 Task: Update the SCSS file to change the styles and create a pull request.
Action: Mouse moved to (98, 502)
Screenshot: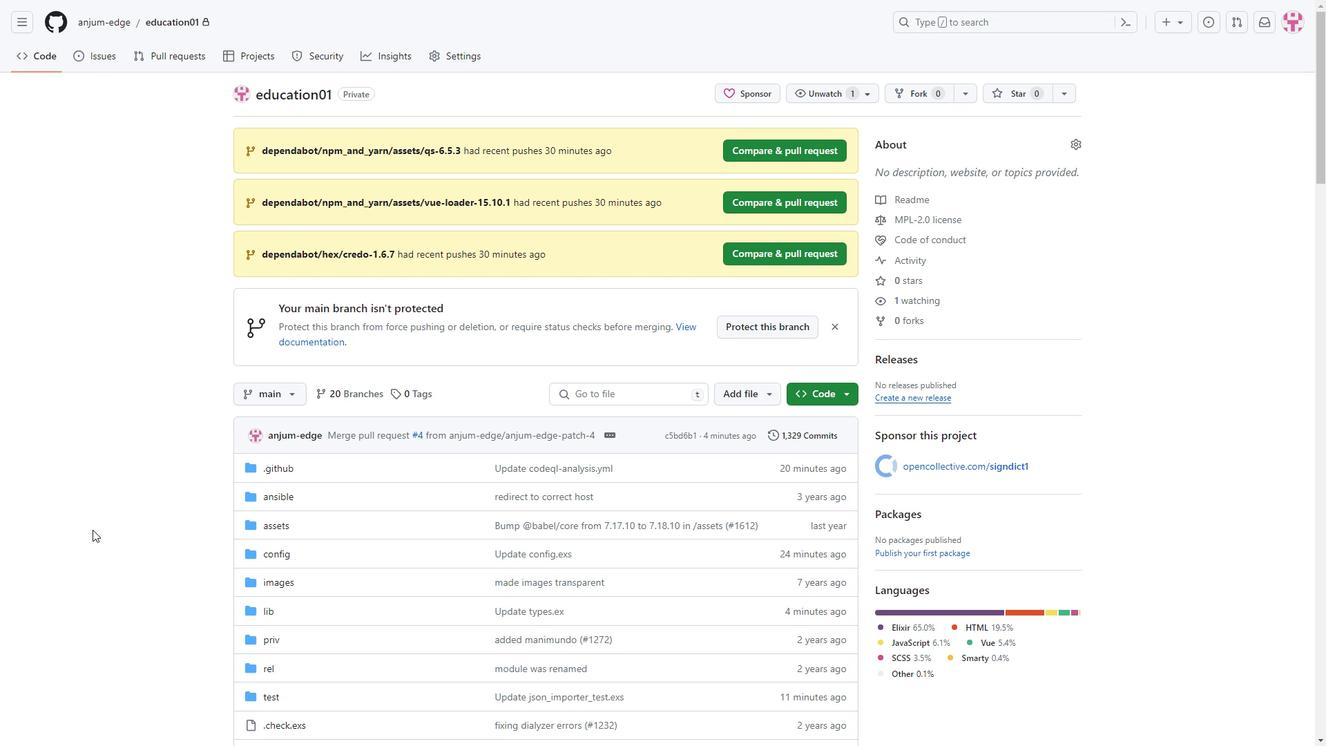 
Action: Mouse scrolled (98, 501) with delta (0, 0)
Screenshot: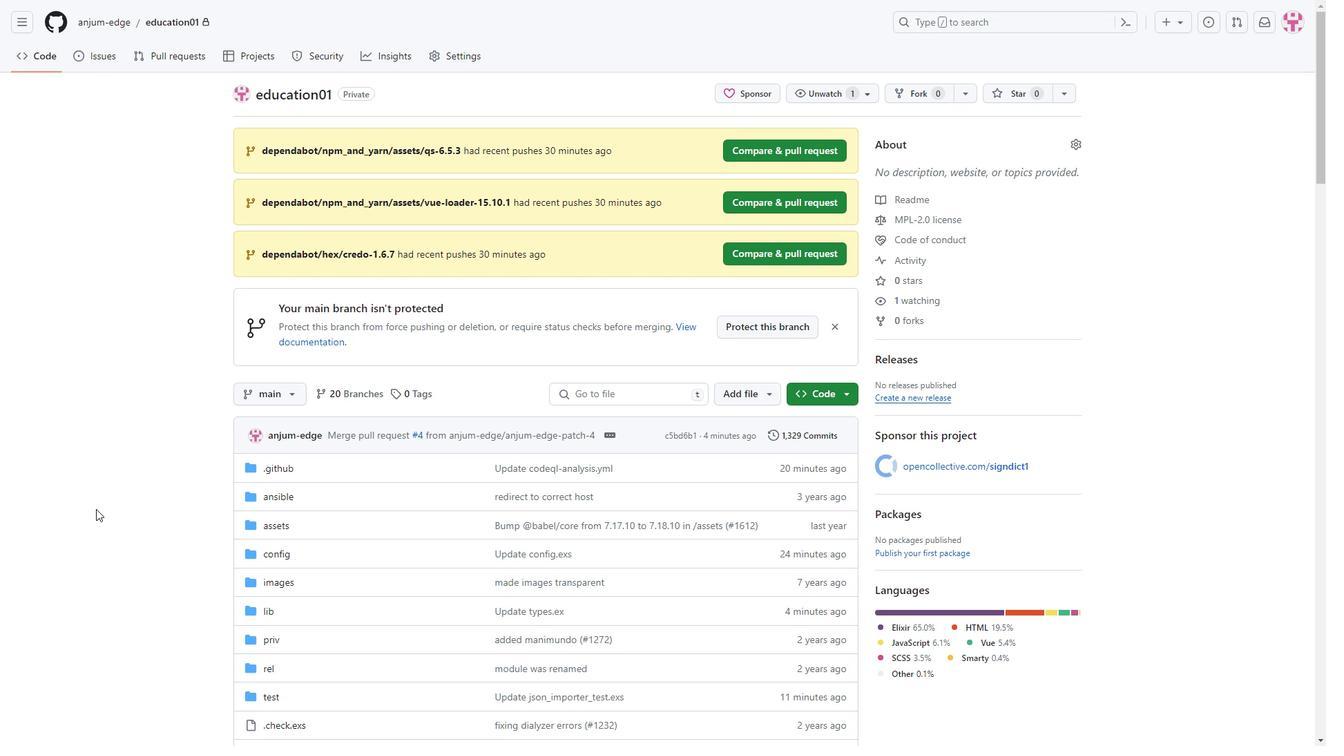 
Action: Mouse scrolled (98, 501) with delta (0, 0)
Screenshot: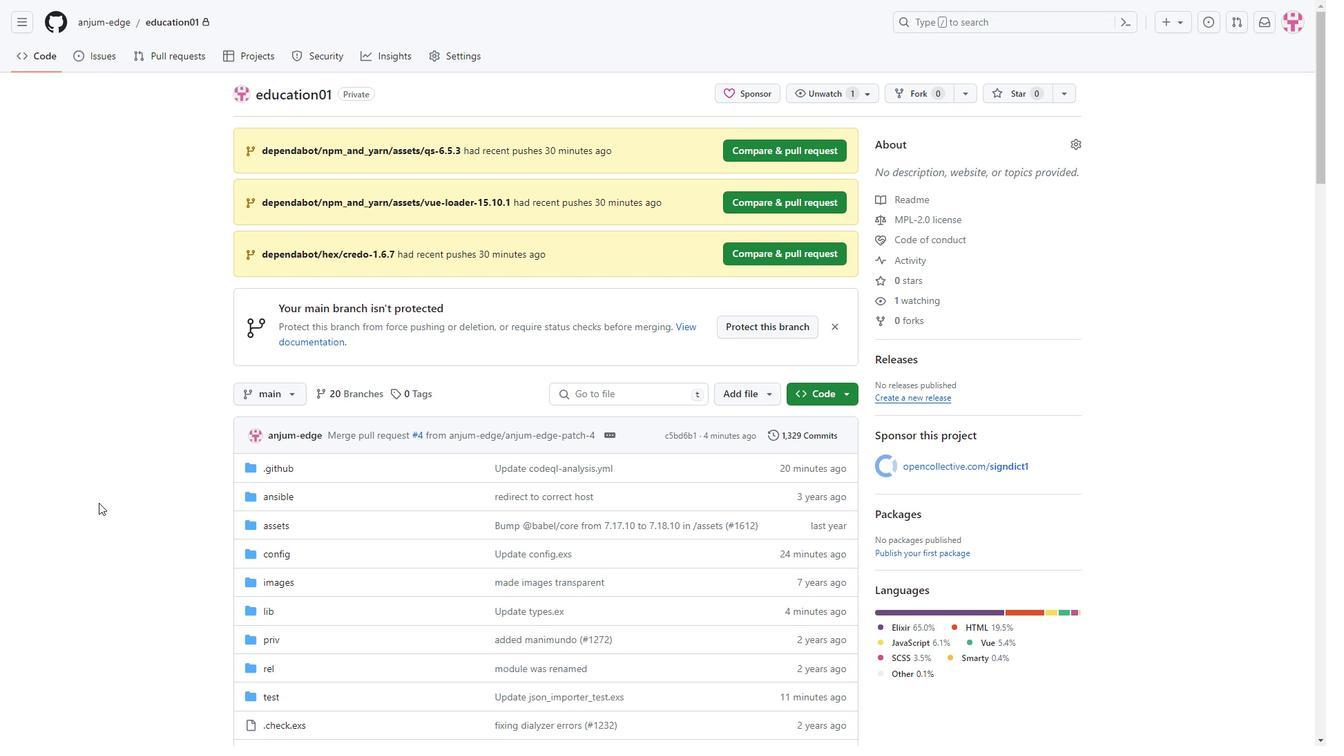 
Action: Mouse moved to (172, 405)
Screenshot: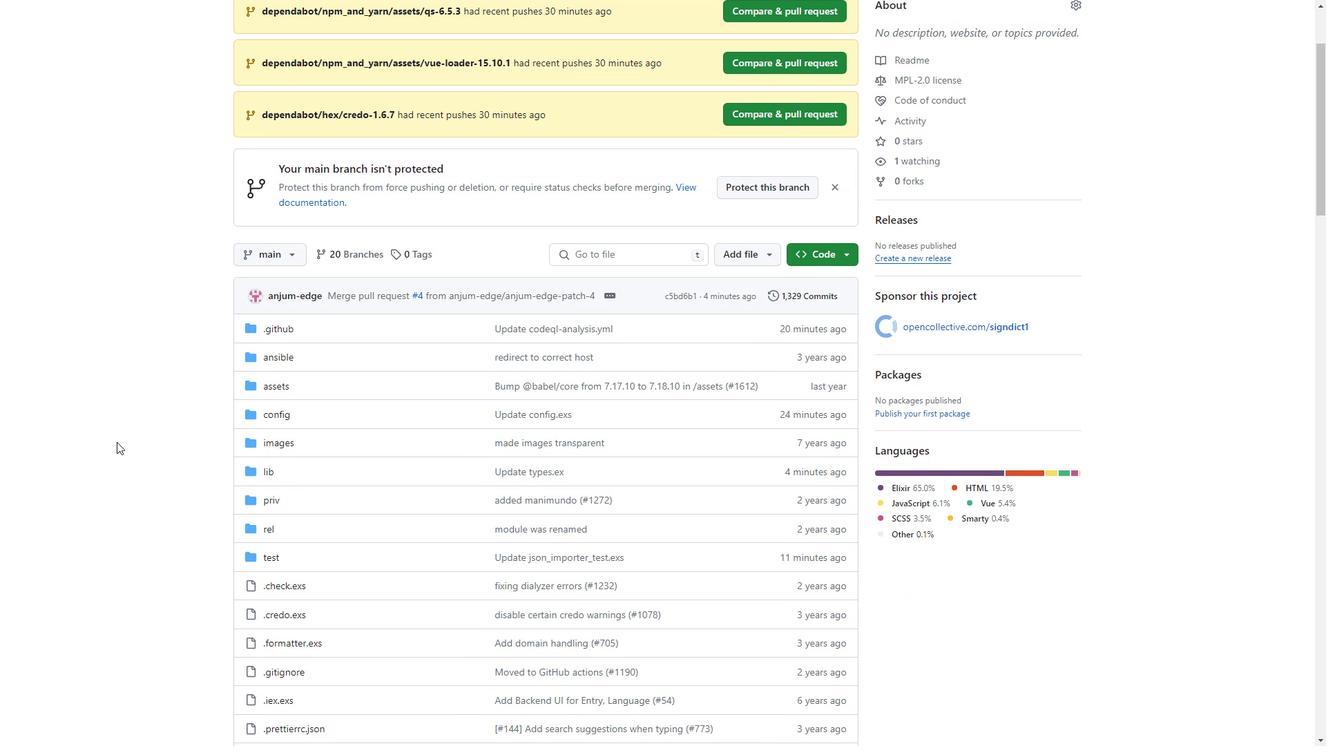
Action: Mouse scrolled (172, 404) with delta (0, 0)
Screenshot: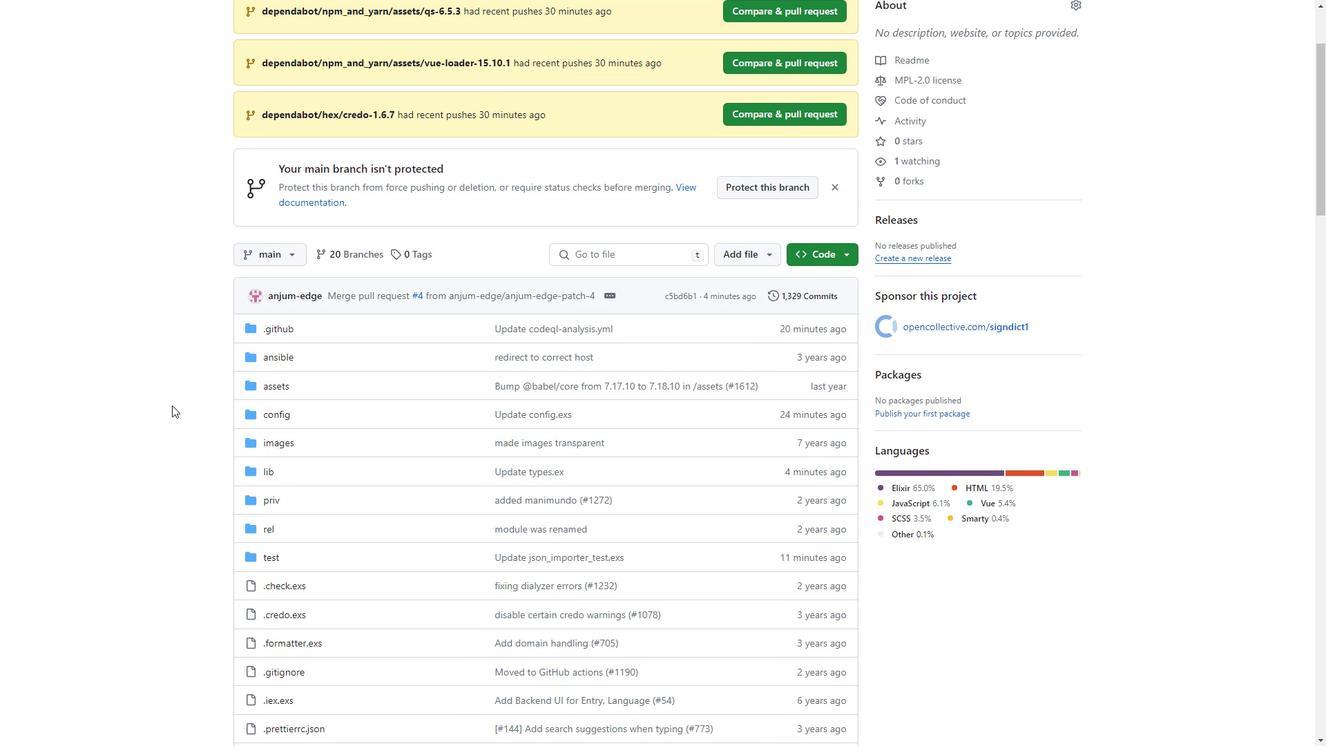 
Action: Mouse scrolled (172, 404) with delta (0, 0)
Screenshot: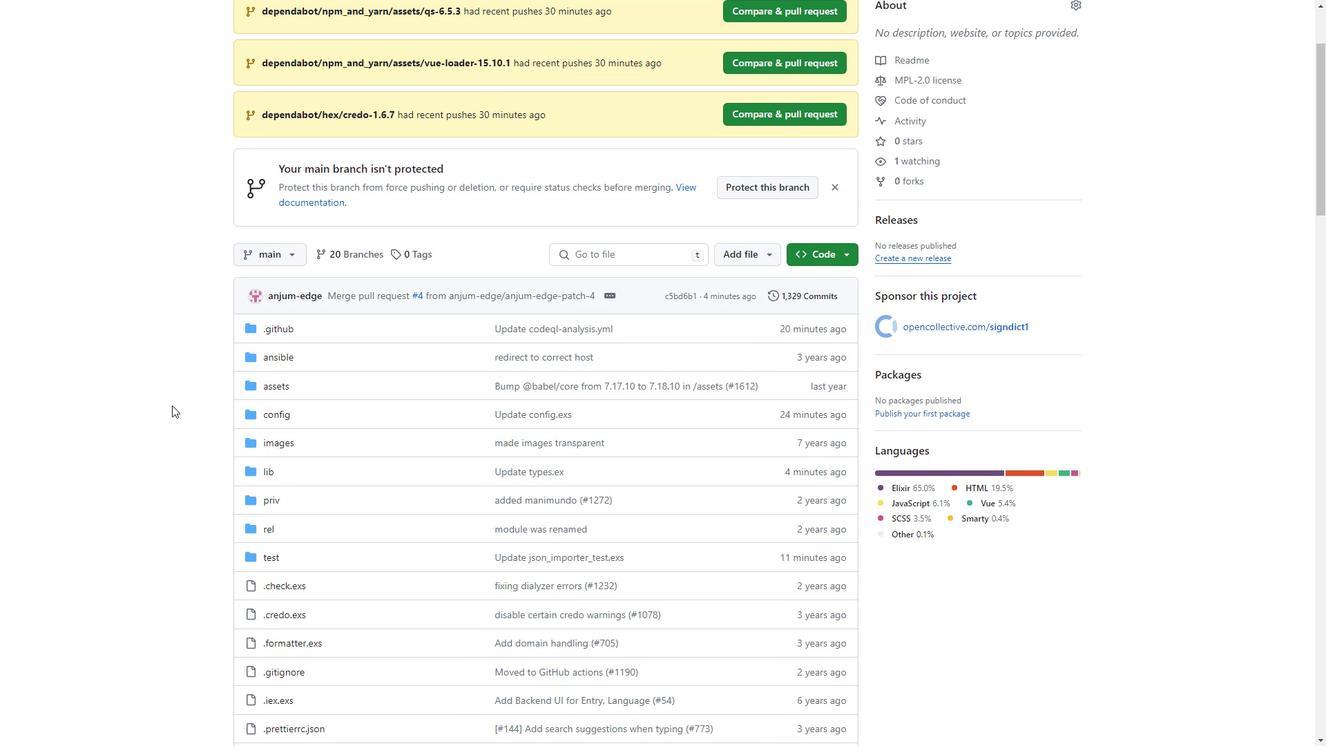 
Action: Mouse moved to (239, 384)
Screenshot: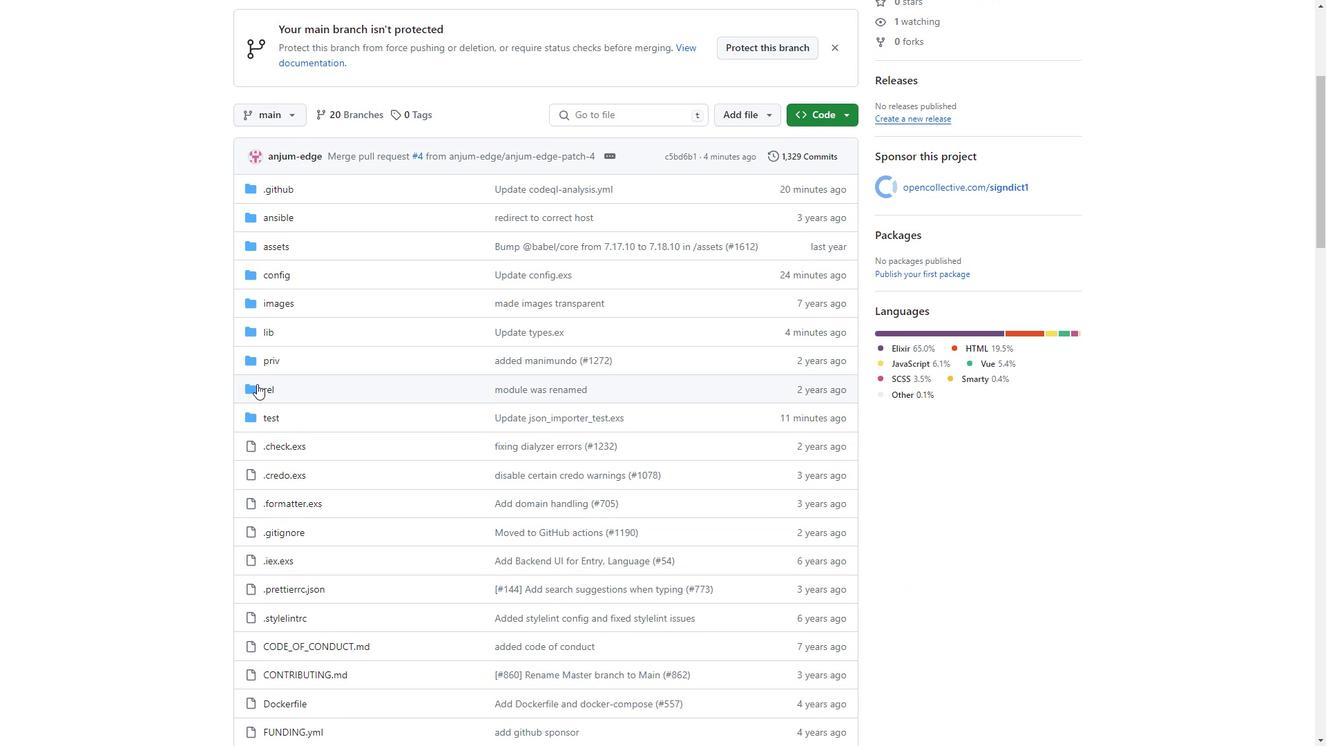 
Action: Mouse scrolled (239, 383) with delta (0, 0)
Screenshot: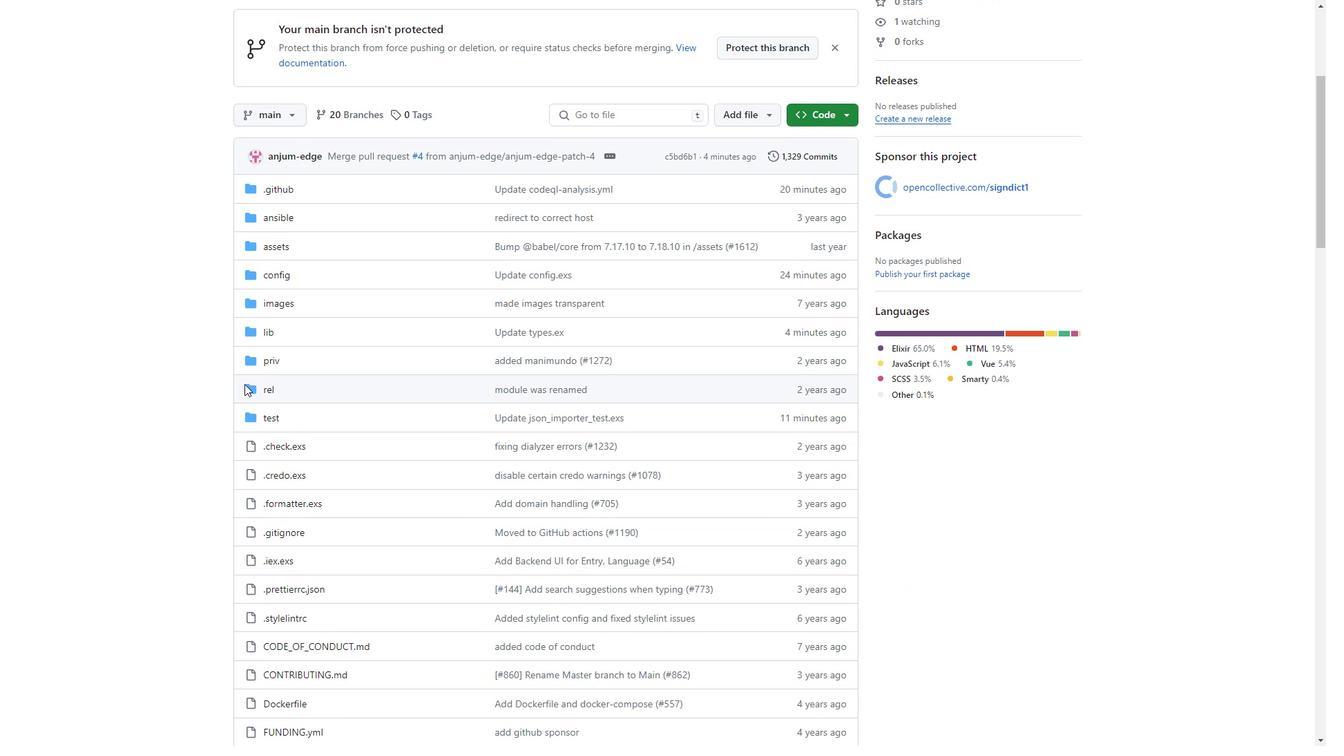 
Action: Mouse scrolled (239, 383) with delta (0, 0)
Screenshot: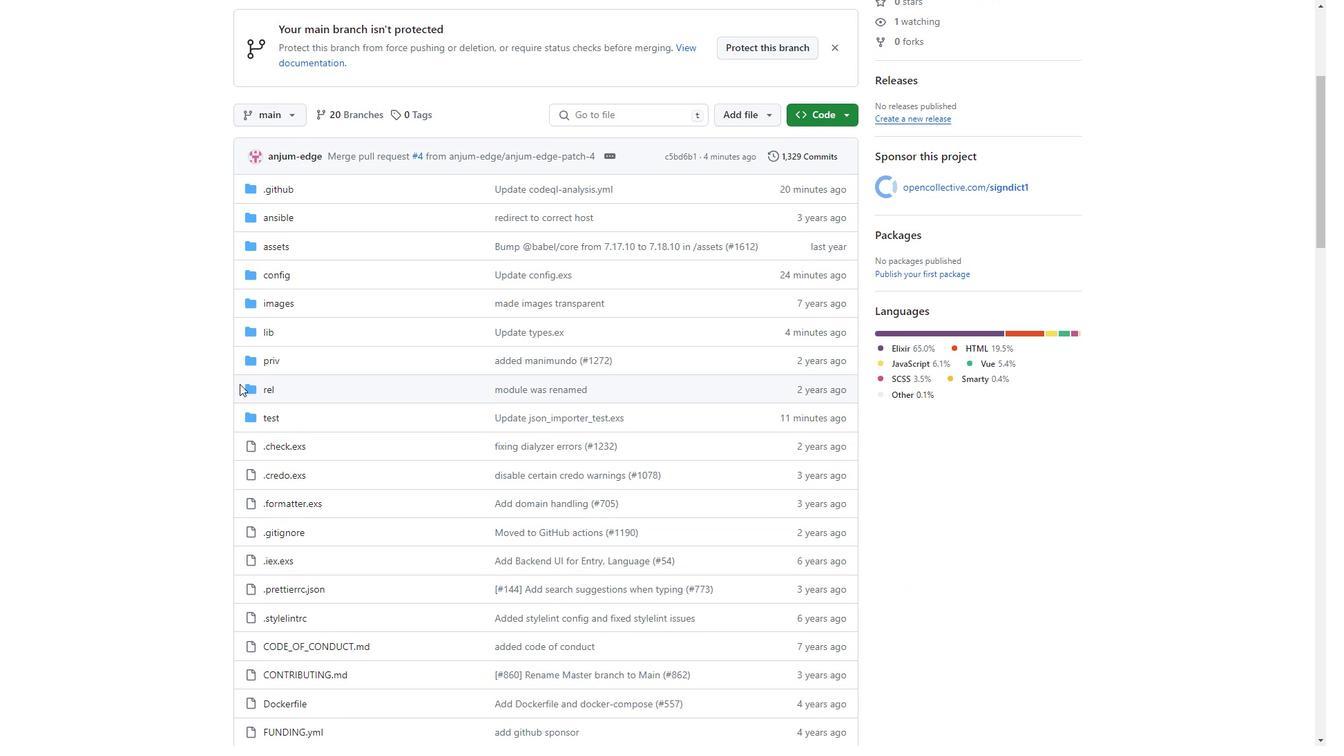 
Action: Mouse moved to (288, 305)
Screenshot: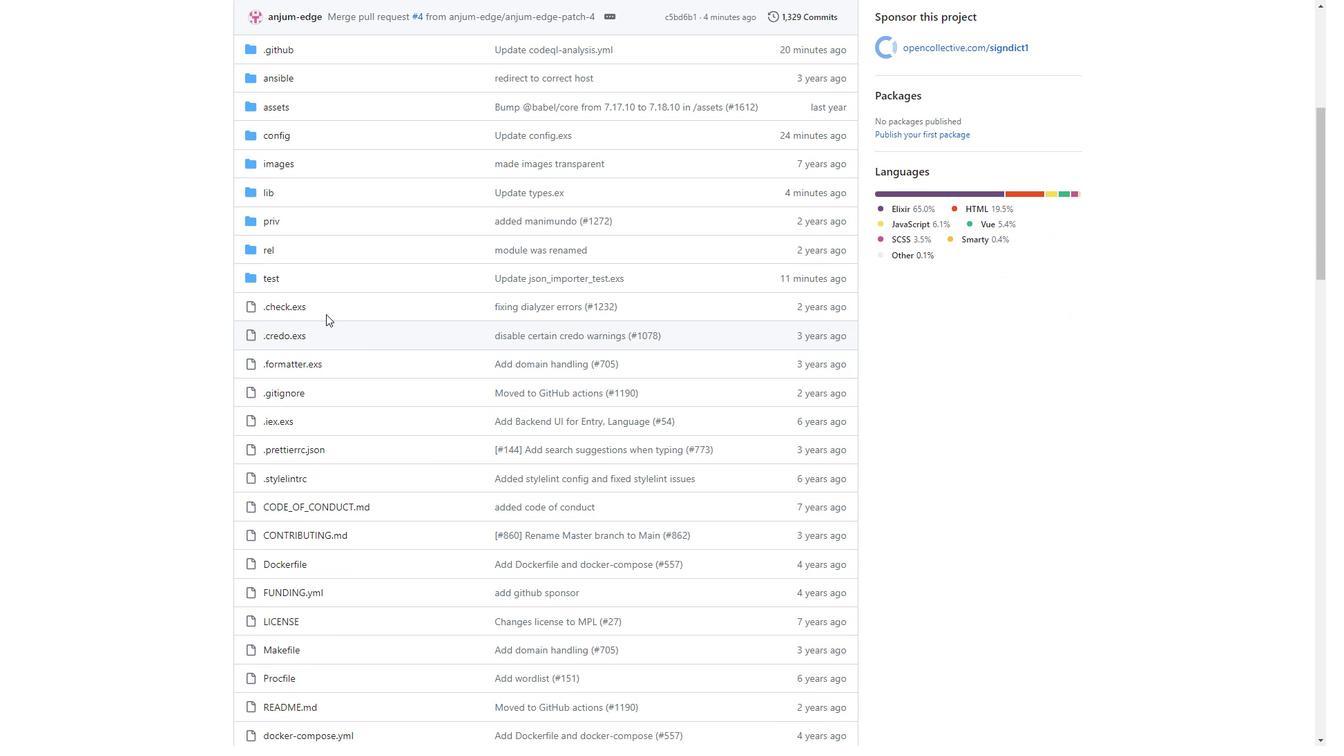 
Action: Mouse pressed left at (288, 305)
Screenshot: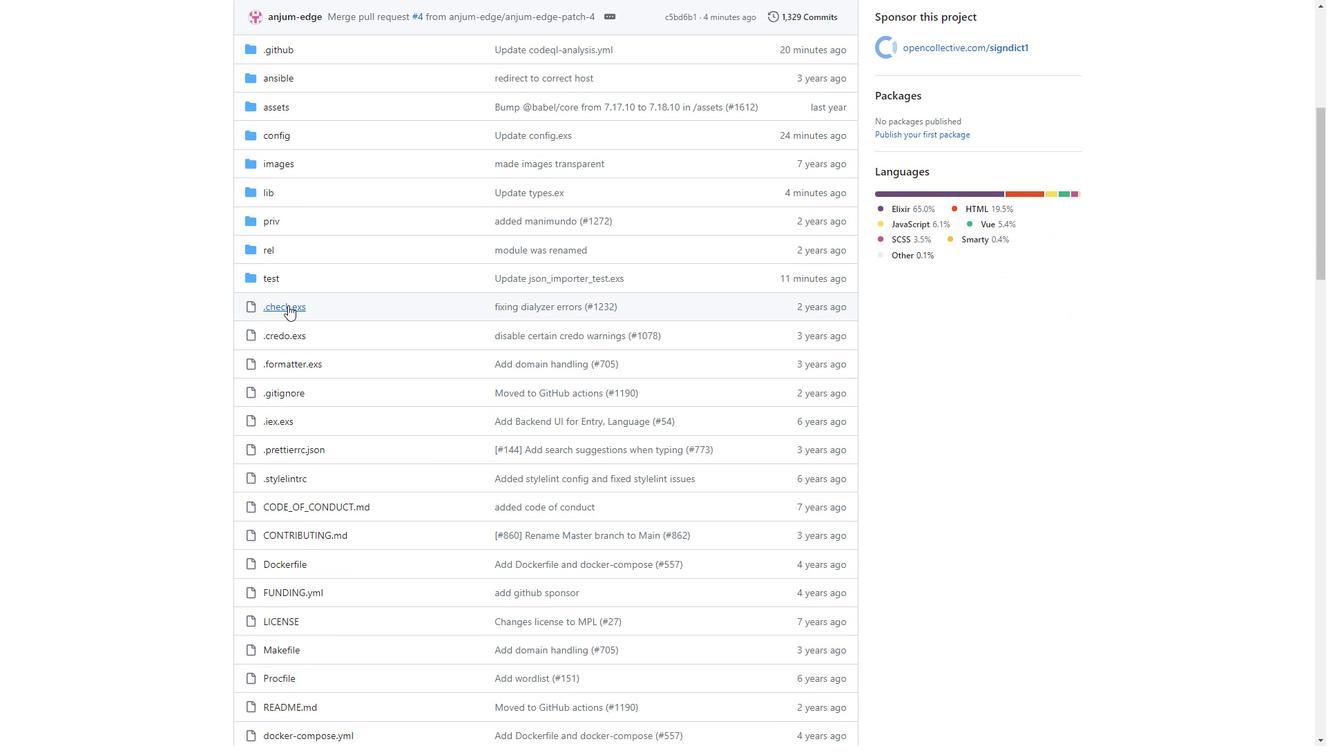 
Action: Mouse moved to (157, 93)
Screenshot: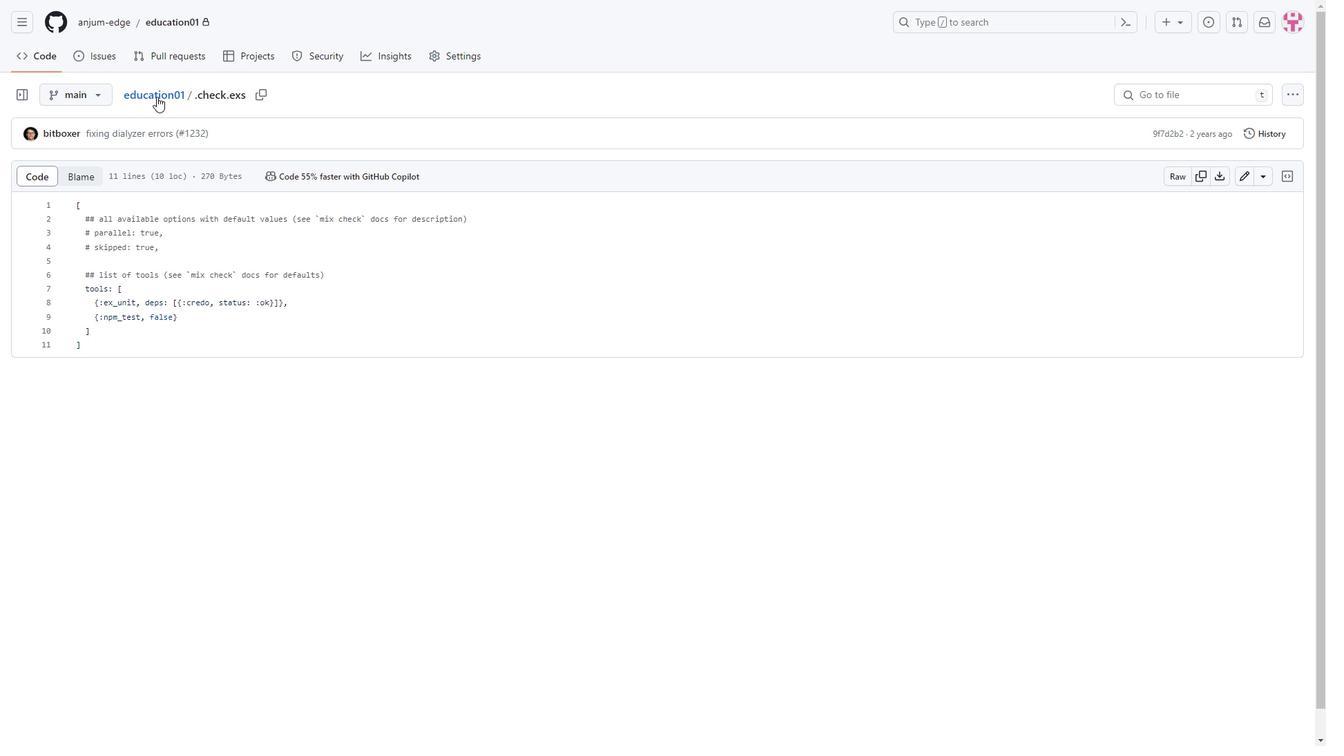 
Action: Mouse pressed left at (157, 93)
Screenshot: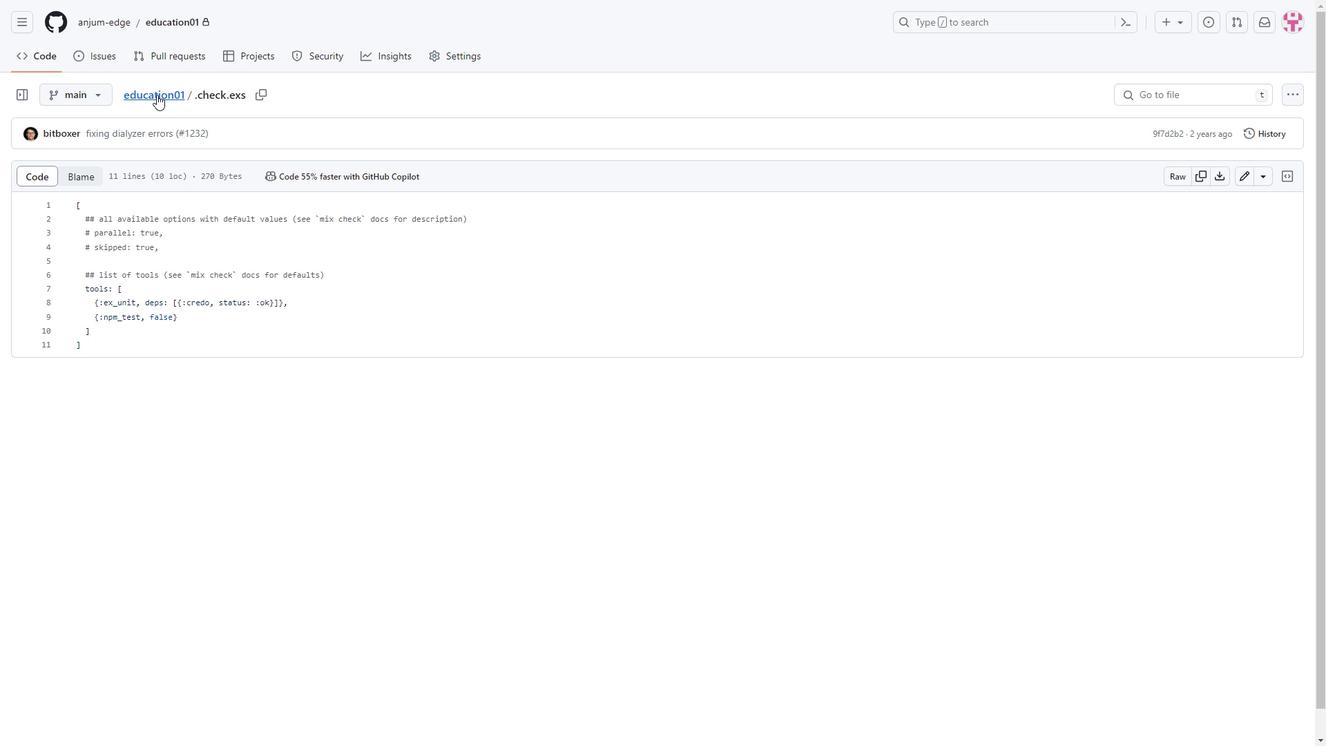 
Action: Mouse moved to (330, 360)
Screenshot: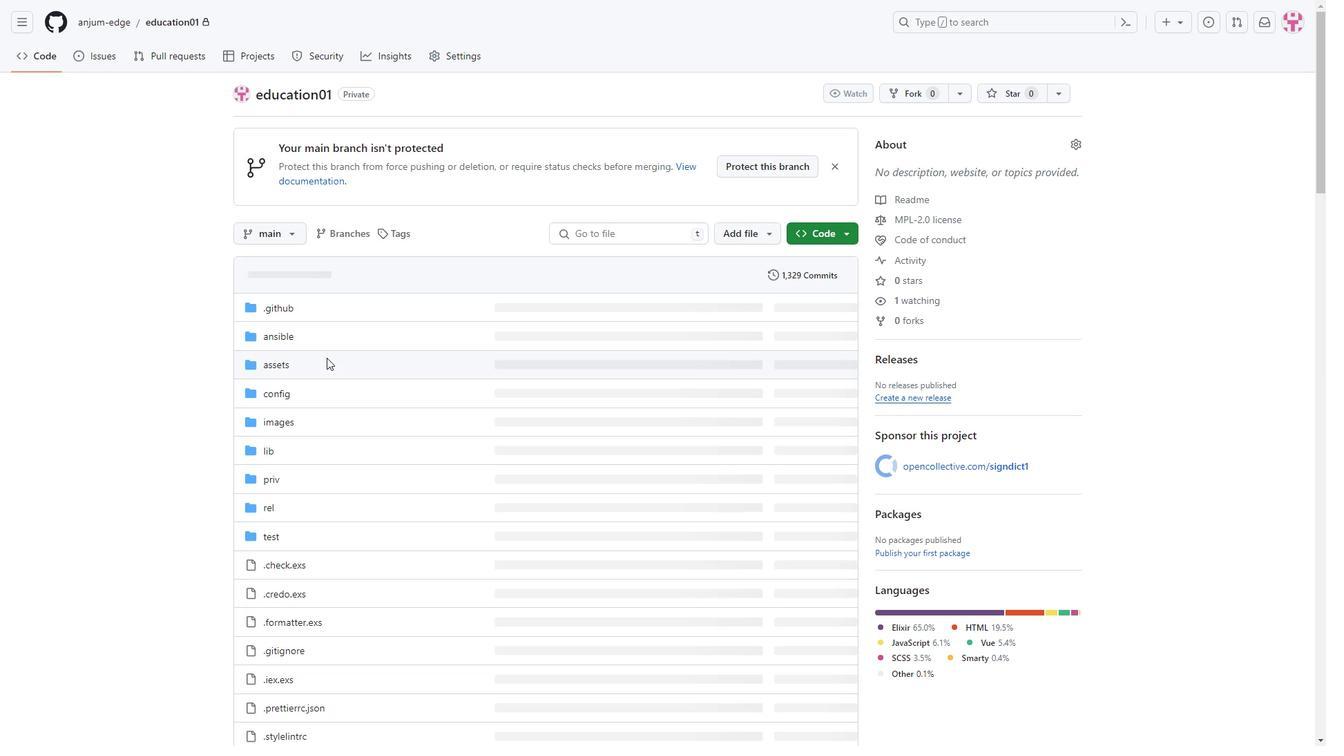 
Action: Mouse scrolled (330, 359) with delta (0, 0)
Screenshot: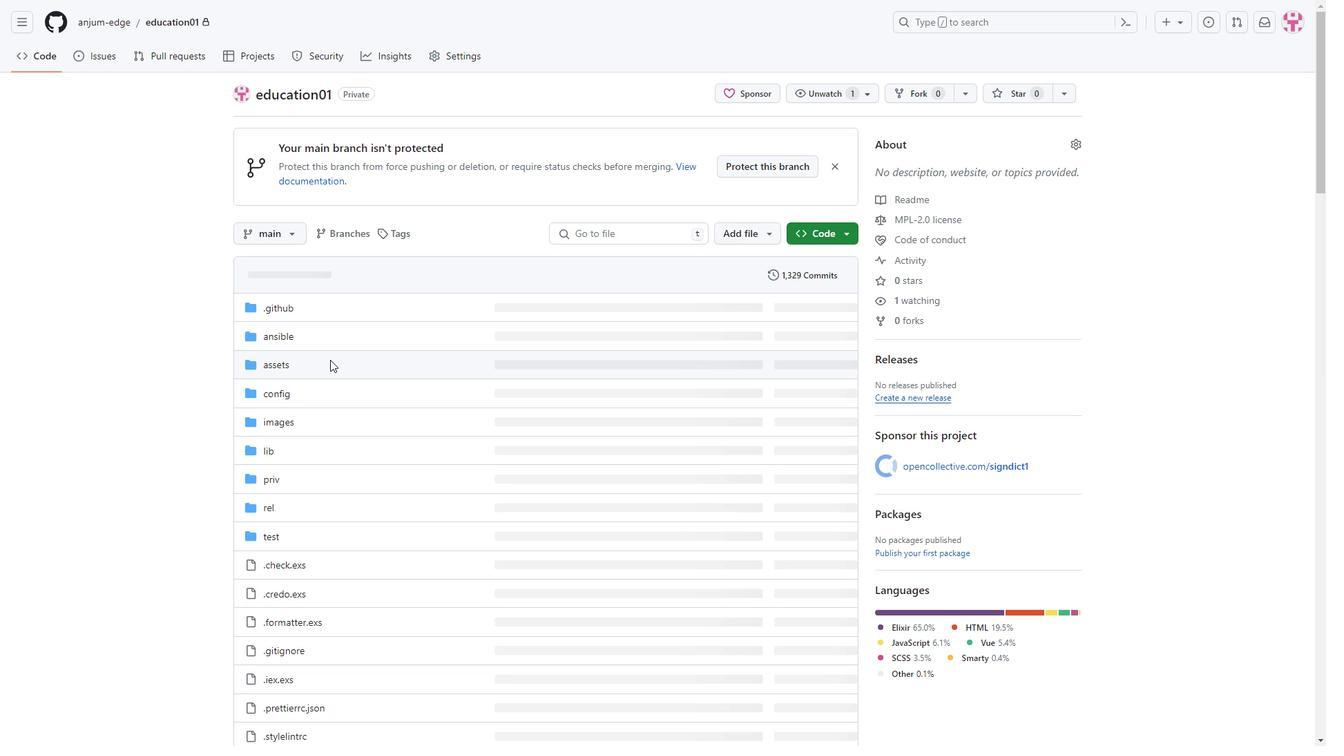 
Action: Mouse scrolled (330, 359) with delta (0, 0)
Screenshot: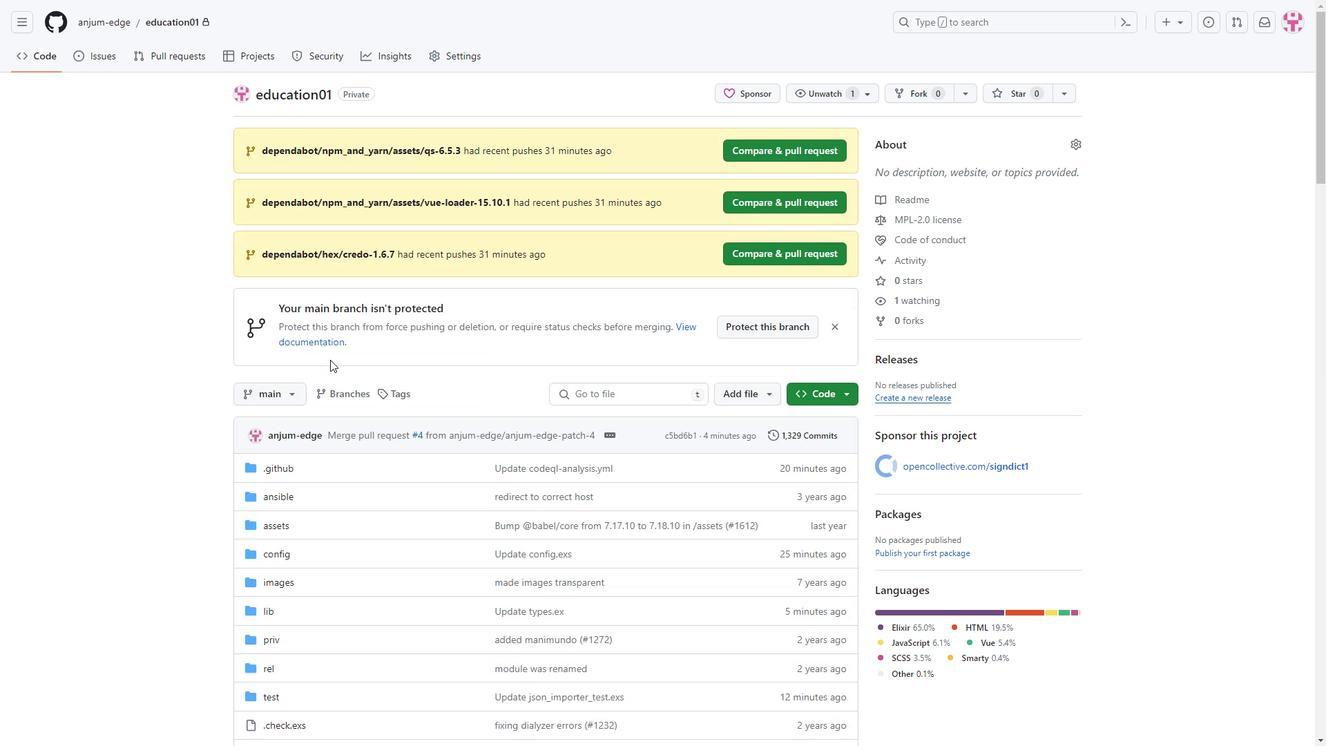 
Action: Mouse scrolled (330, 359) with delta (0, 0)
Screenshot: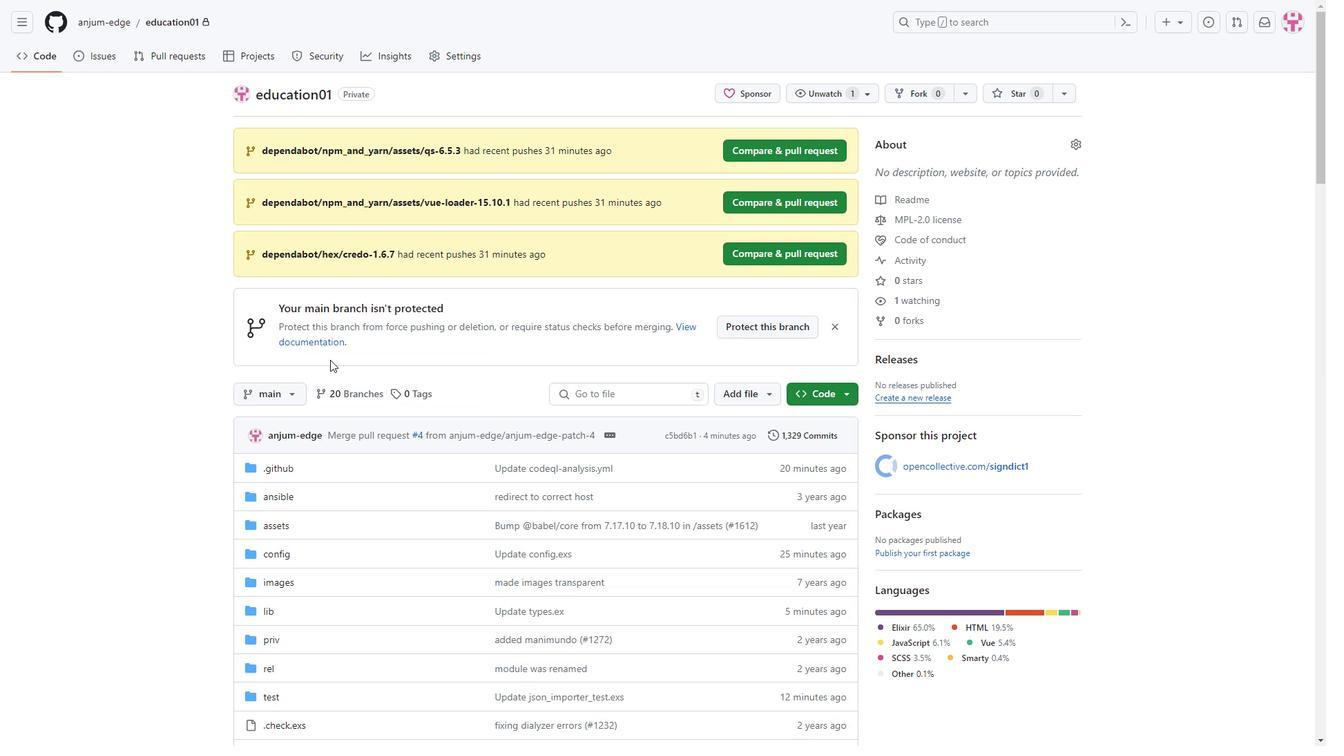 
Action: Mouse moved to (393, 398)
Screenshot: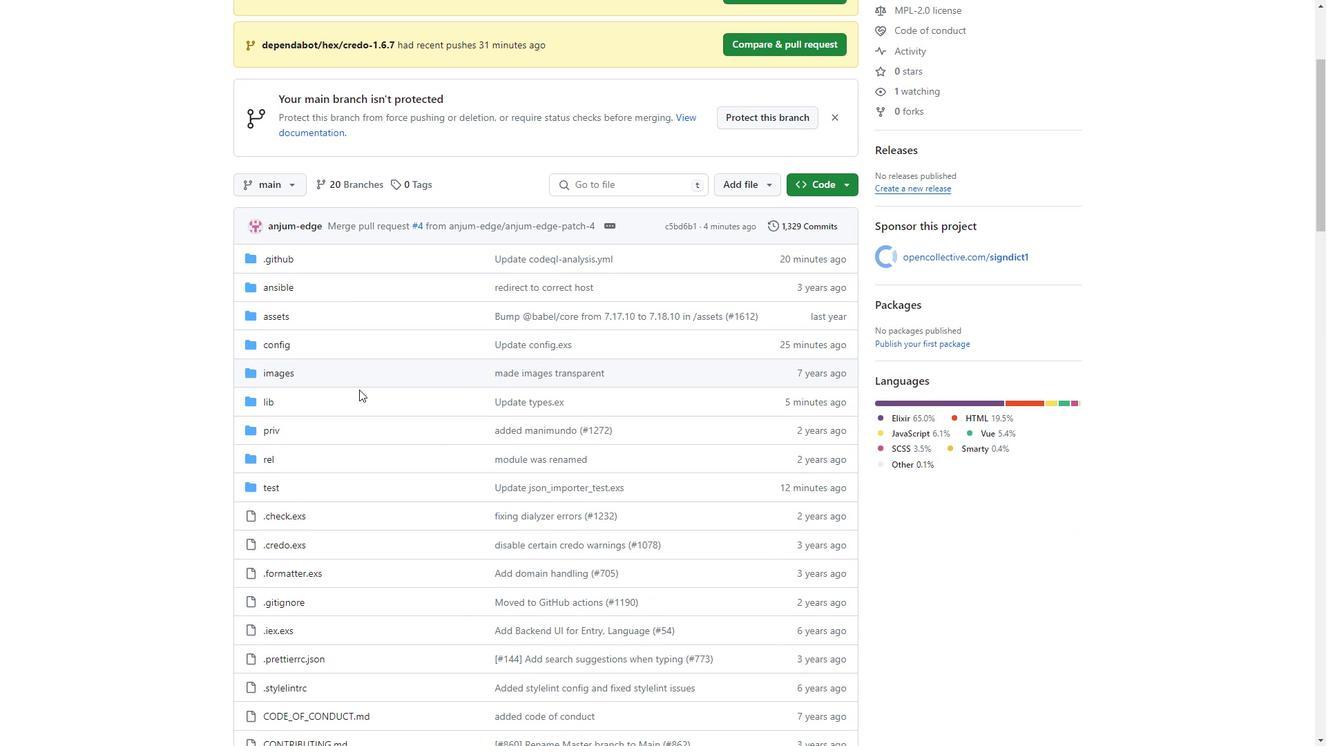 
Action: Mouse scrolled (393, 397) with delta (0, 0)
Screenshot: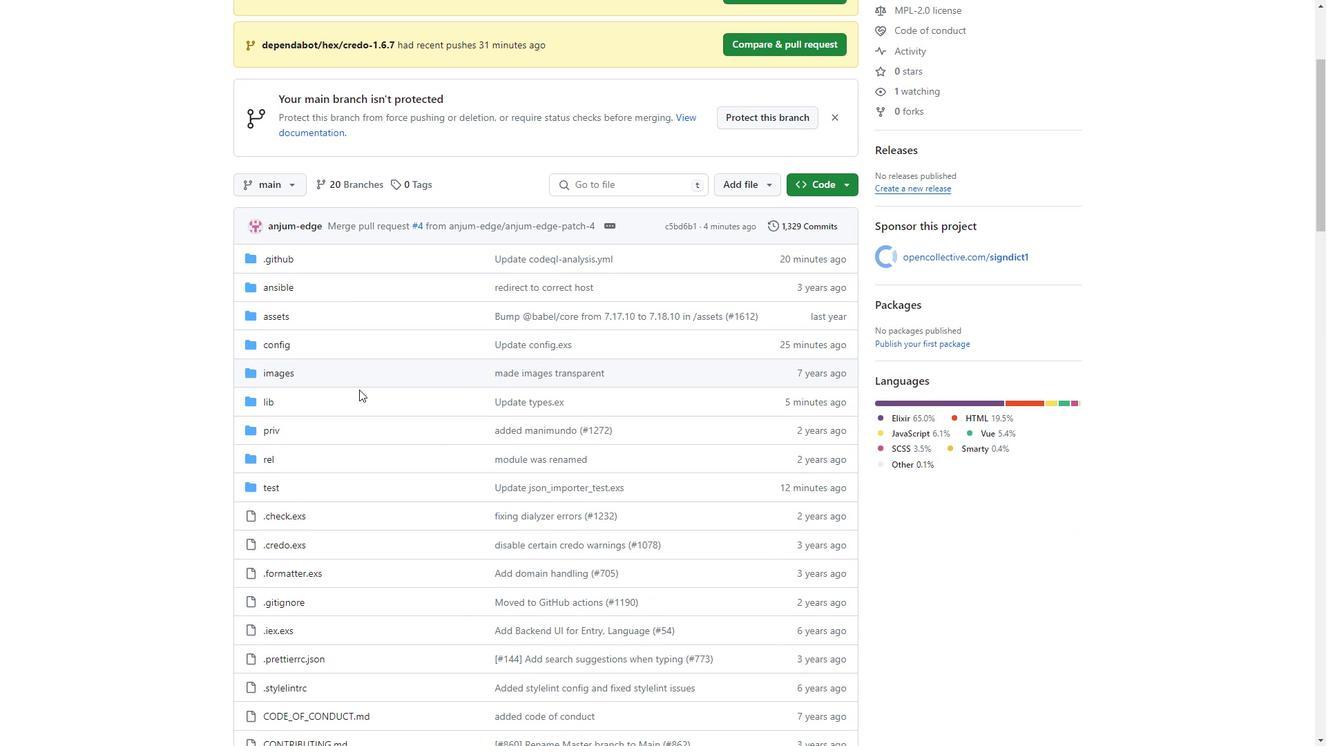 
Action: Mouse moved to (393, 399)
Screenshot: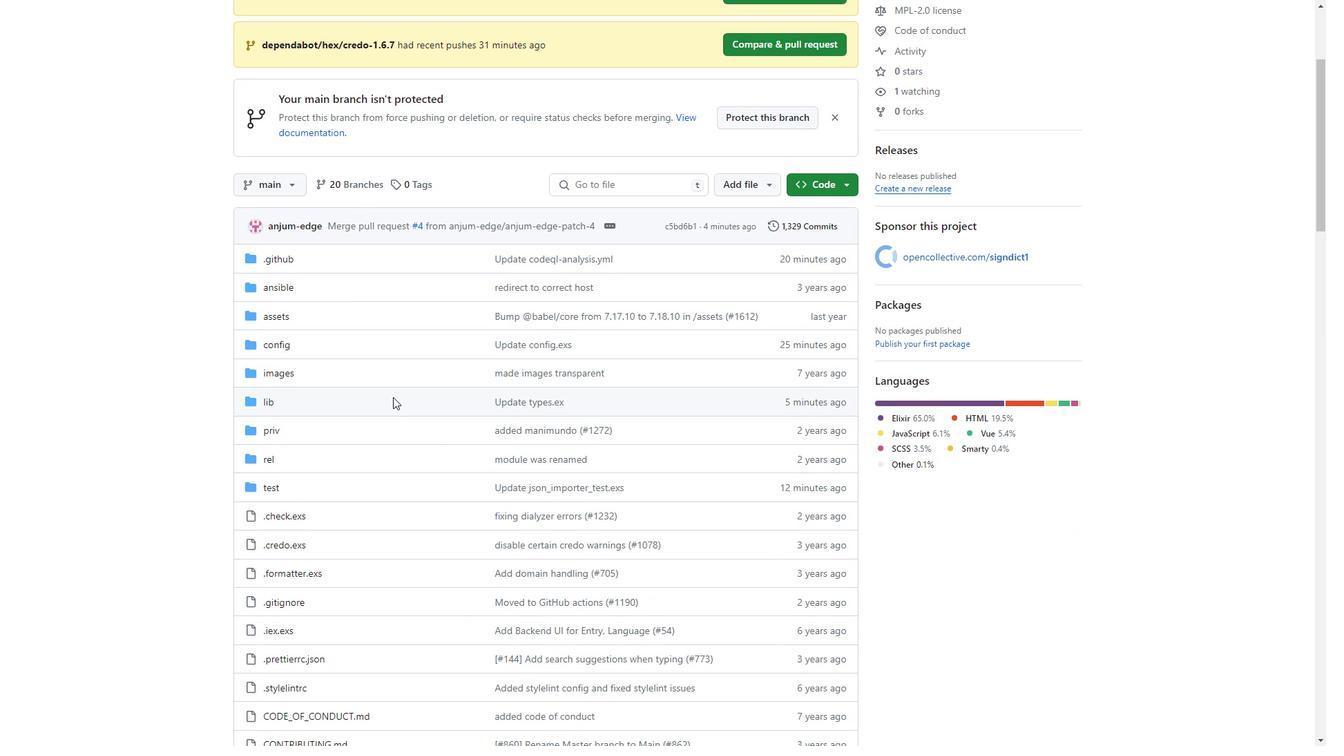 
Action: Mouse scrolled (393, 398) with delta (0, 0)
Screenshot: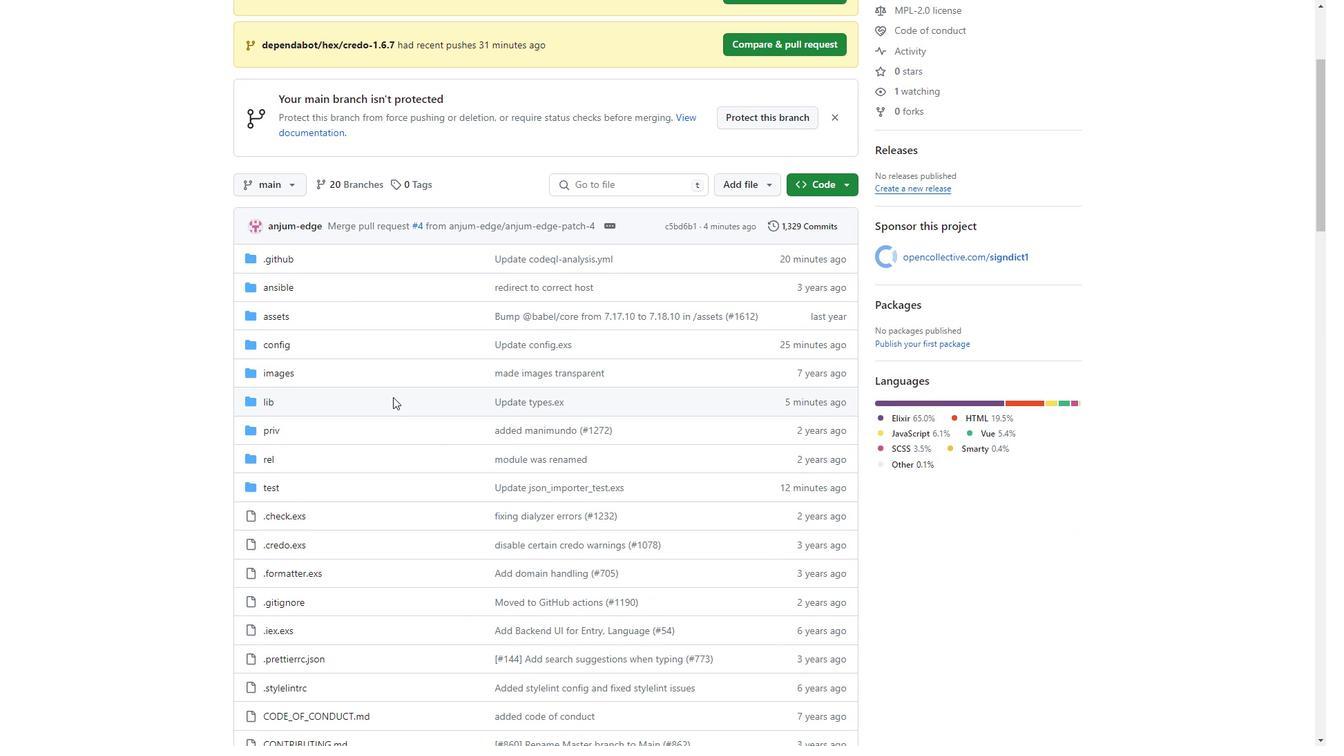 
Action: Mouse moved to (289, 405)
Screenshot: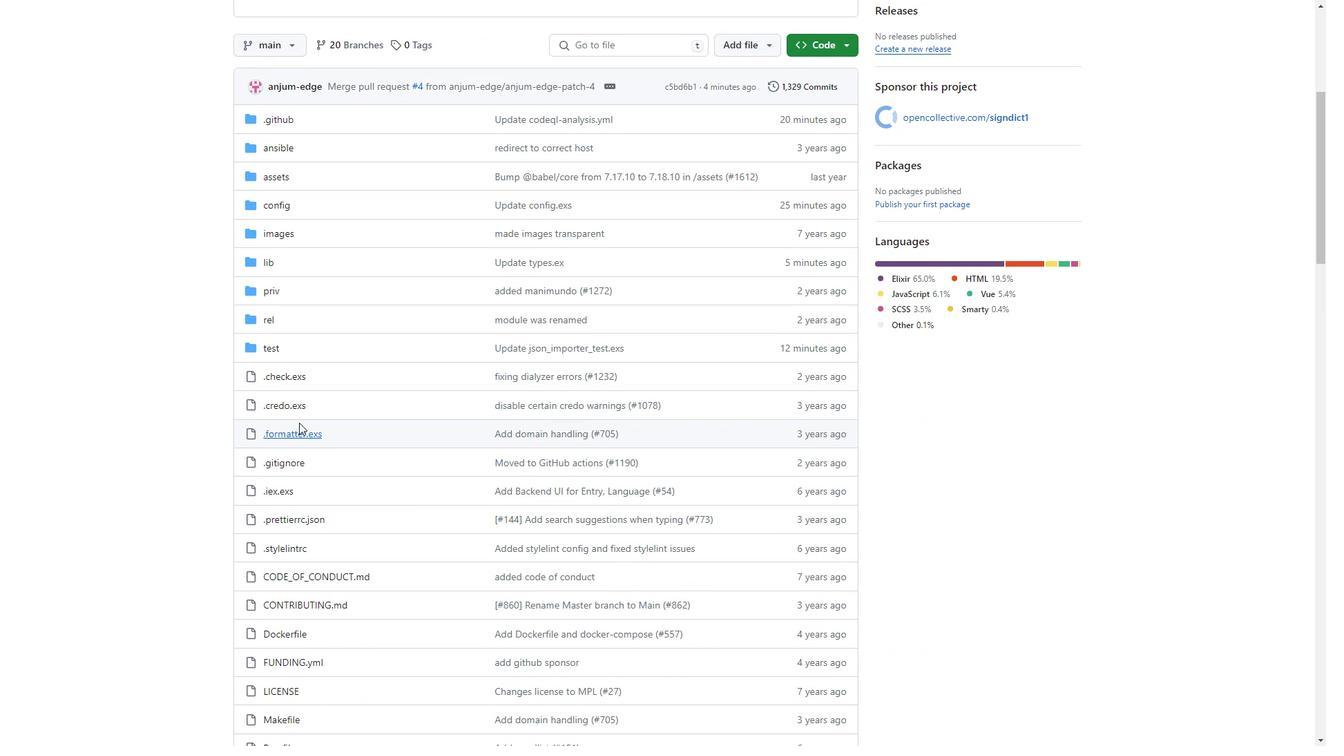 
Action: Mouse pressed left at (289, 405)
Screenshot: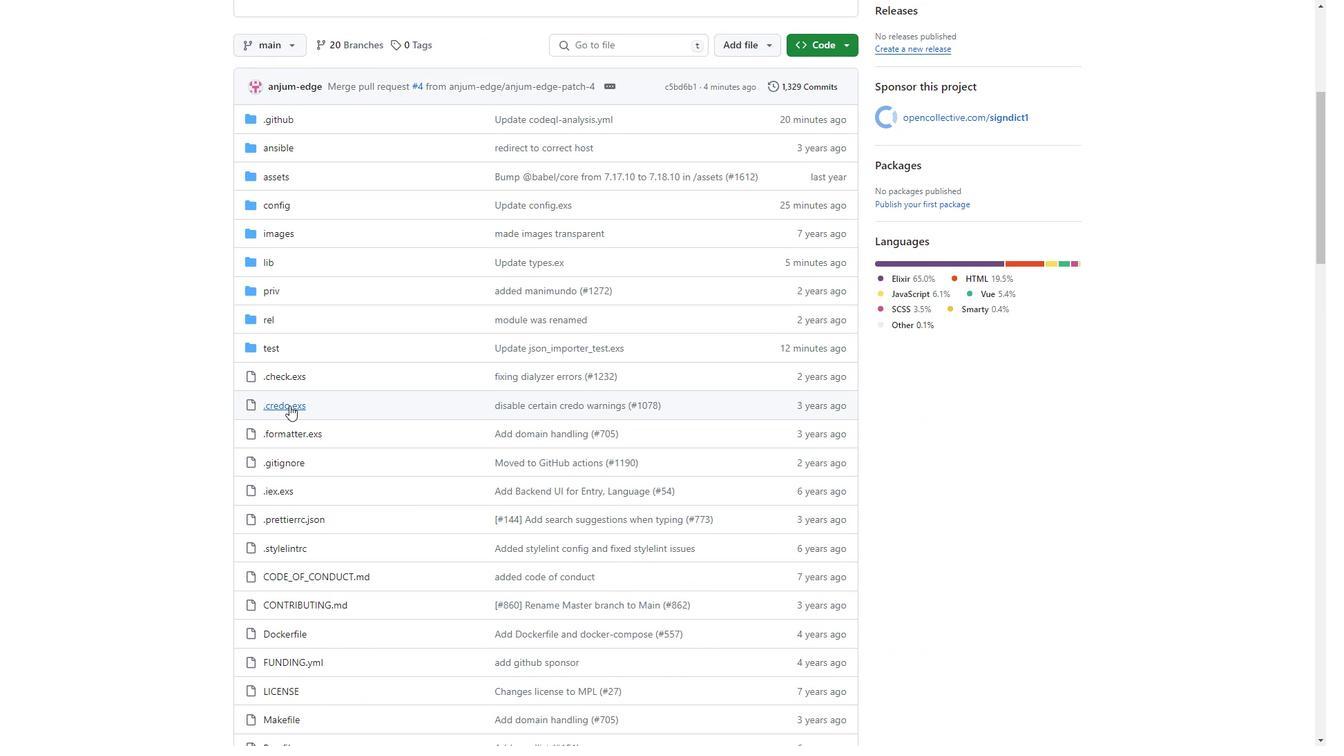 
Action: Mouse moved to (1250, 171)
Screenshot: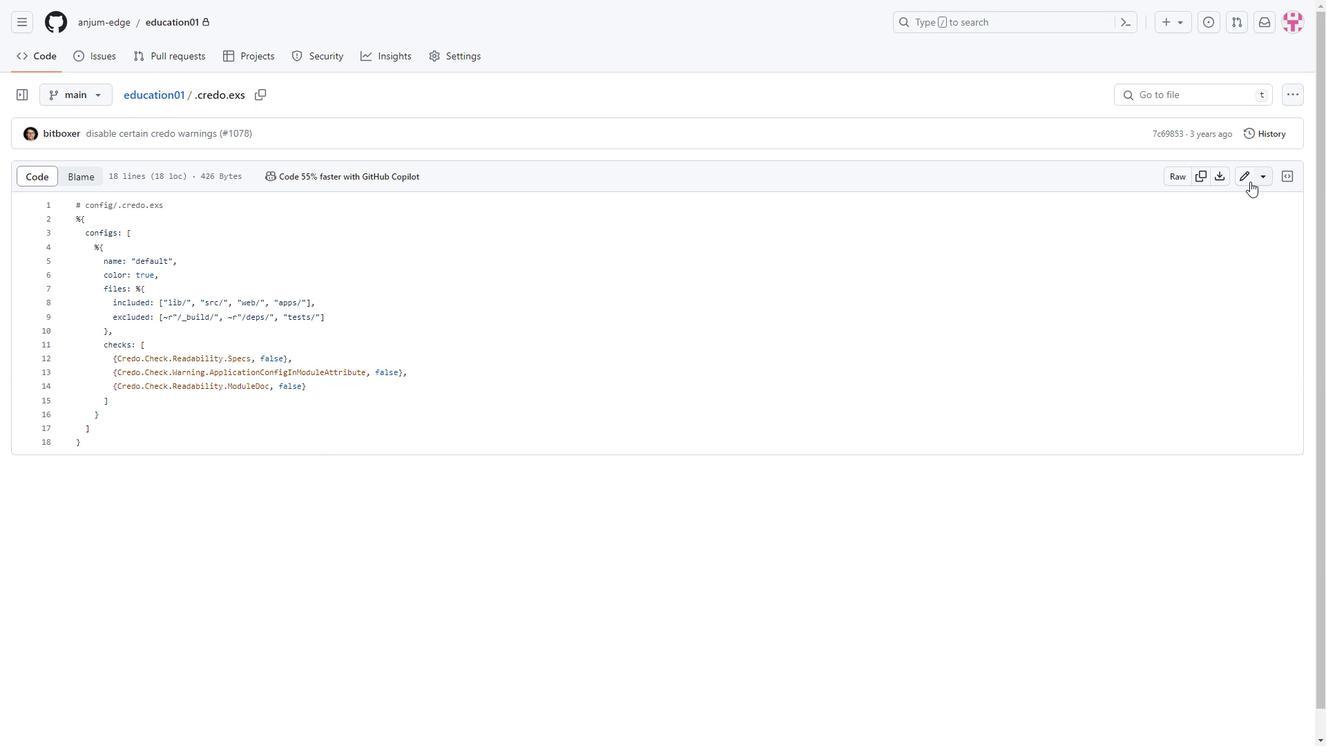 
Action: Mouse pressed left at (1250, 171)
Screenshot: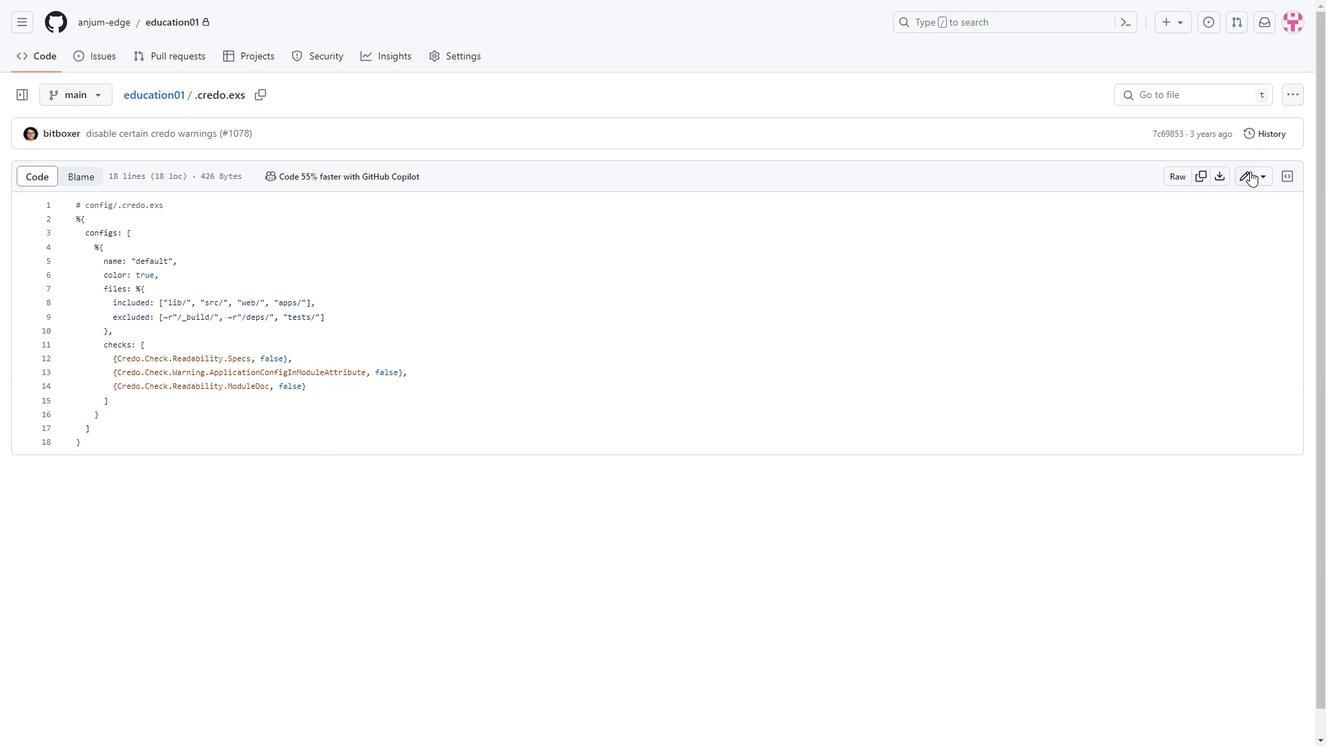 
Action: Mouse moved to (172, 227)
Screenshot: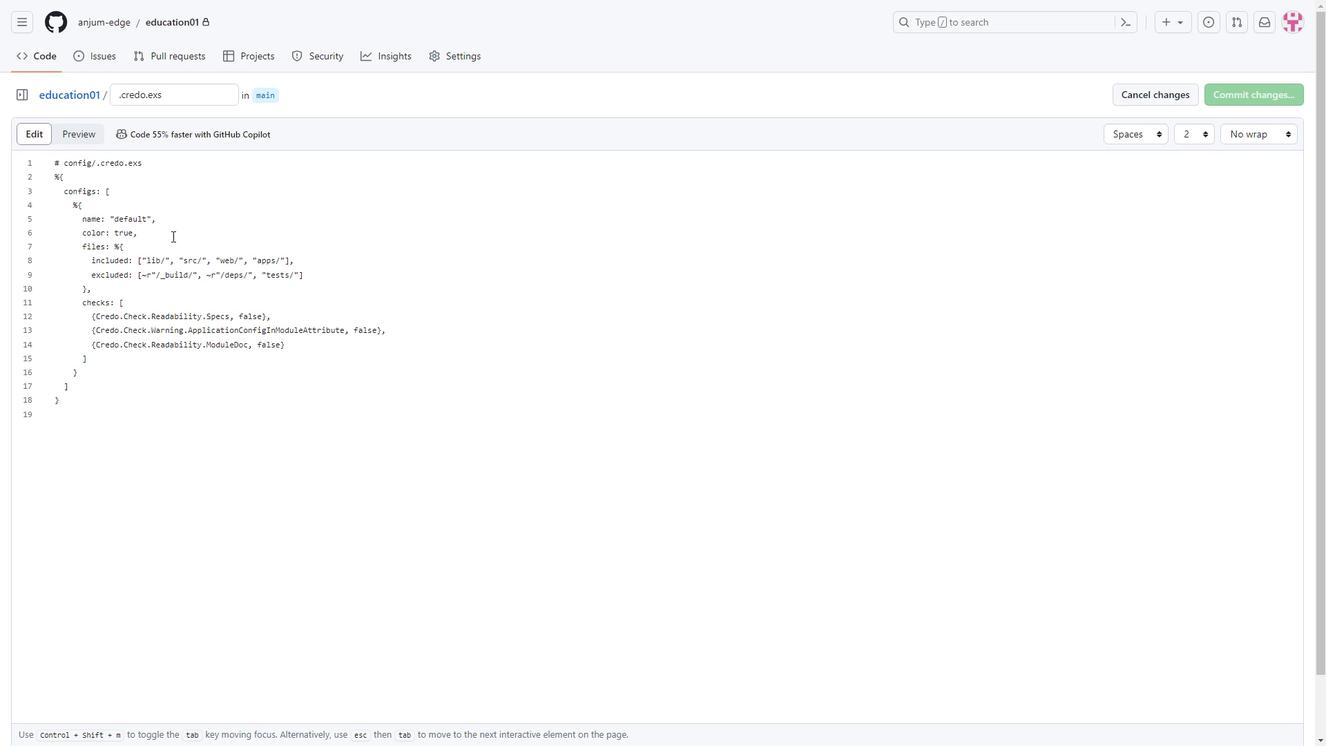 
Action: Mouse pressed left at (172, 227)
Screenshot: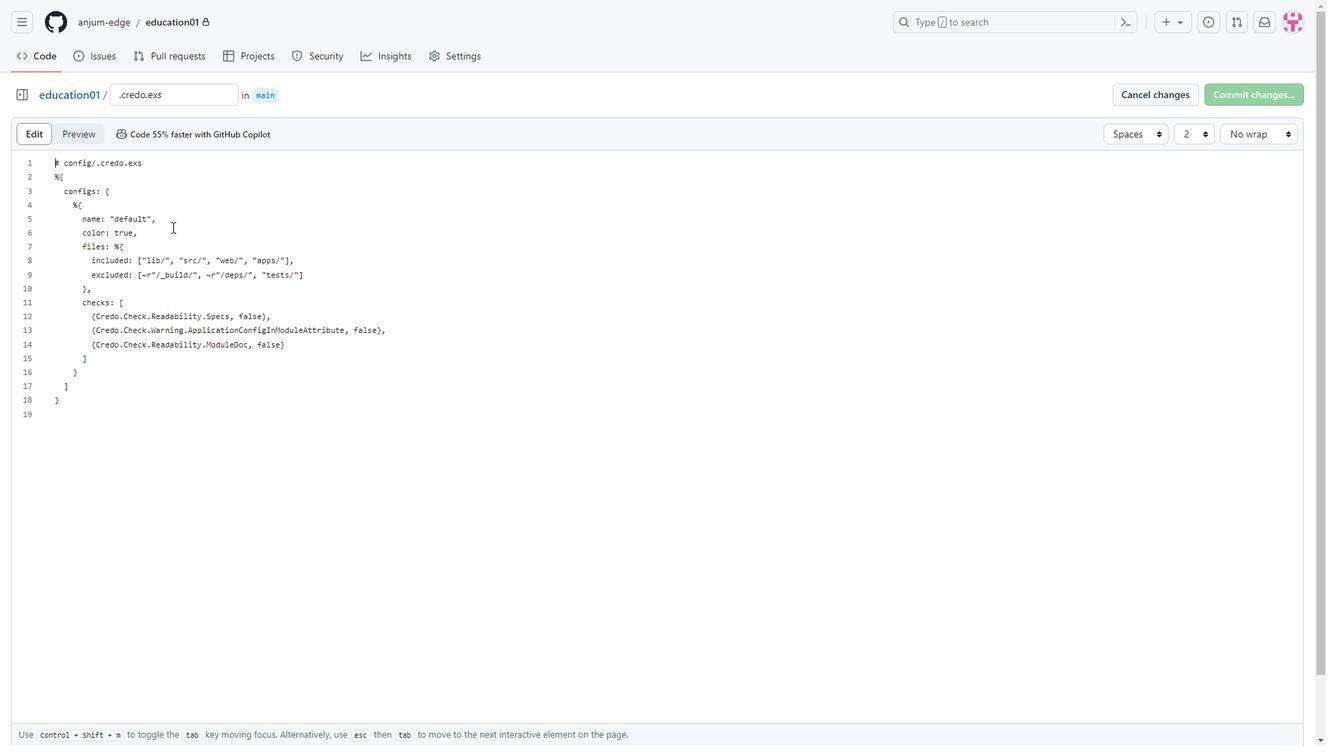 
Action: Mouse moved to (192, 268)
Screenshot: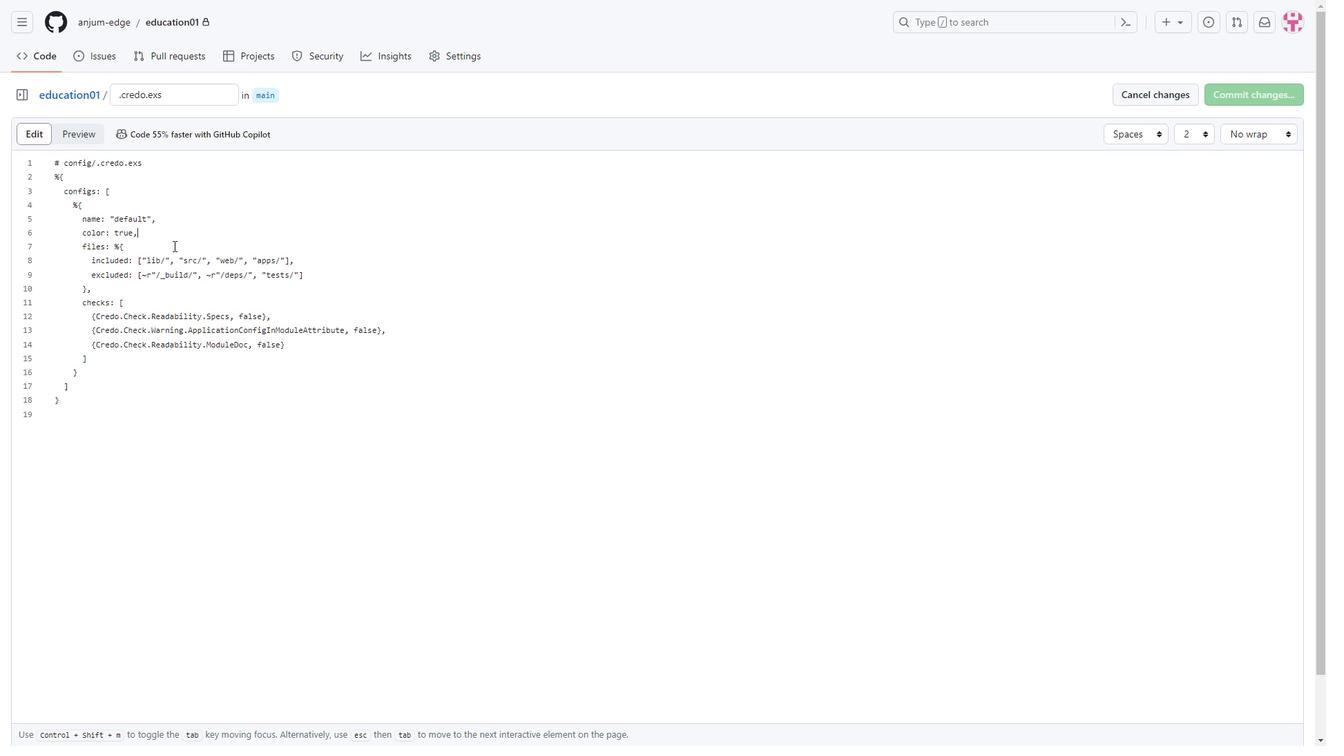 
Action: Key pressed <Key.shift_r>#f<Key.left><Key.left><Key.space><Key.right><Key.right>839n<Key.backspace><Key.backspace><Key.shift>H9
Screenshot: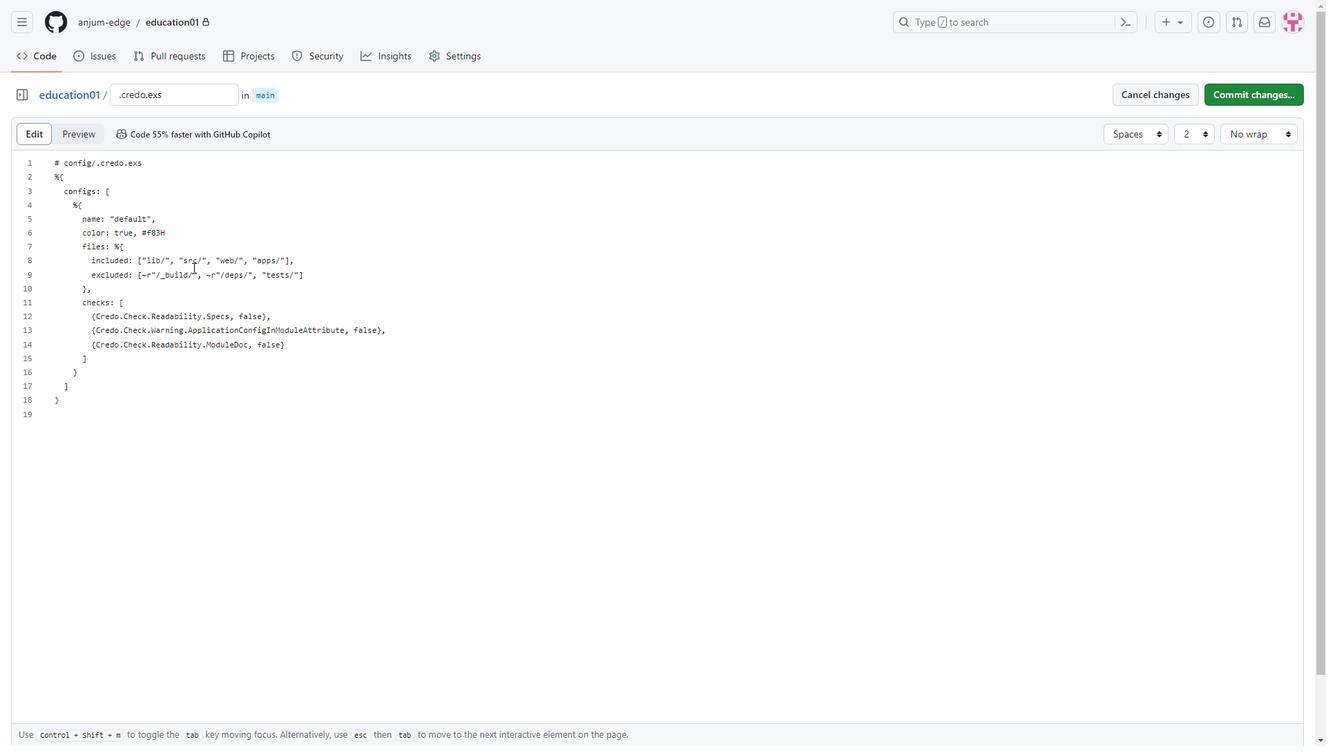 
Action: Mouse moved to (29, 286)
Screenshot: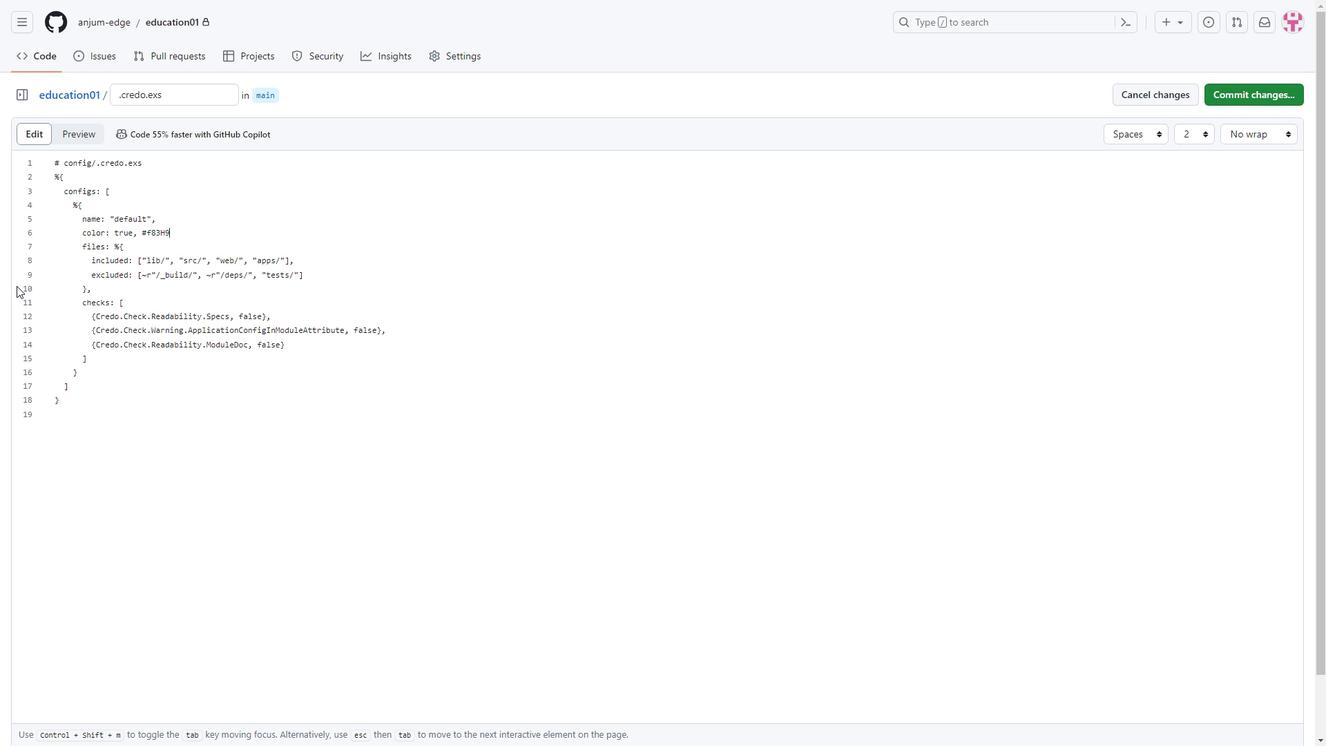 
Action: Key pressed s
Screenshot: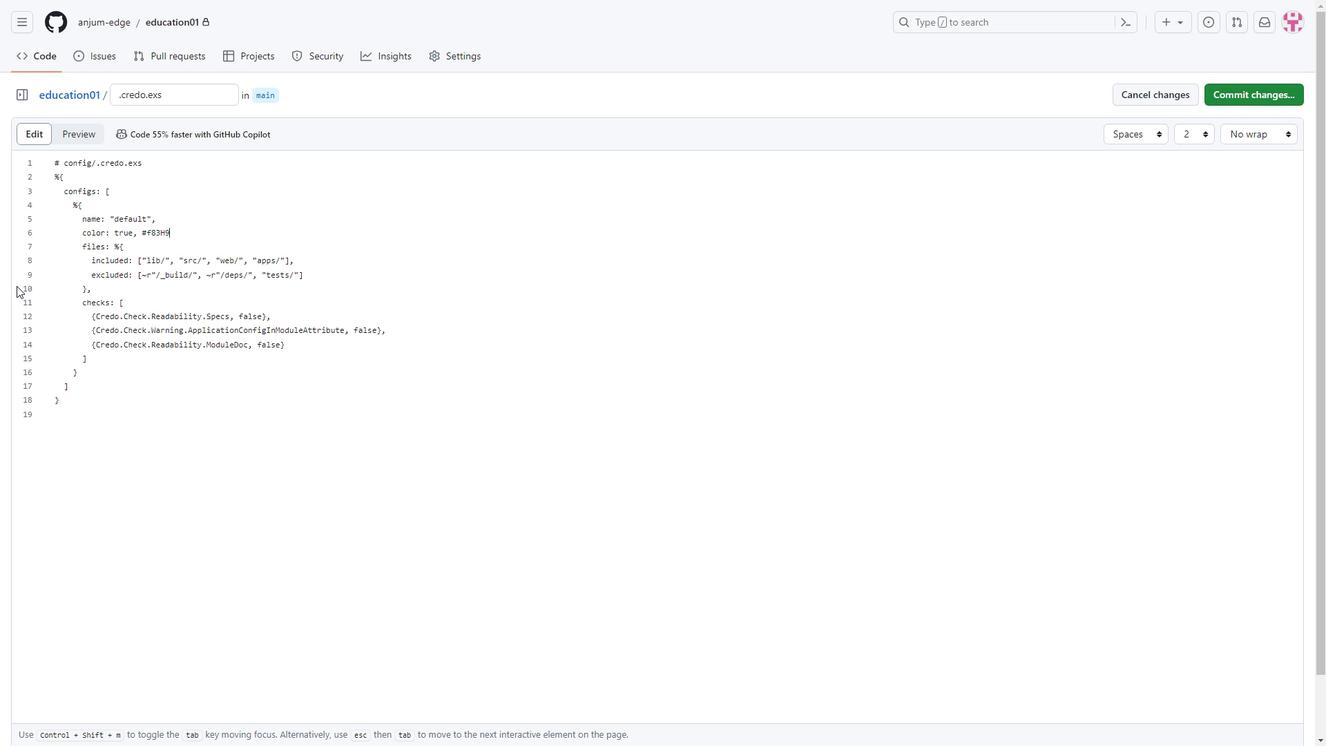 
Action: Mouse moved to (36, 286)
Screenshot: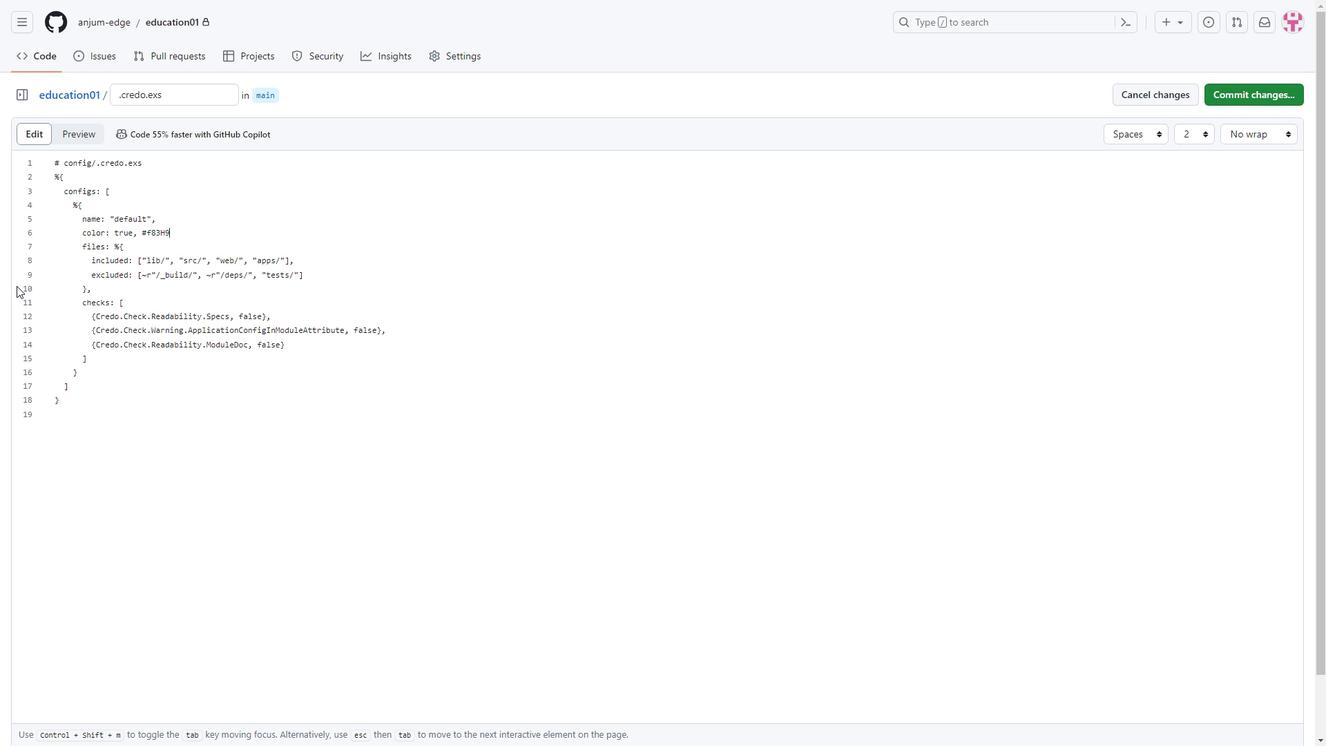 
Action: Key pressed s
Screenshot: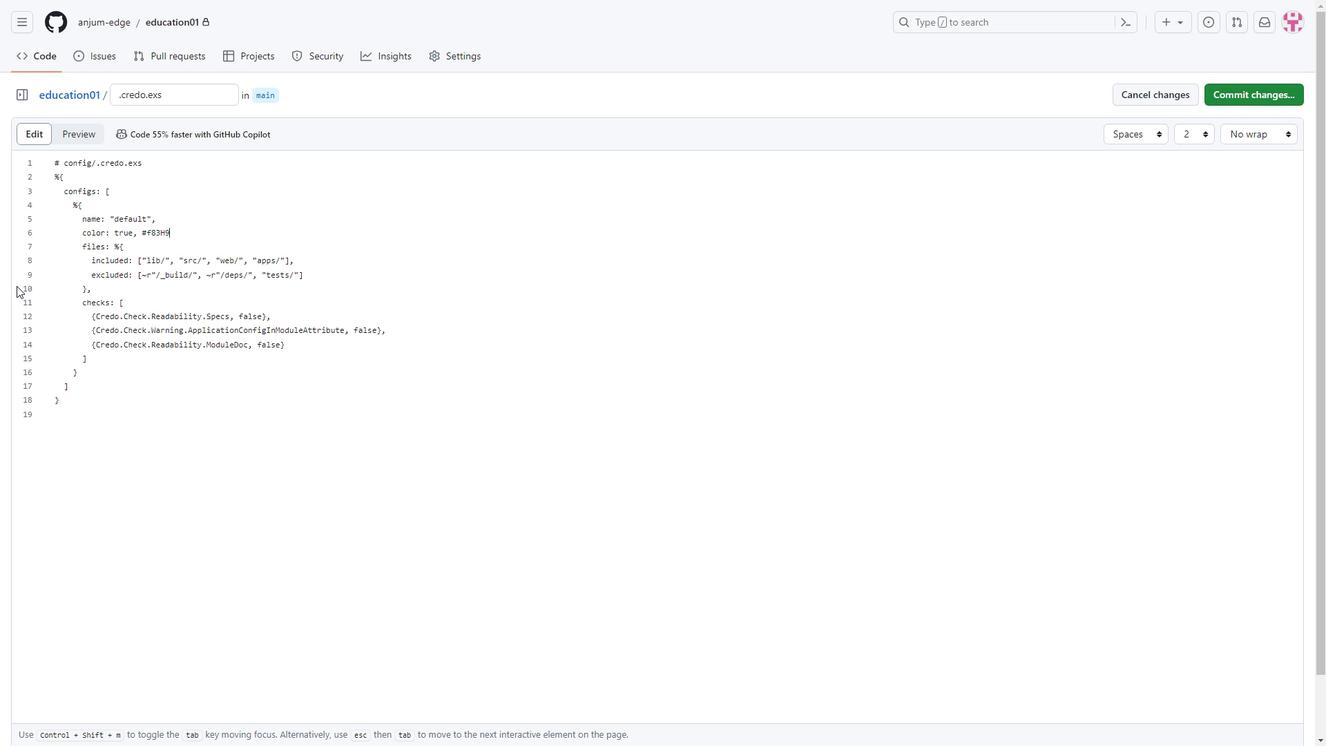 
Action: Mouse moved to (113, 307)
Screenshot: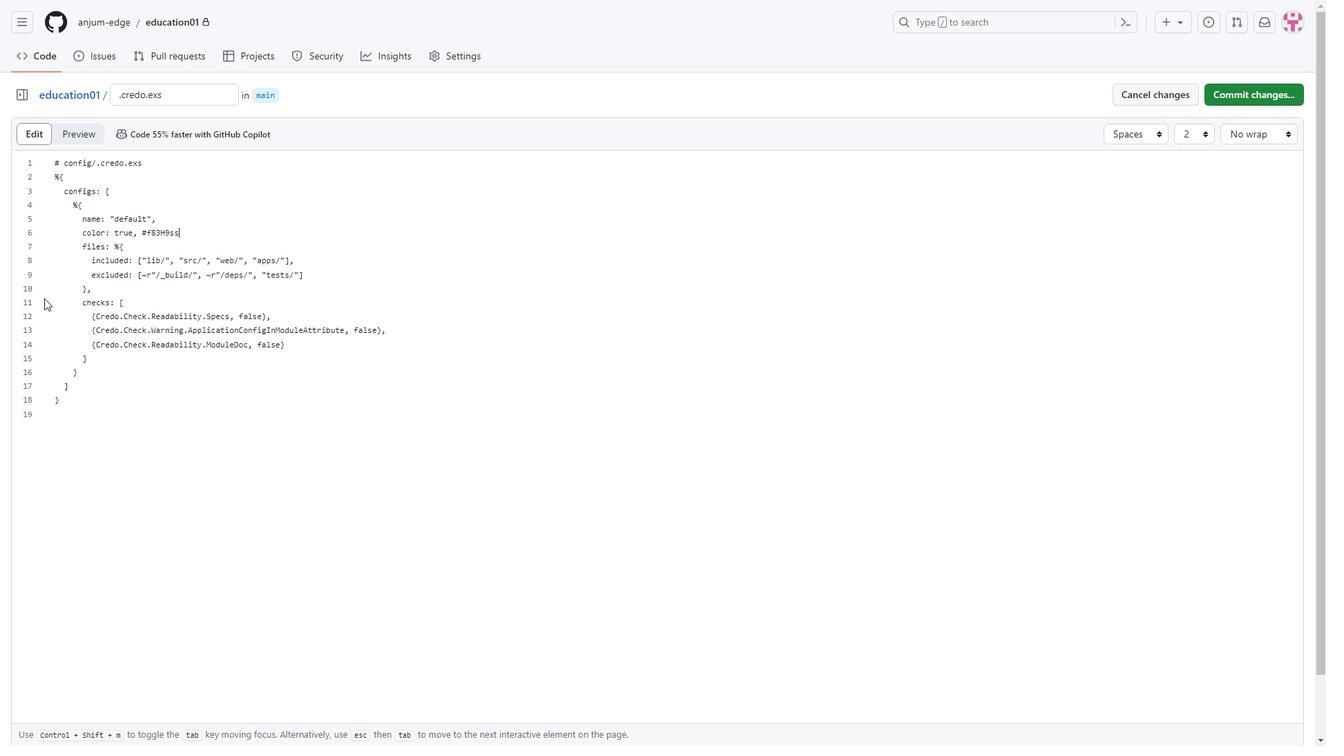 
Action: Key pressed <Key.backspace><Key.backspace><Key.shift>S
Screenshot: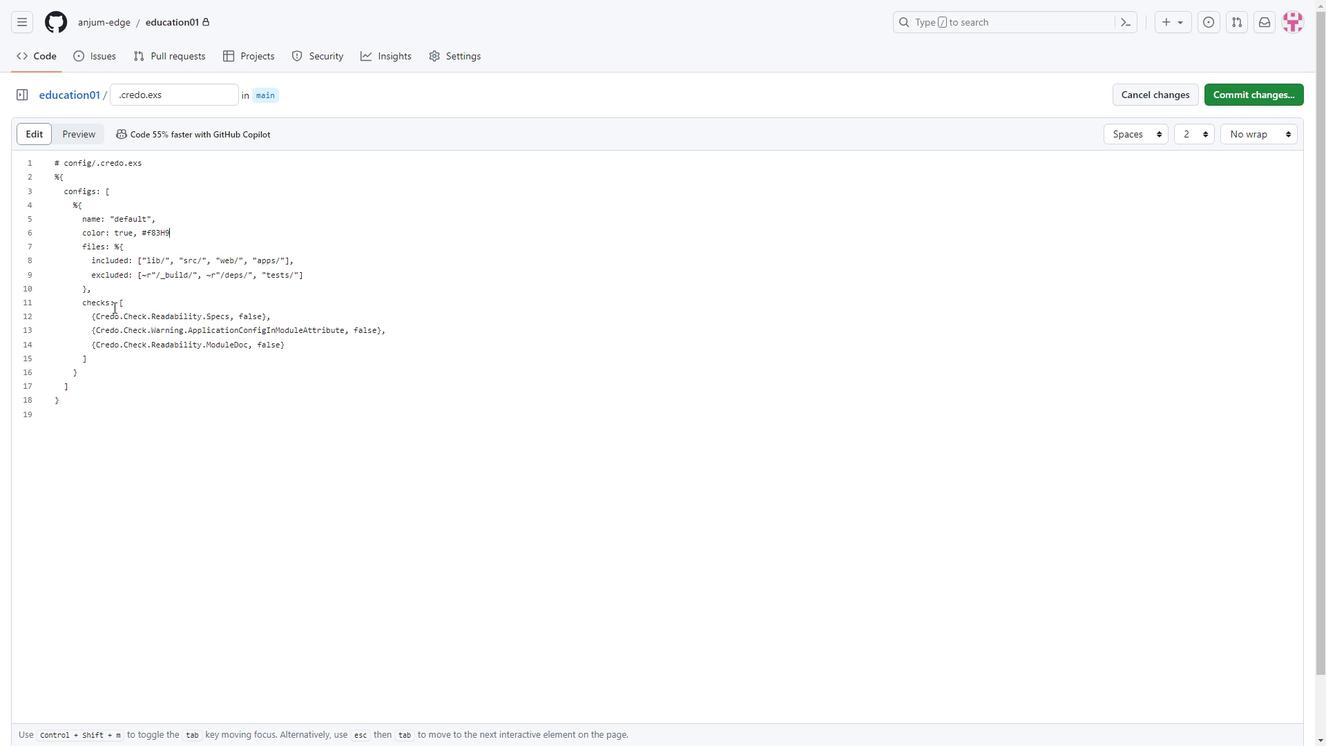 
Action: Mouse moved to (1257, 96)
Screenshot: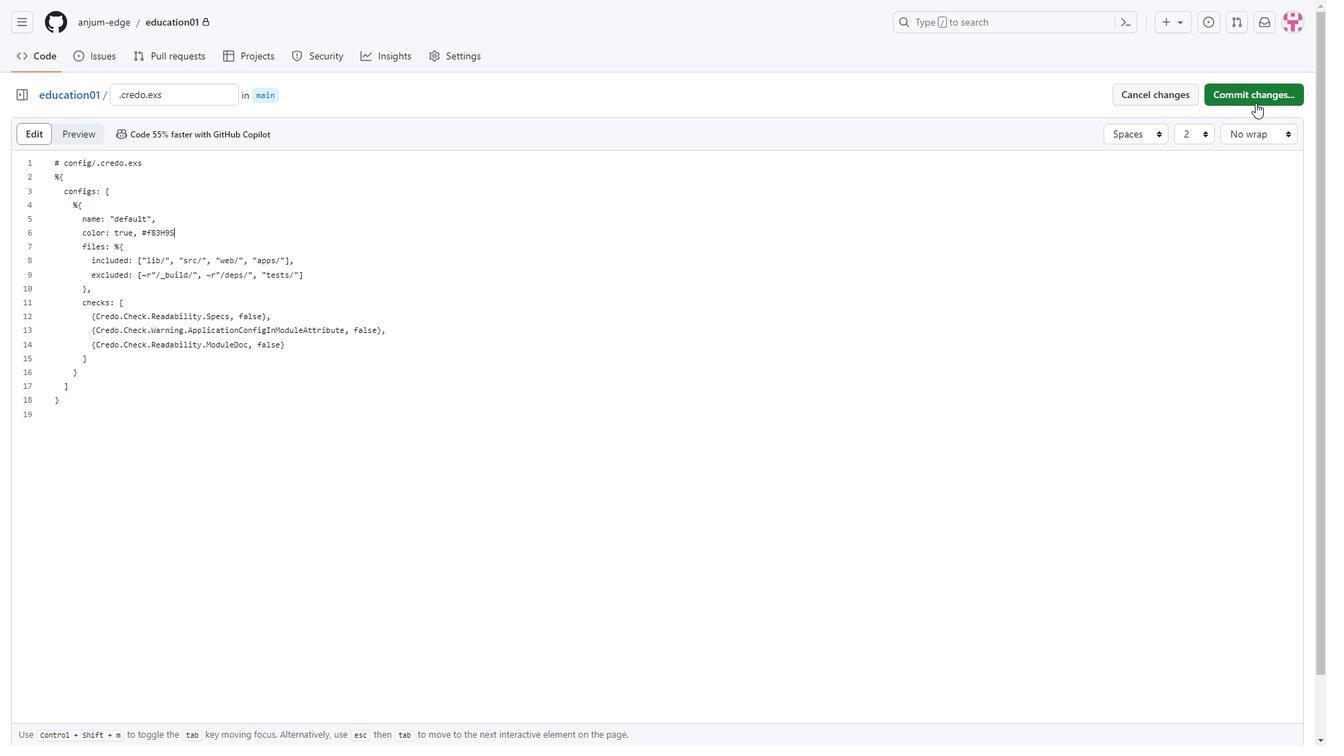 
Action: Mouse pressed left at (1257, 96)
Screenshot: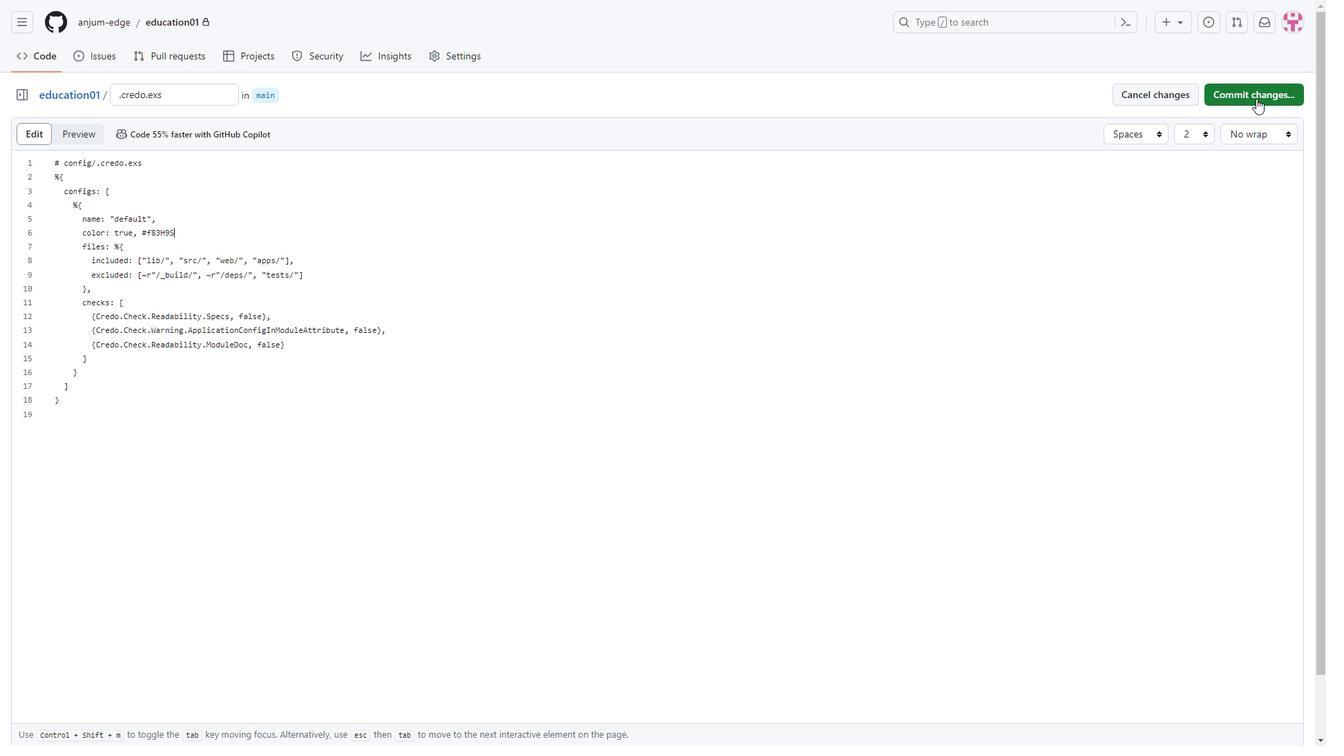 
Action: Mouse moved to (510, 474)
Screenshot: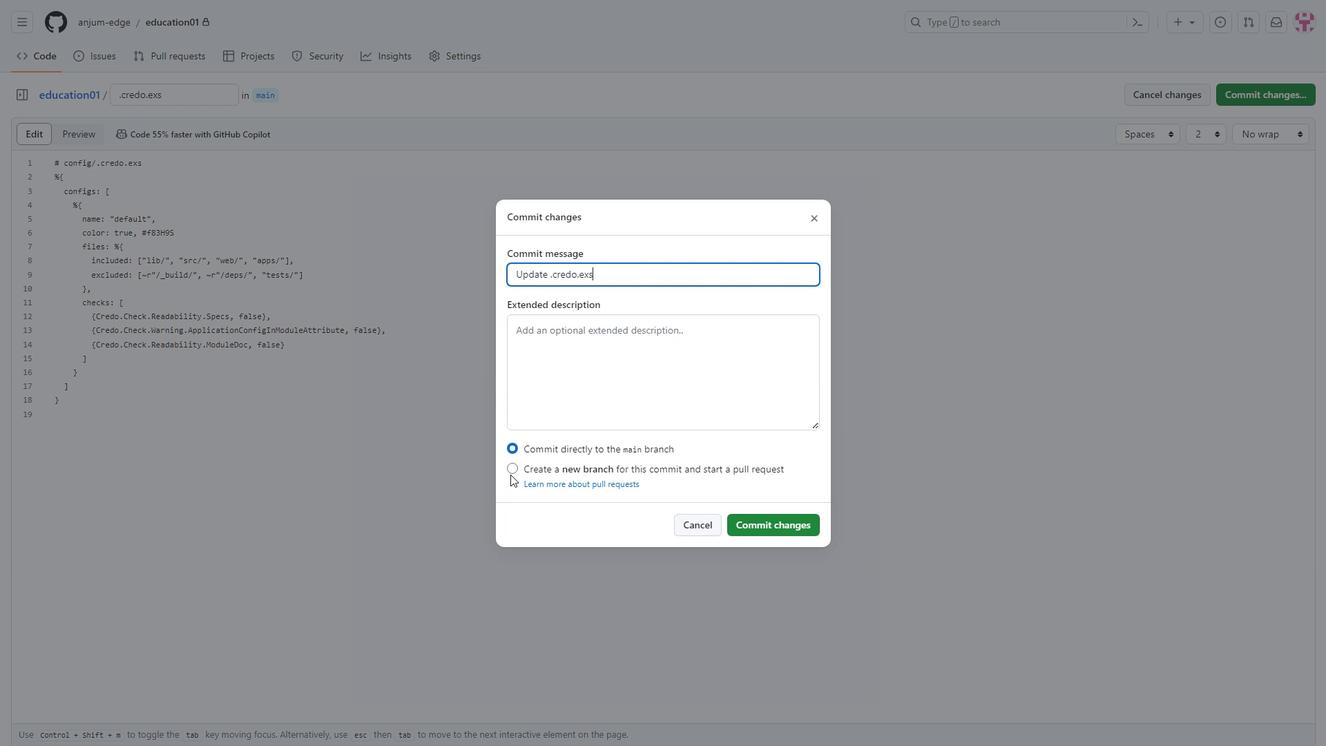 
Action: Mouse pressed left at (510, 474)
Screenshot: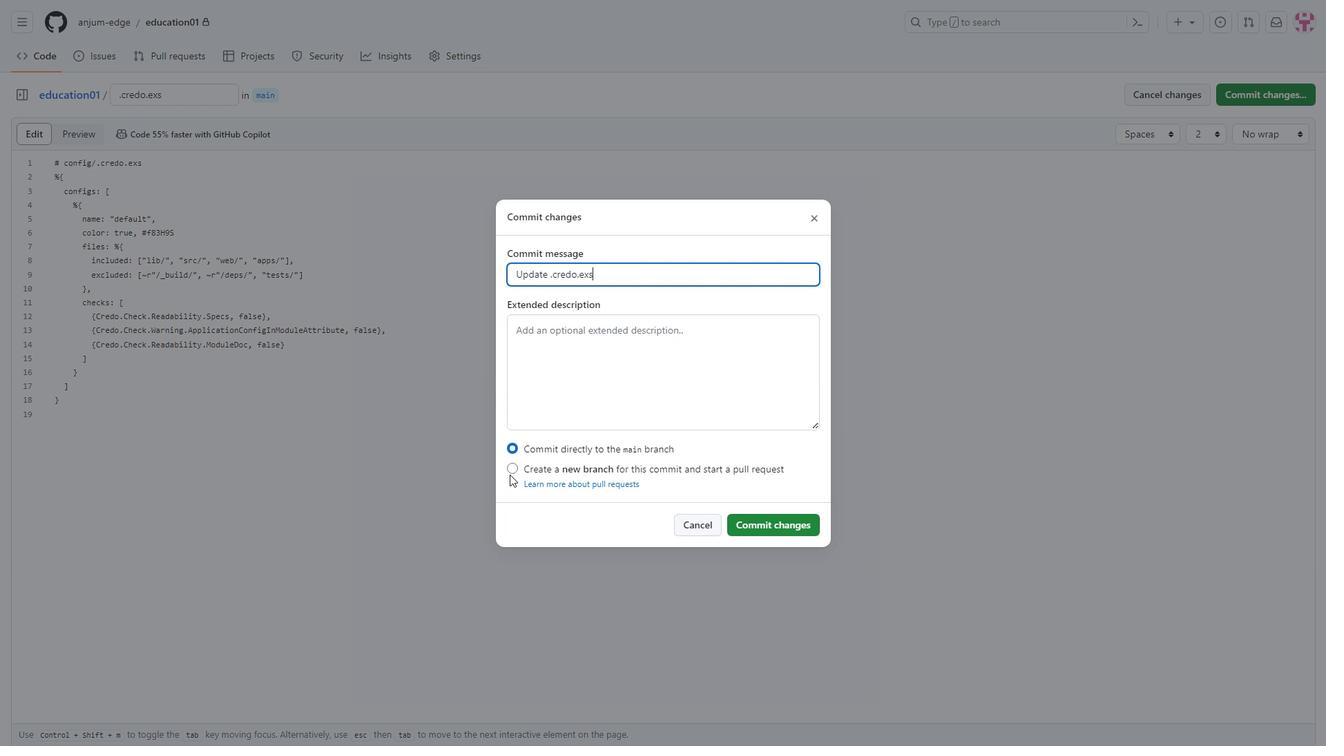 
Action: Mouse moved to (518, 465)
Screenshot: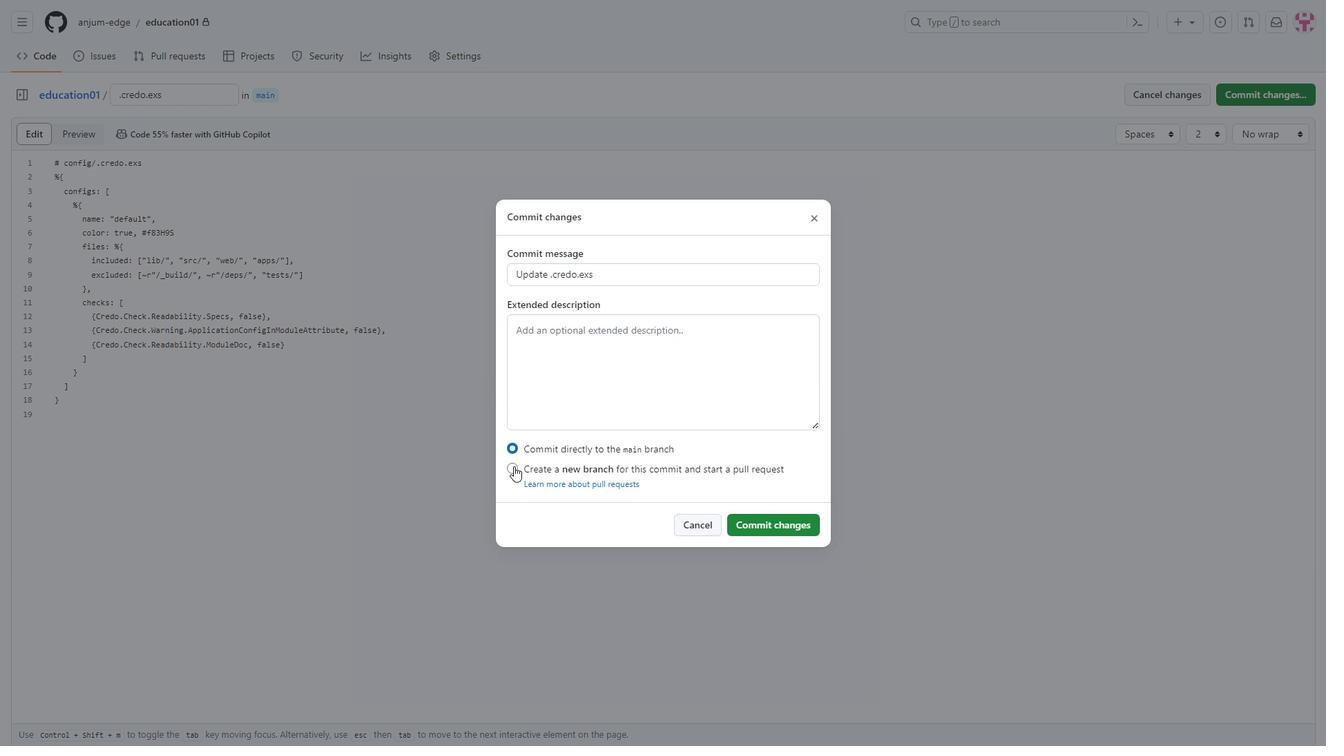 
Action: Mouse pressed left at (518, 465)
Screenshot: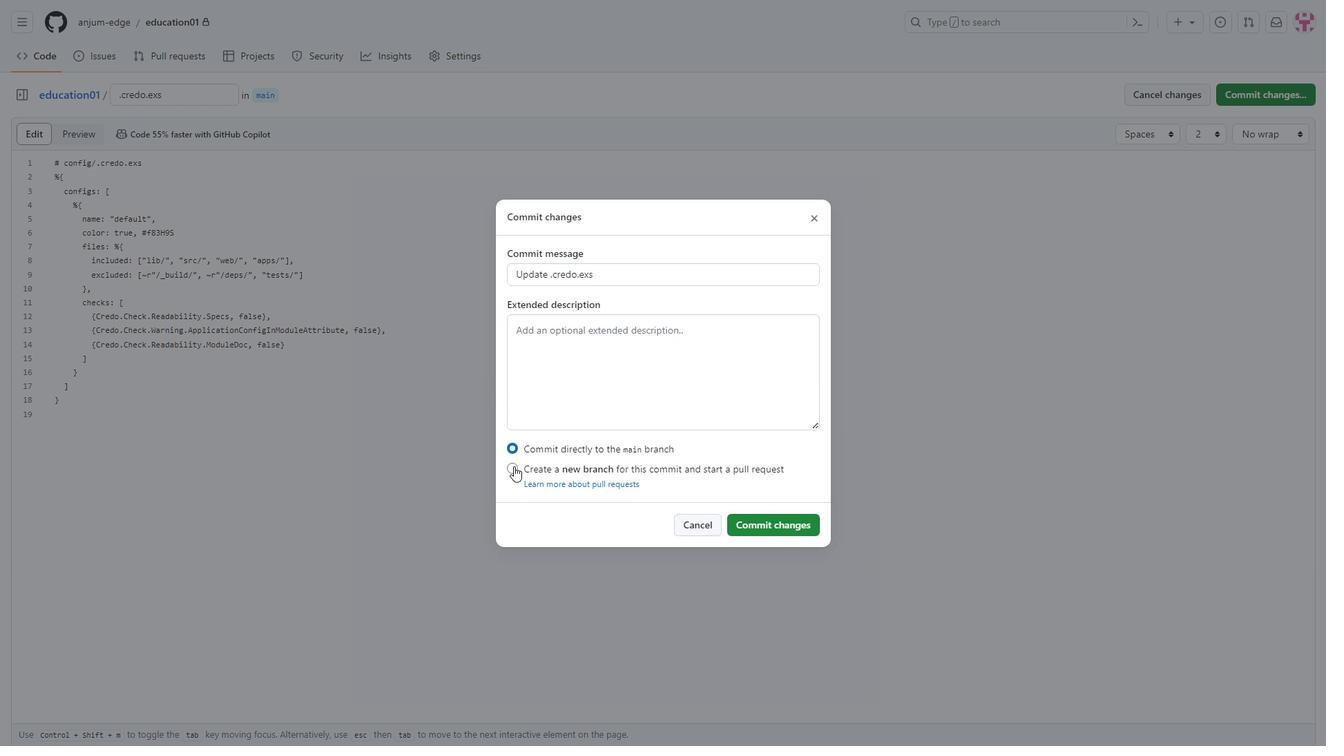 
Action: Mouse moved to (512, 464)
Screenshot: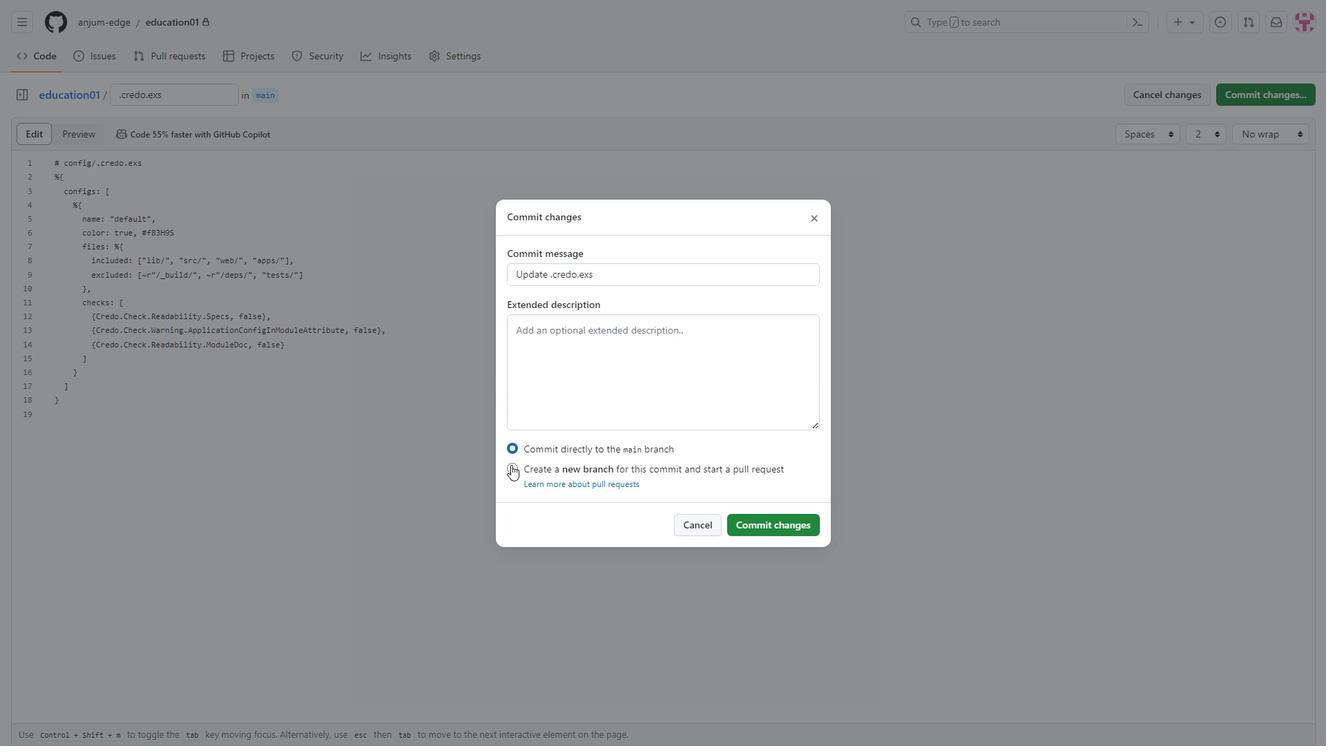 
Action: Mouse pressed left at (512, 464)
Screenshot: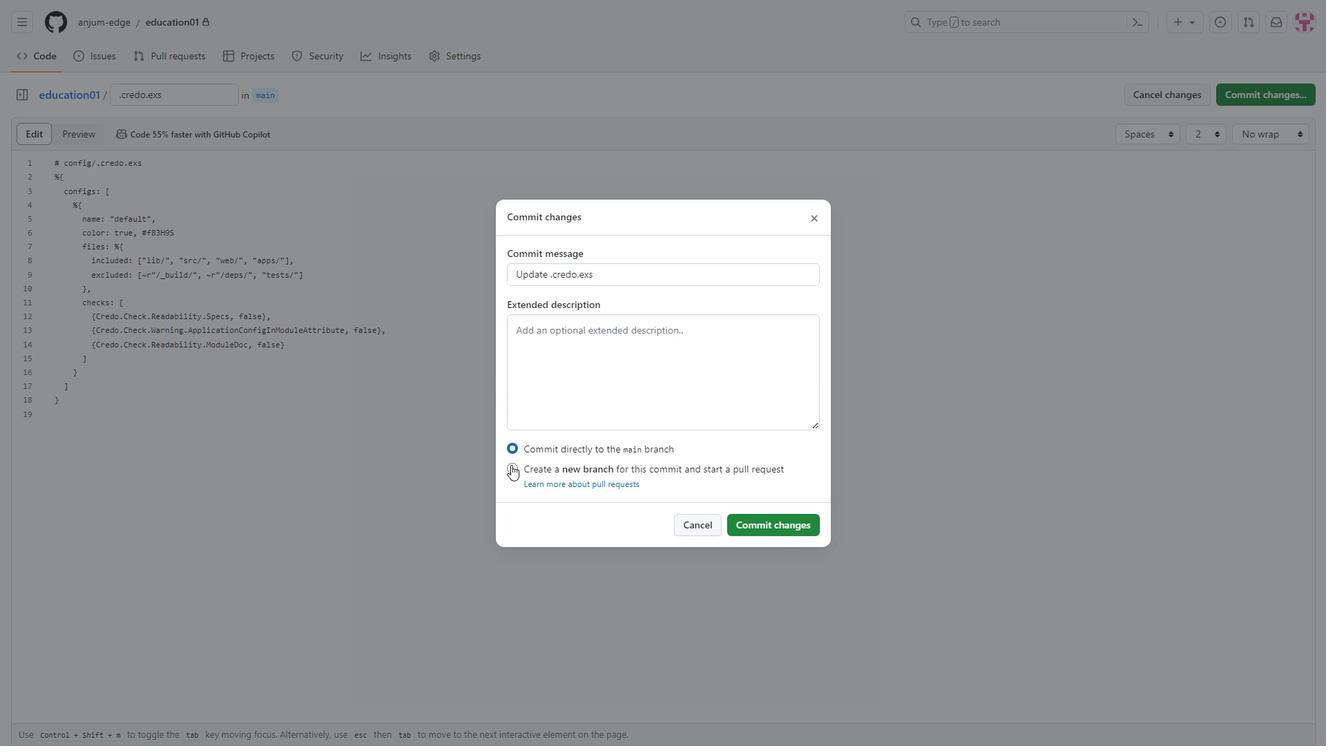 
Action: Mouse moved to (789, 534)
Screenshot: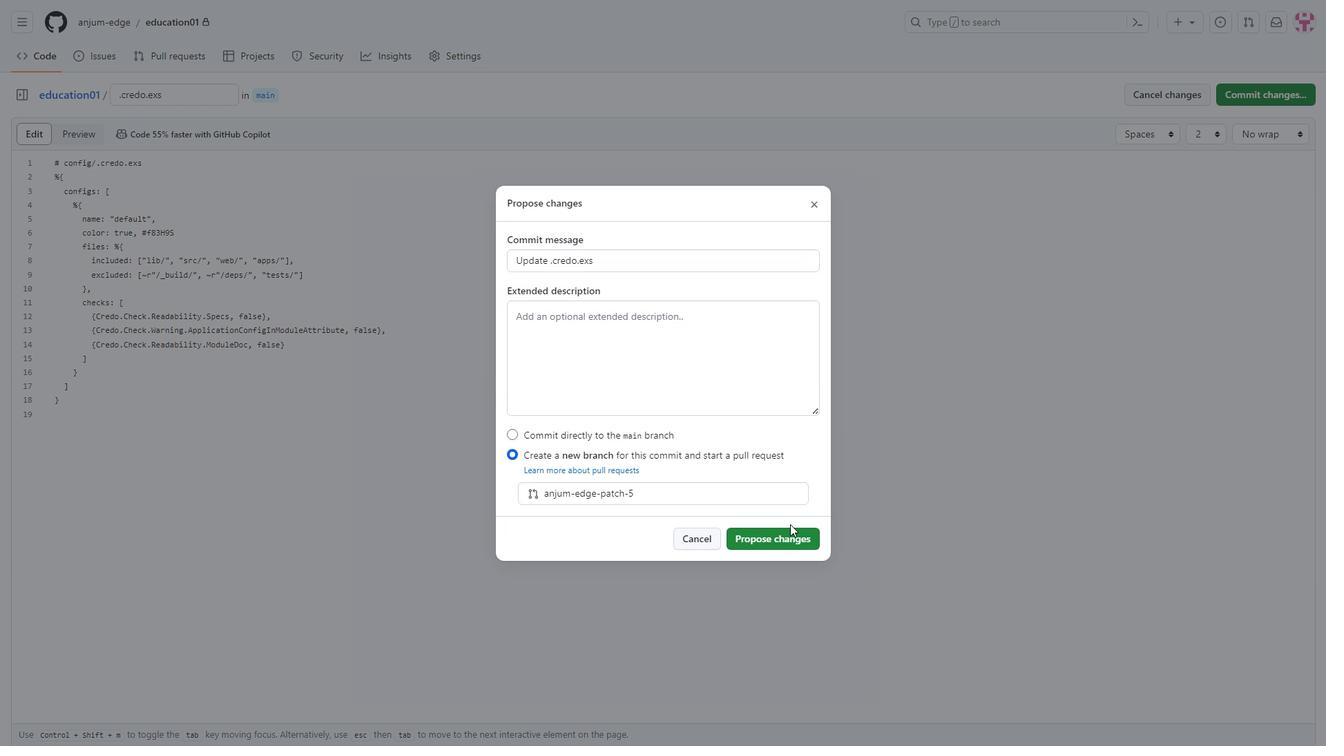 
Action: Mouse pressed left at (789, 534)
Screenshot: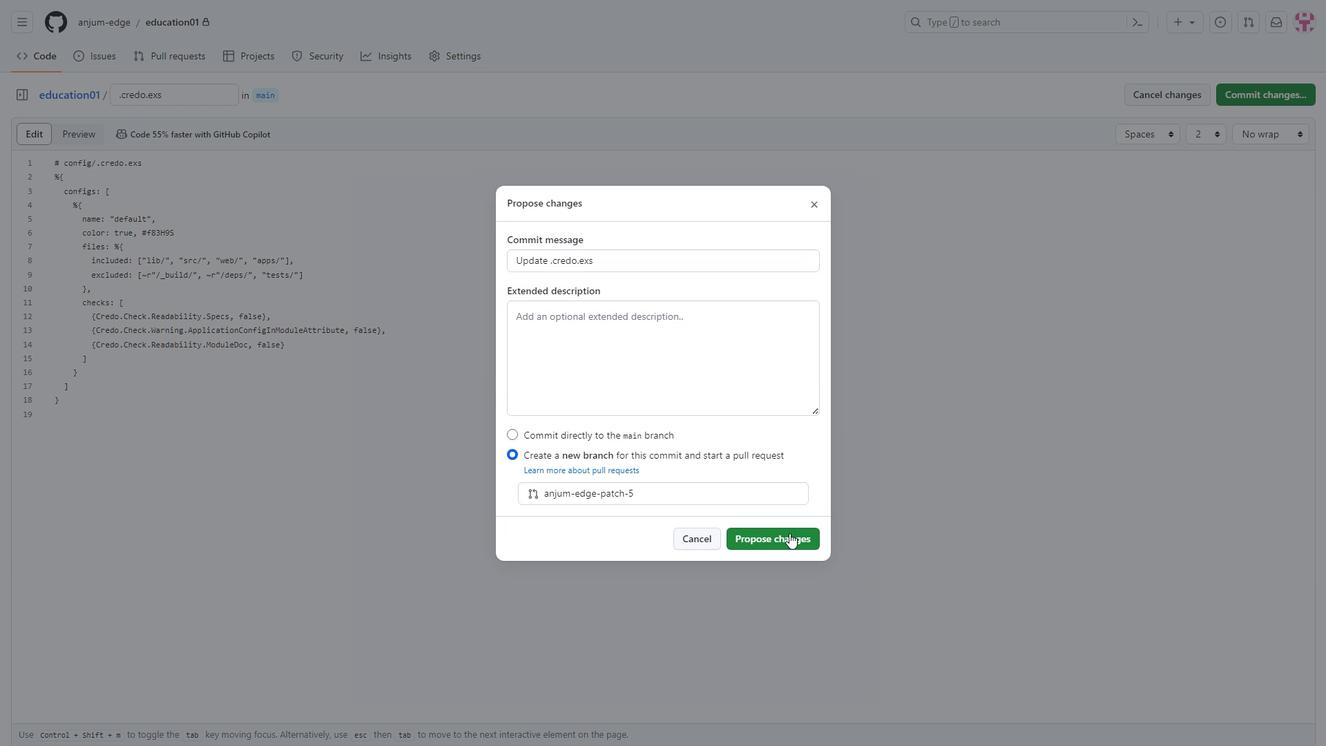 
Action: Mouse moved to (463, 416)
Screenshot: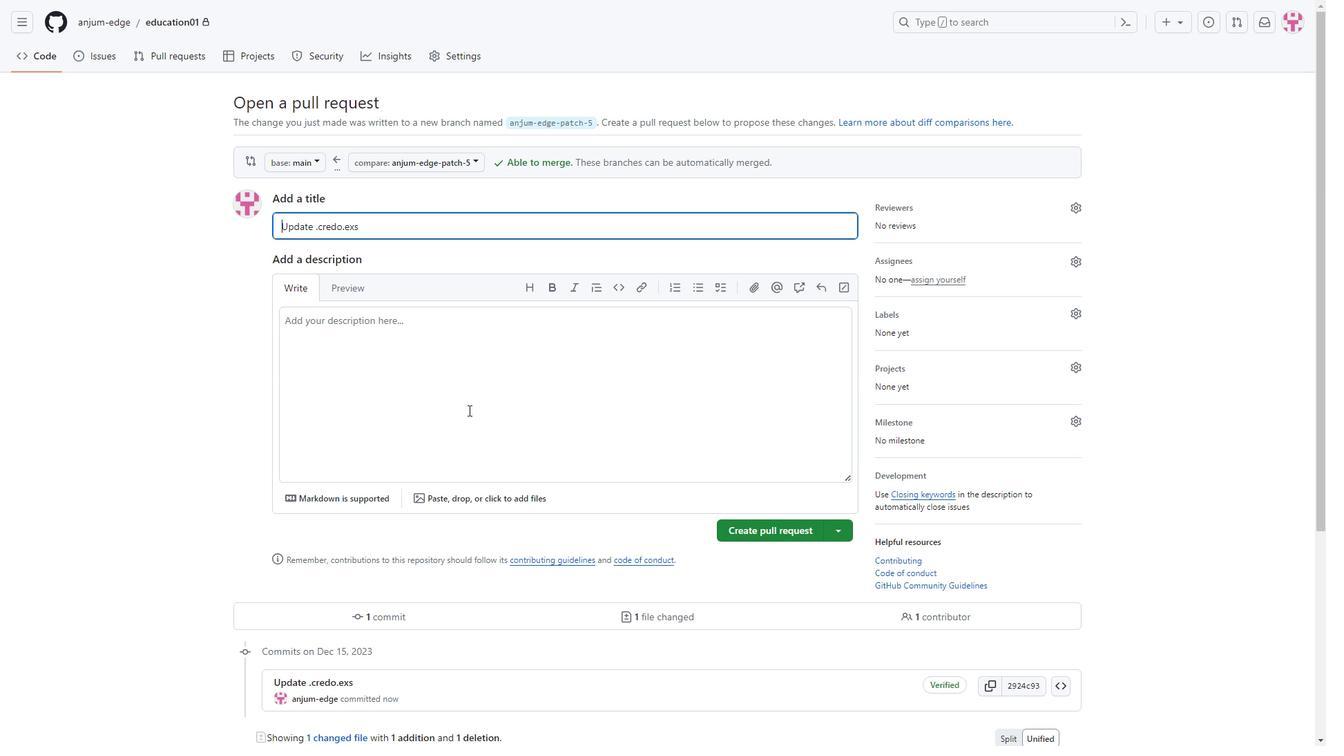 
Action: Mouse scrolled (463, 415) with delta (0, 0)
Screenshot: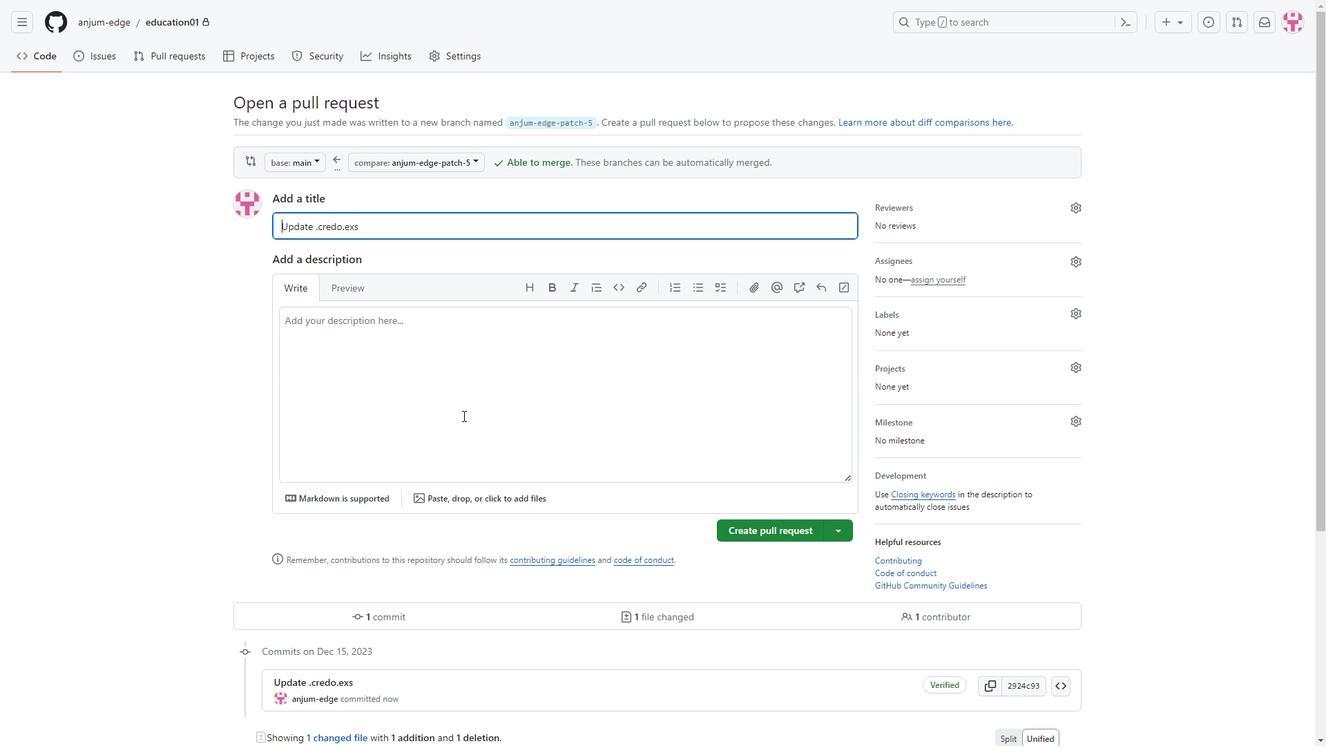 
Action: Mouse scrolled (463, 415) with delta (0, 0)
Screenshot: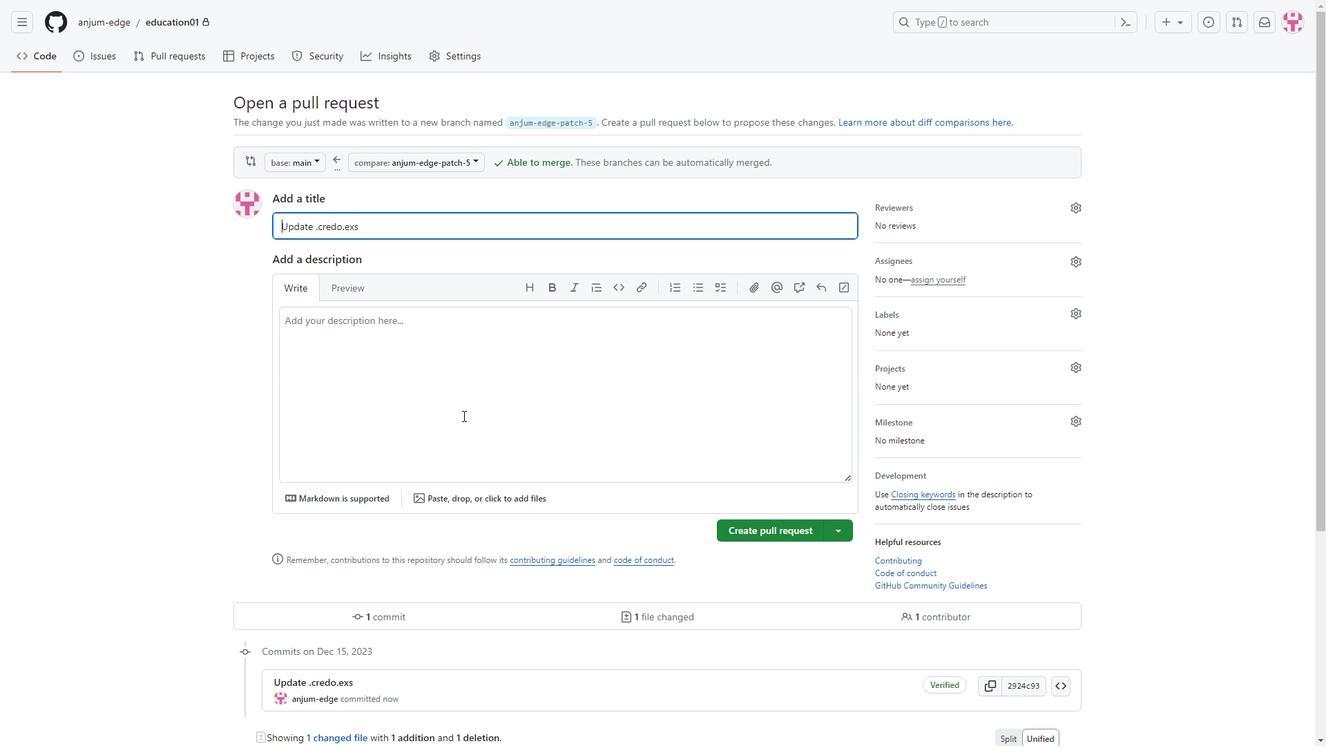 
Action: Mouse moved to (456, 360)
Screenshot: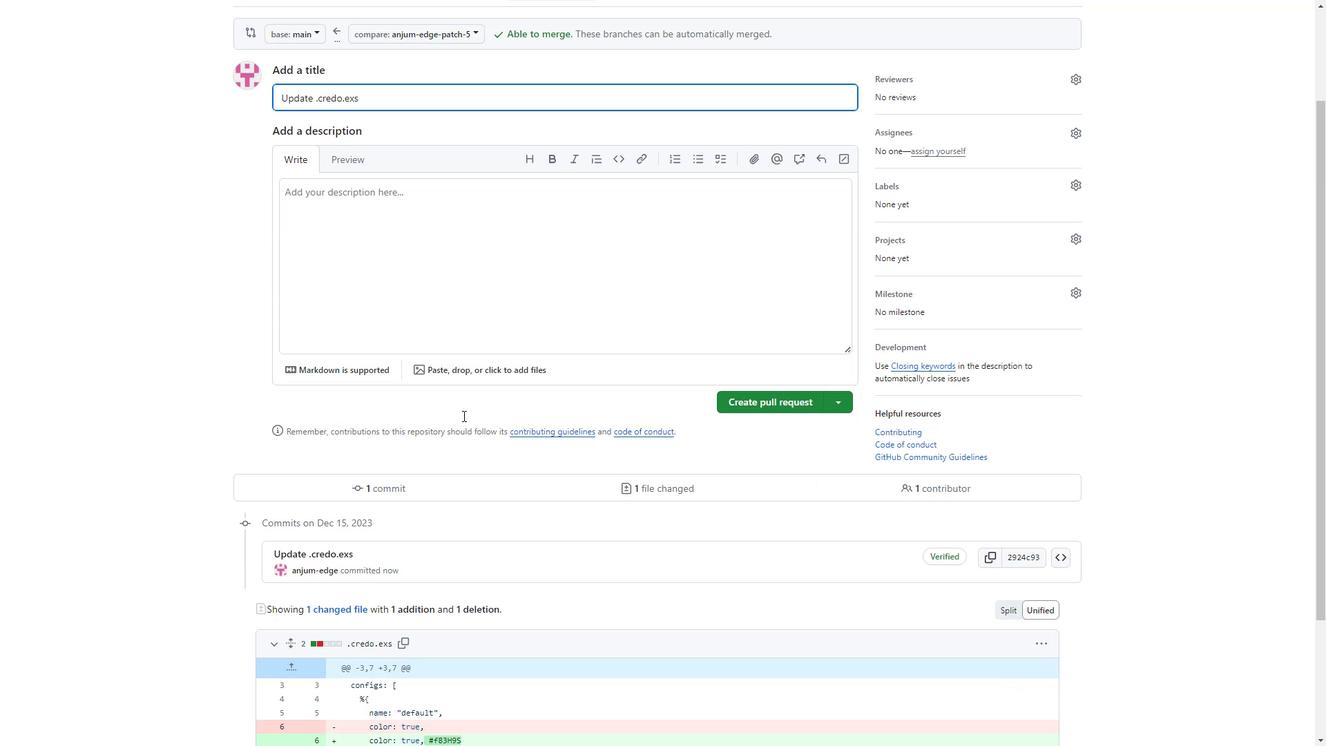 
Action: Mouse scrolled (456, 361) with delta (0, 0)
Screenshot: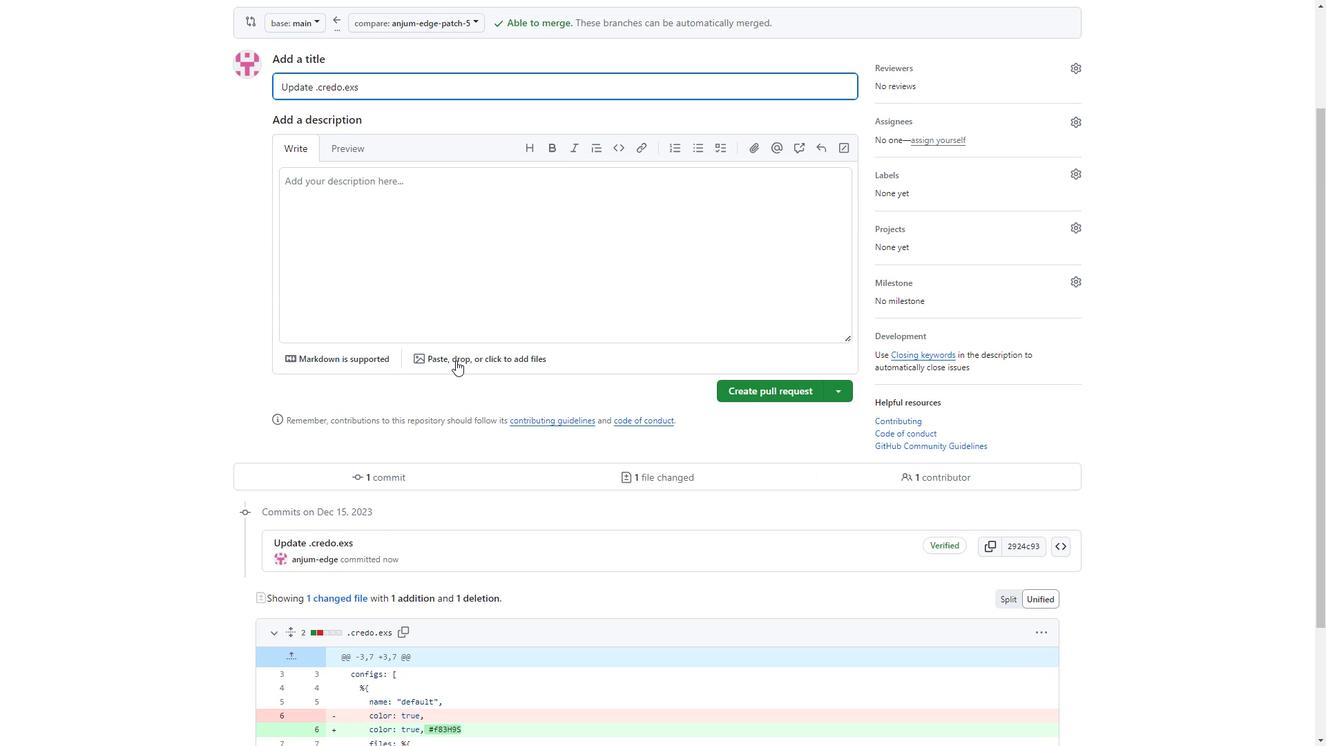 
Action: Mouse moved to (456, 360)
Screenshot: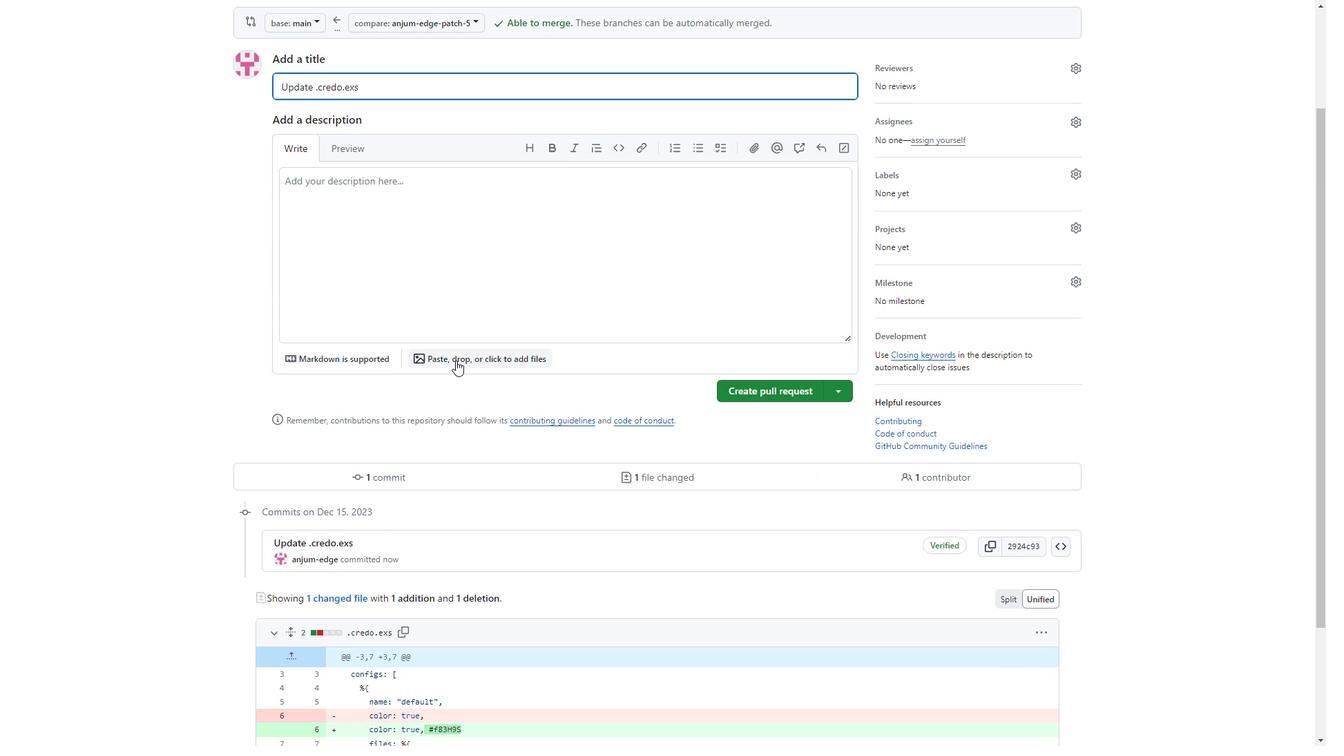 
Action: Mouse scrolled (456, 359) with delta (0, 0)
Screenshot: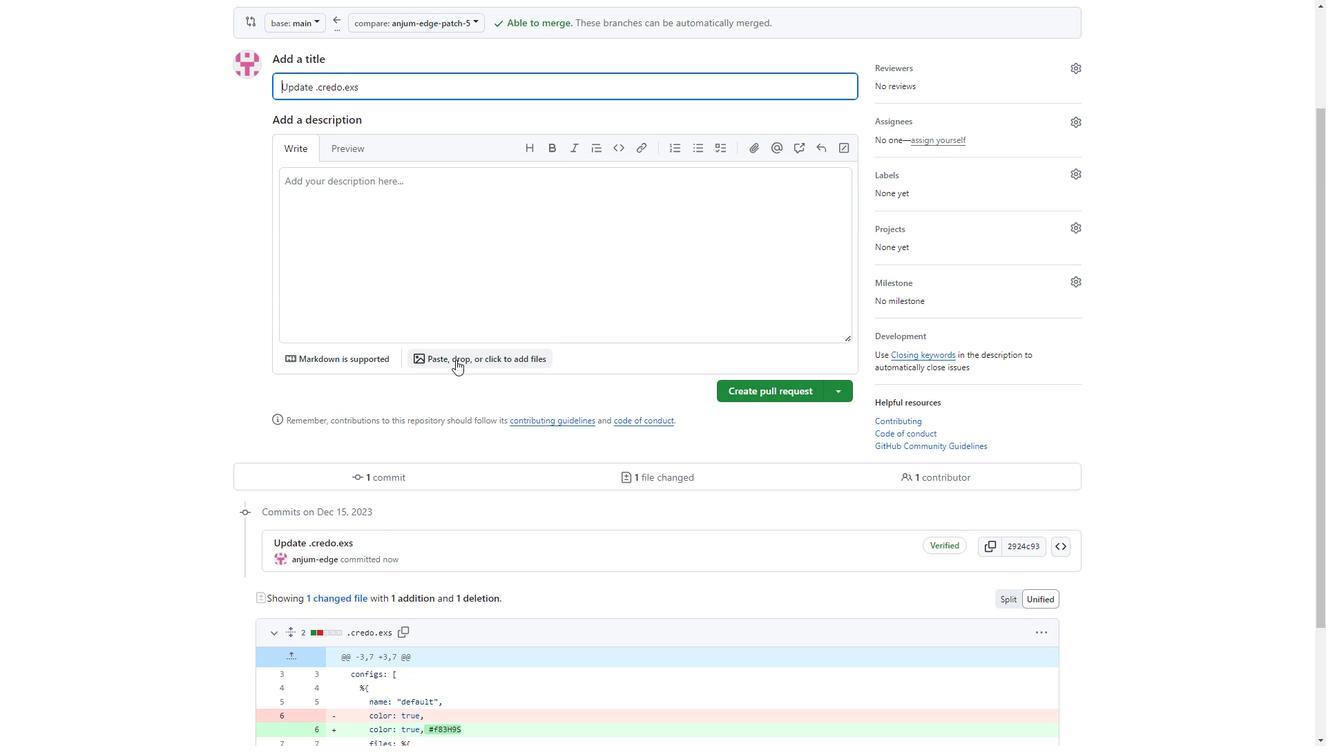 
Action: Mouse scrolled (456, 359) with delta (0, 0)
Screenshot: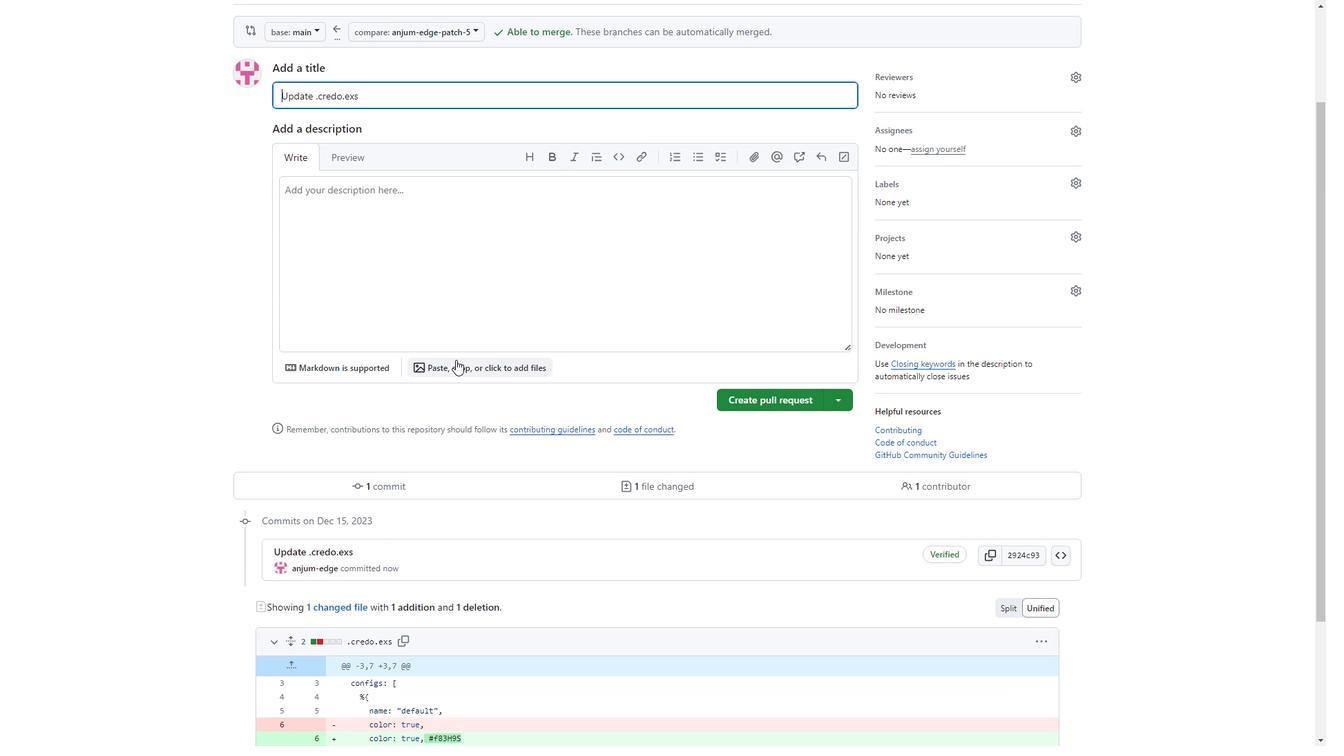 
Action: Mouse scrolled (456, 359) with delta (0, 0)
Screenshot: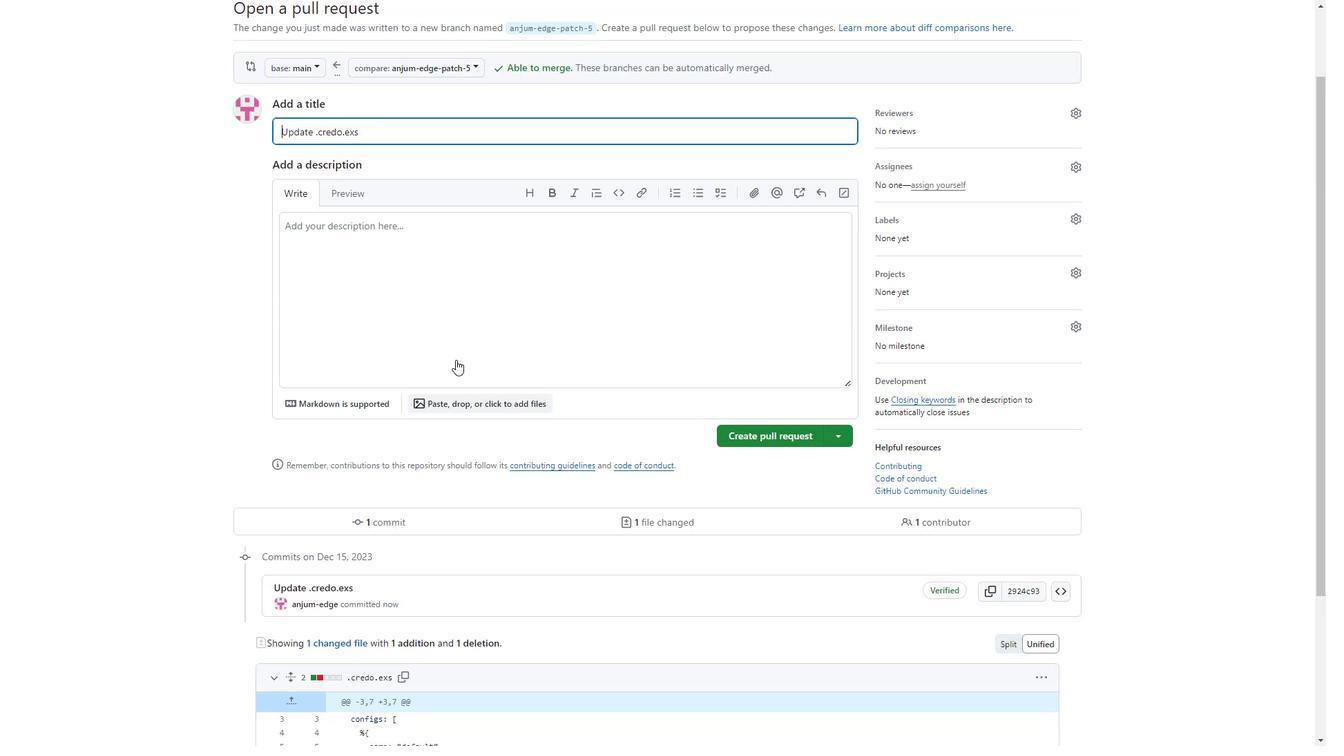 
Action: Mouse moved to (431, 474)
Screenshot: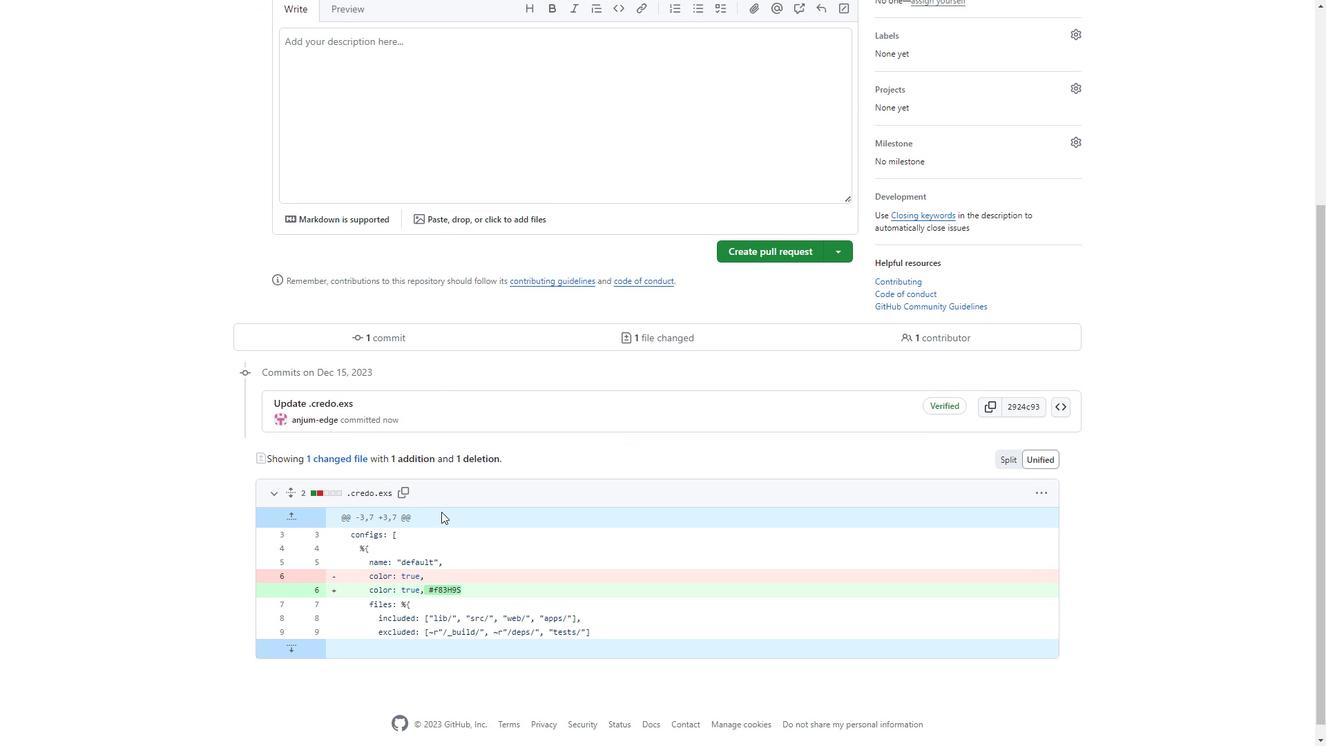 
Action: Mouse scrolled (431, 475) with delta (0, 0)
Screenshot: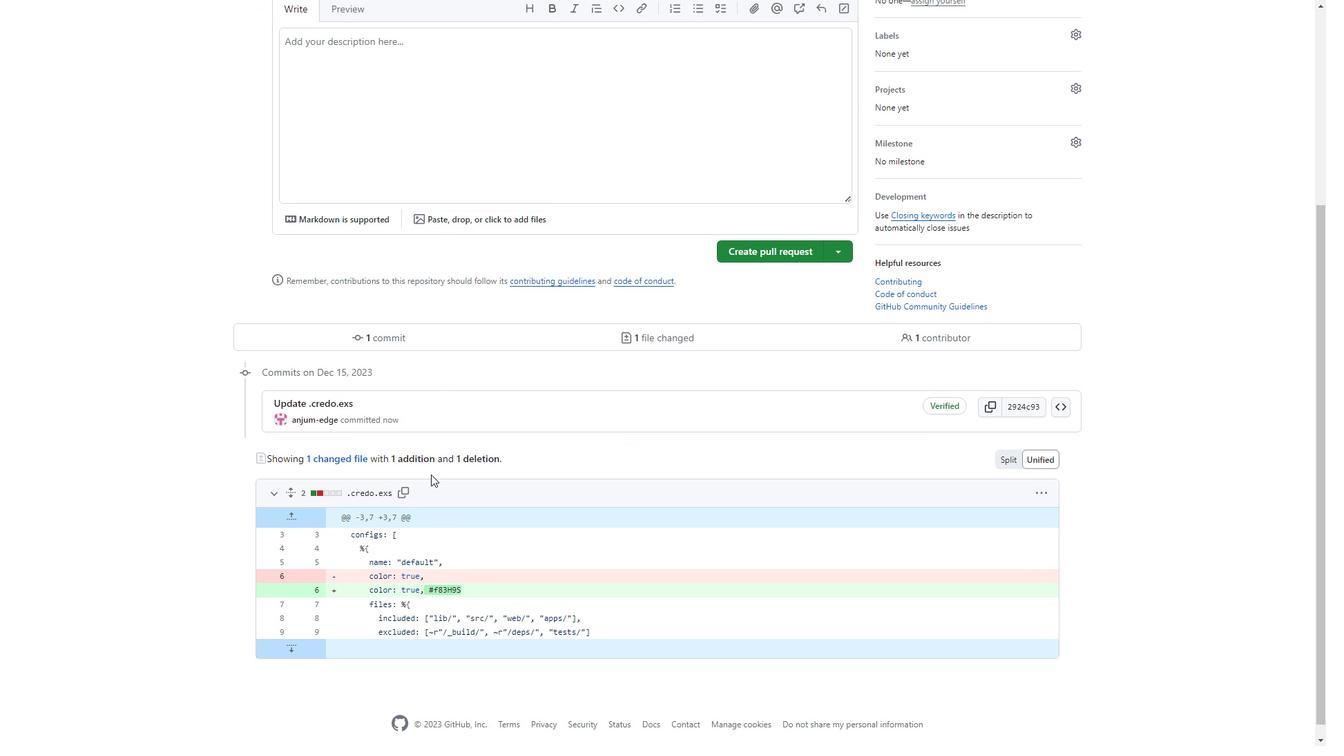 
Action: Mouse scrolled (431, 475) with delta (0, 0)
Screenshot: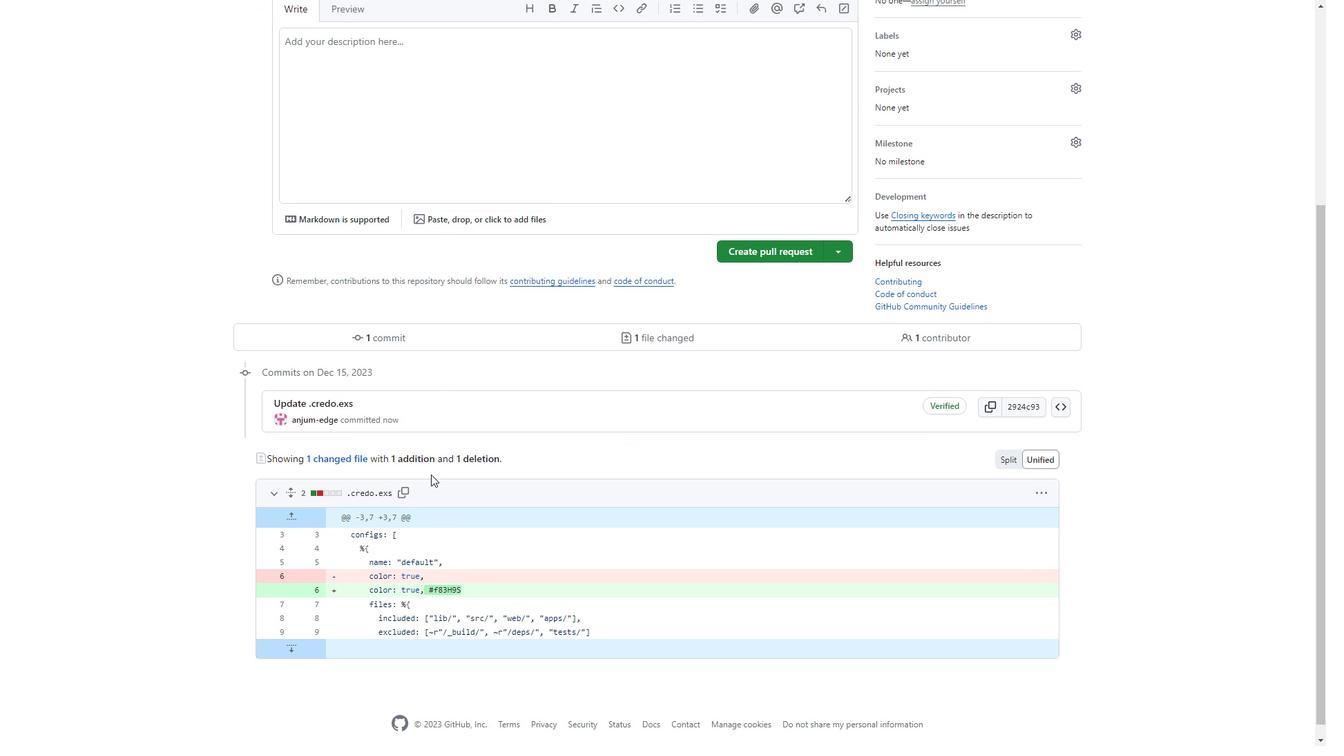 
Action: Mouse moved to (392, 236)
Screenshot: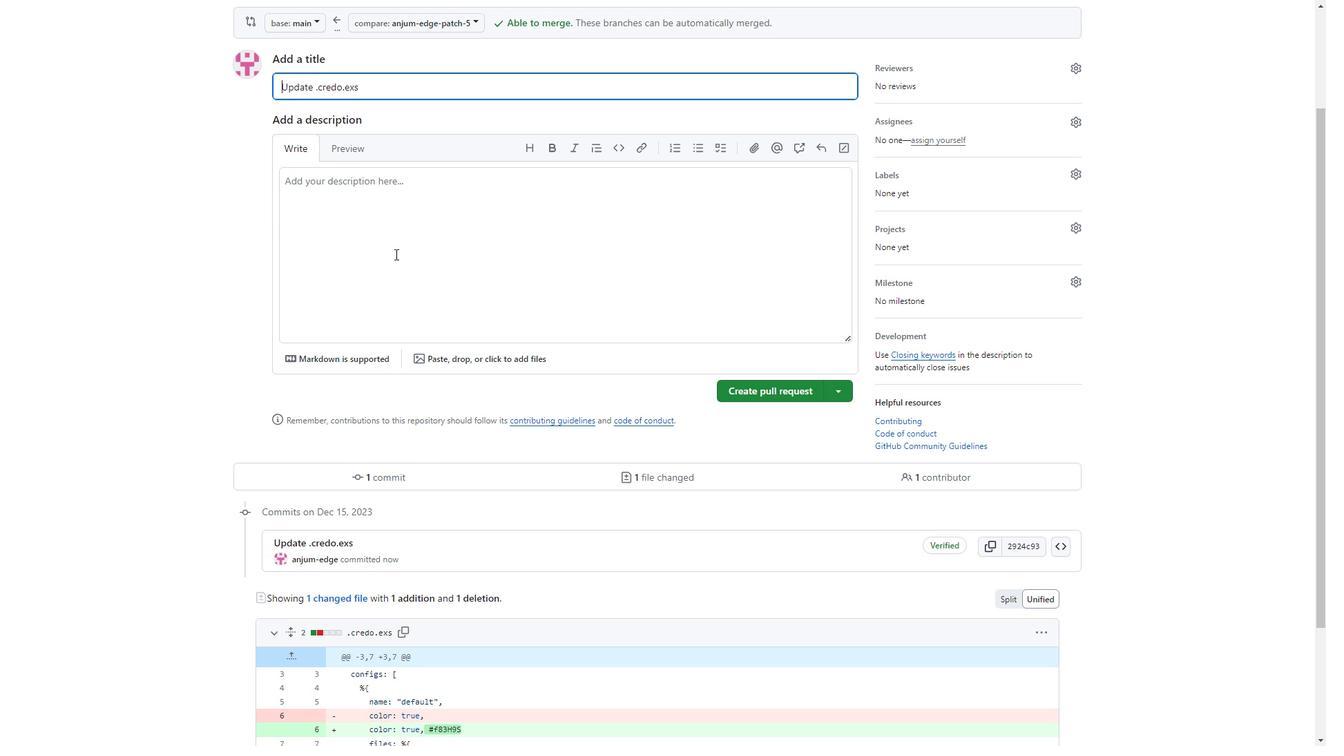 
Action: Mouse pressed left at (392, 236)
Screenshot: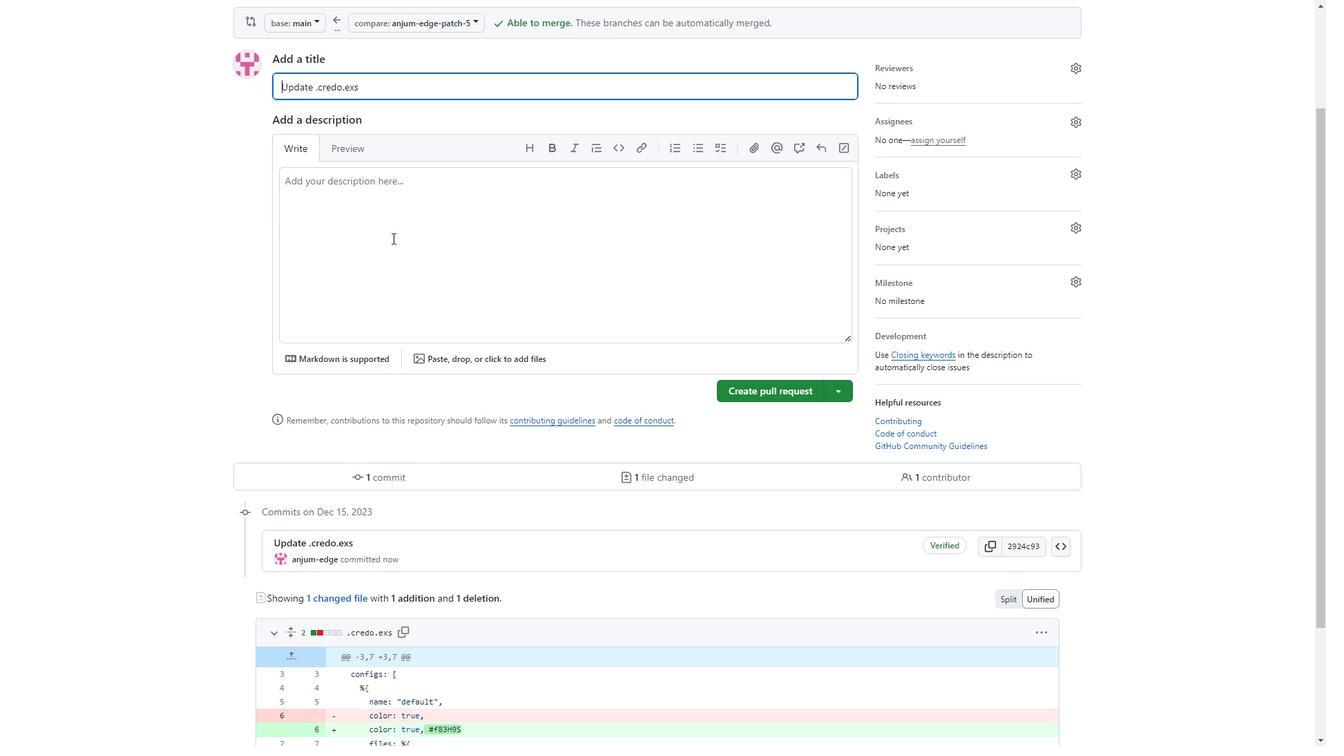 
Action: Mouse scrolled (392, 237) with delta (0, 0)
Screenshot: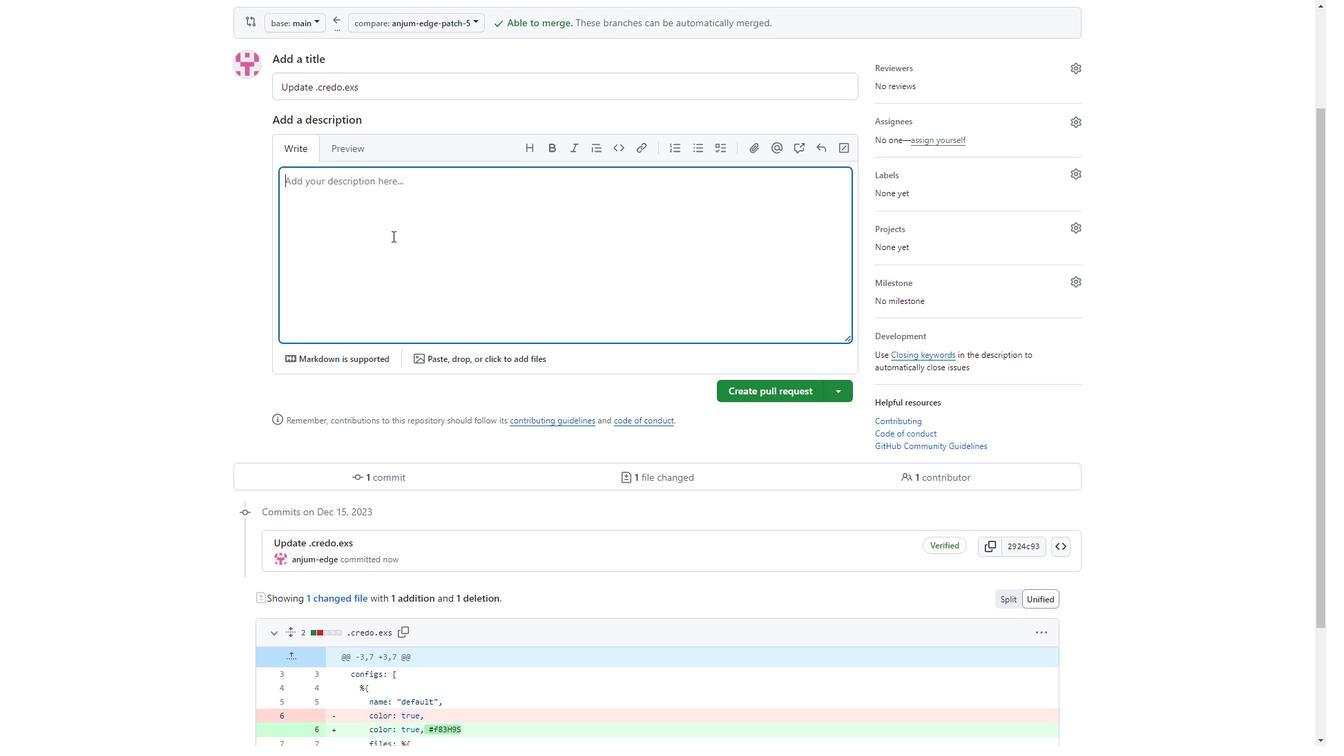 
Action: Mouse scrolled (392, 237) with delta (0, 0)
Screenshot: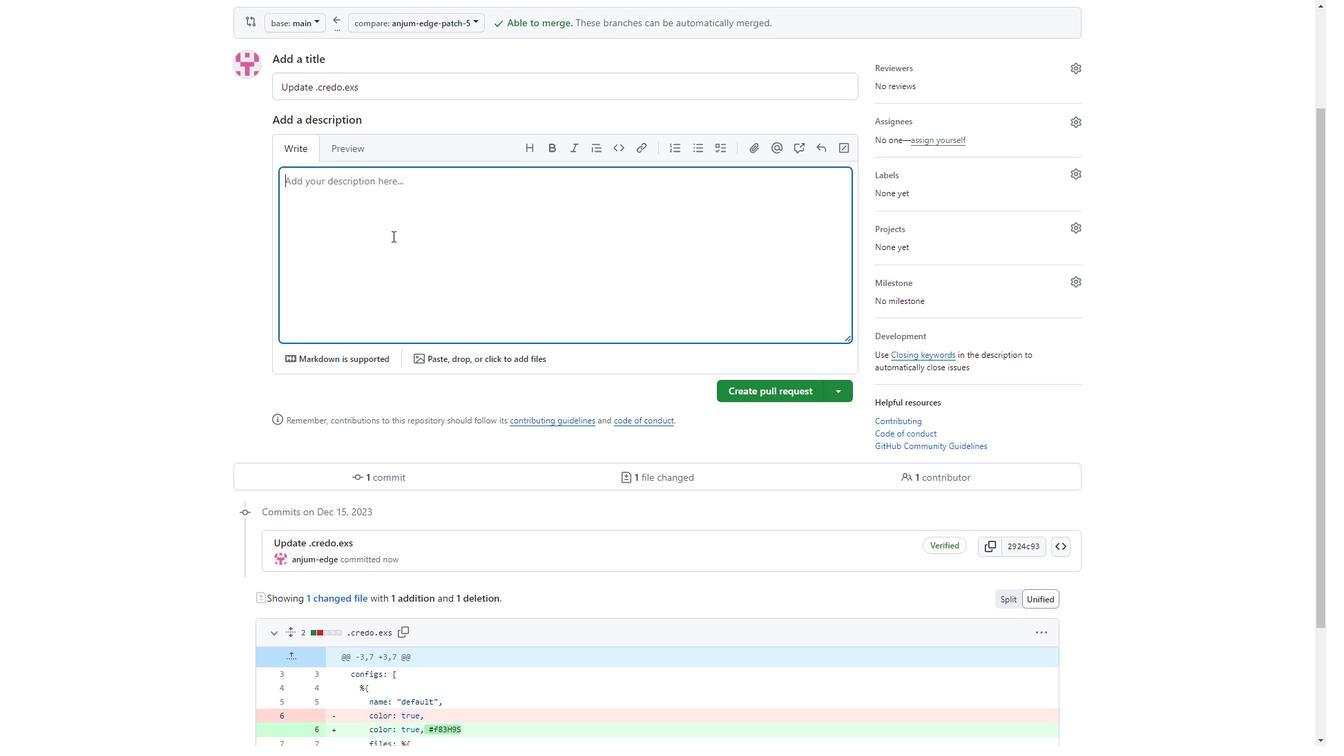 
Action: Mouse scrolled (392, 237) with delta (0, 0)
Screenshot: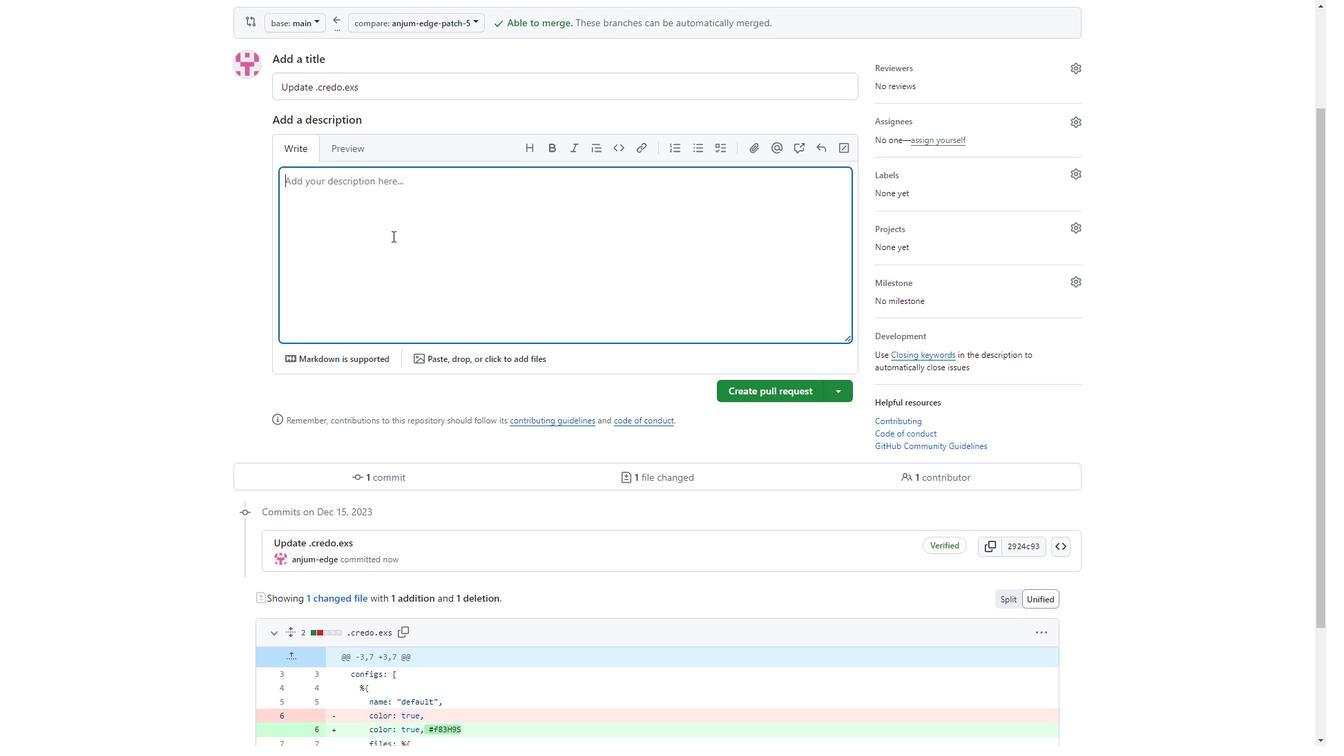 
Action: Mouse scrolled (392, 235) with delta (0, 0)
Screenshot: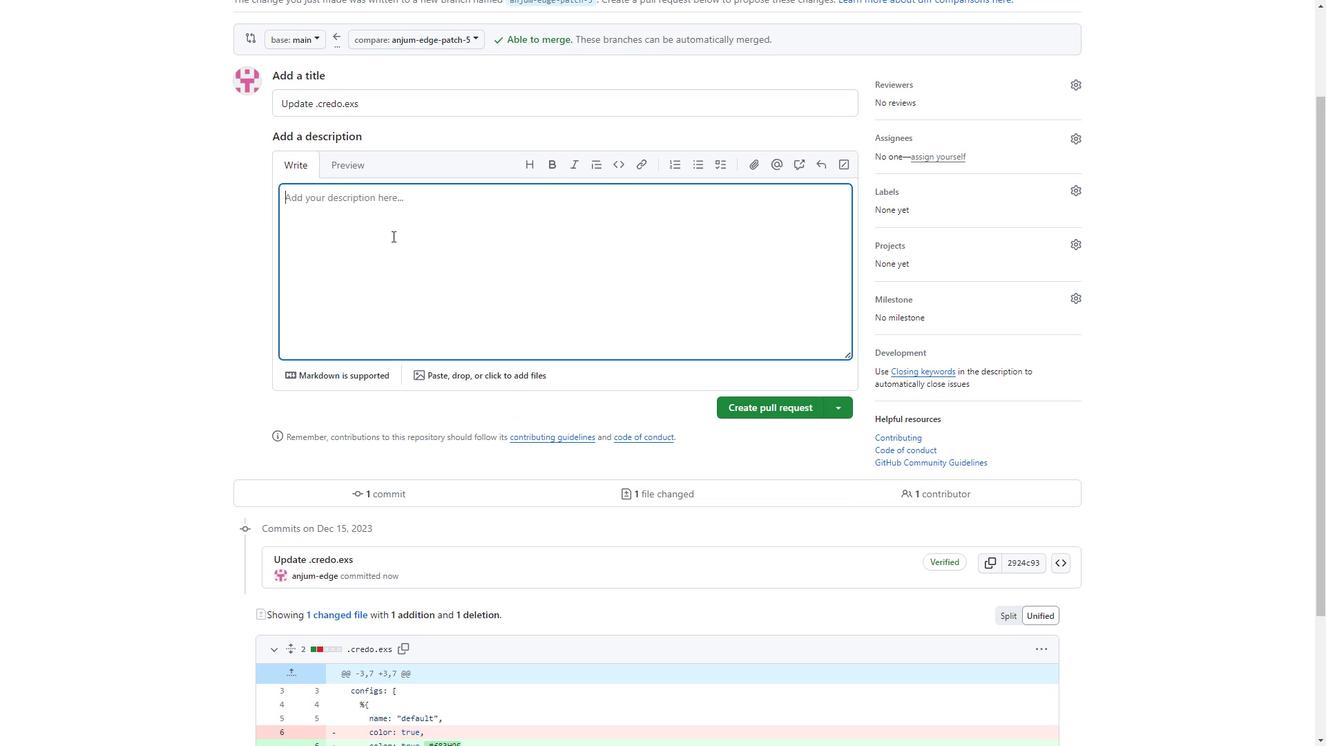 
Action: Key pressed <Key.shift>Added<Key.space>the<Key.space>color
Screenshot: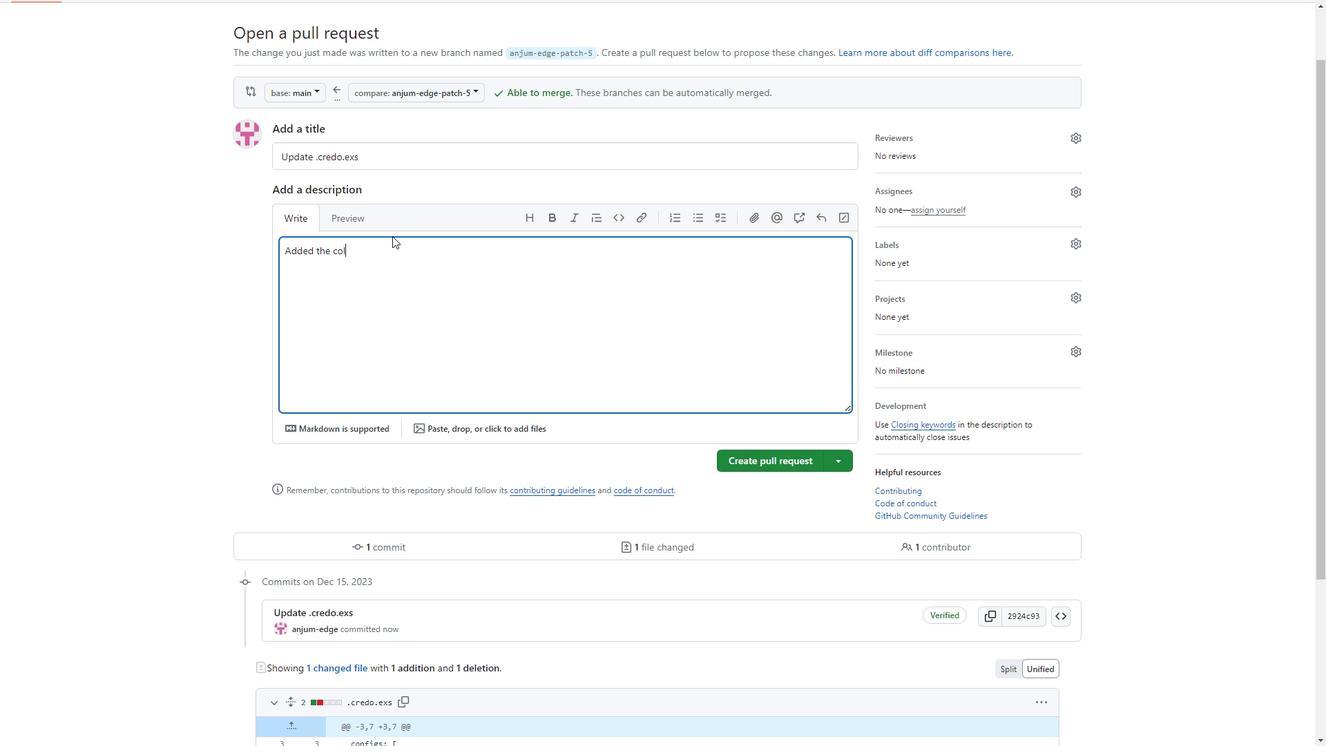 
Action: Mouse moved to (429, 405)
Screenshot: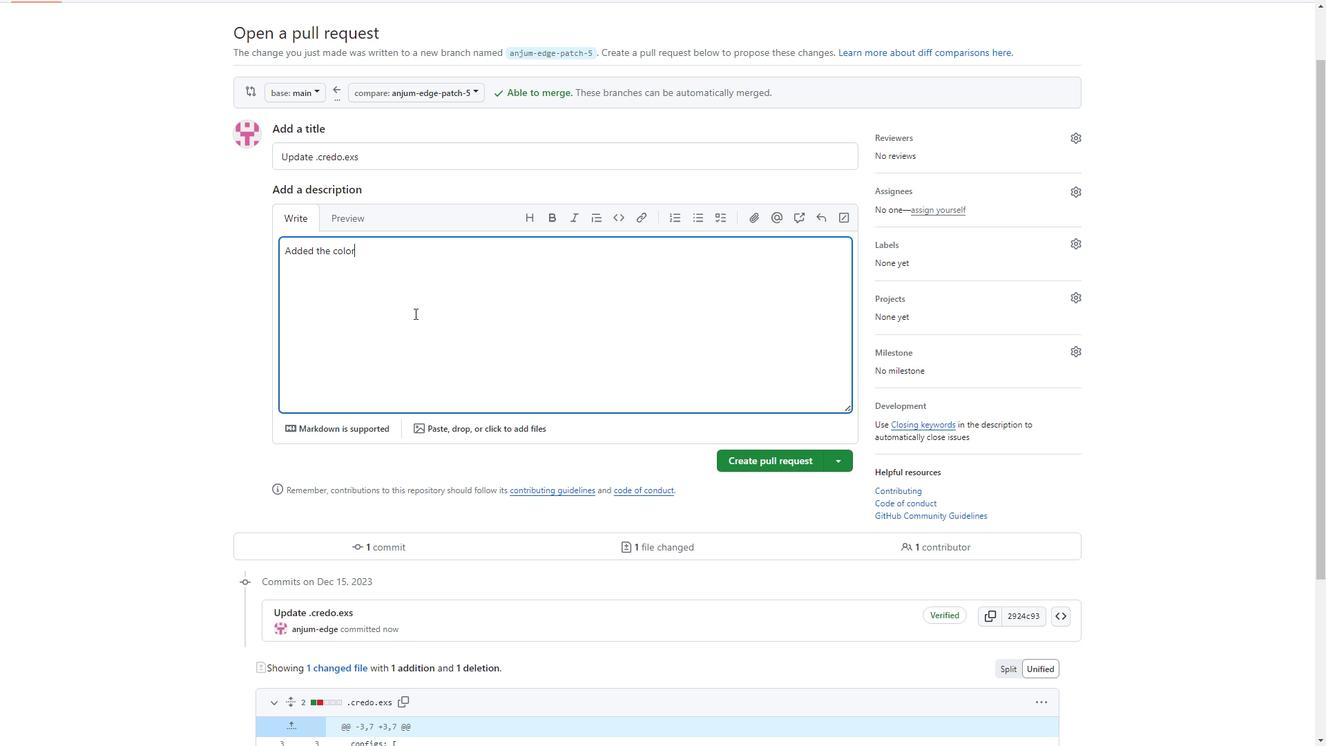 
Action: Key pressed <Key.space>
Screenshot: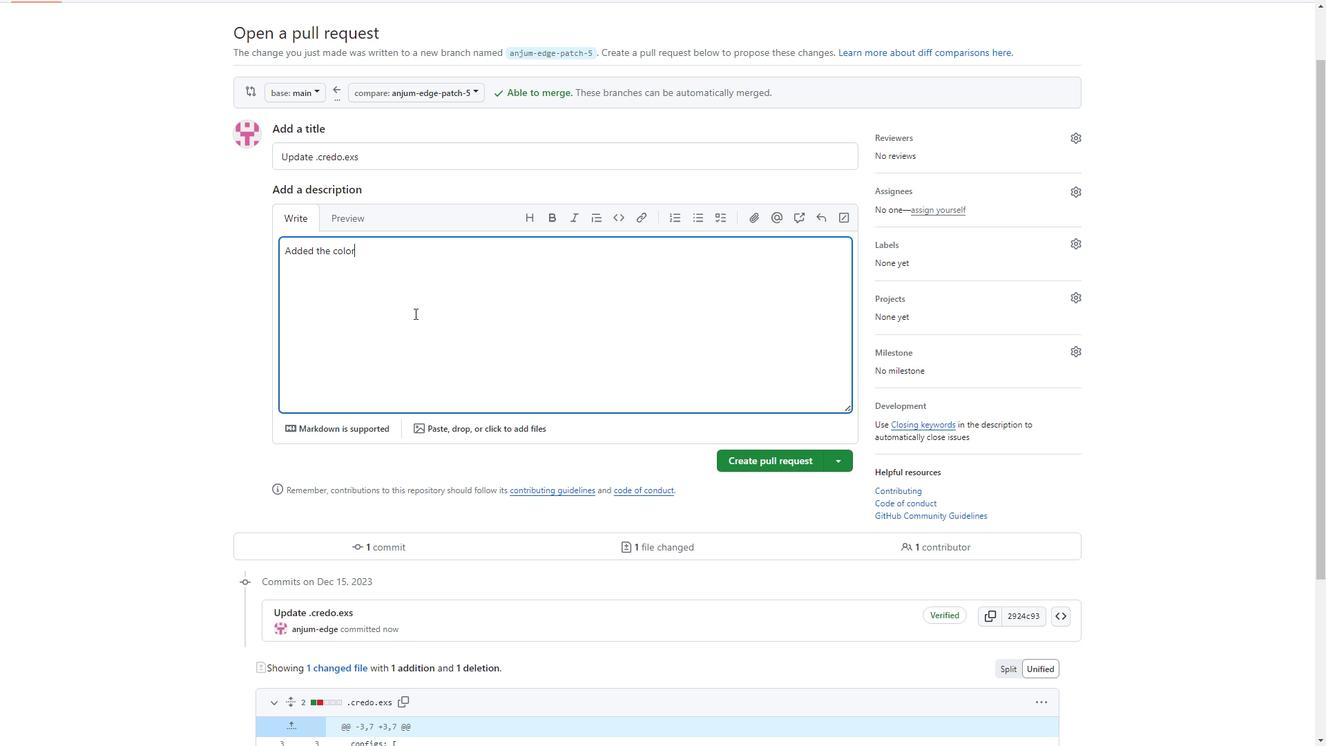 
Action: Mouse moved to (930, 211)
Screenshot: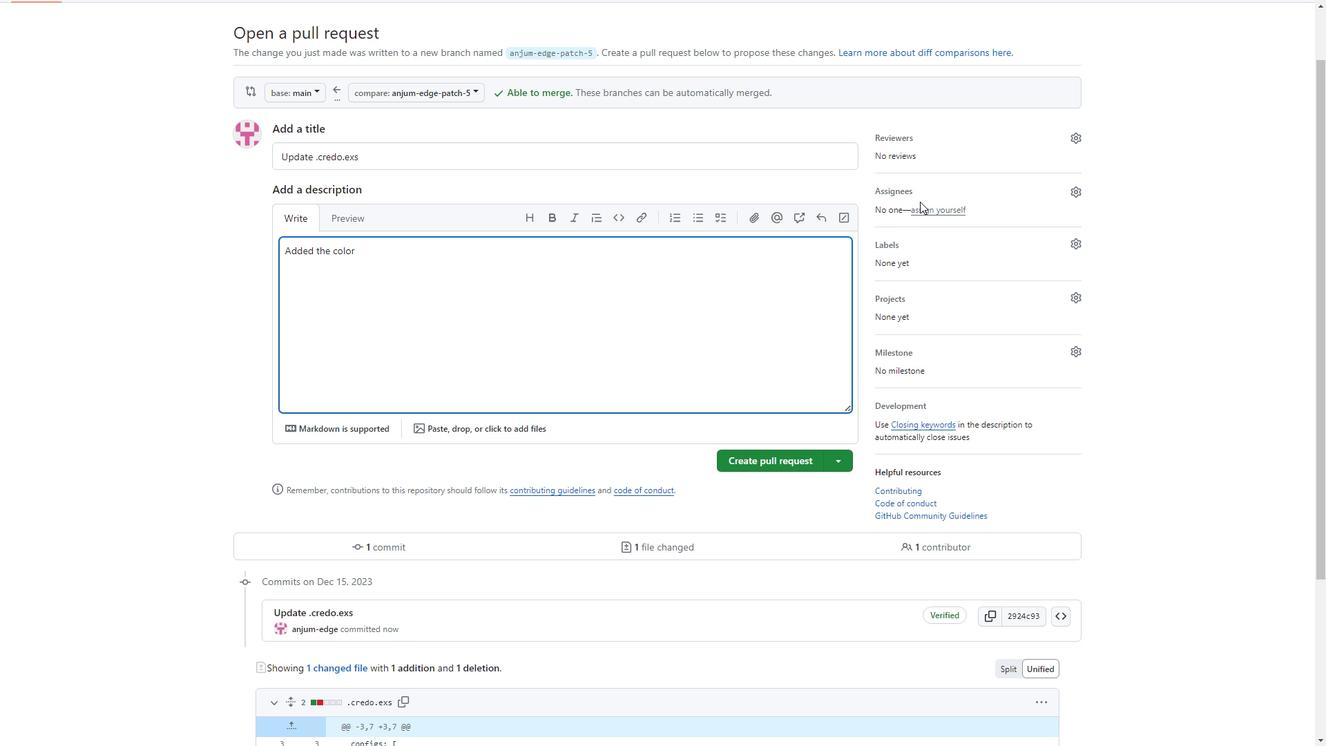 
Action: Mouse pressed left at (930, 211)
Screenshot: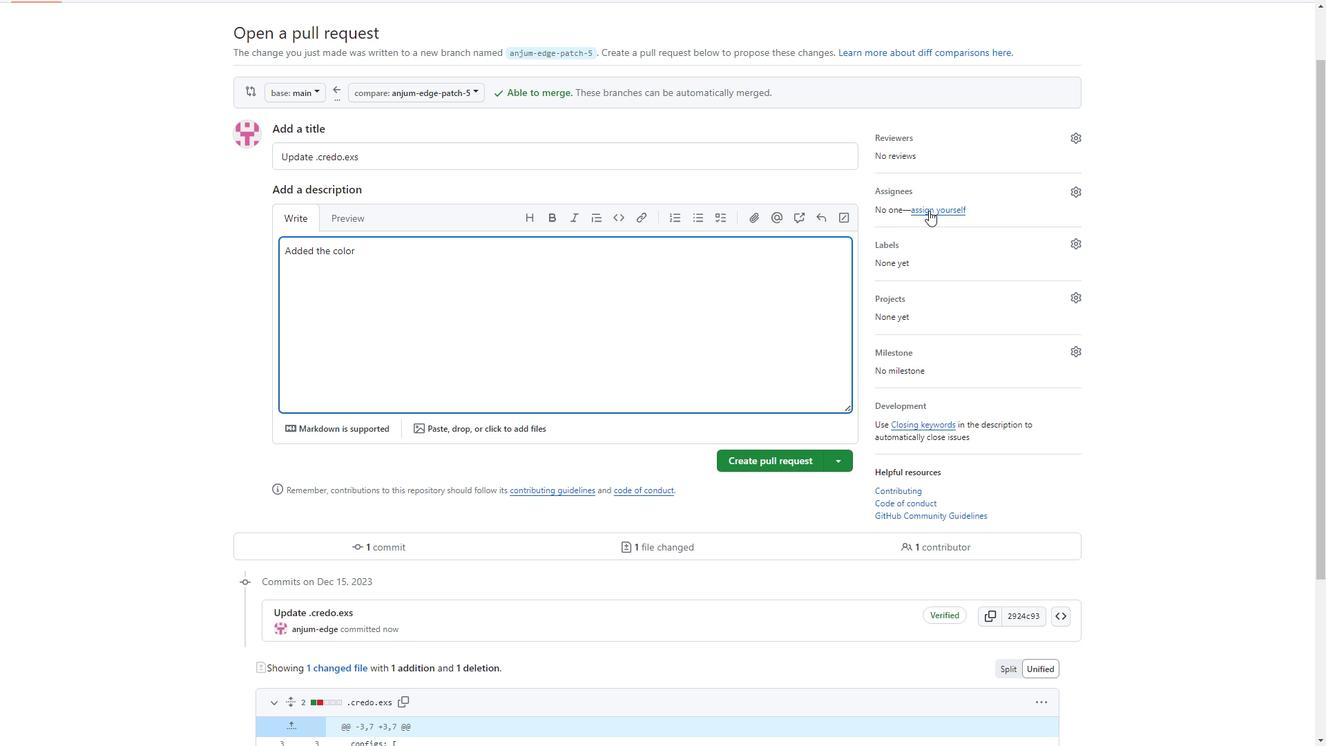
Action: Mouse moved to (890, 246)
Screenshot: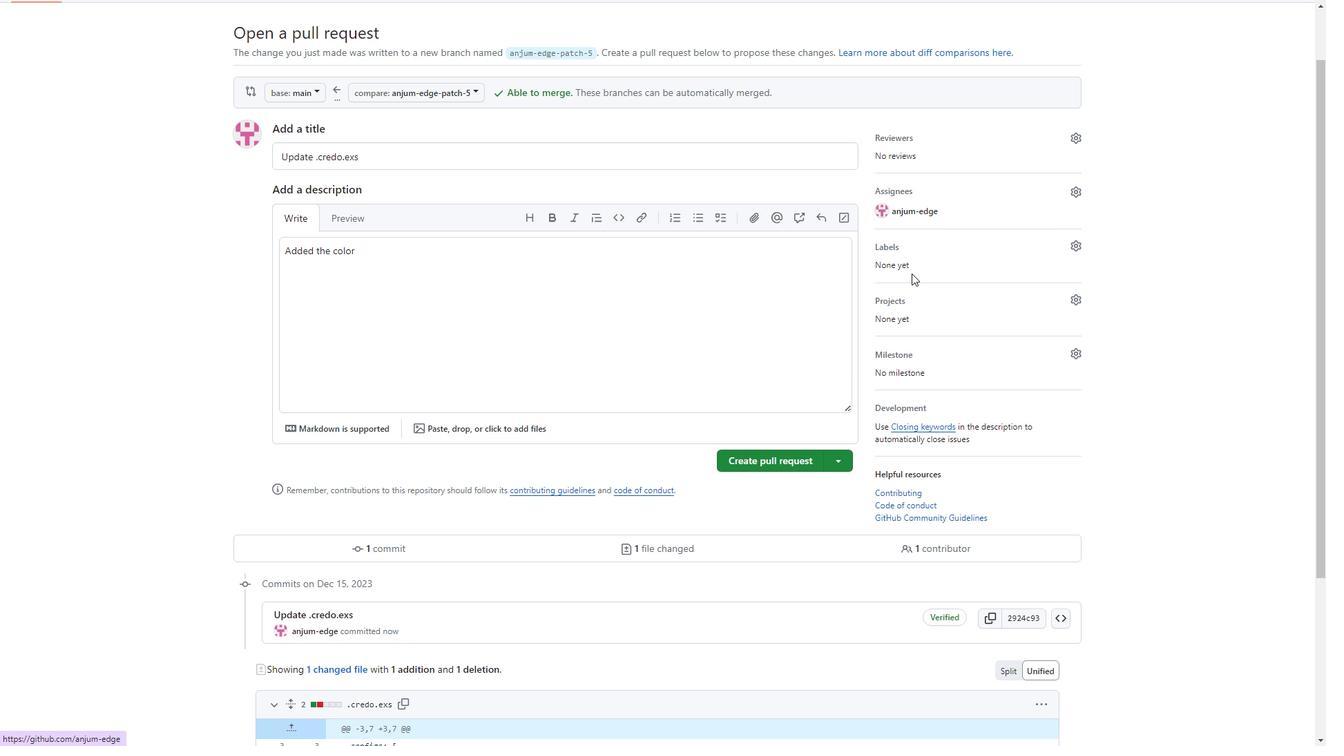 
Action: Mouse pressed left at (890, 246)
Screenshot: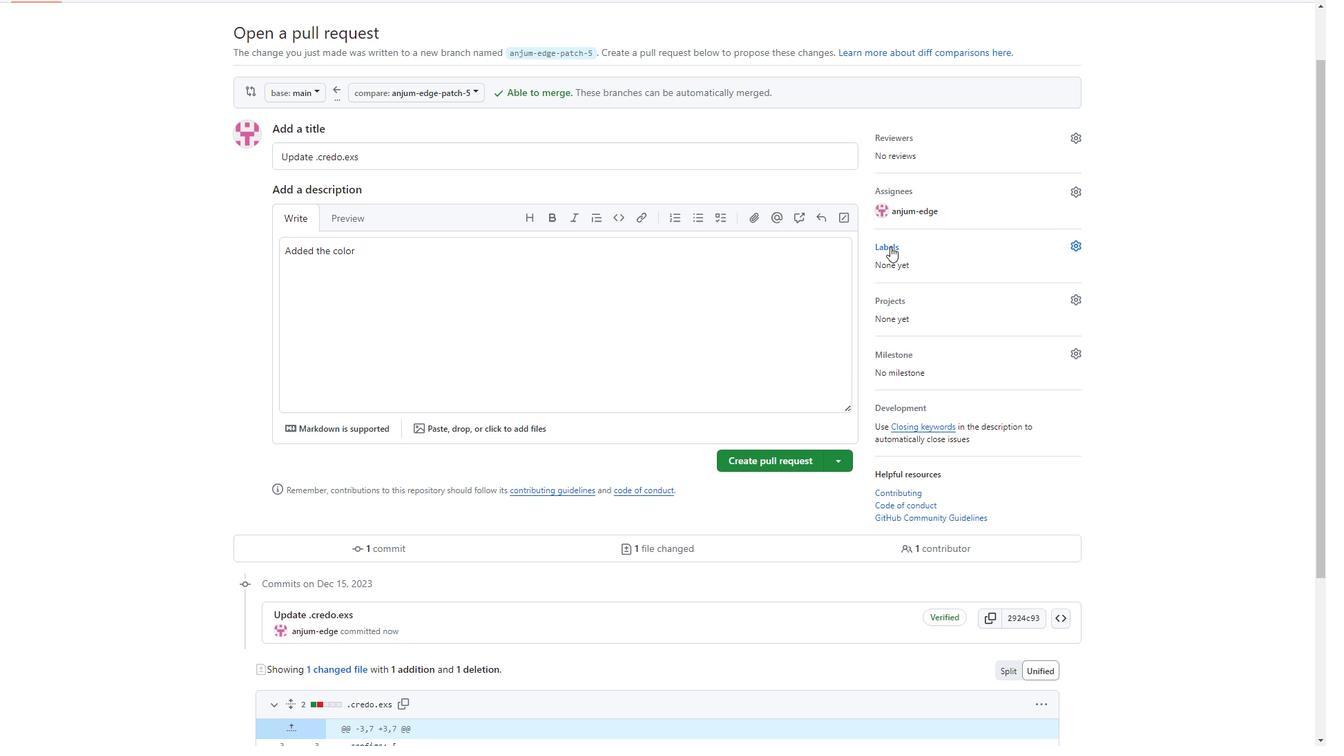 
Action: Mouse moved to (957, 343)
Screenshot: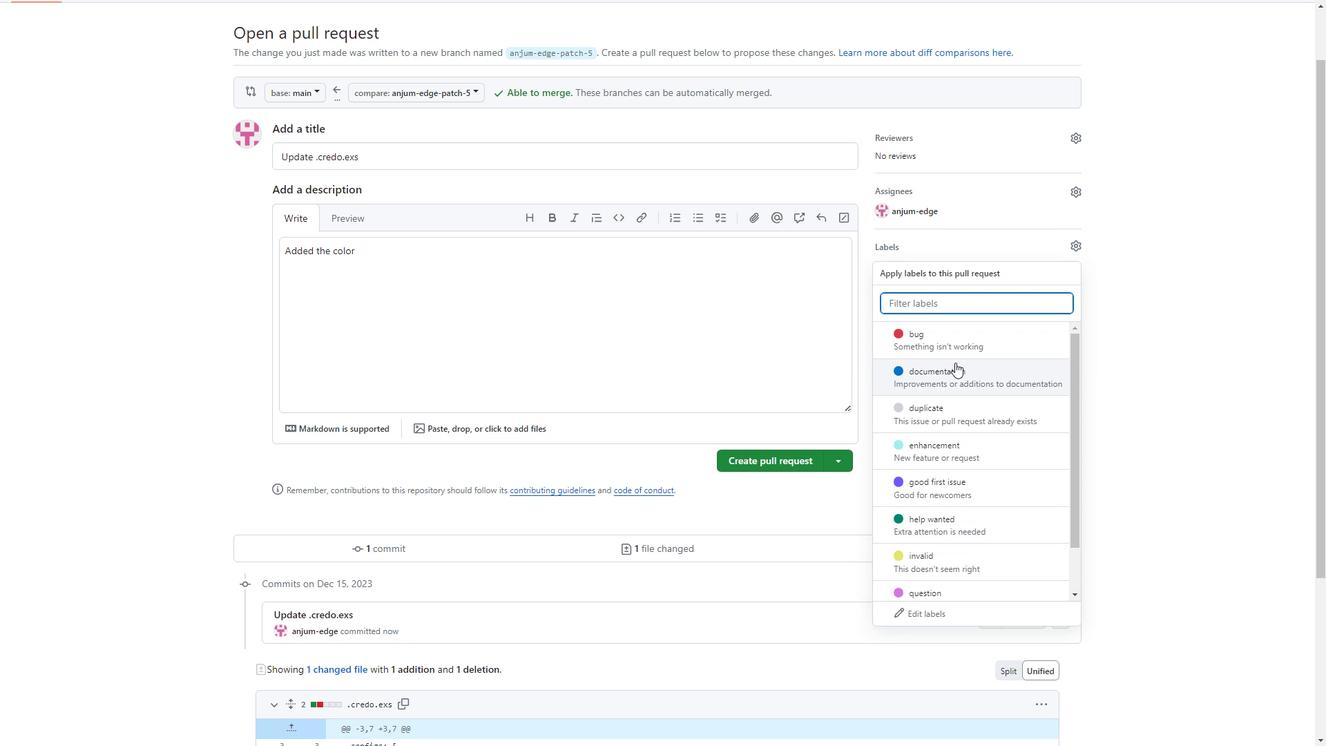 
Action: Mouse pressed left at (957, 343)
Screenshot: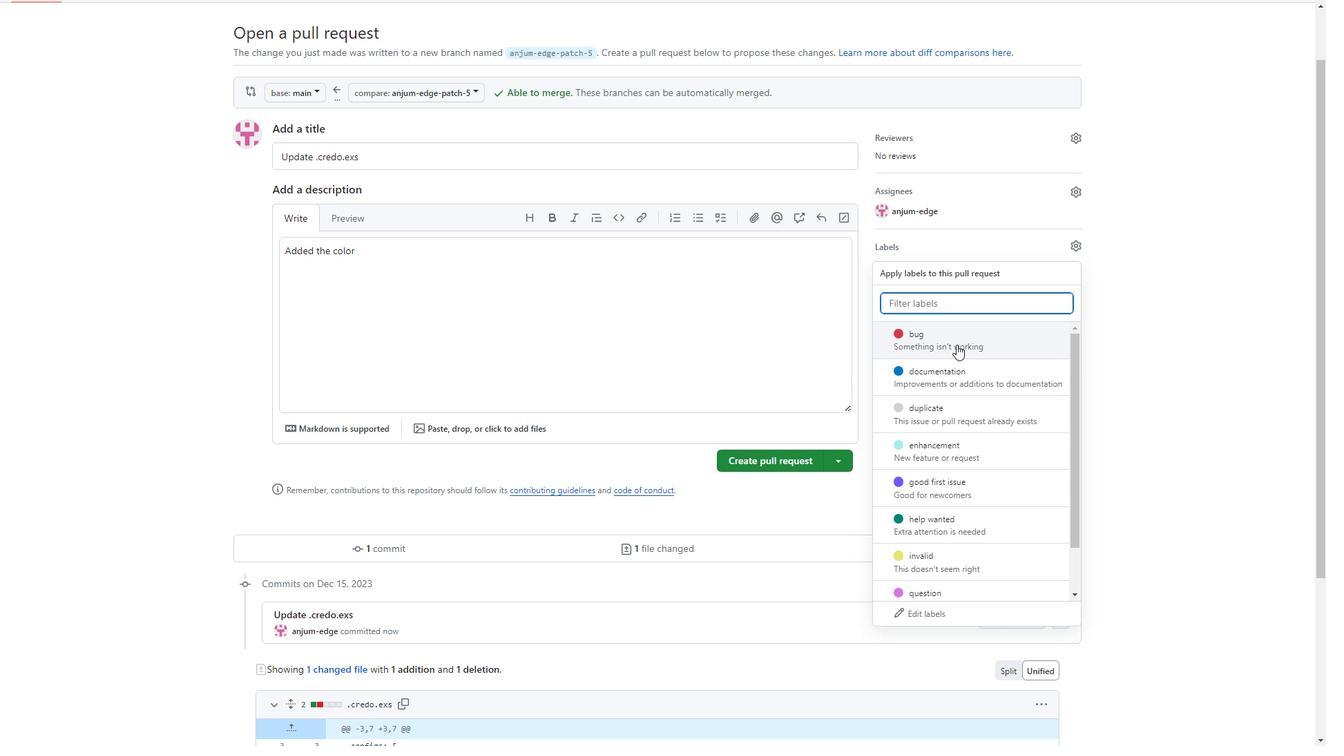 
Action: Mouse moved to (1165, 360)
Screenshot: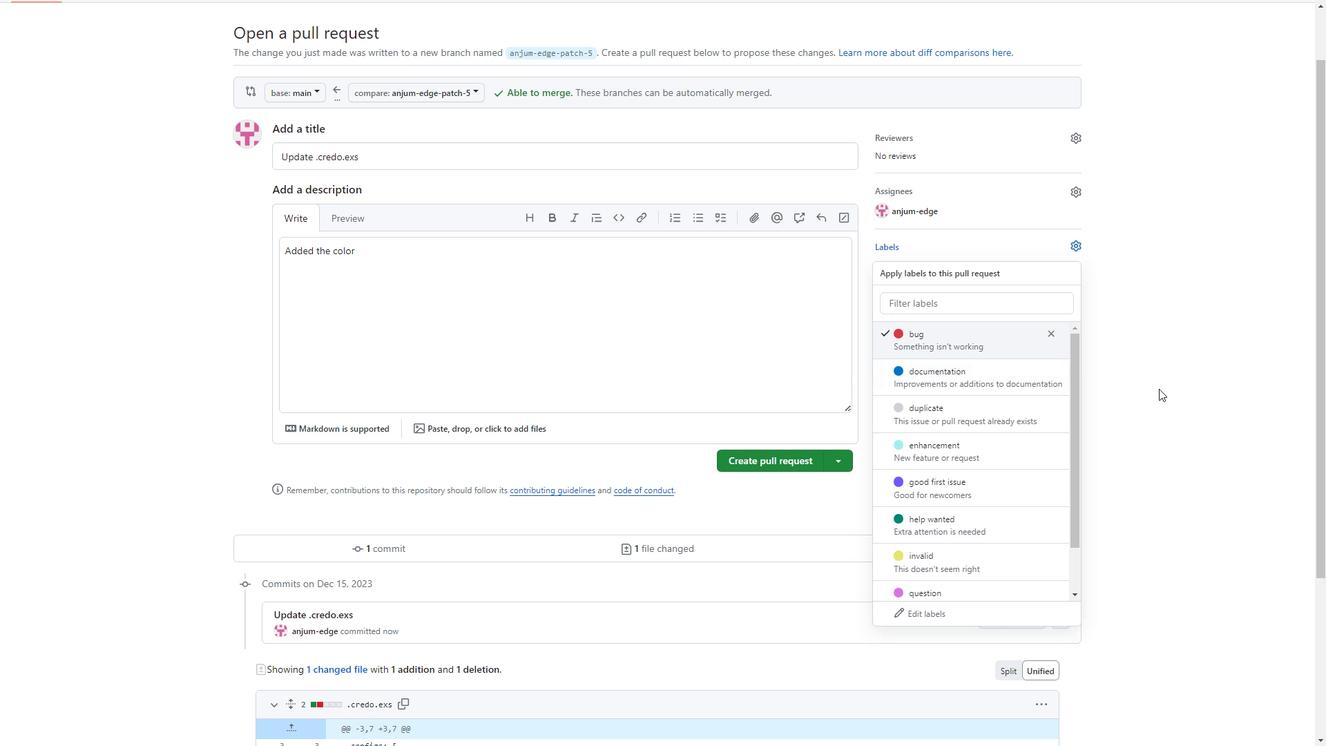 
Action: Mouse pressed left at (1165, 360)
Screenshot: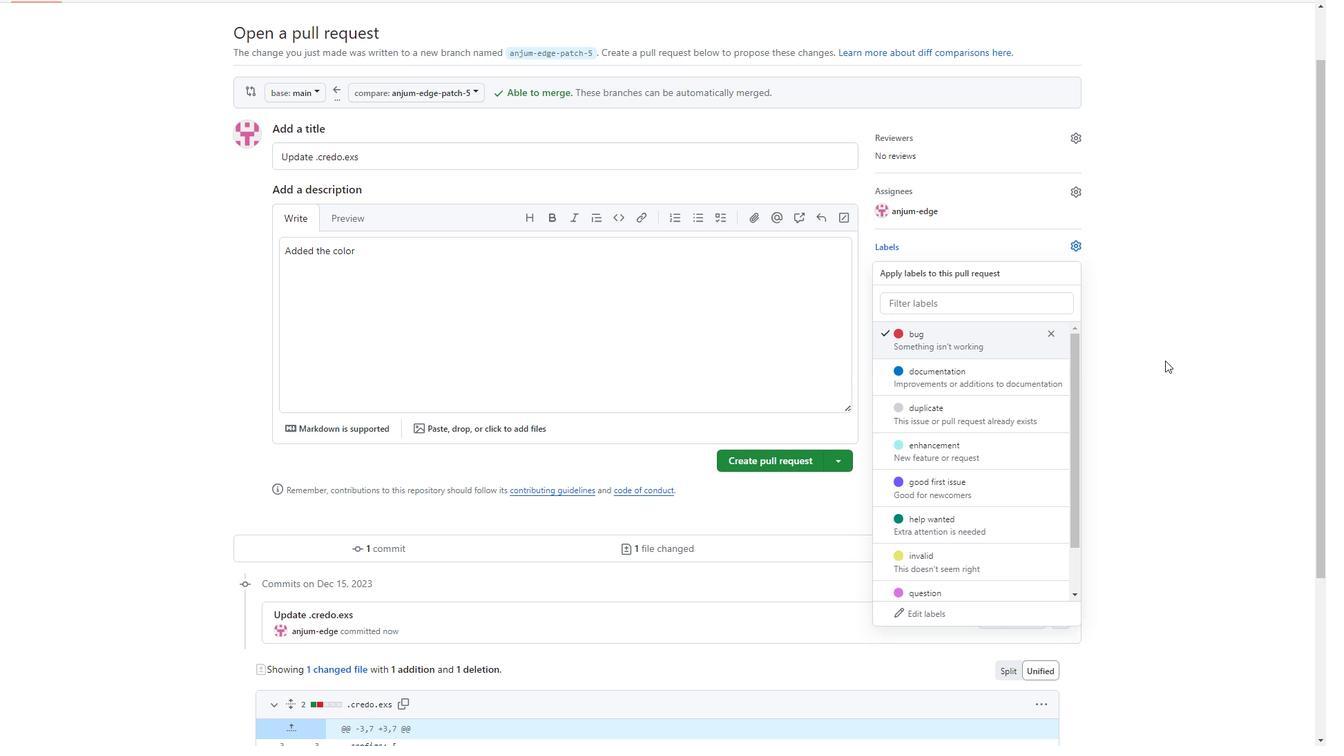 
Action: Mouse moved to (901, 308)
Screenshot: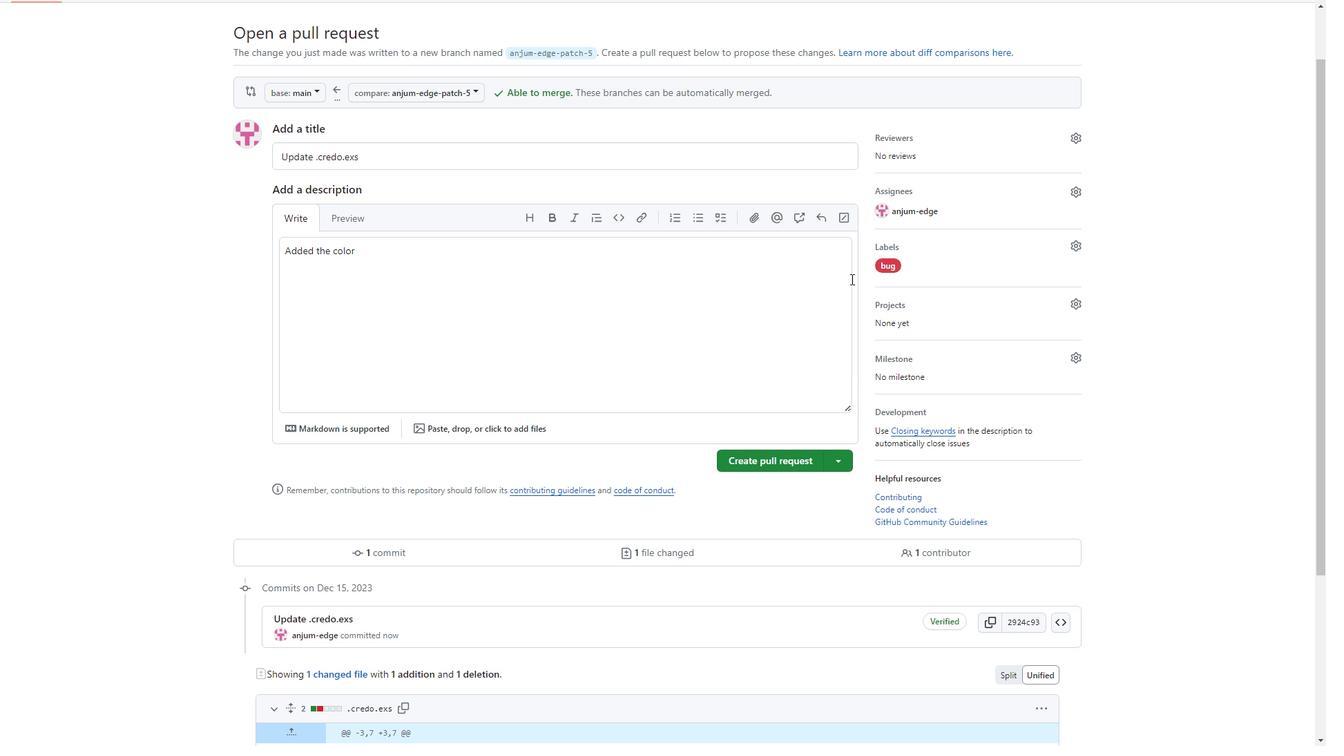 
Action: Mouse pressed left at (901, 308)
Screenshot: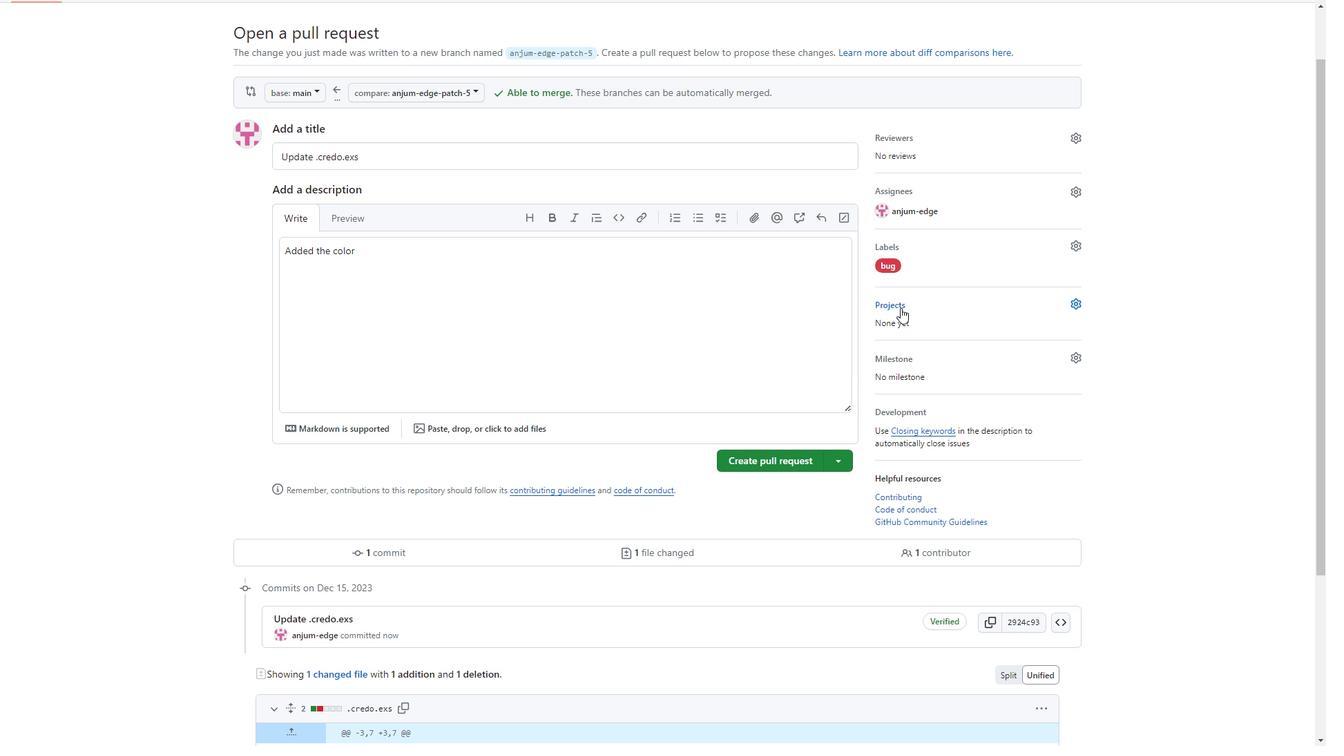 
Action: Mouse moved to (992, 414)
Screenshot: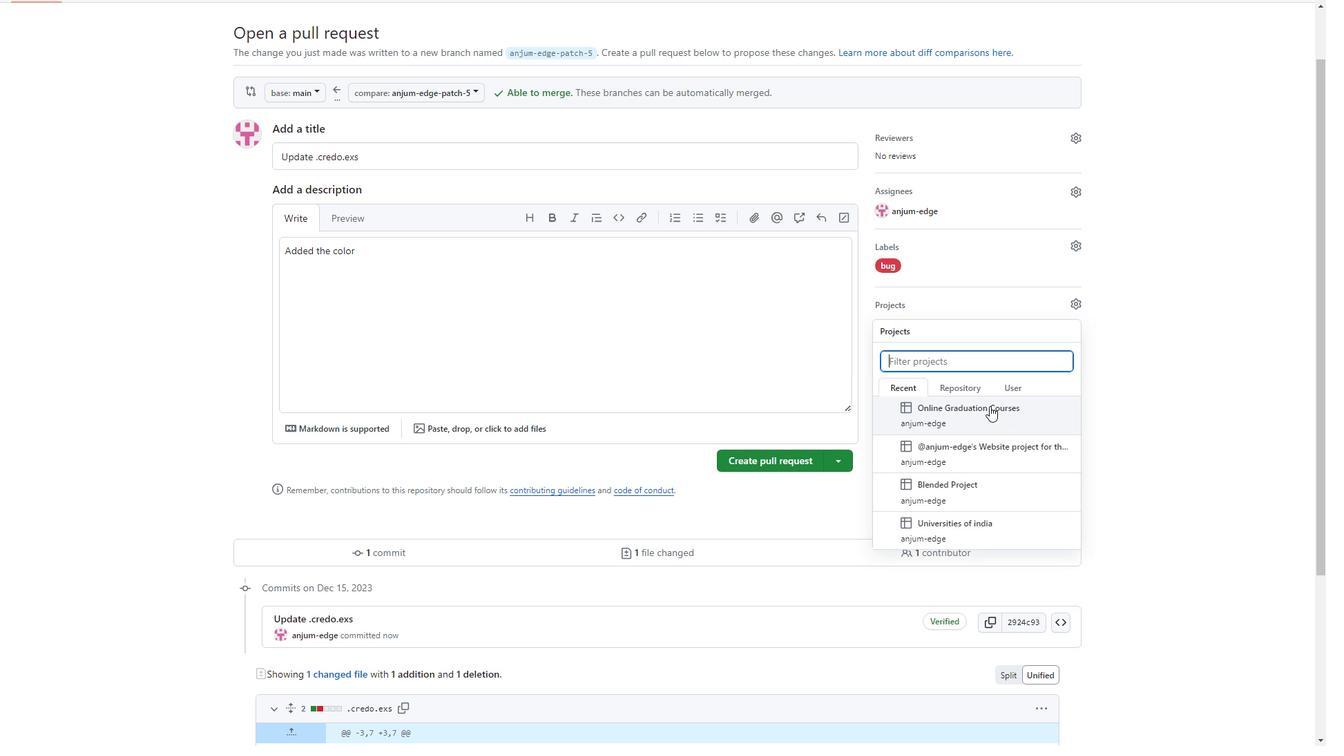 
Action: Mouse pressed left at (992, 414)
Screenshot: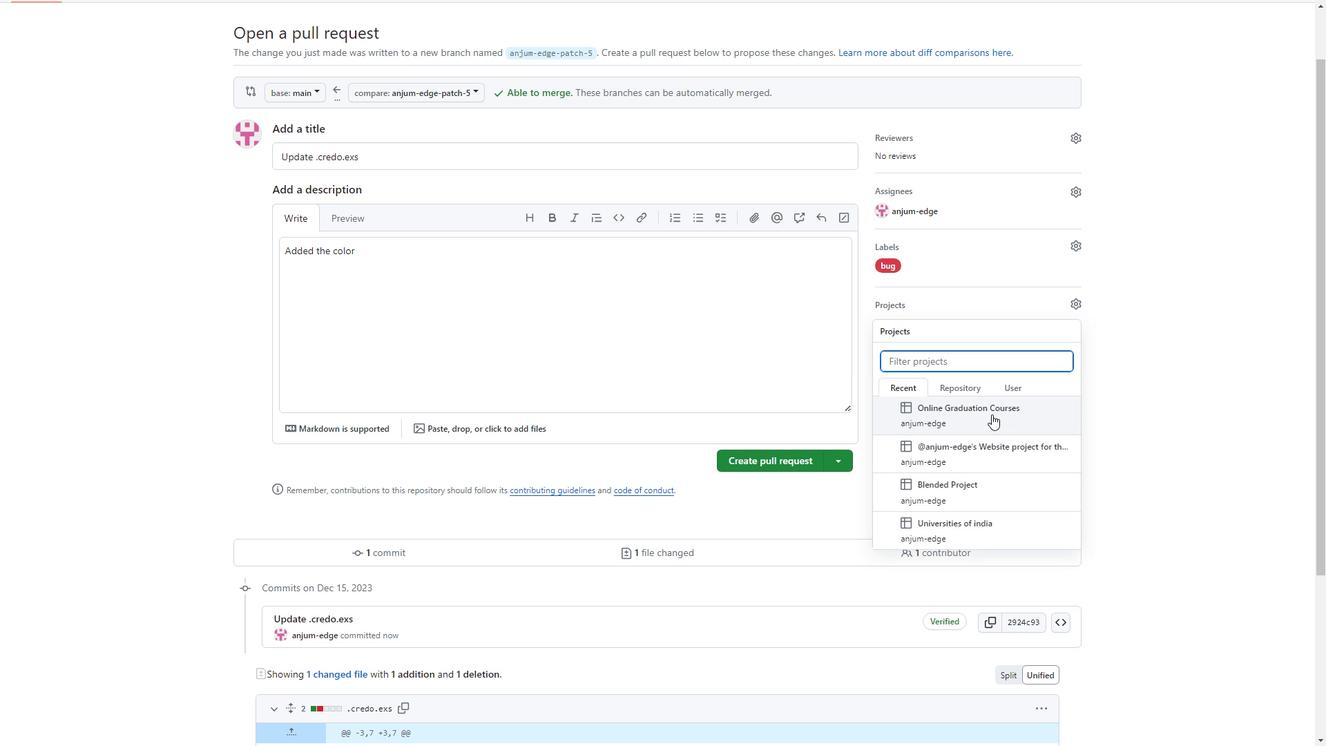
Action: Mouse moved to (1176, 387)
Screenshot: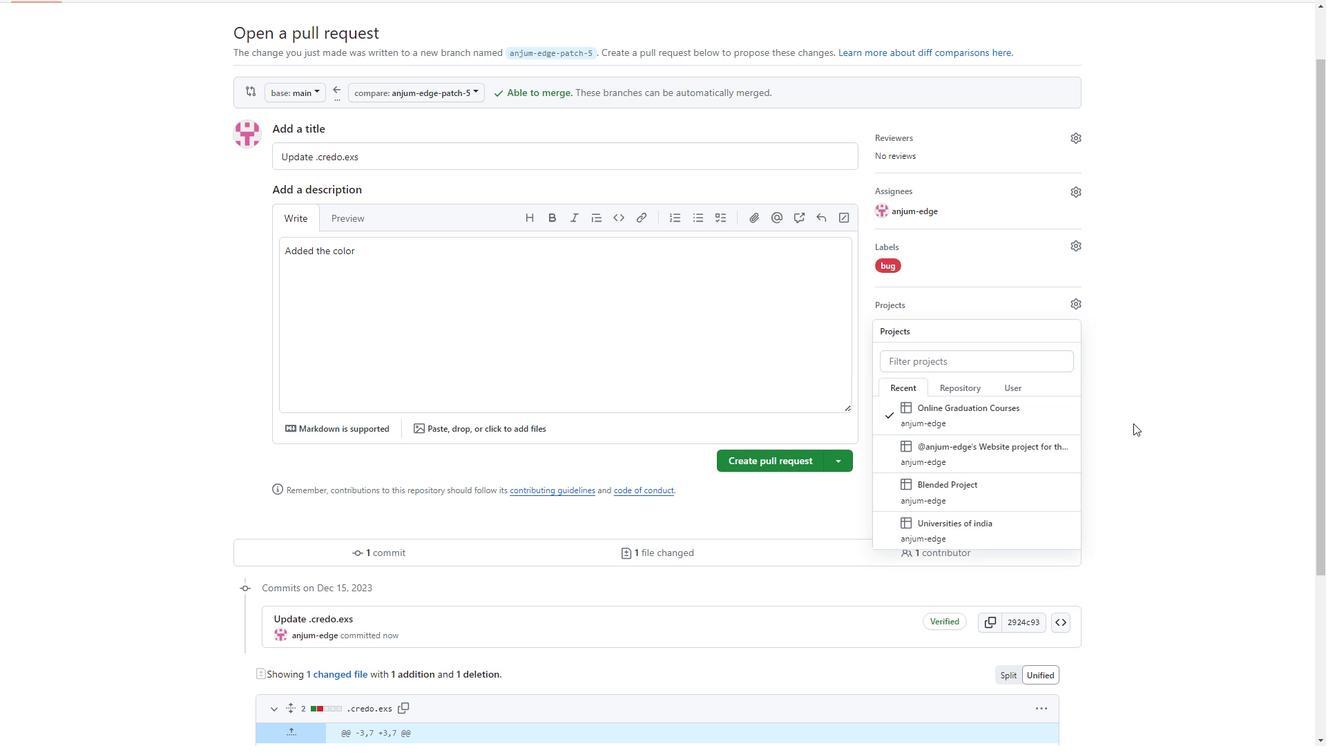 
Action: Mouse pressed left at (1176, 387)
Screenshot: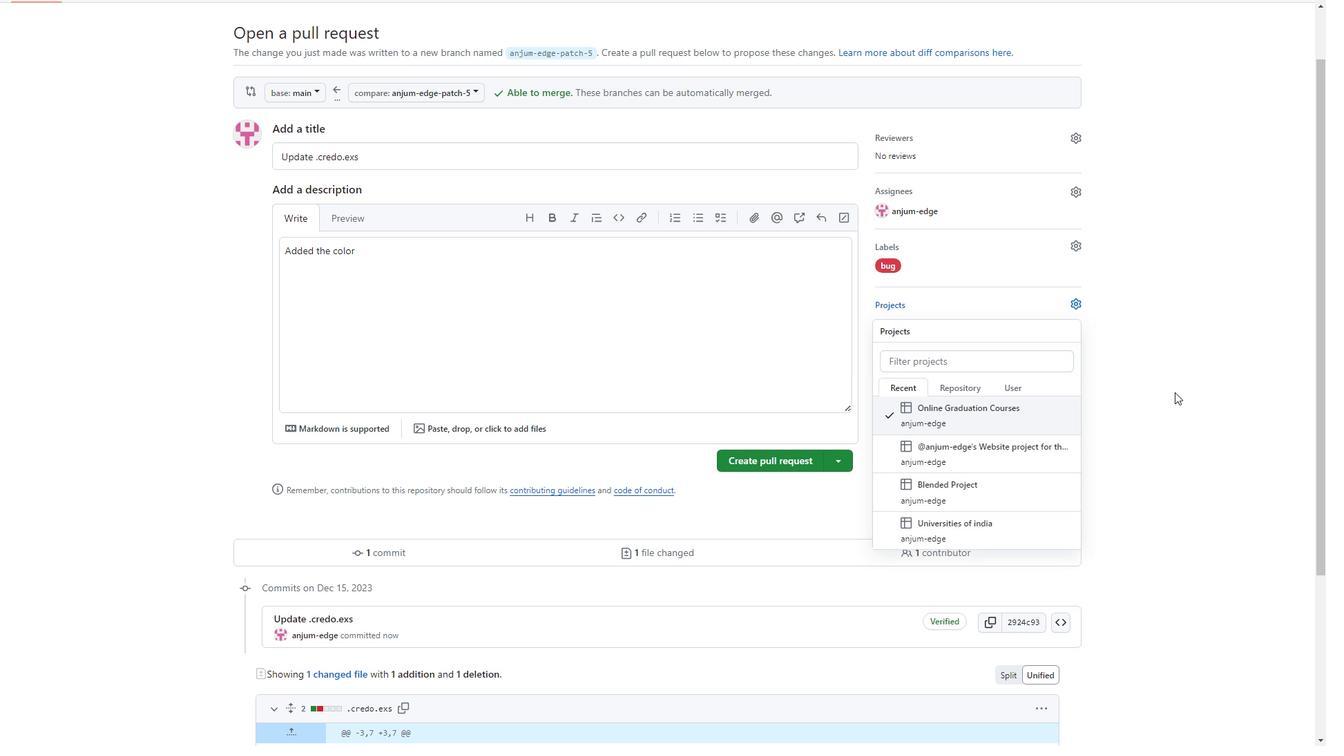 
Action: Mouse moved to (745, 459)
Screenshot: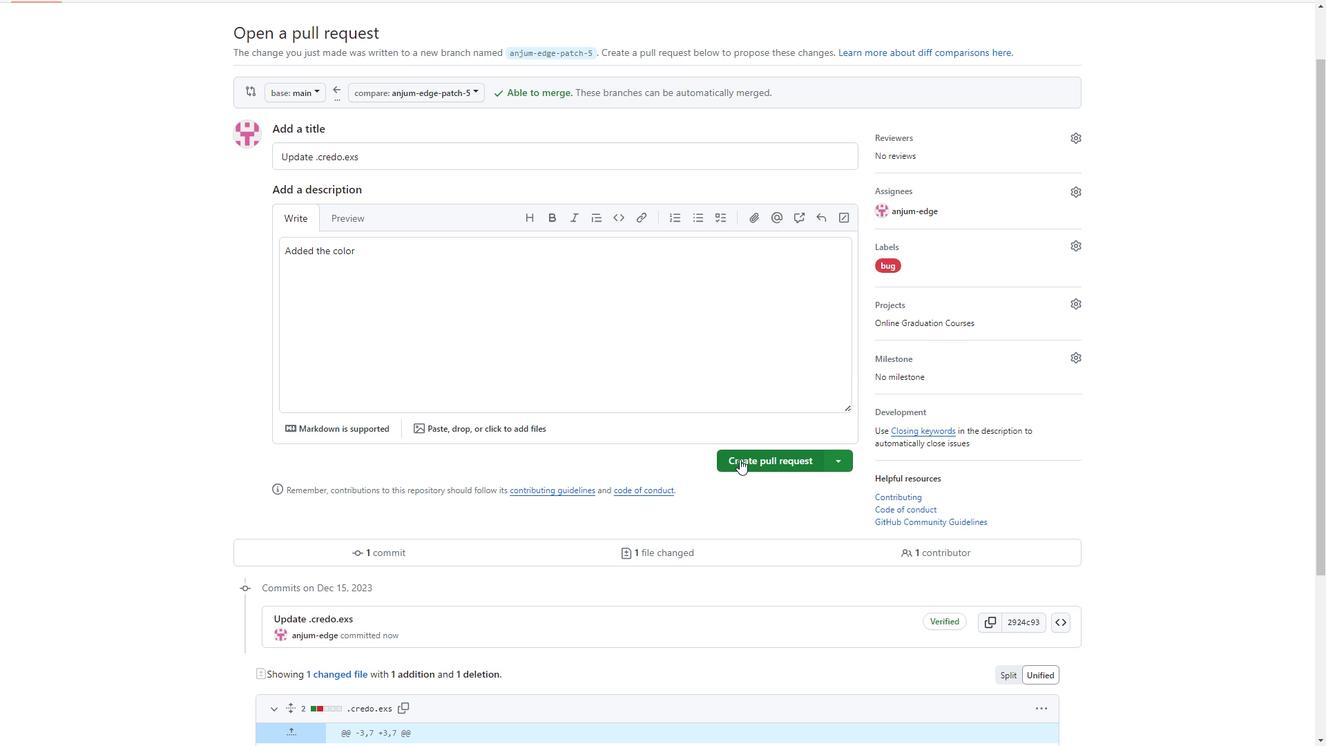 
Action: Mouse pressed left at (745, 459)
Screenshot: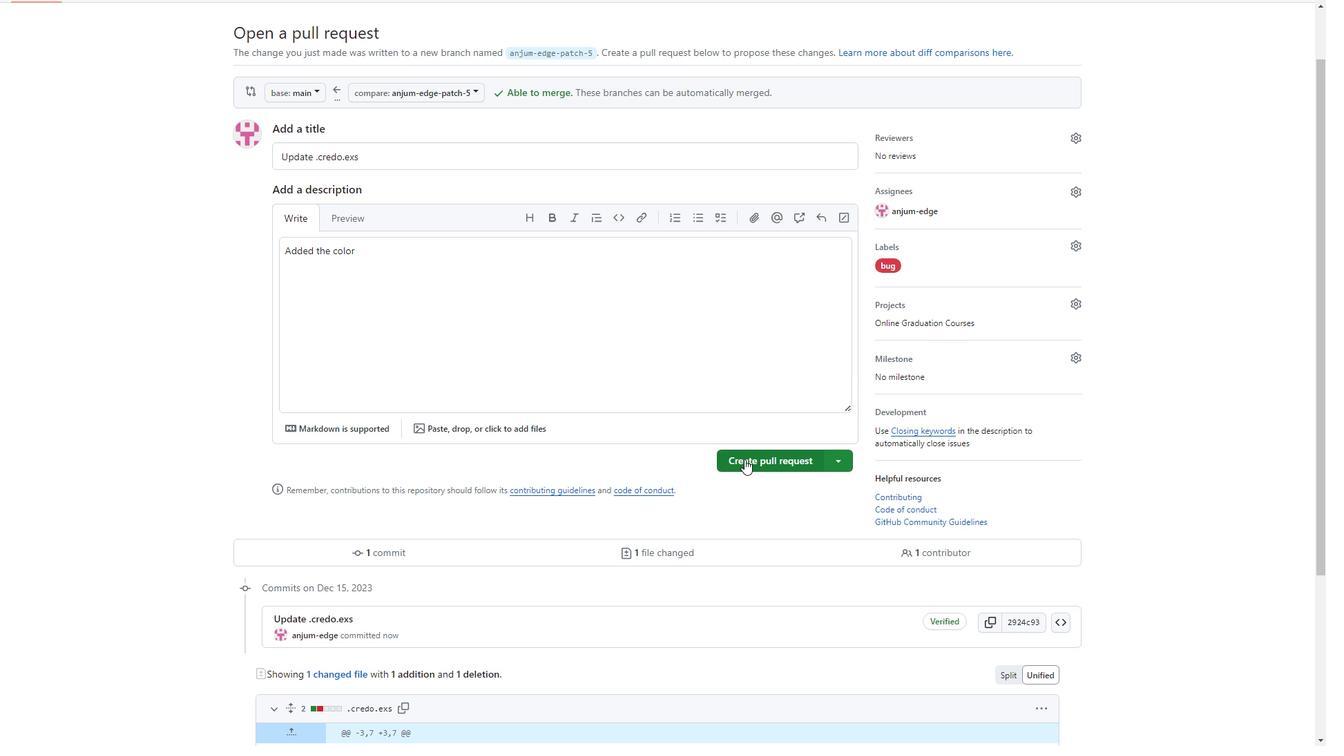 
Action: Mouse moved to (333, 584)
Screenshot: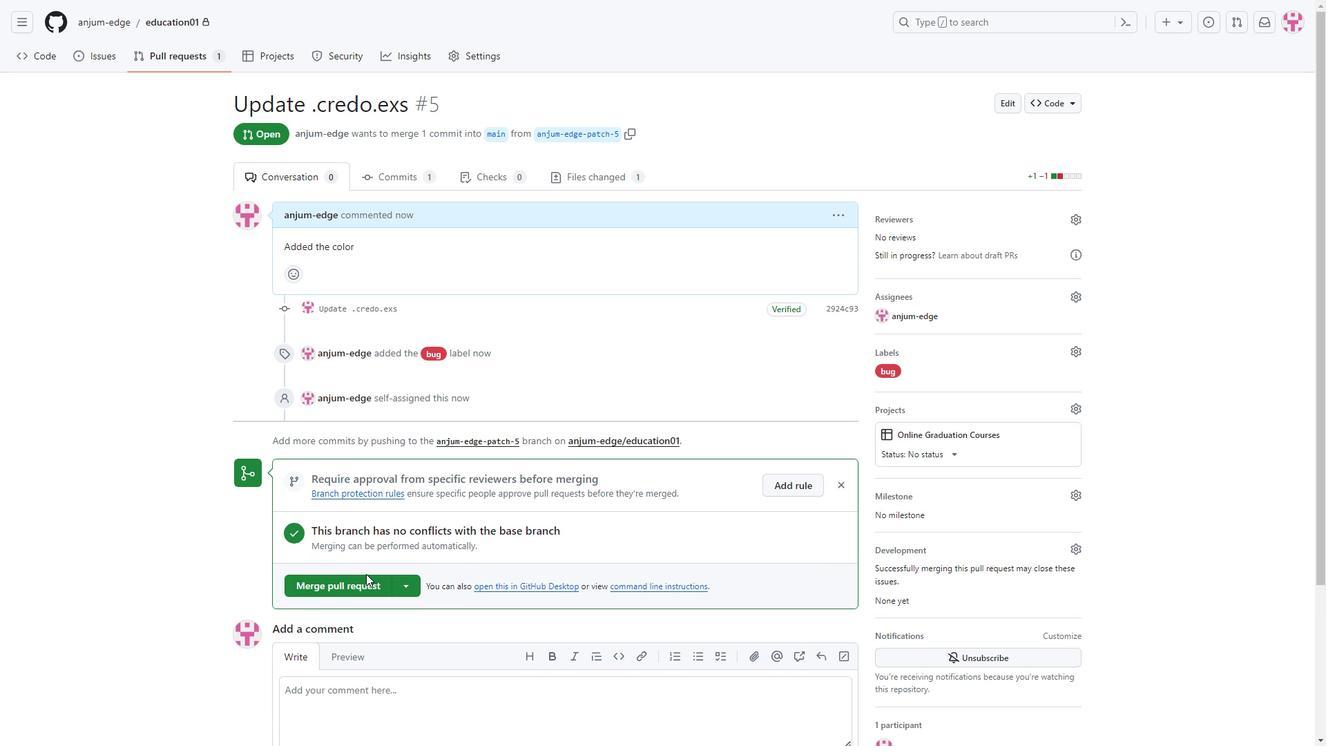 
Action: Mouse pressed left at (333, 584)
Screenshot: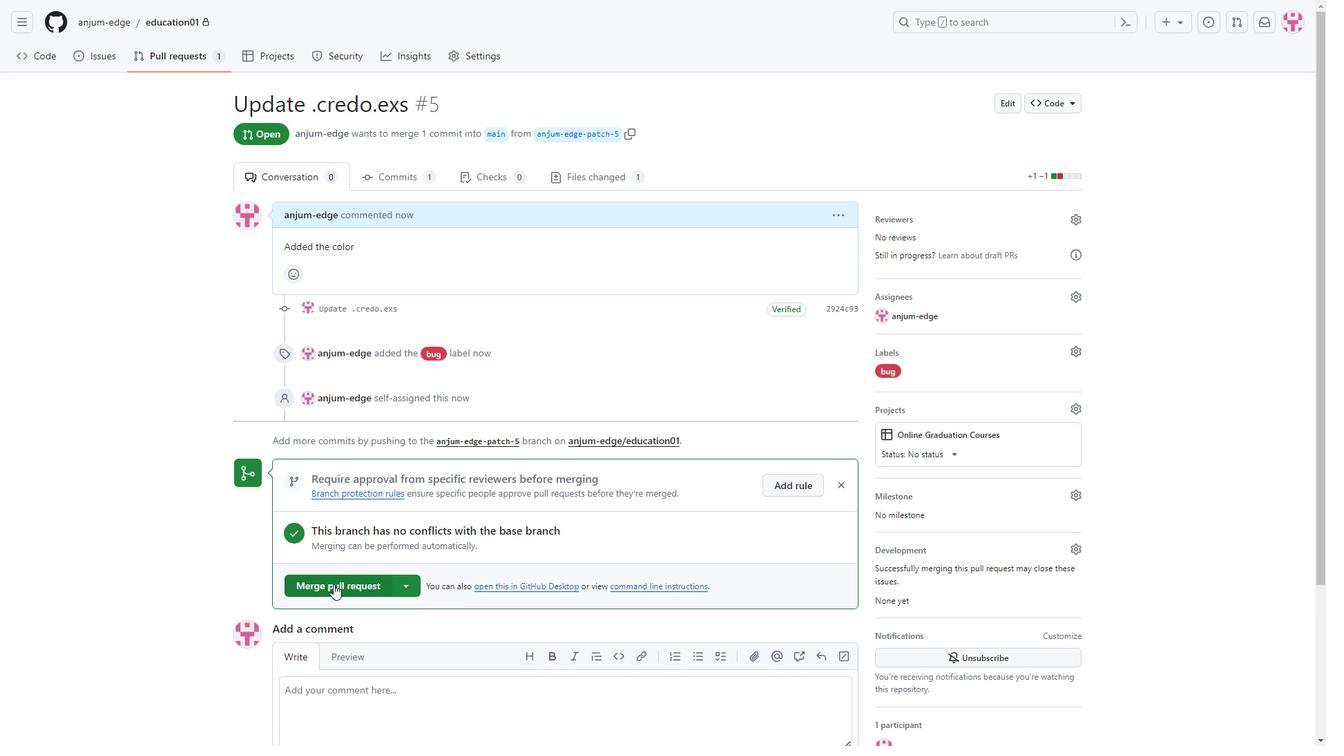 
Action: Mouse moved to (709, 393)
Screenshot: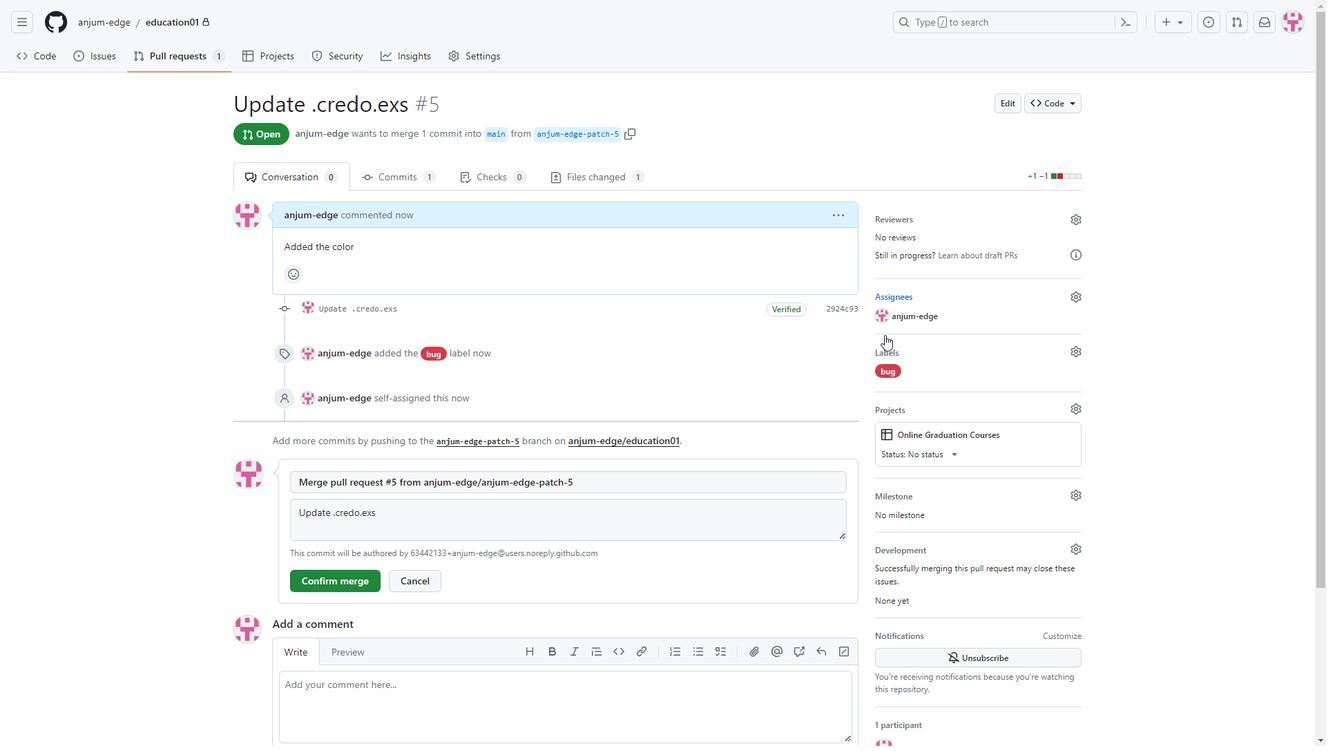 
Action: Mouse scrolled (709, 392) with delta (0, 0)
Screenshot: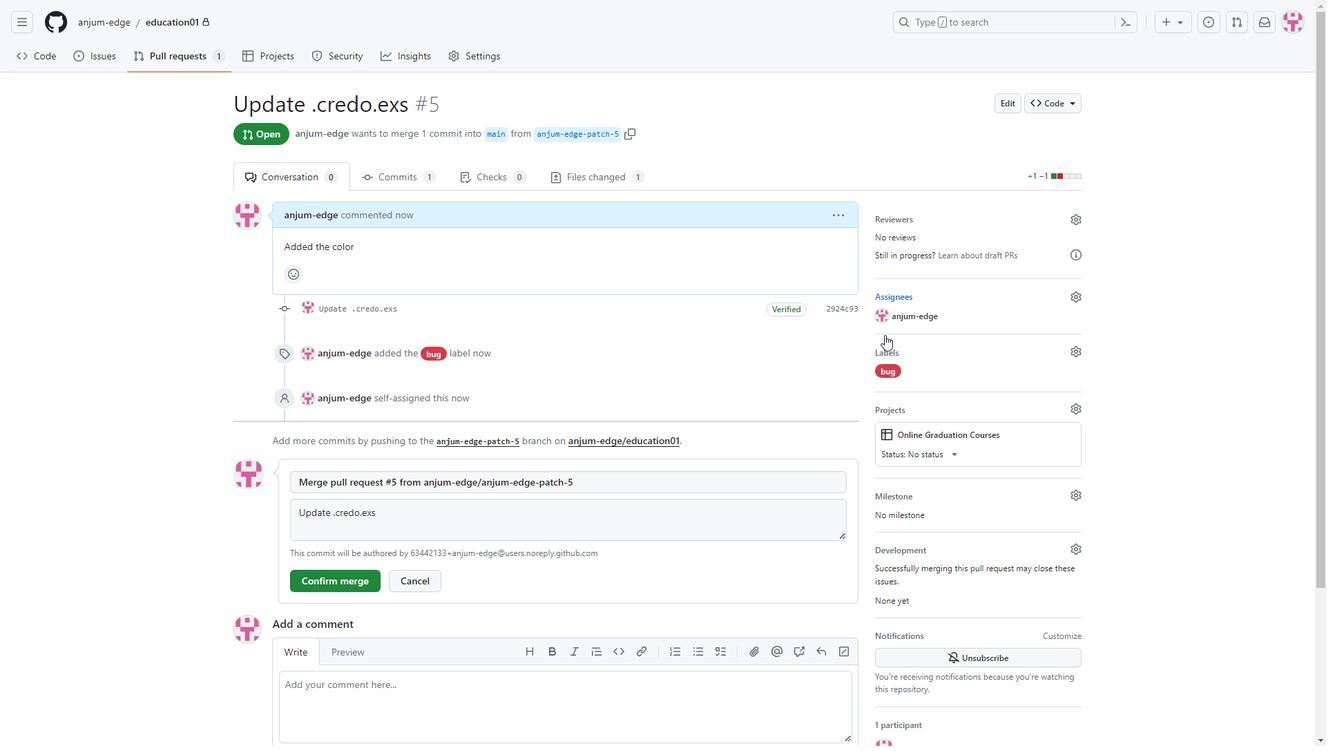 
Action: Mouse scrolled (709, 392) with delta (0, 0)
Screenshot: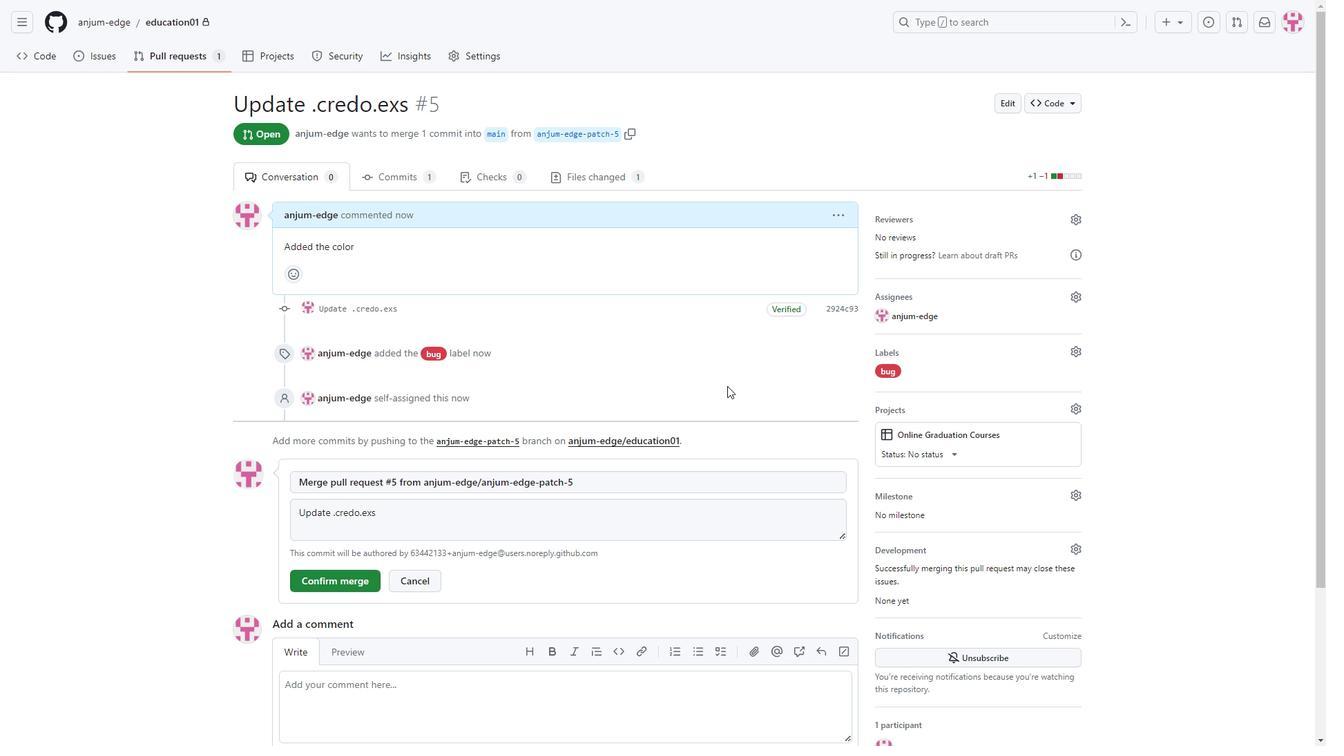 
Action: Mouse scrolled (709, 392) with delta (0, 0)
Screenshot: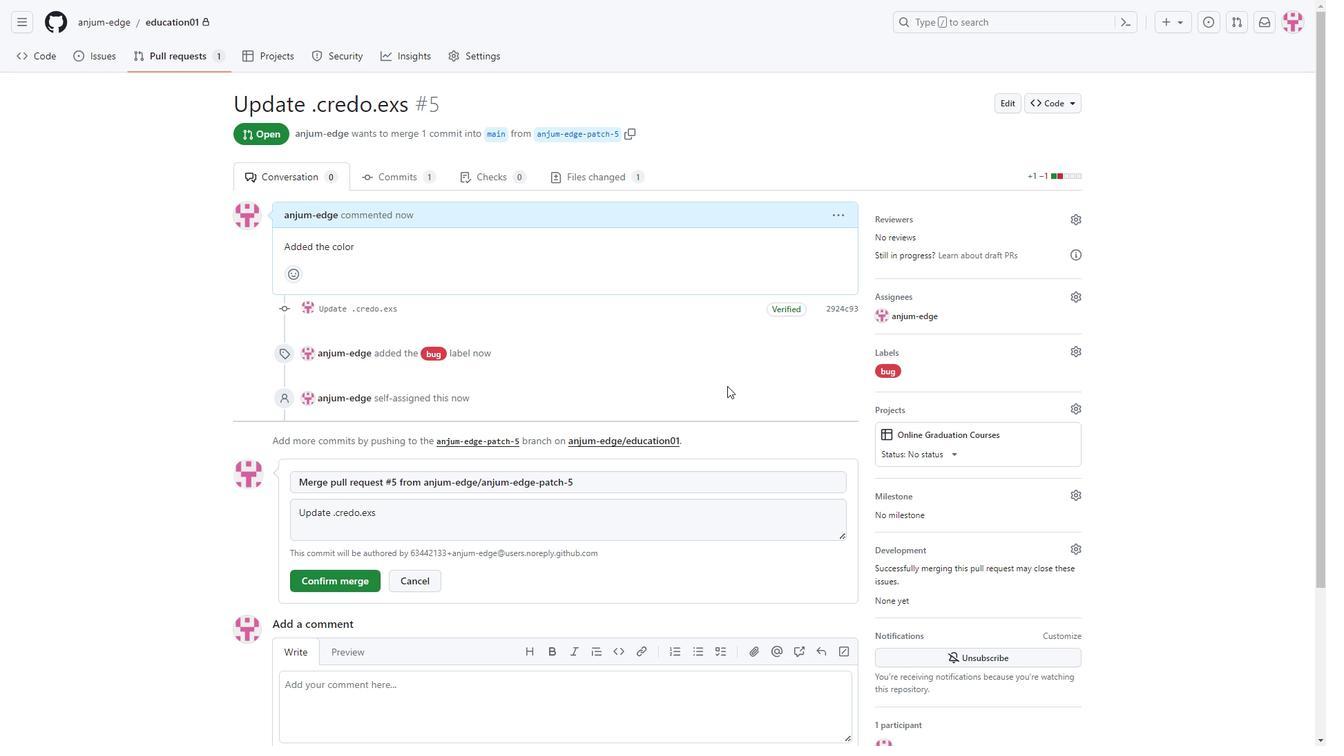 
Action: Mouse moved to (407, 429)
Screenshot: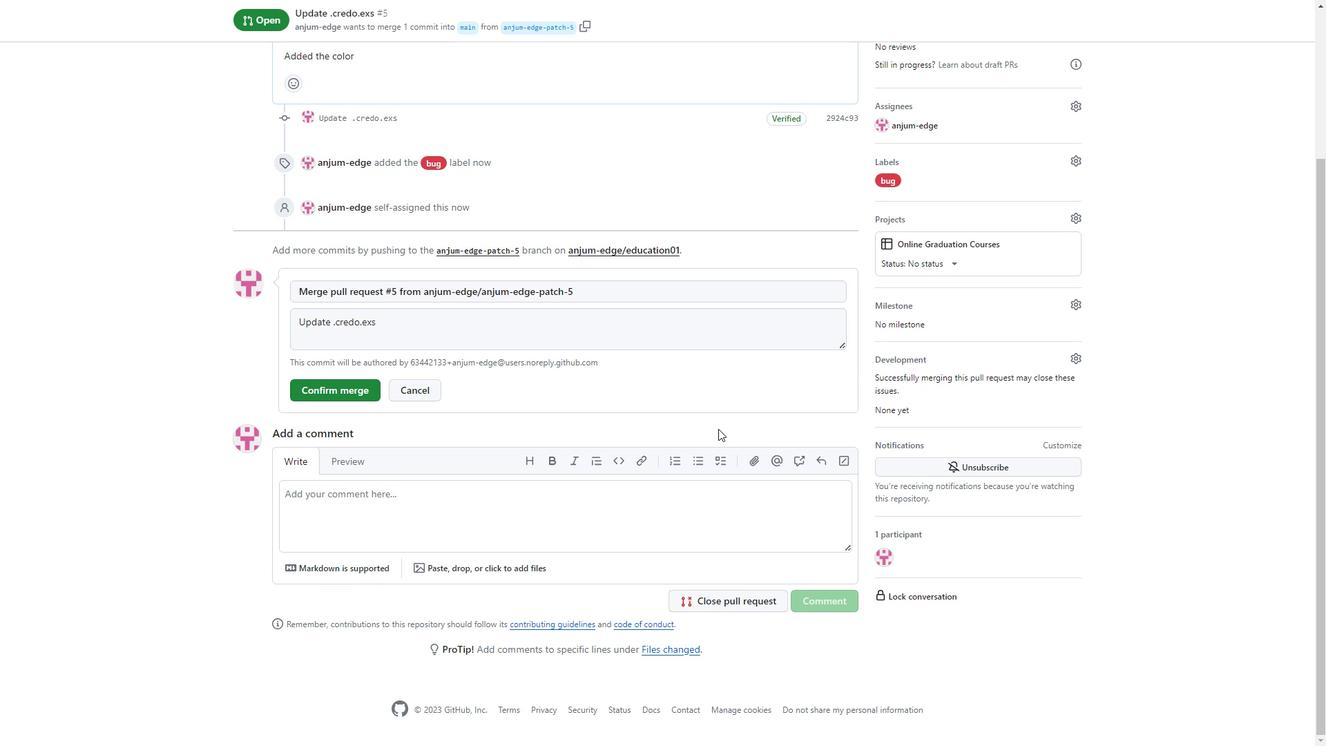 
Action: Mouse scrolled (407, 428) with delta (0, 0)
Screenshot: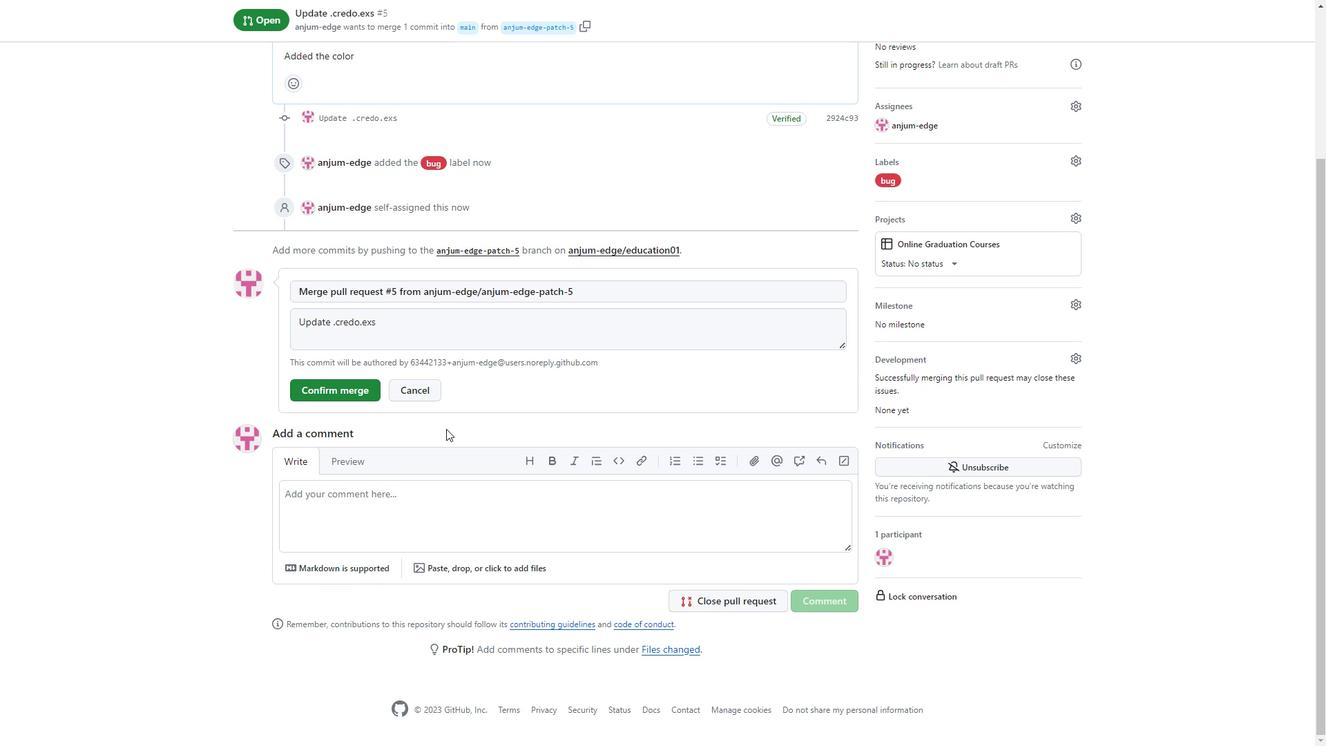 
Action: Mouse scrolled (407, 428) with delta (0, 0)
Screenshot: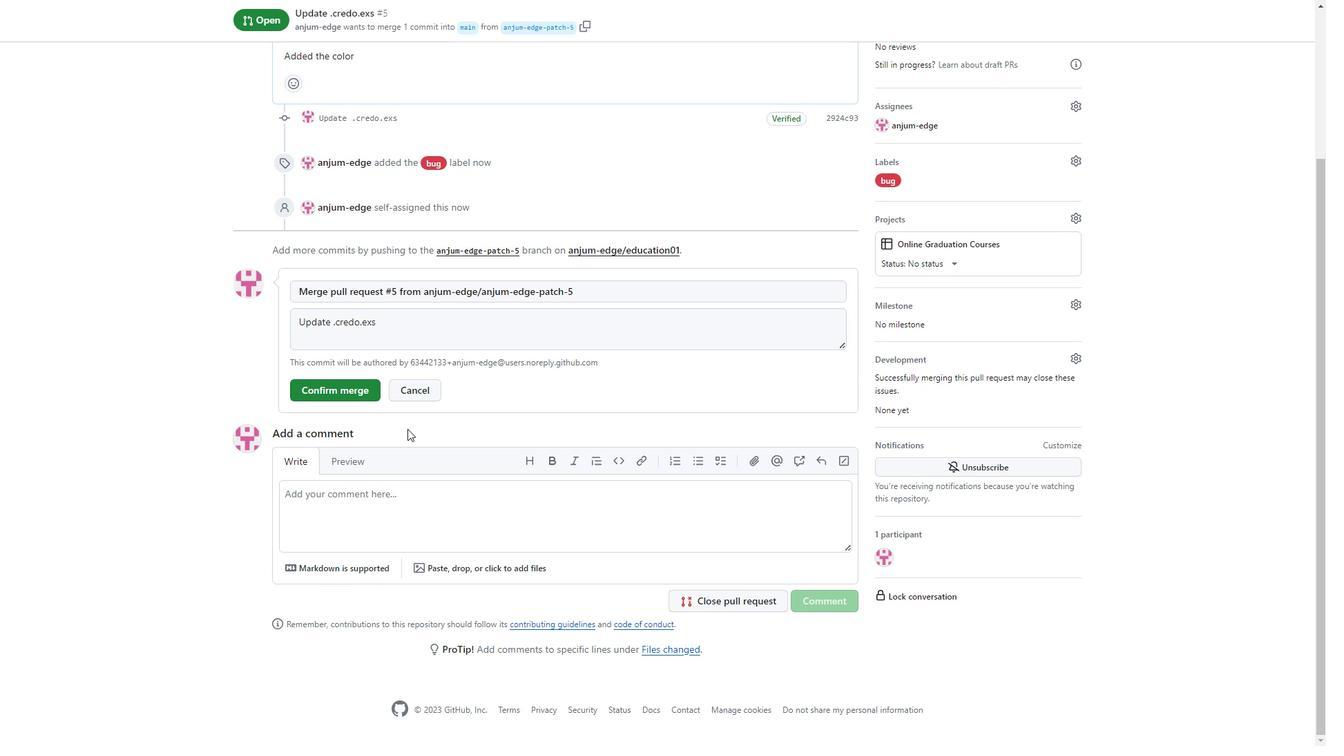 
Action: Mouse moved to (405, 491)
Screenshot: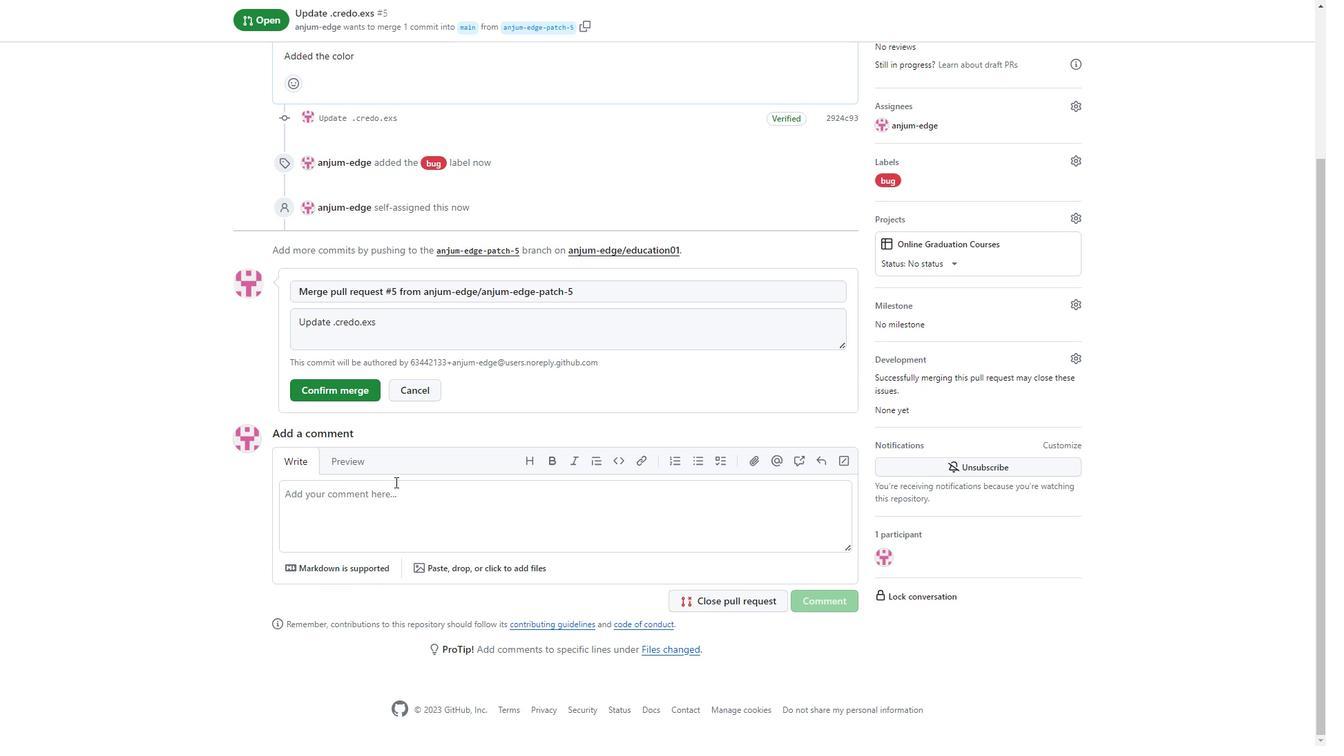 
Action: Mouse pressed left at (405, 491)
Screenshot: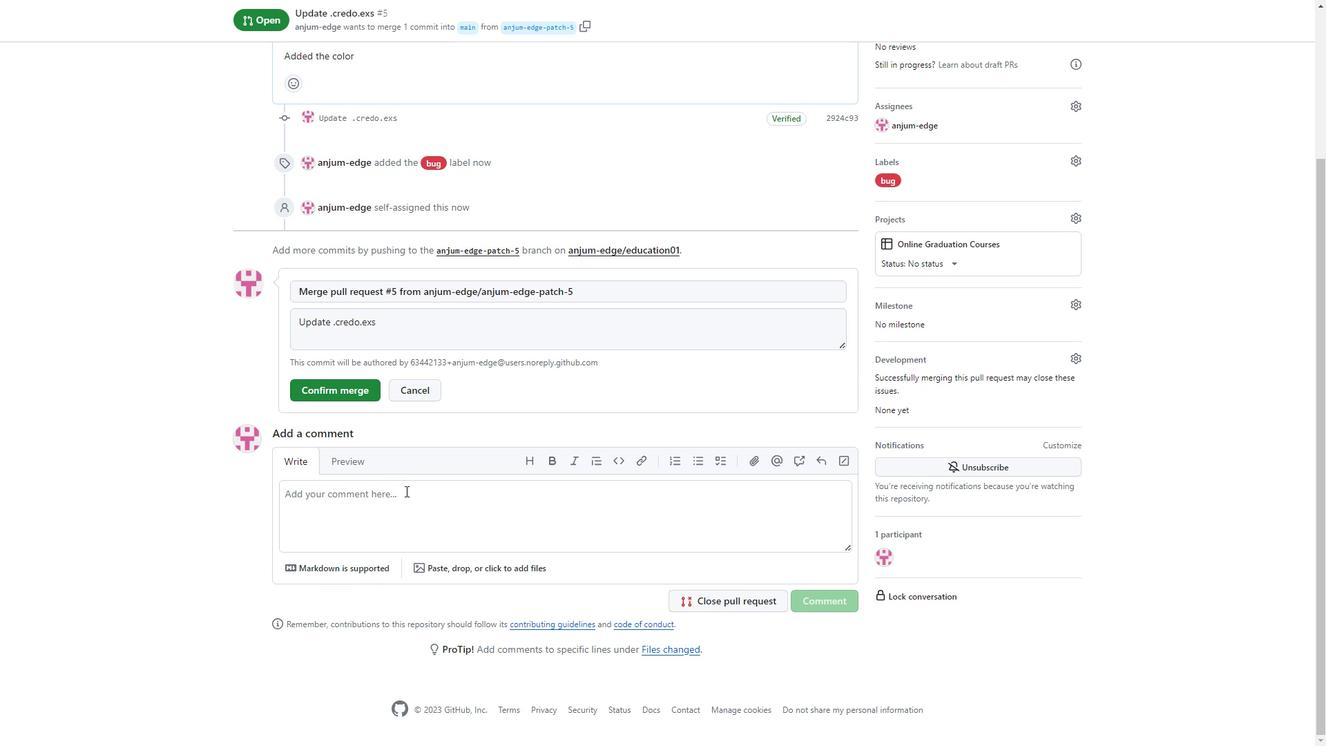 
Action: Mouse moved to (410, 487)
Screenshot: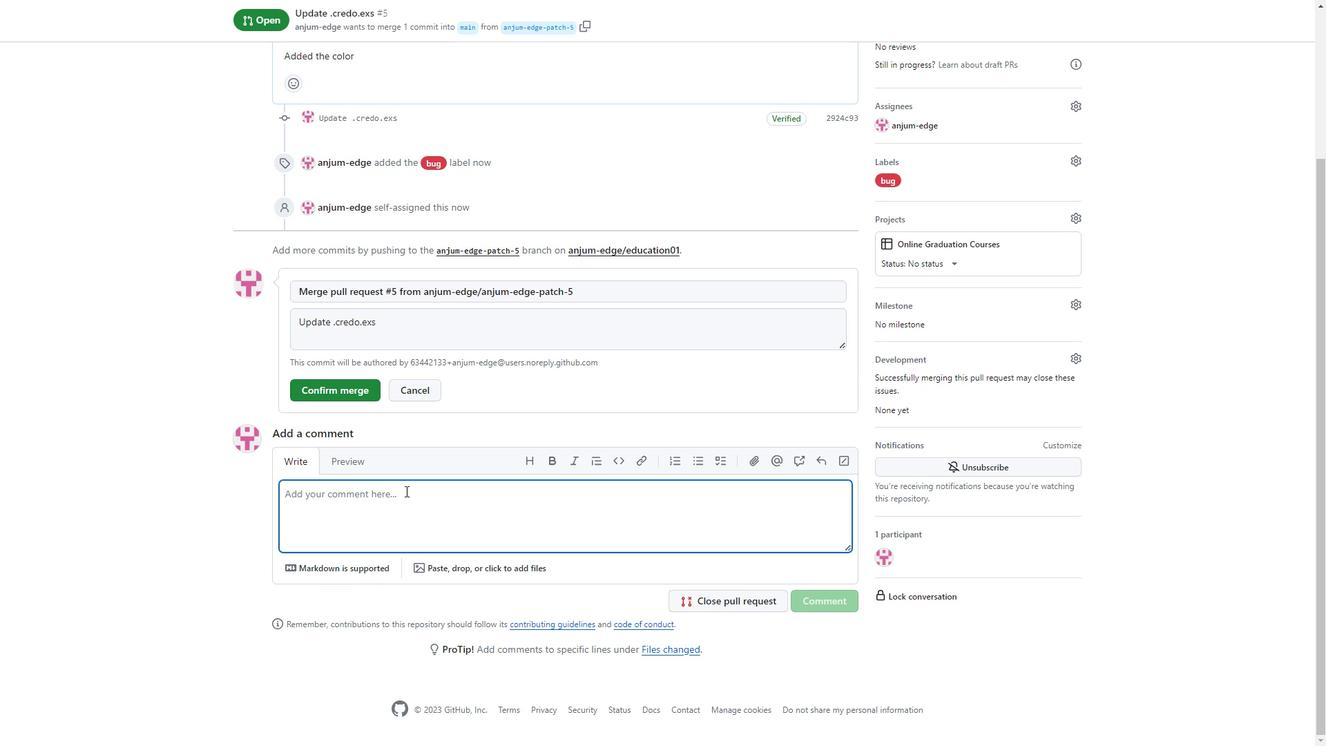 
Action: Mouse scrolled (410, 488) with delta (0, 0)
Screenshot: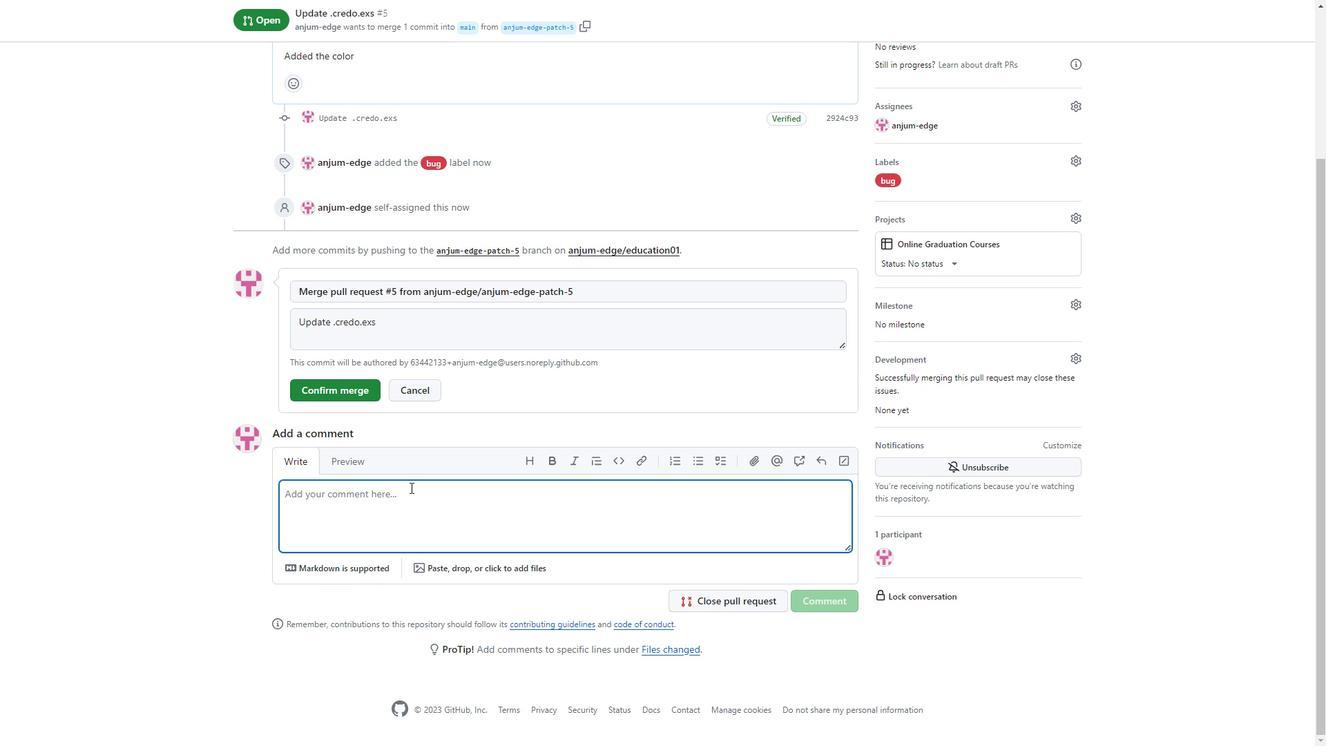 
Action: Mouse scrolled (410, 488) with delta (0, 0)
Screenshot: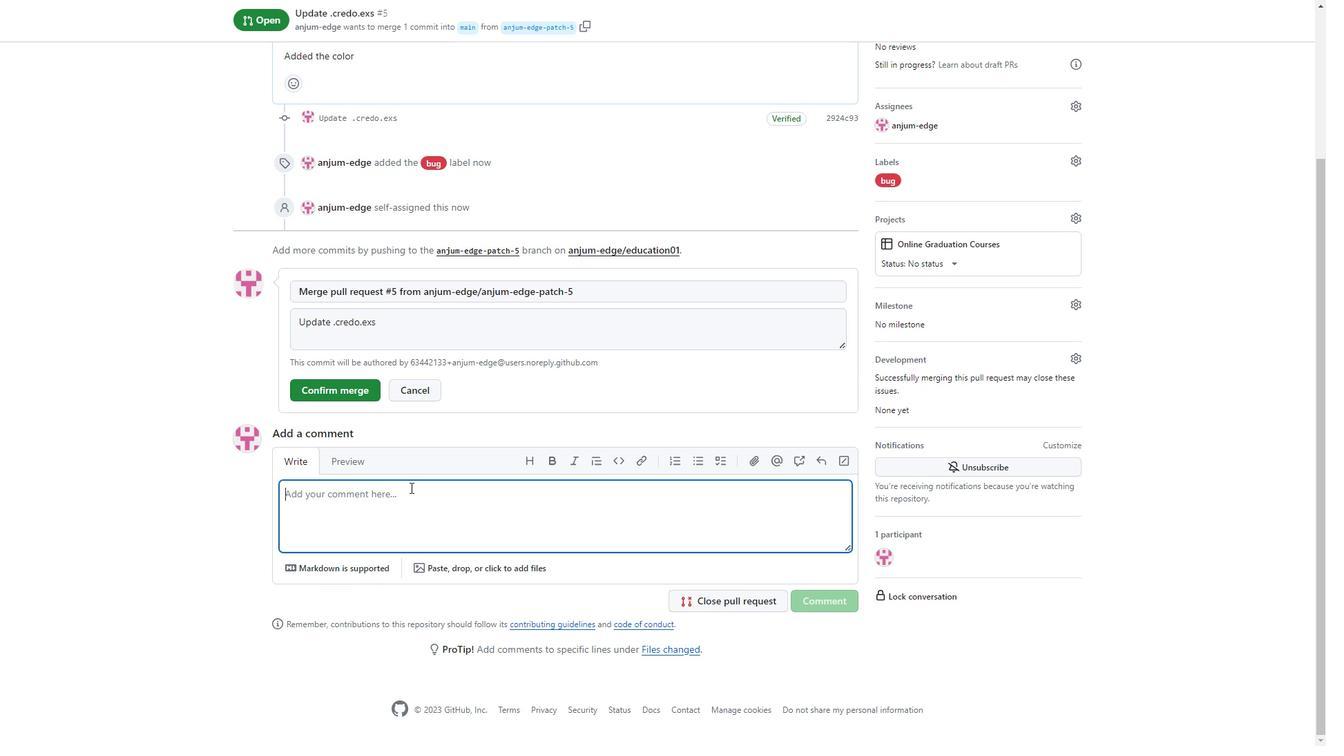 
Action: Mouse scrolled (410, 488) with delta (0, 0)
Screenshot: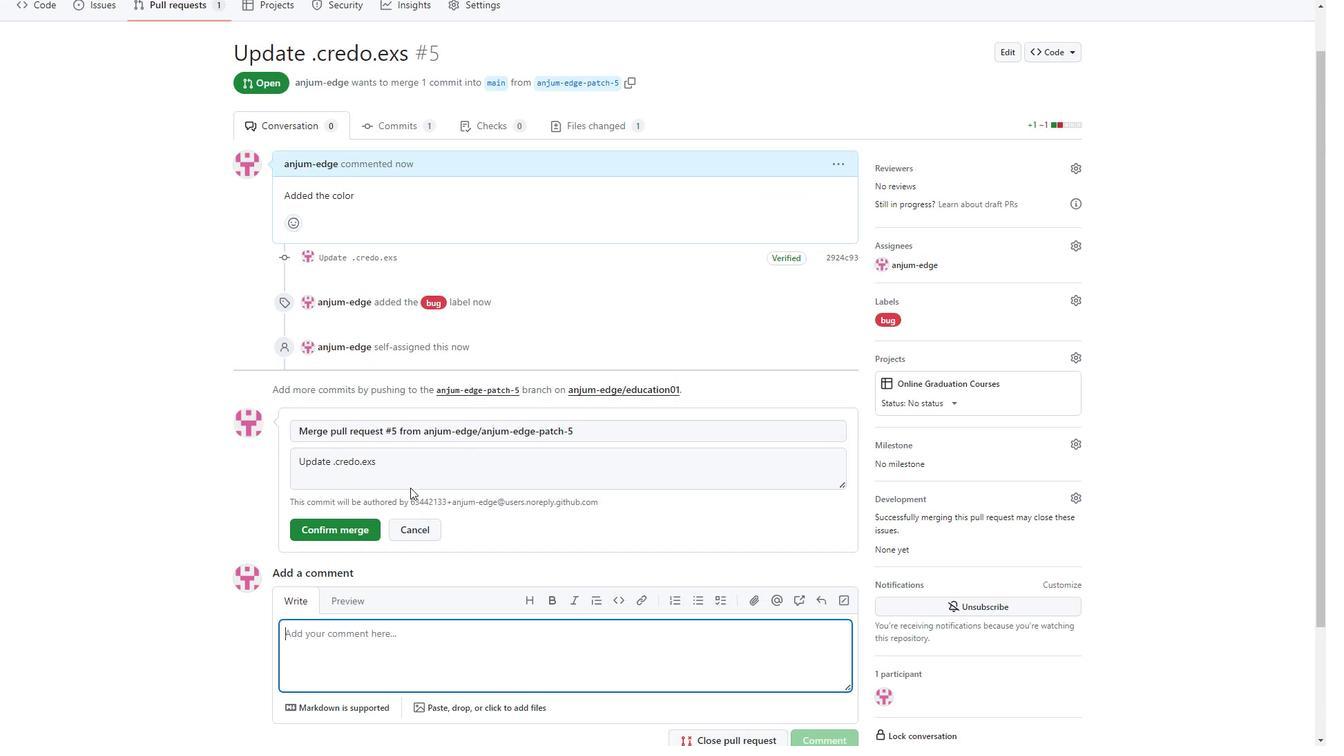 
Action: Mouse moved to (391, 172)
Screenshot: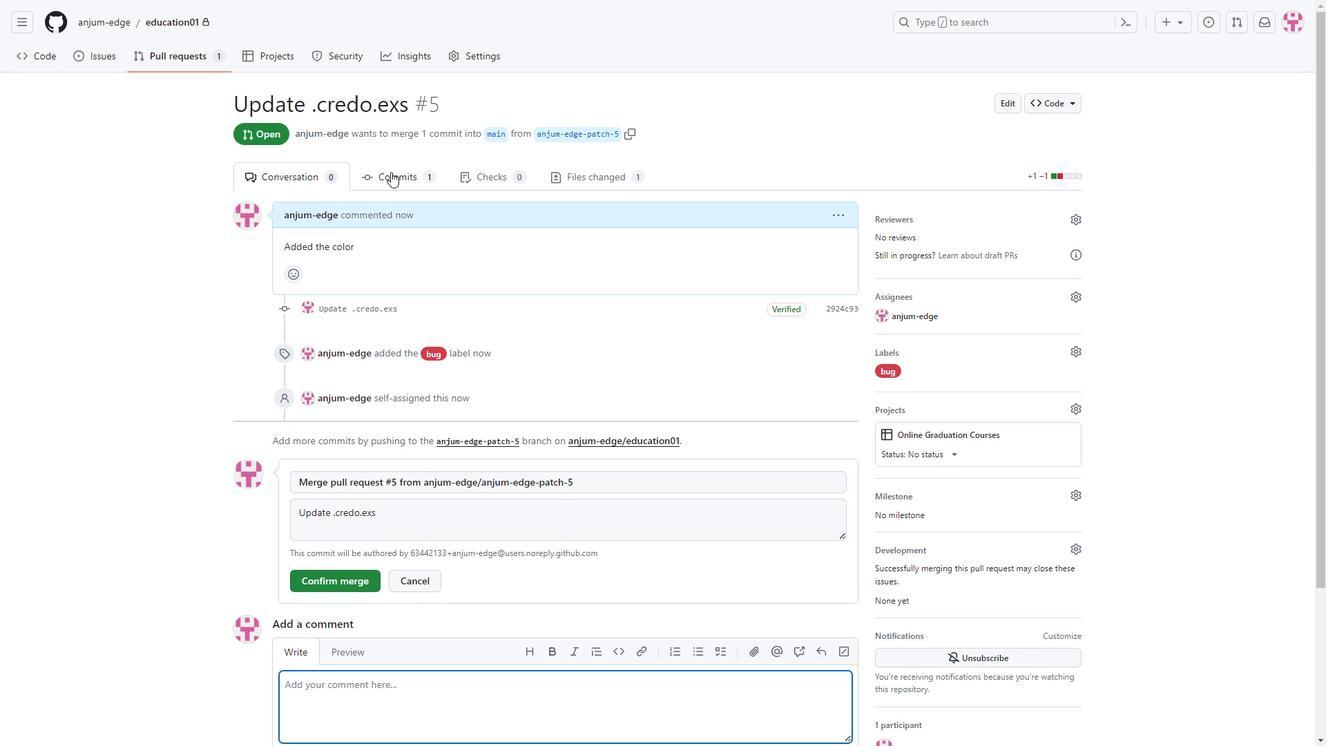 
Action: Mouse pressed left at (391, 172)
Screenshot: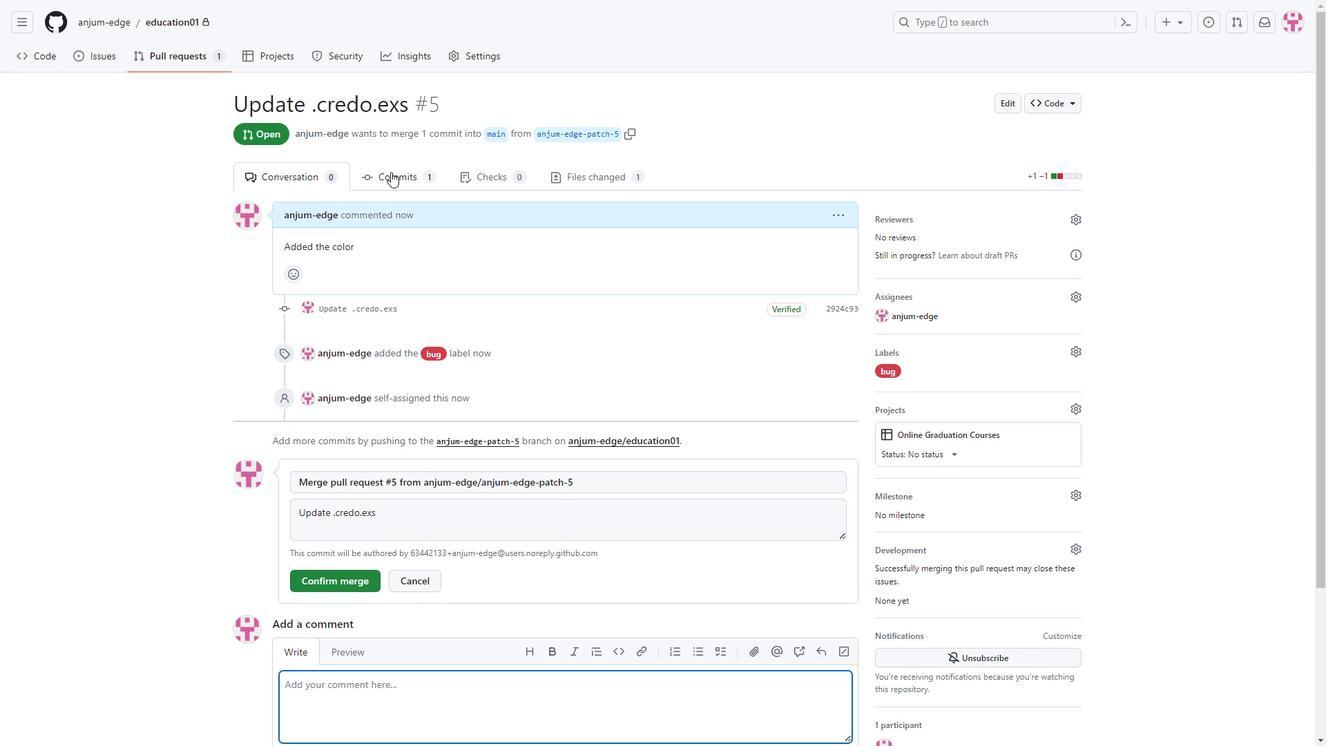 
Action: Mouse moved to (613, 169)
Screenshot: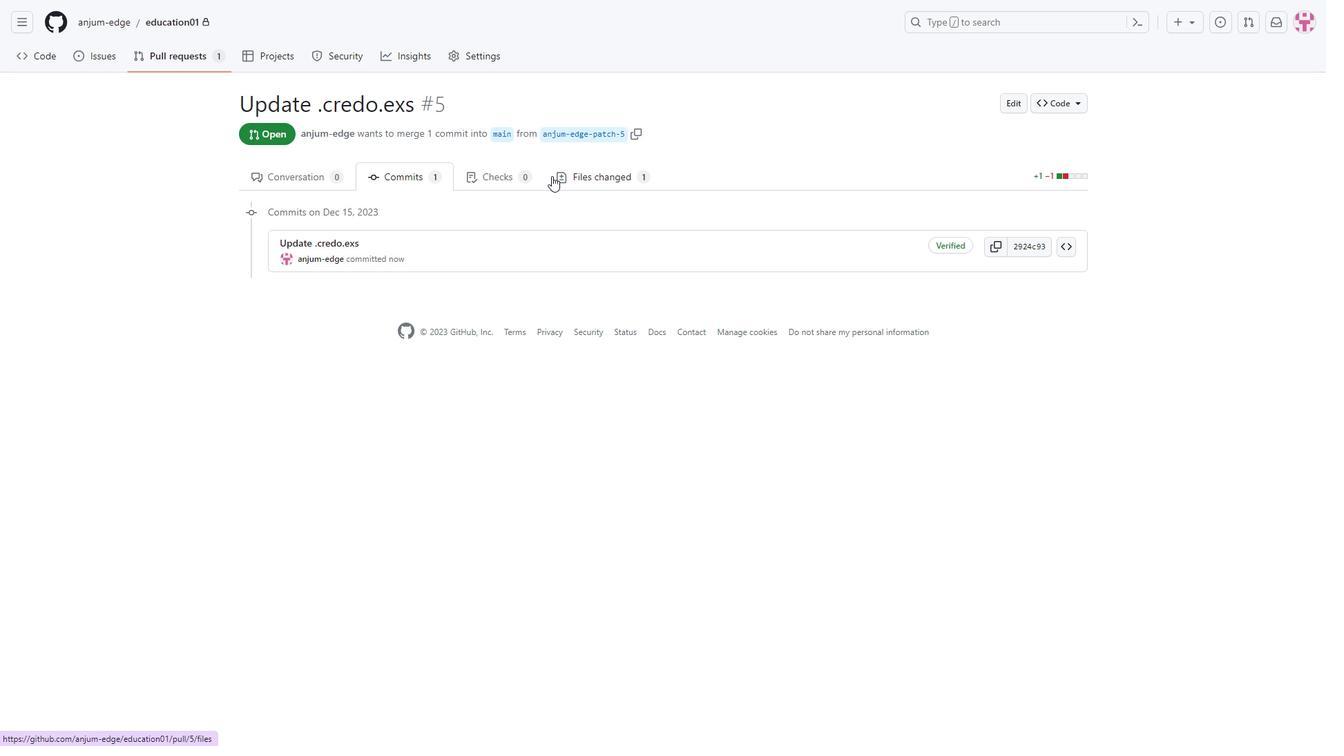 
Action: Mouse pressed left at (613, 169)
Screenshot: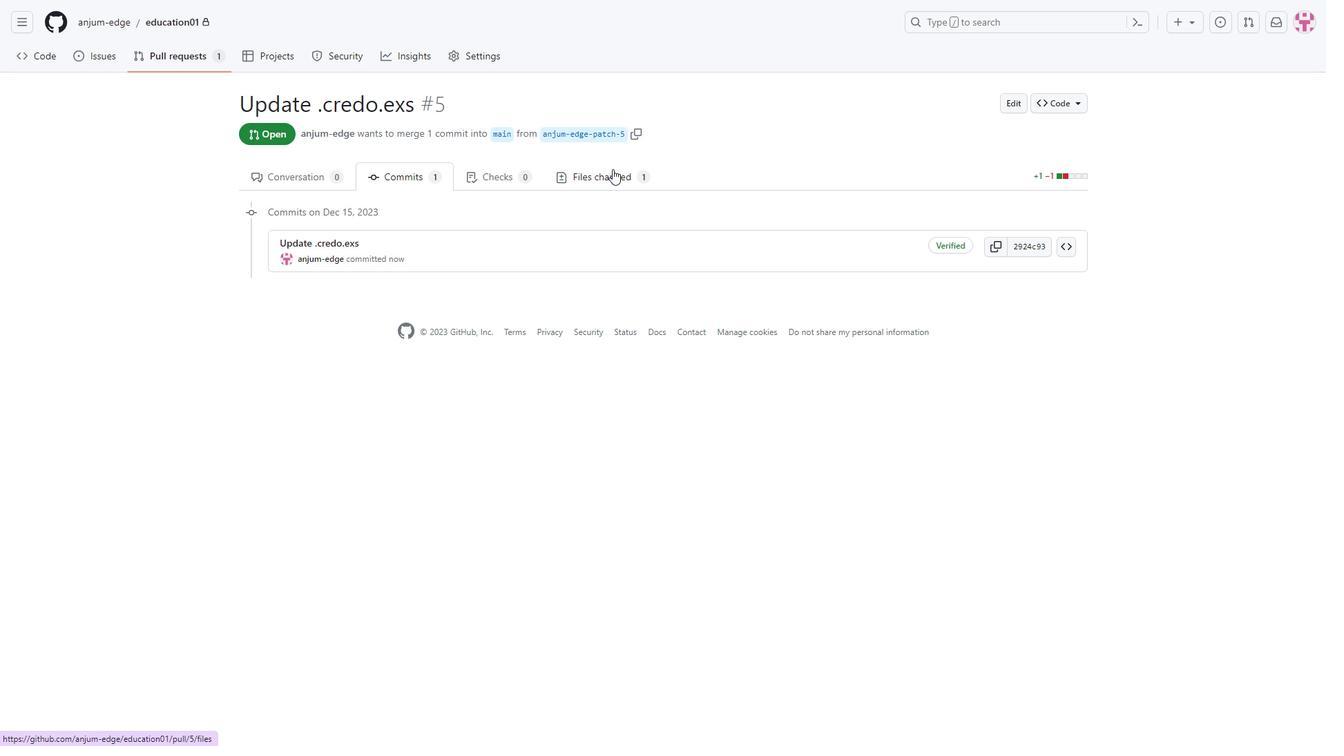 
Action: Mouse moved to (263, 353)
Screenshot: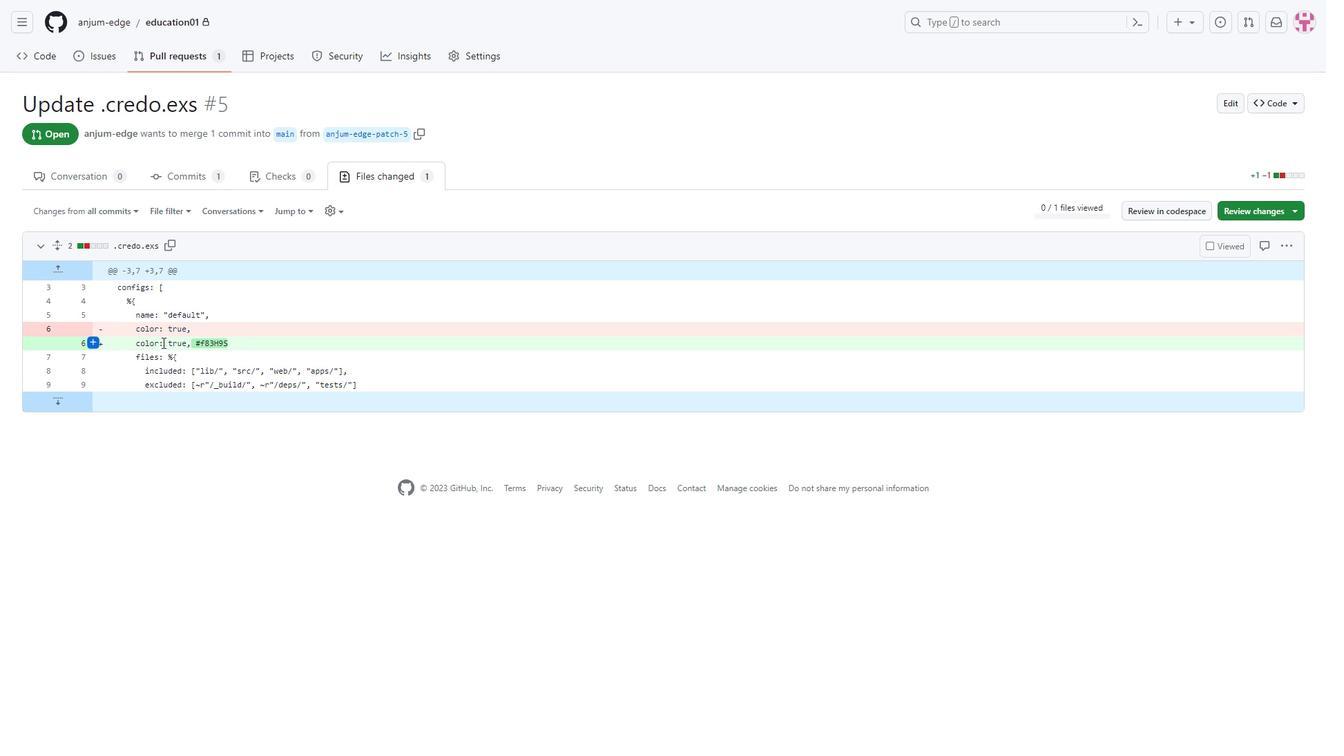 
Action: Mouse scrolled (263, 352) with delta (0, 0)
Screenshot: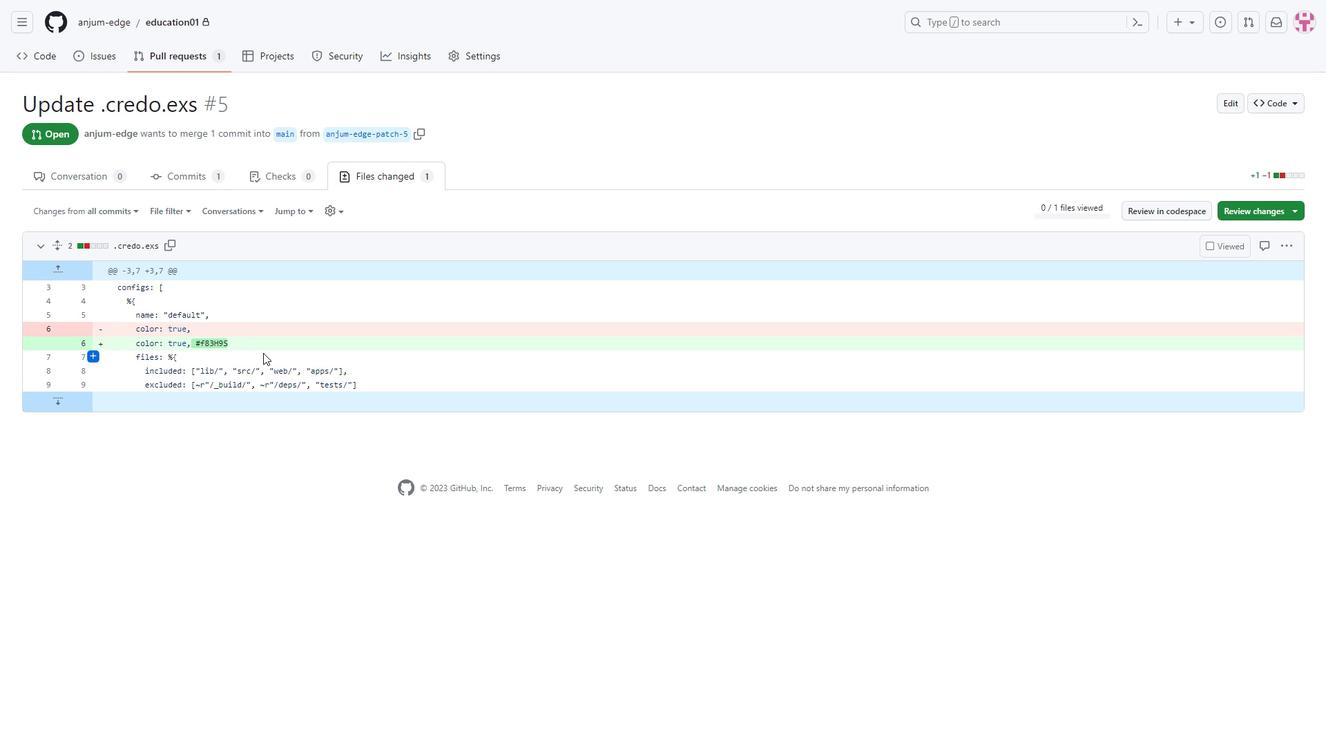 
Action: Mouse scrolled (263, 352) with delta (0, 0)
Screenshot: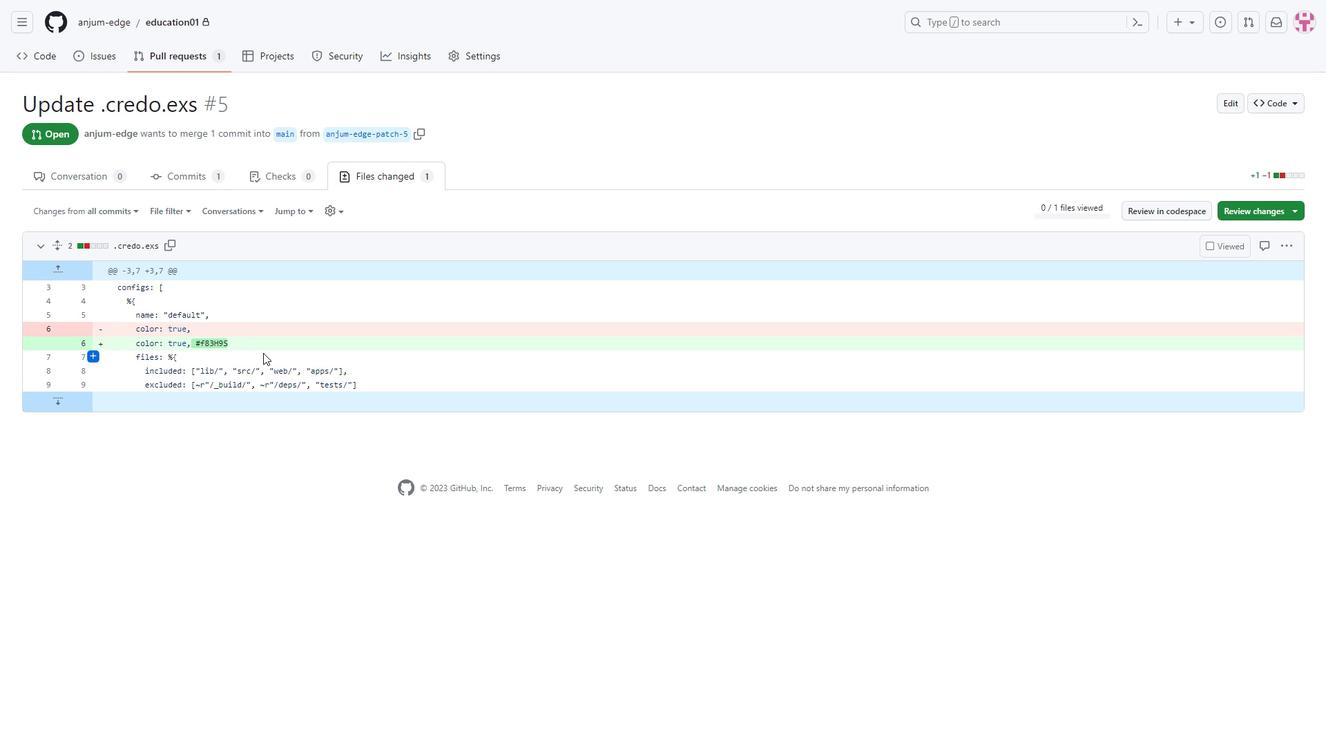 
Action: Mouse scrolled (263, 352) with delta (0, 0)
Screenshot: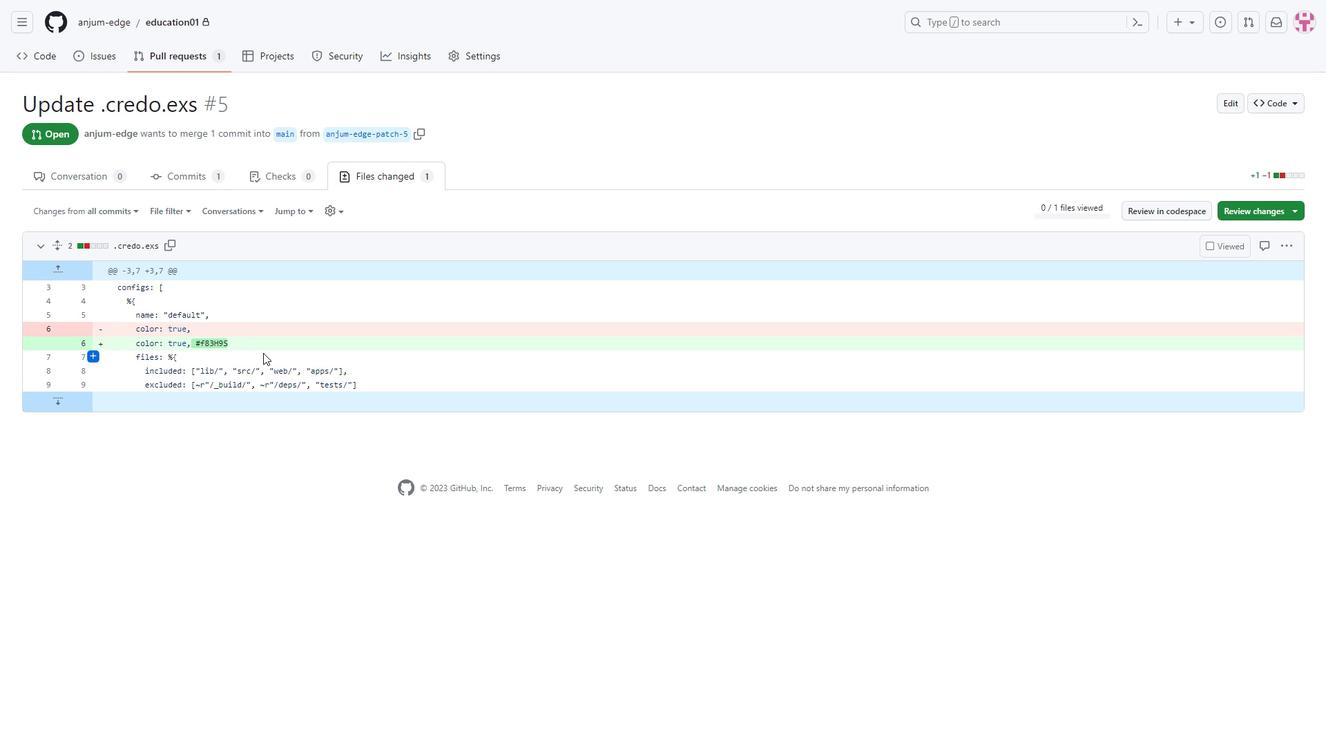 
Action: Mouse moved to (205, 356)
Screenshot: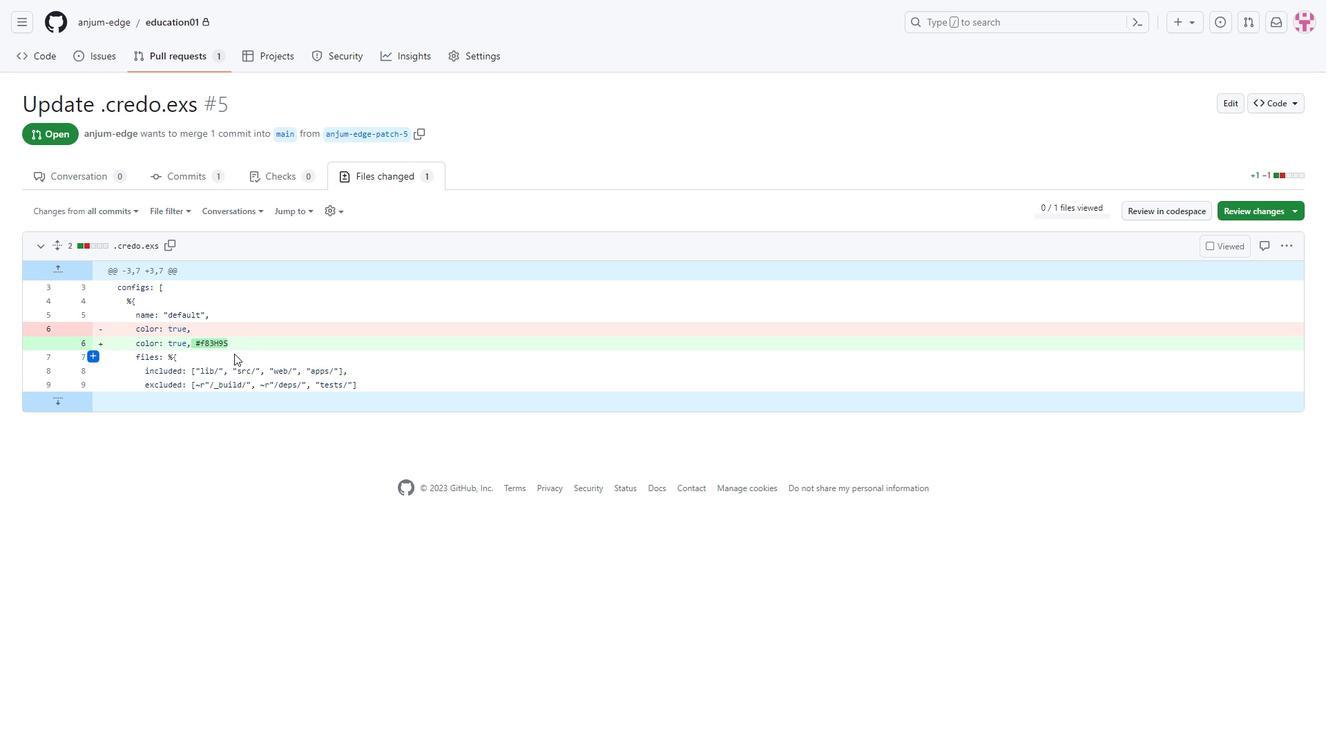 
Action: Mouse scrolled (205, 357) with delta (0, 0)
Screenshot: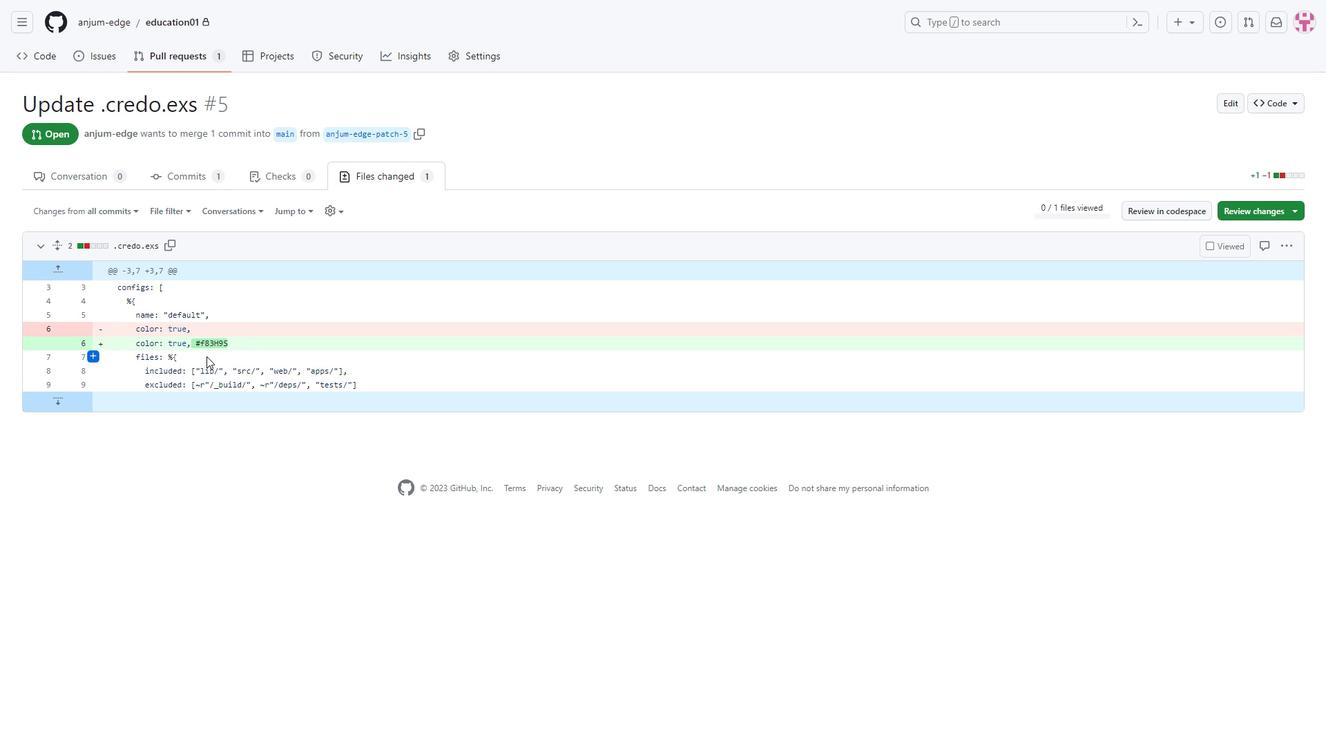 
Action: Mouse scrolled (205, 357) with delta (0, 0)
Screenshot: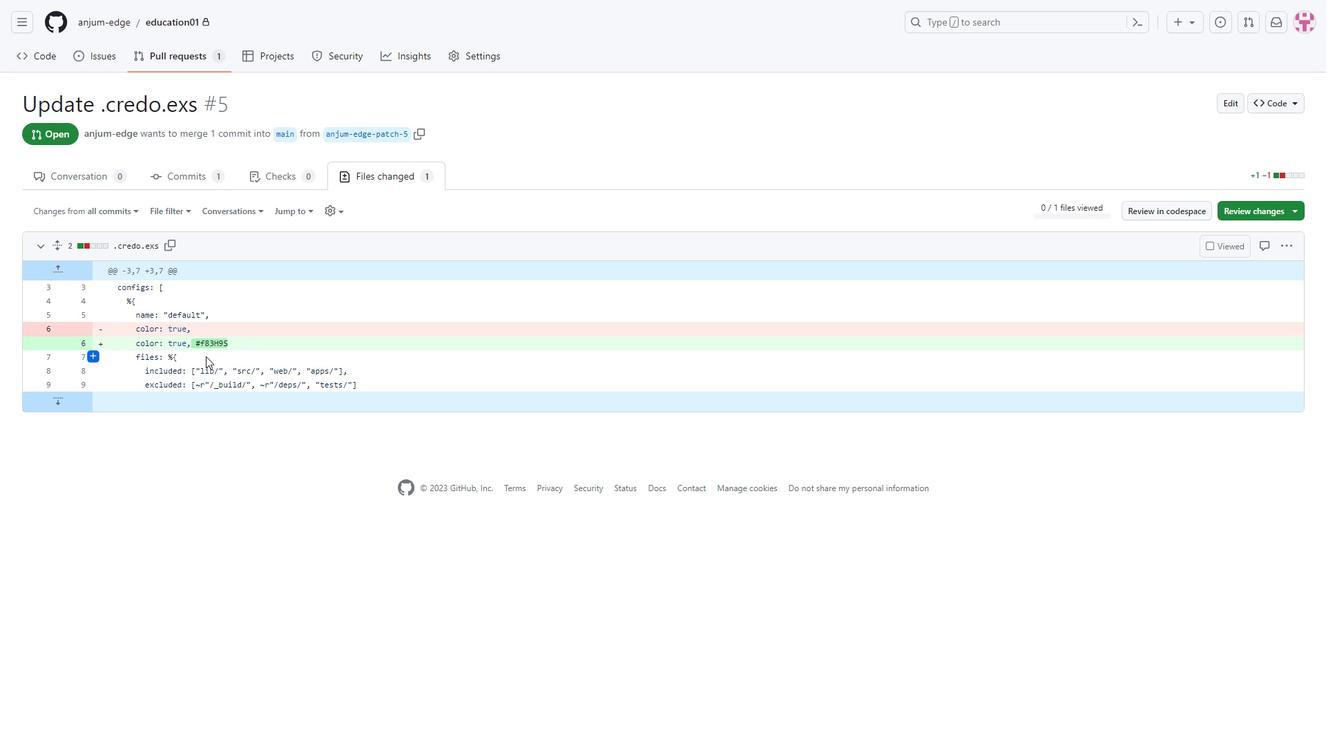 
Action: Mouse scrolled (205, 357) with delta (0, 0)
Screenshot: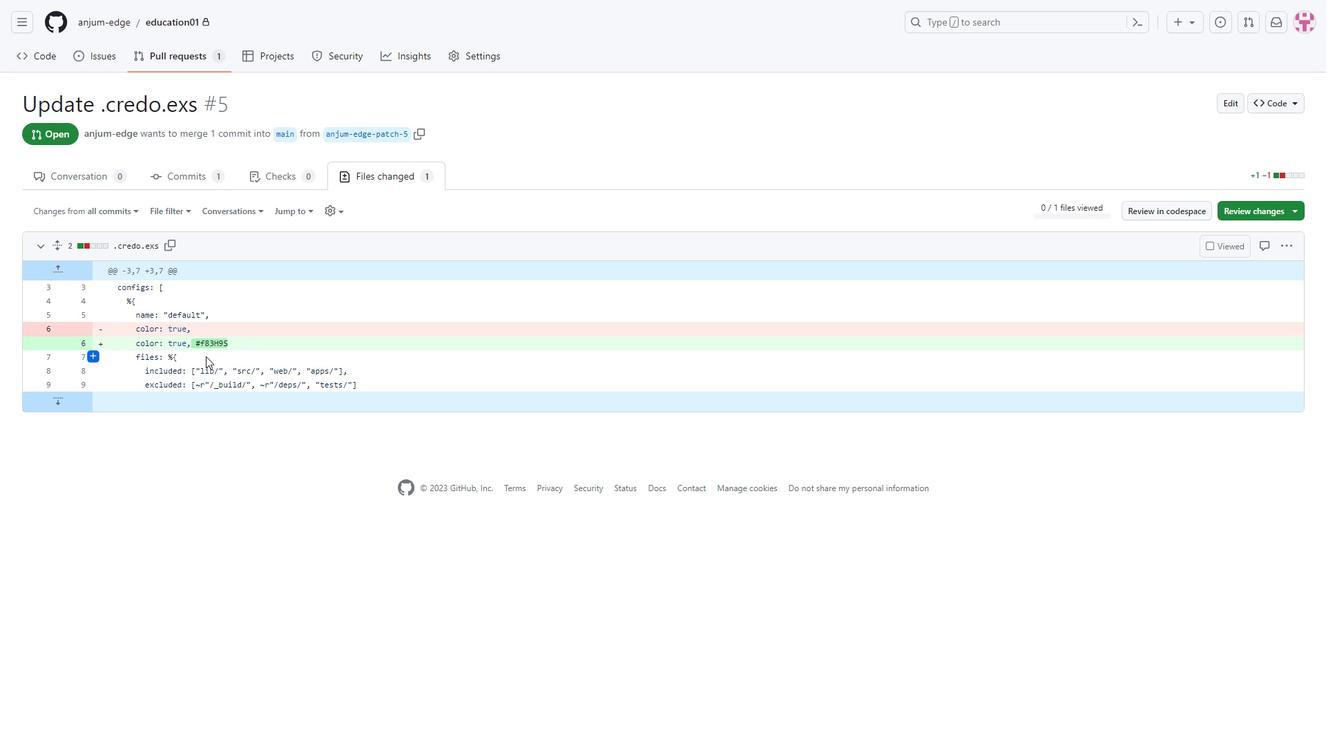 
Action: Mouse scrolled (205, 357) with delta (0, 0)
Screenshot: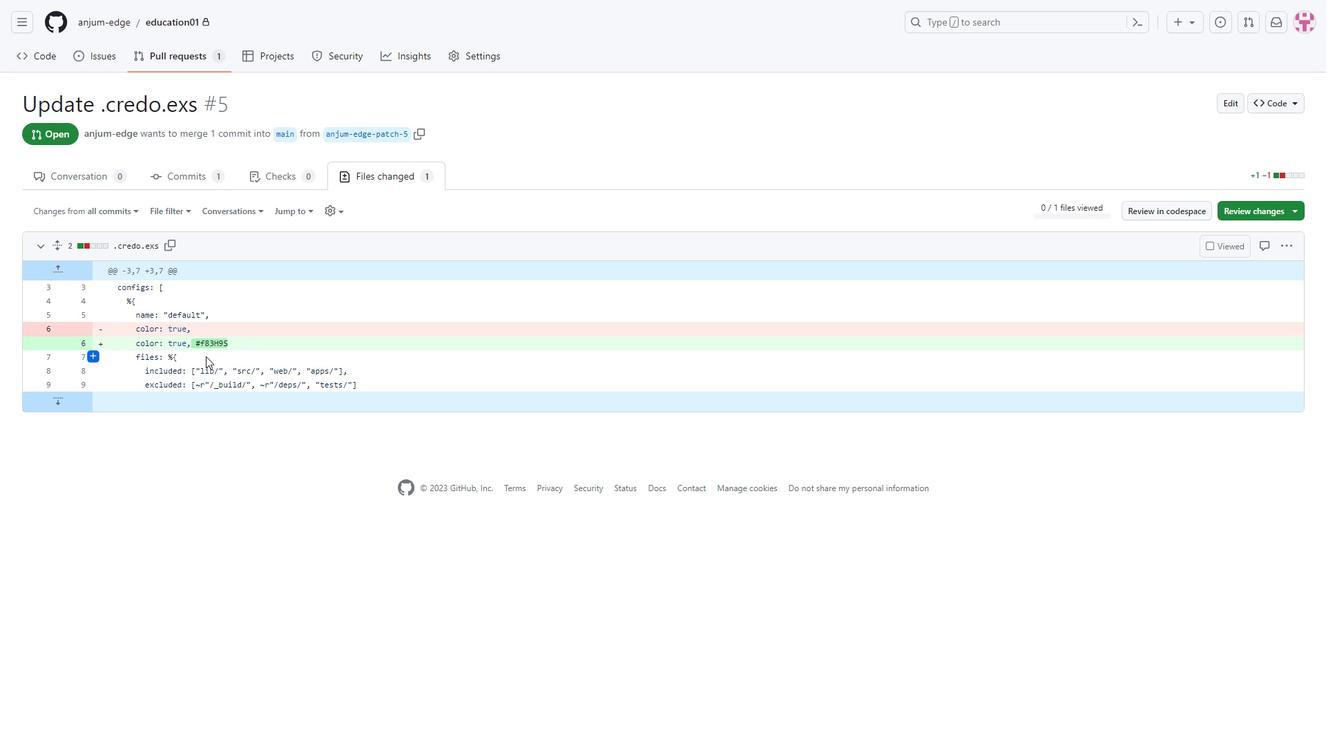
Action: Mouse moved to (73, 177)
Screenshot: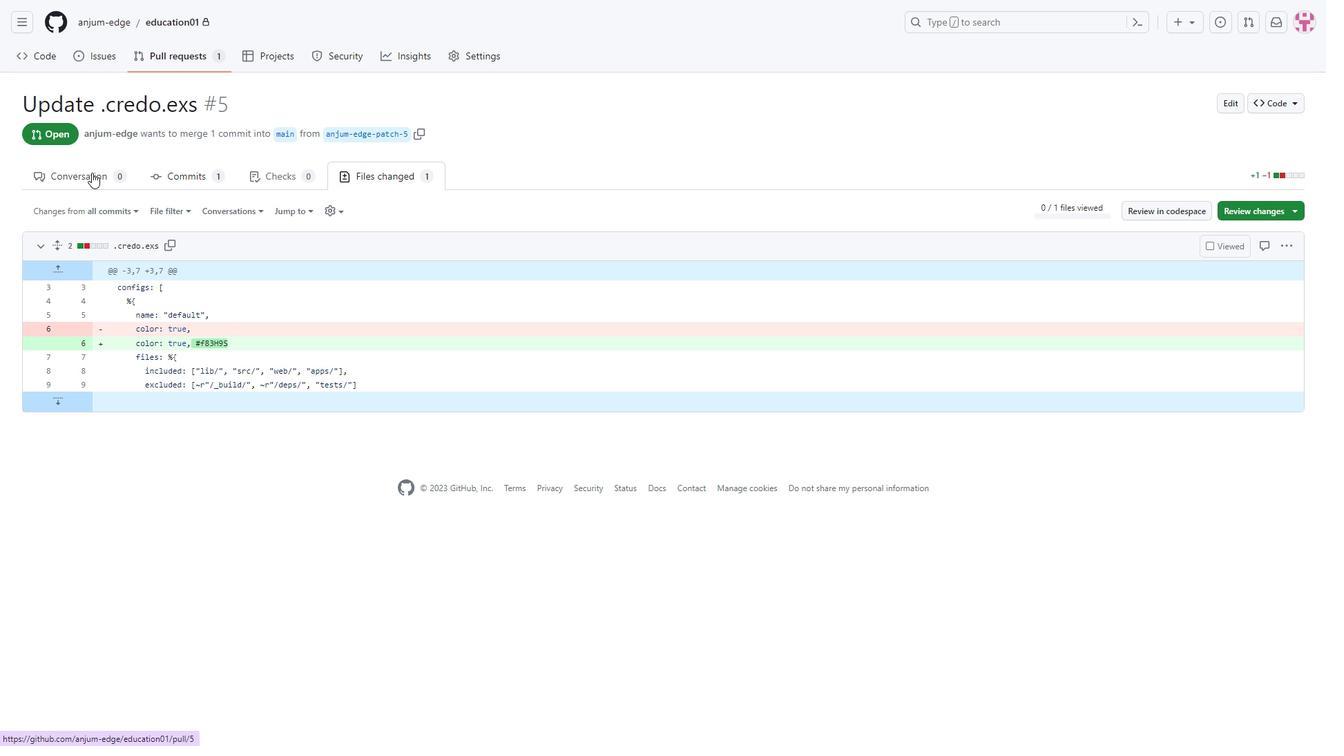 
Action: Mouse pressed left at (73, 177)
Screenshot: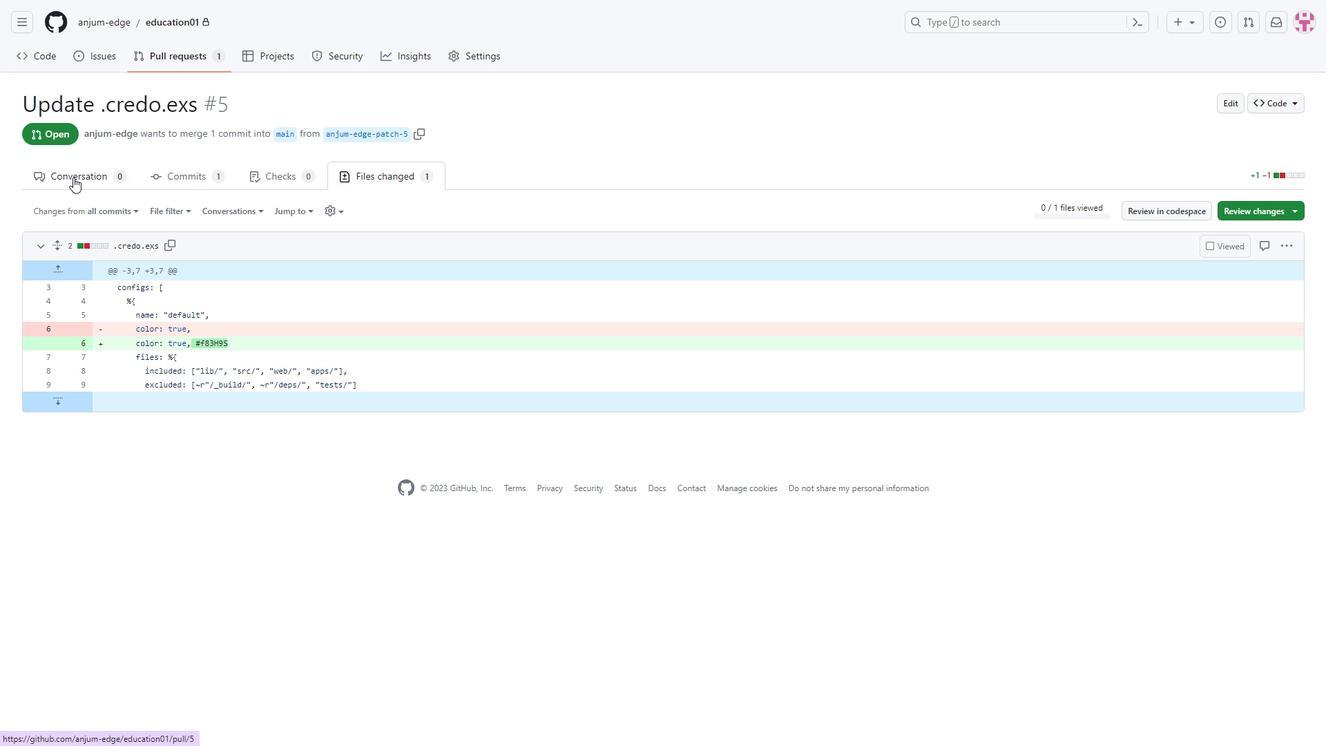 
Action: Mouse moved to (644, 328)
Screenshot: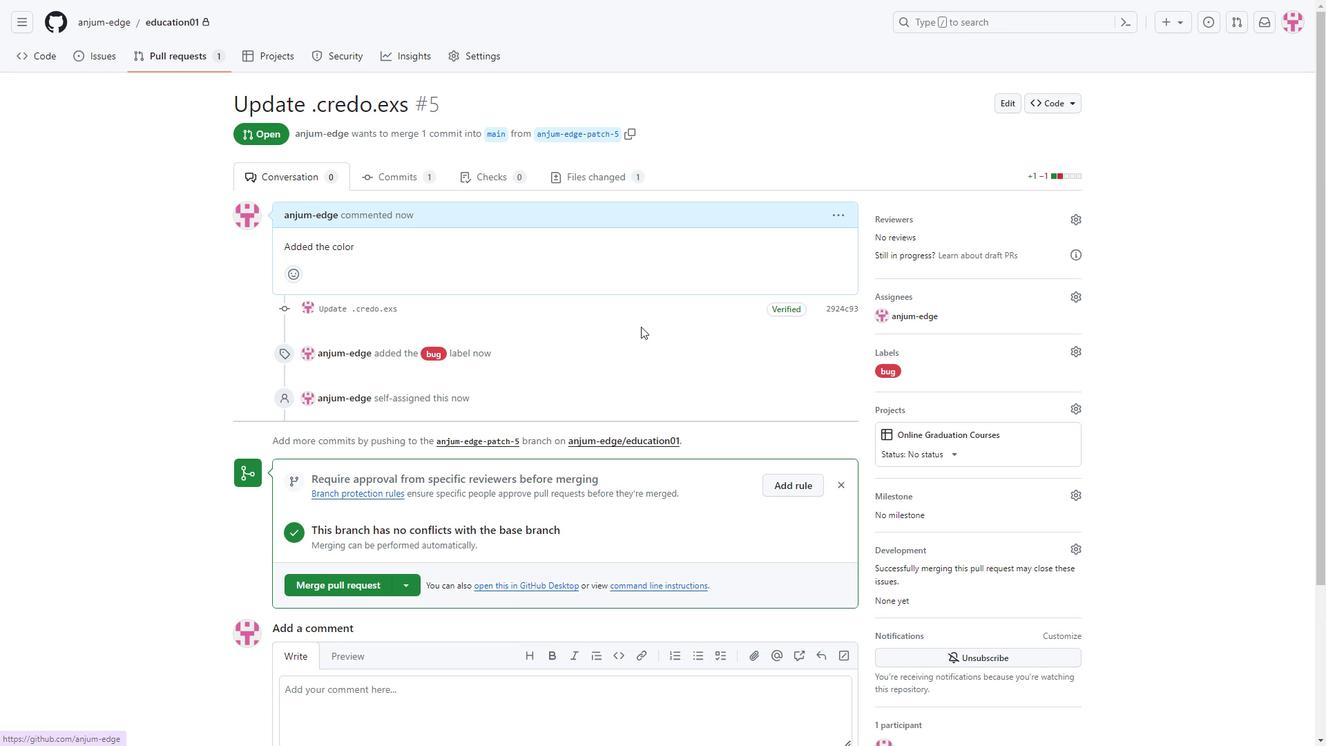
Action: Mouse scrolled (644, 328) with delta (0, 0)
Screenshot: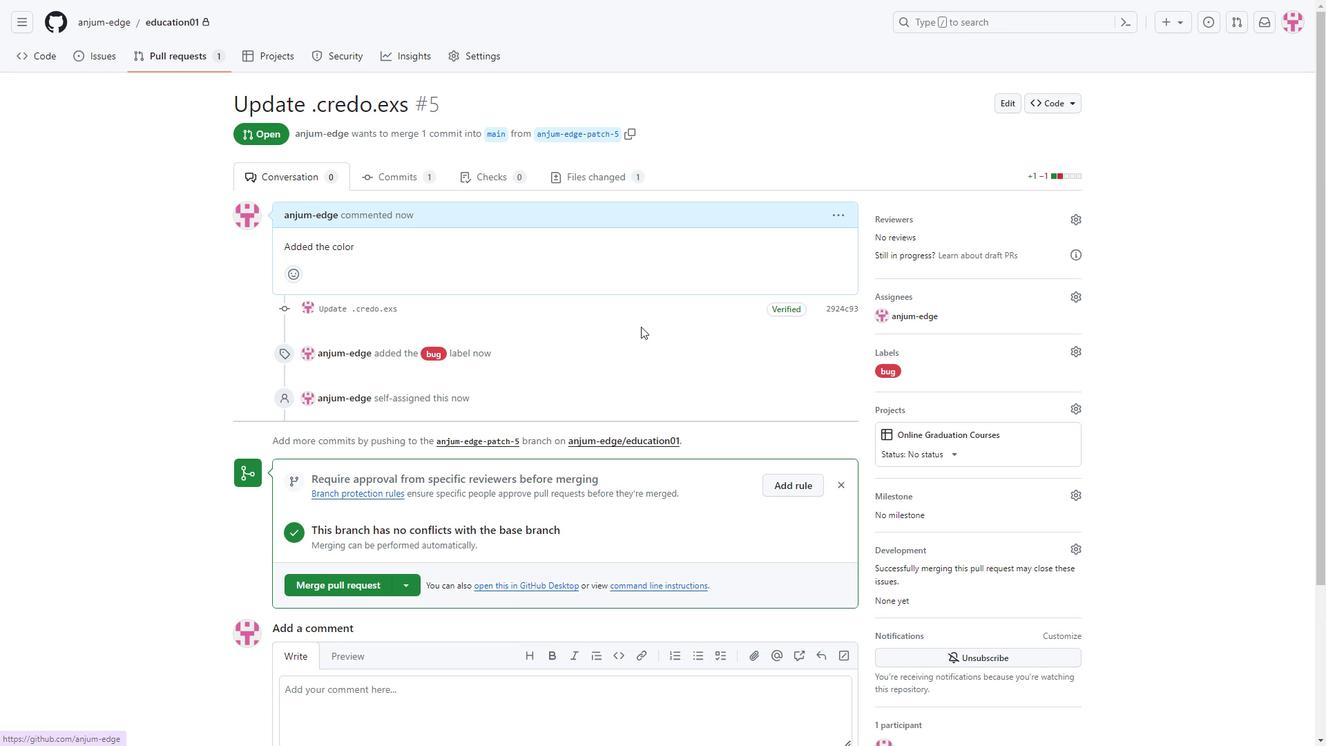 
Action: Mouse moved to (644, 330)
Screenshot: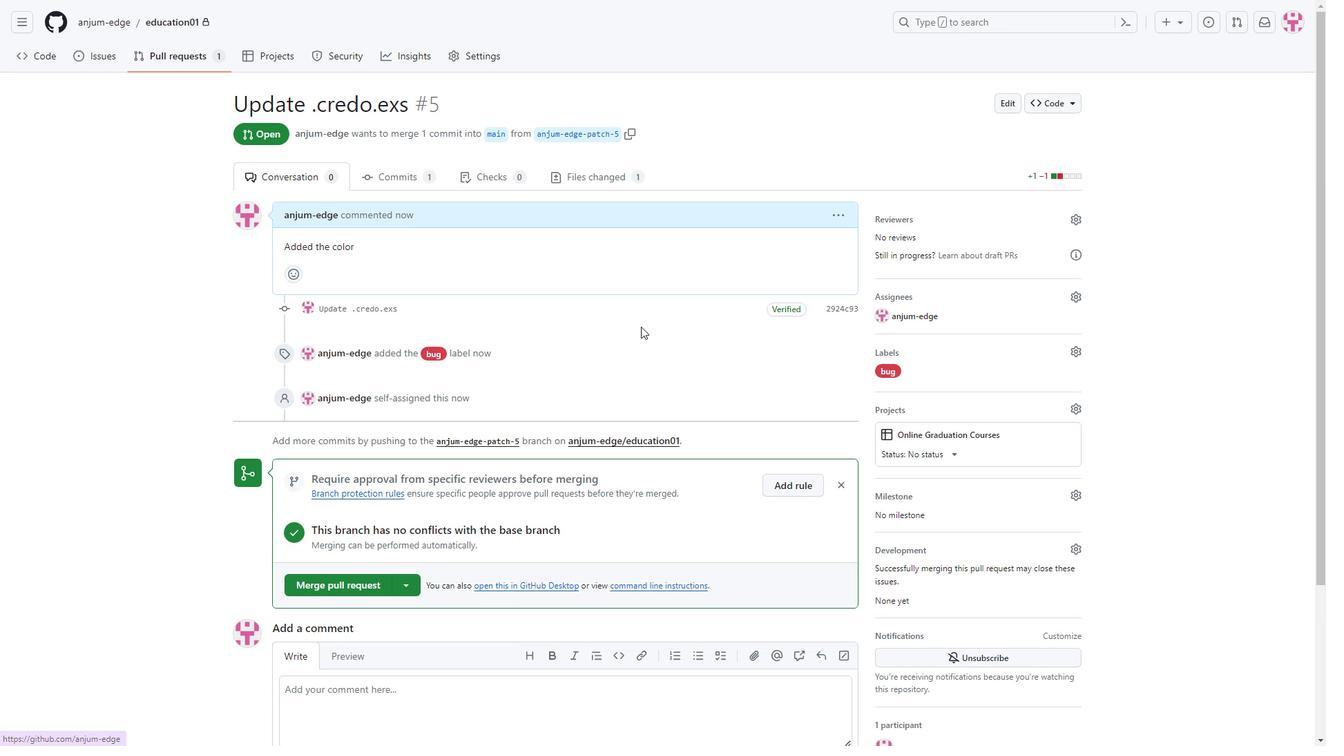 
Action: Mouse scrolled (644, 329) with delta (0, 0)
Screenshot: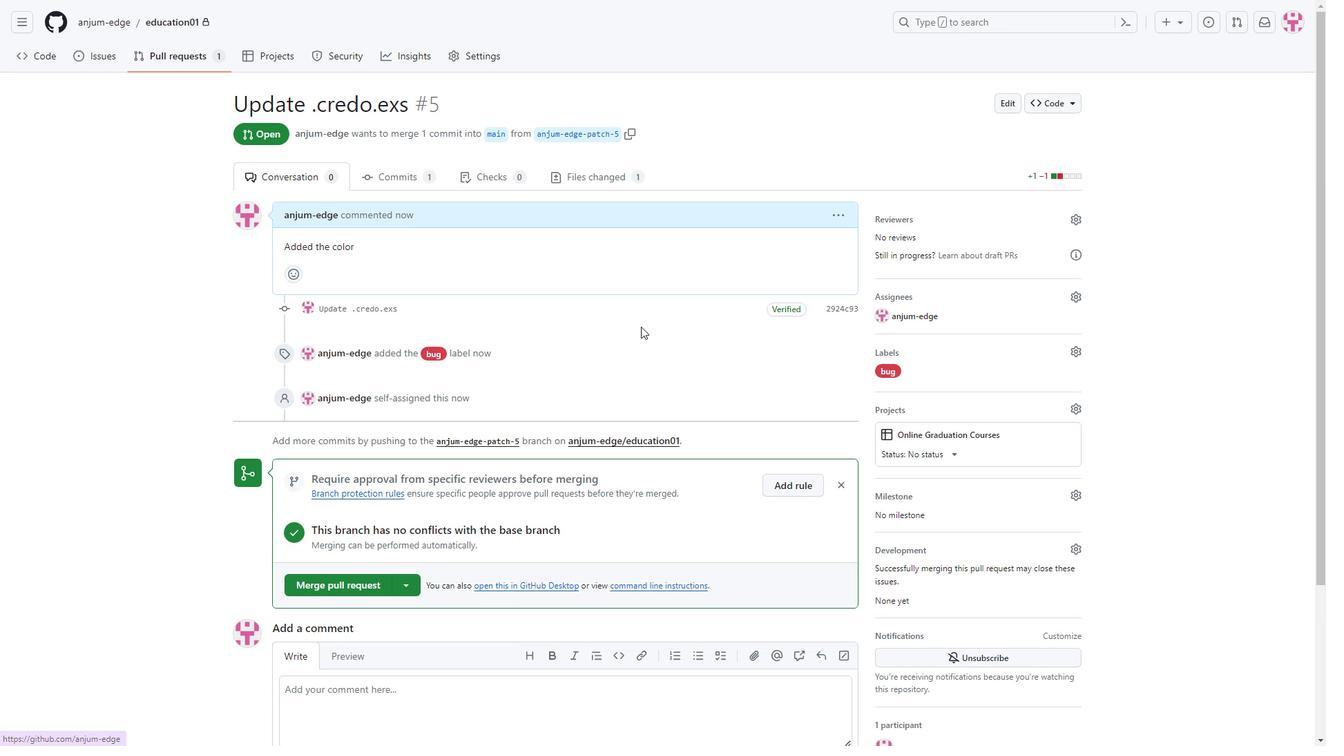 
Action: Mouse moved to (645, 331)
Screenshot: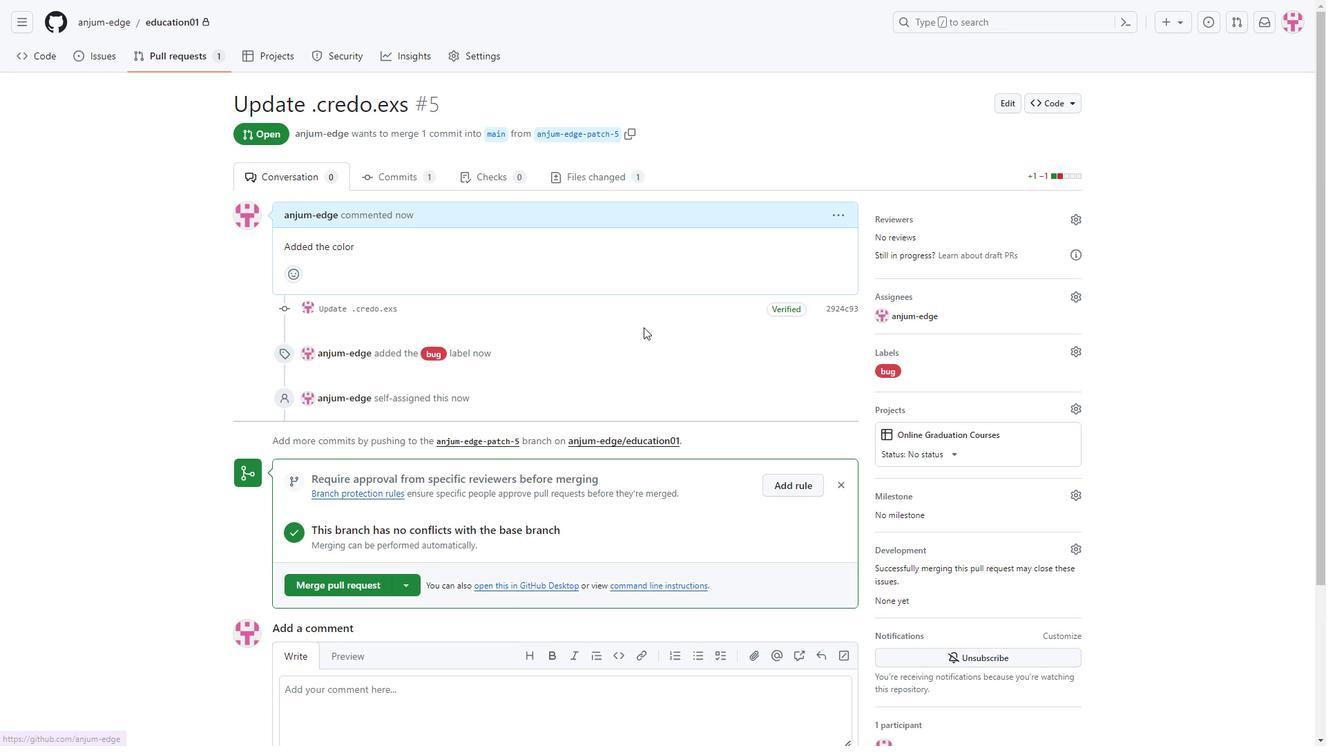 
Action: Mouse scrolled (645, 331) with delta (0, 0)
Screenshot: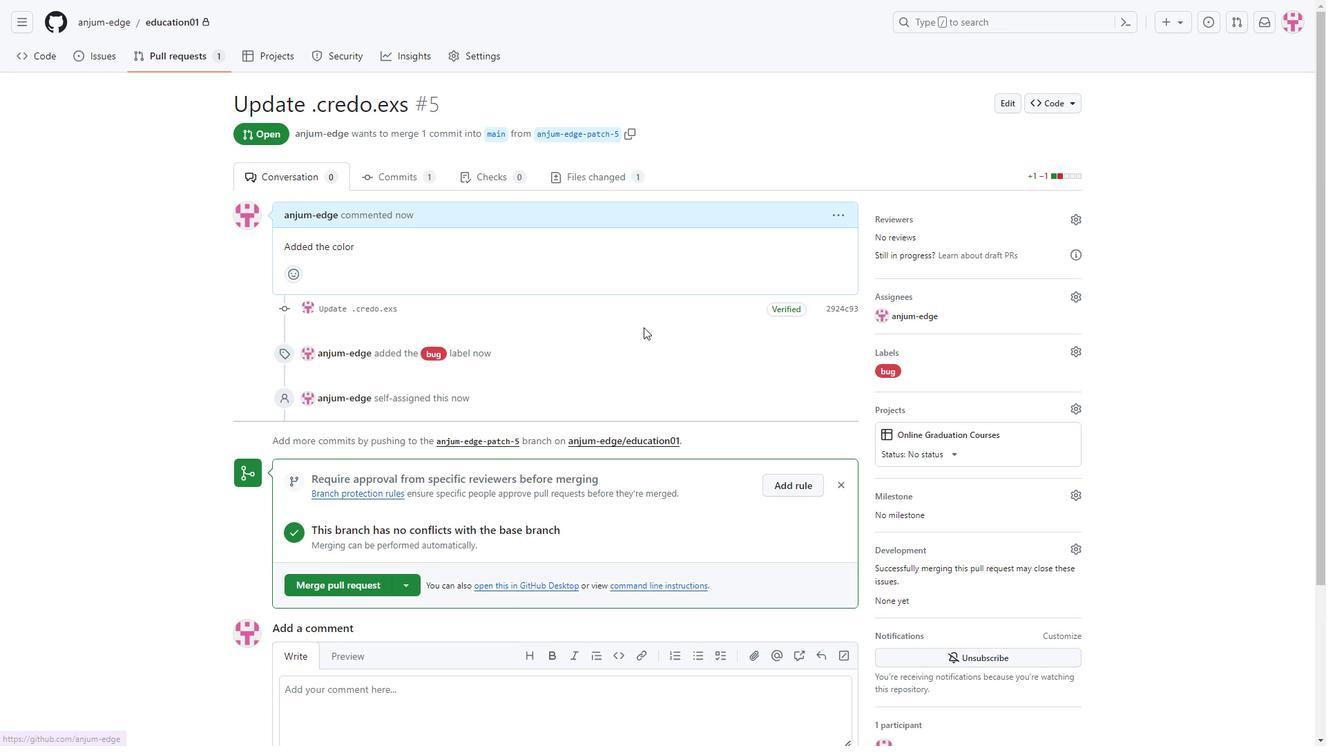 
Action: Mouse moved to (646, 333)
Screenshot: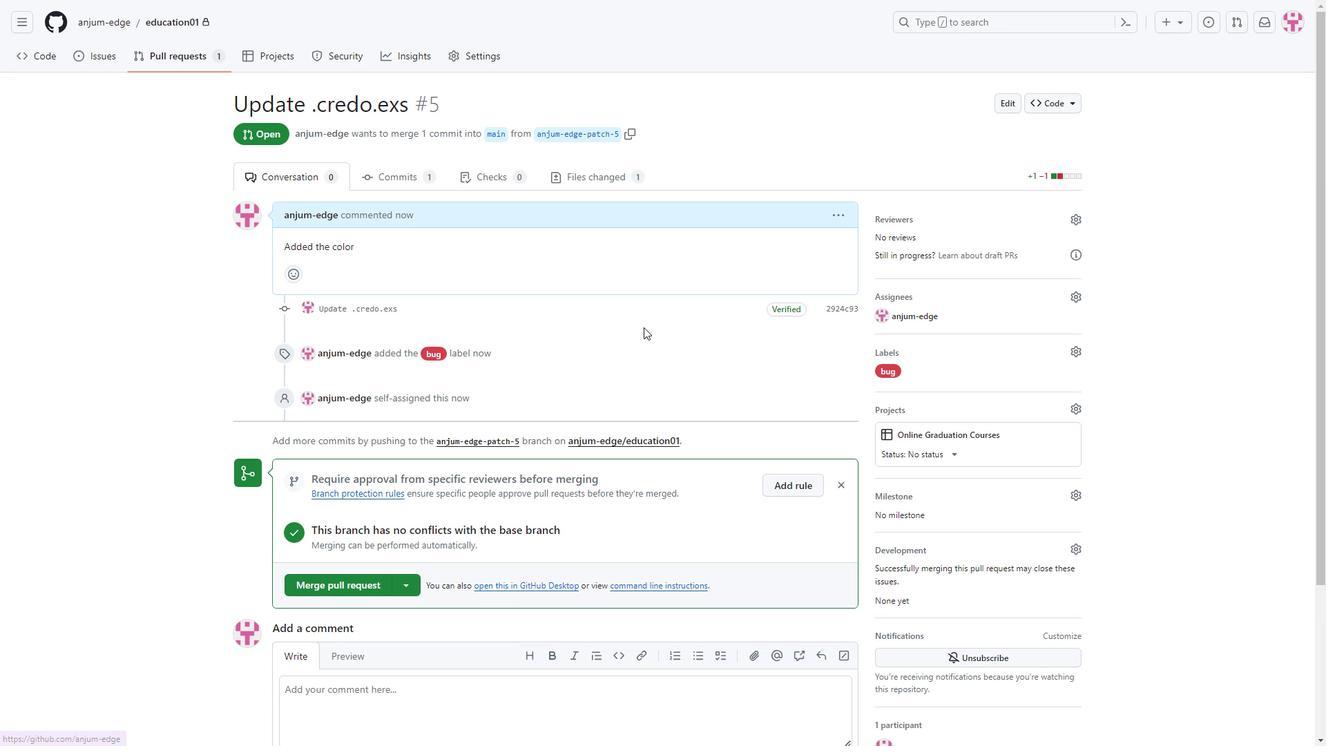 
Action: Mouse scrolled (646, 332) with delta (0, 0)
Screenshot: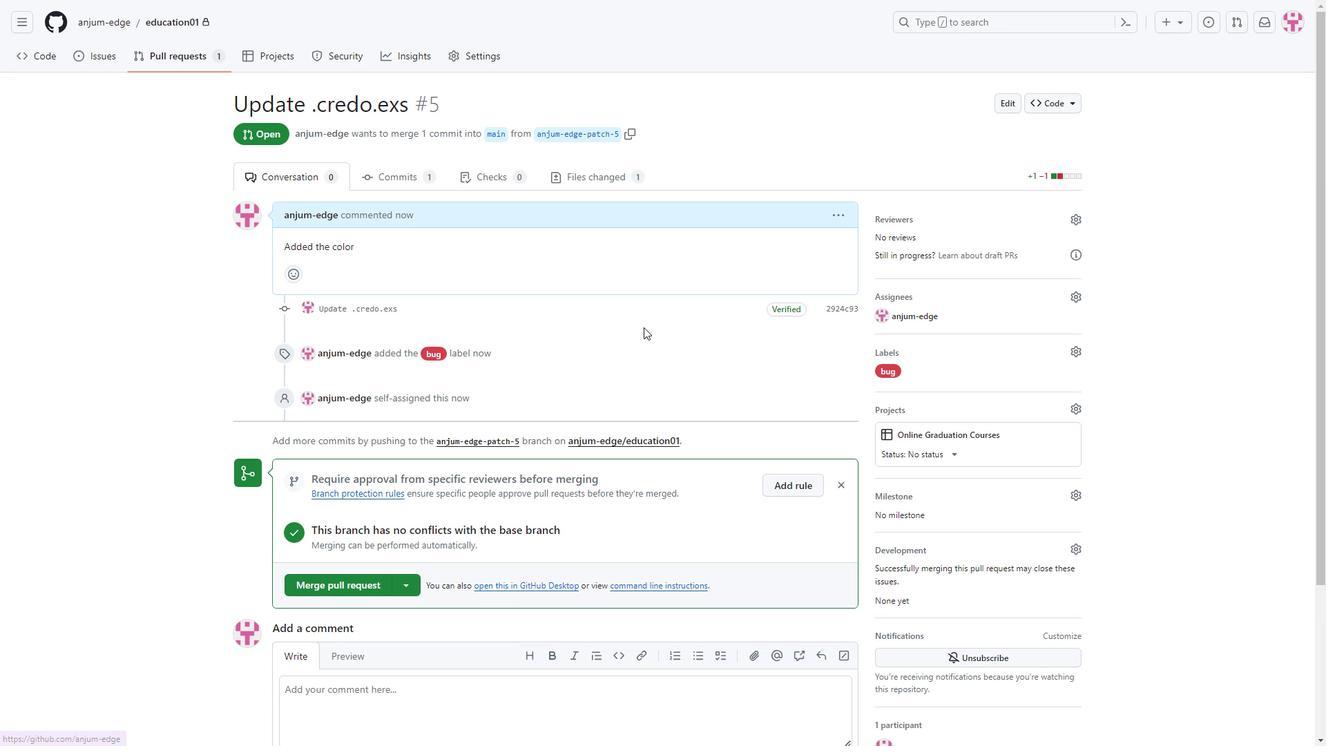 
Action: Mouse scrolled (646, 332) with delta (0, 0)
Screenshot: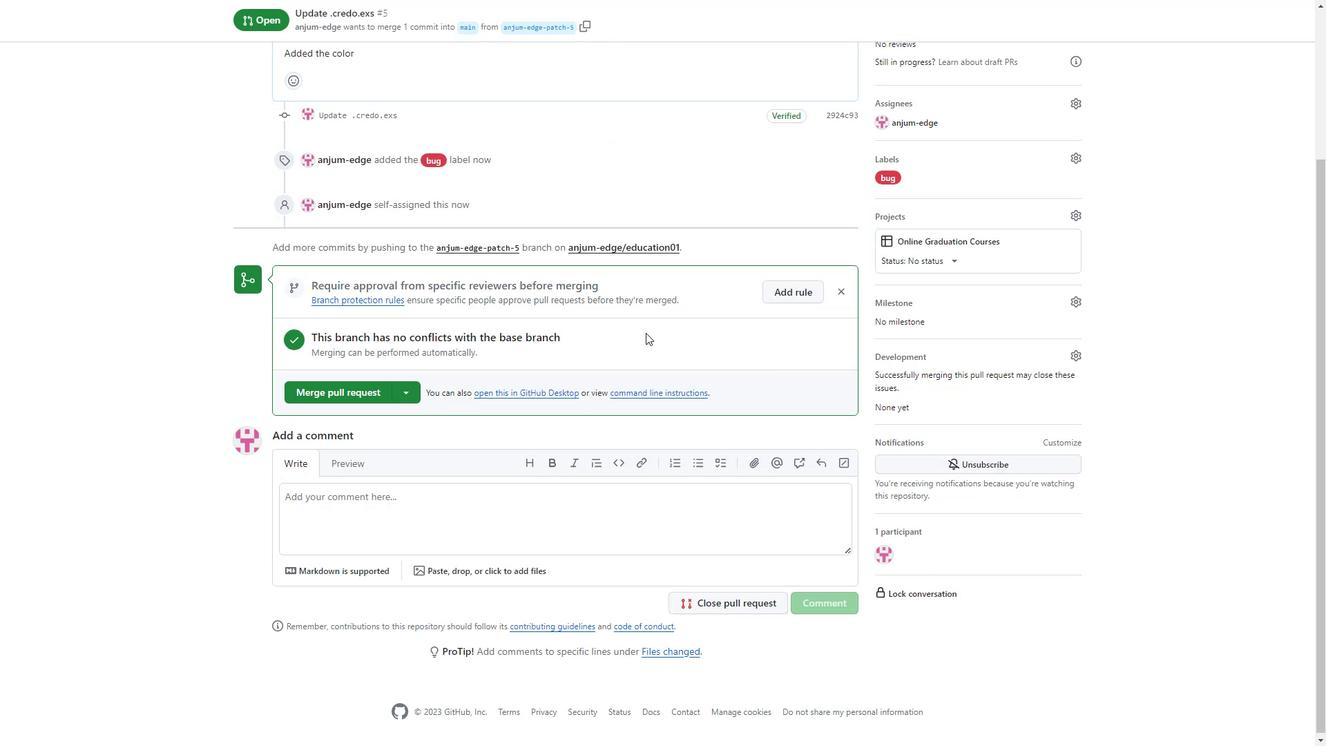 
Action: Mouse scrolled (646, 332) with delta (0, 0)
Screenshot: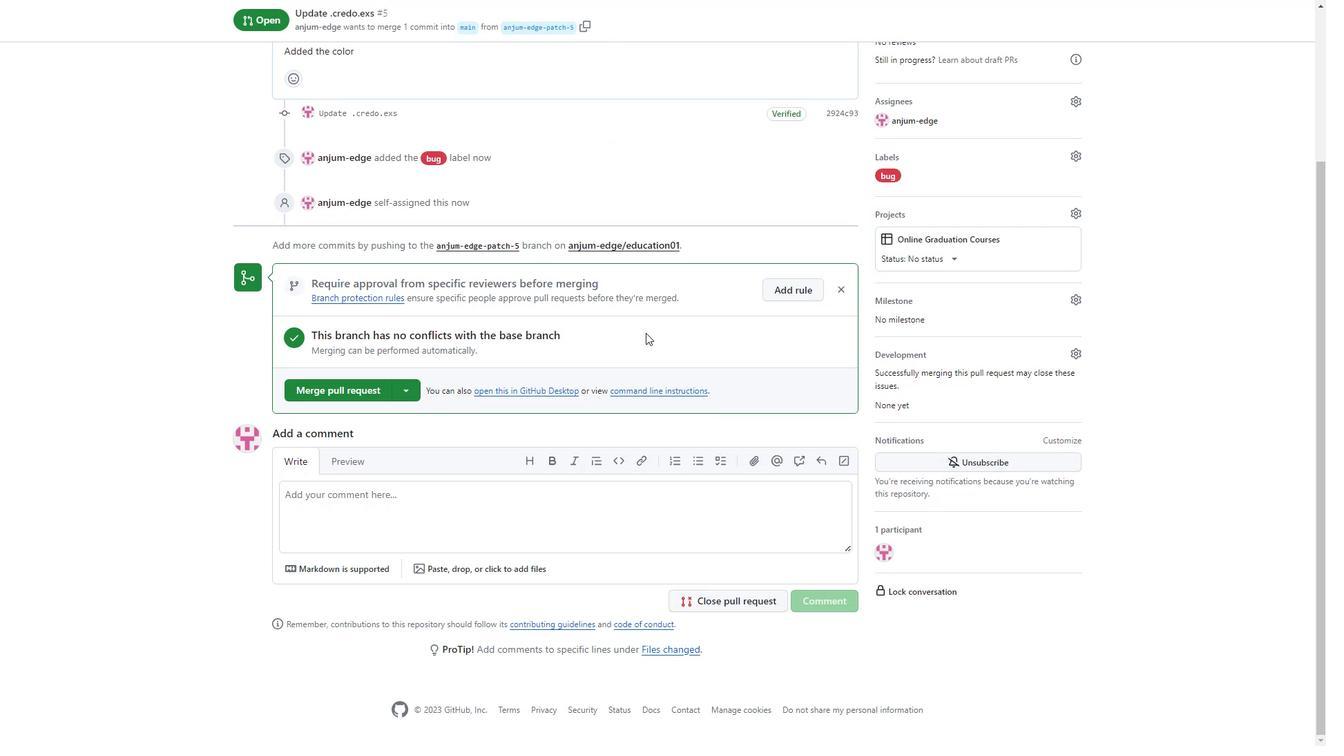 
Action: Mouse scrolled (646, 332) with delta (0, 0)
Screenshot: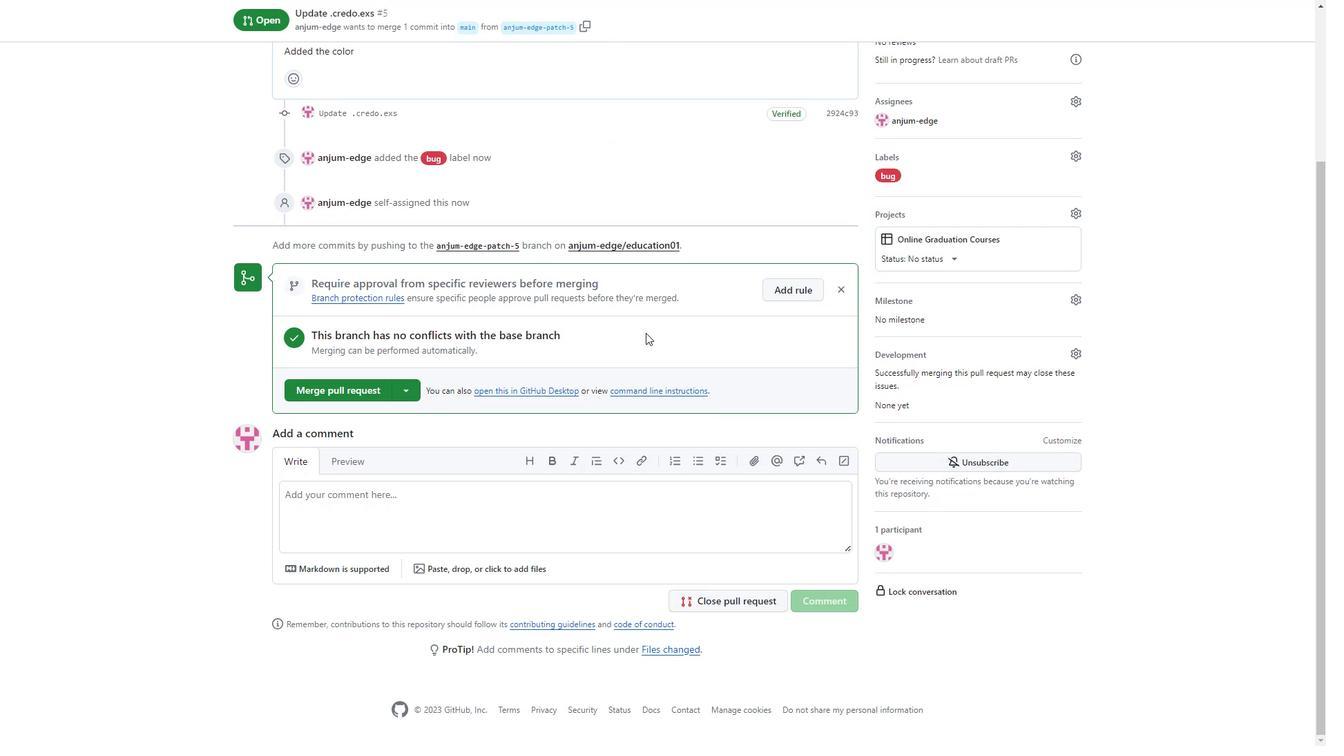 
Action: Mouse scrolled (646, 332) with delta (0, 0)
Screenshot: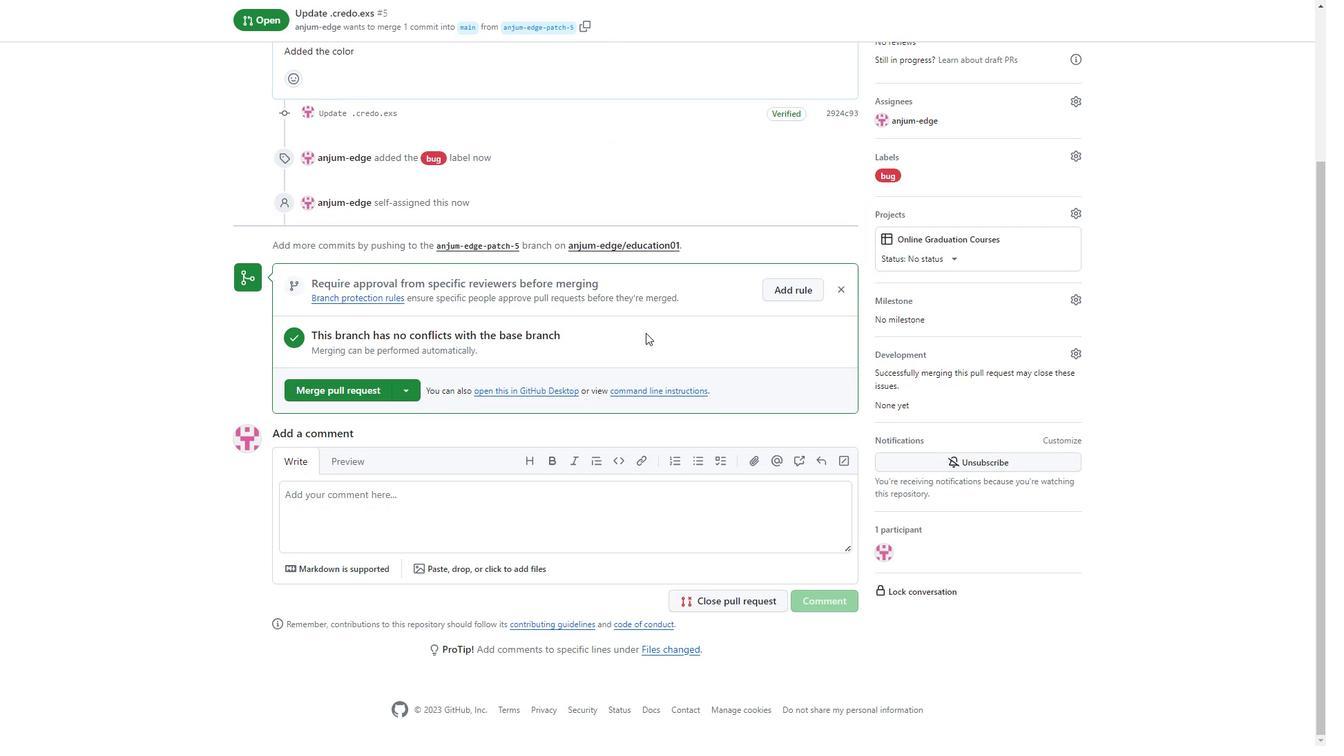 
Action: Mouse moved to (515, 385)
Screenshot: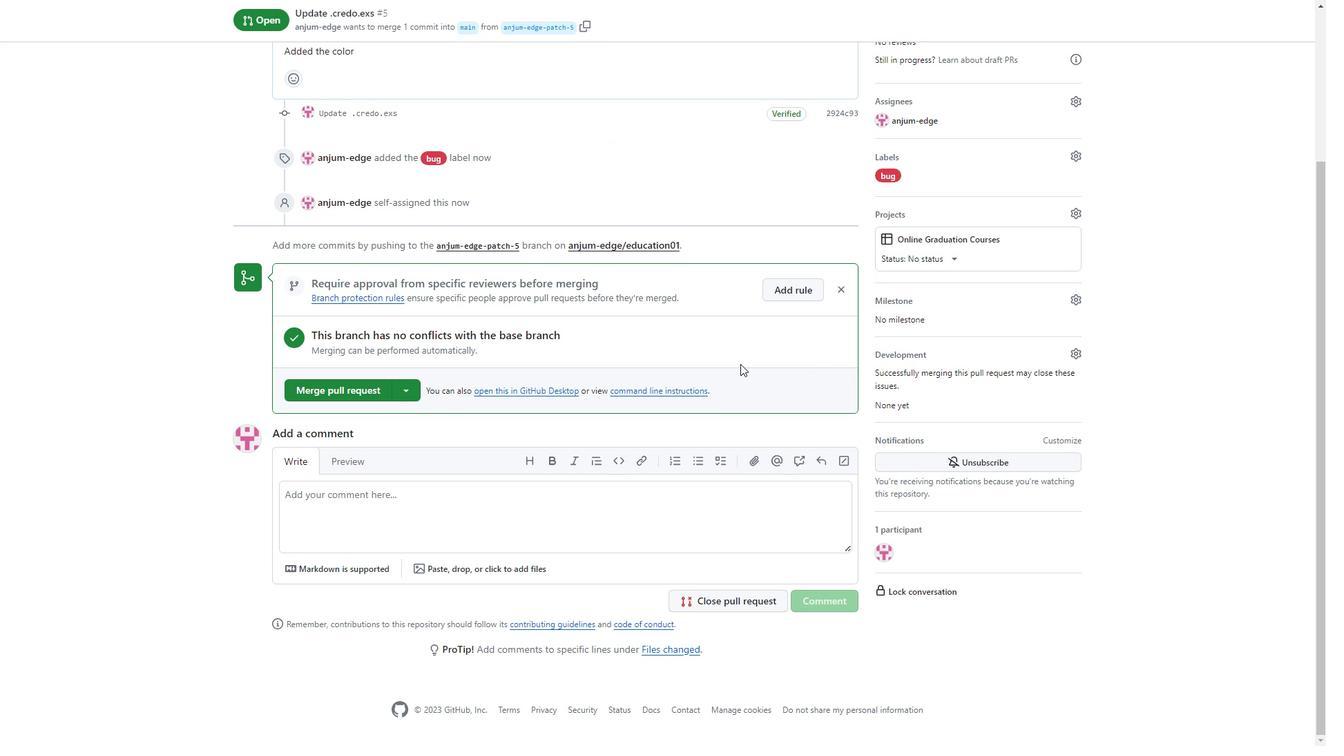 
Action: Mouse scrolled (515, 386) with delta (0, 0)
Screenshot: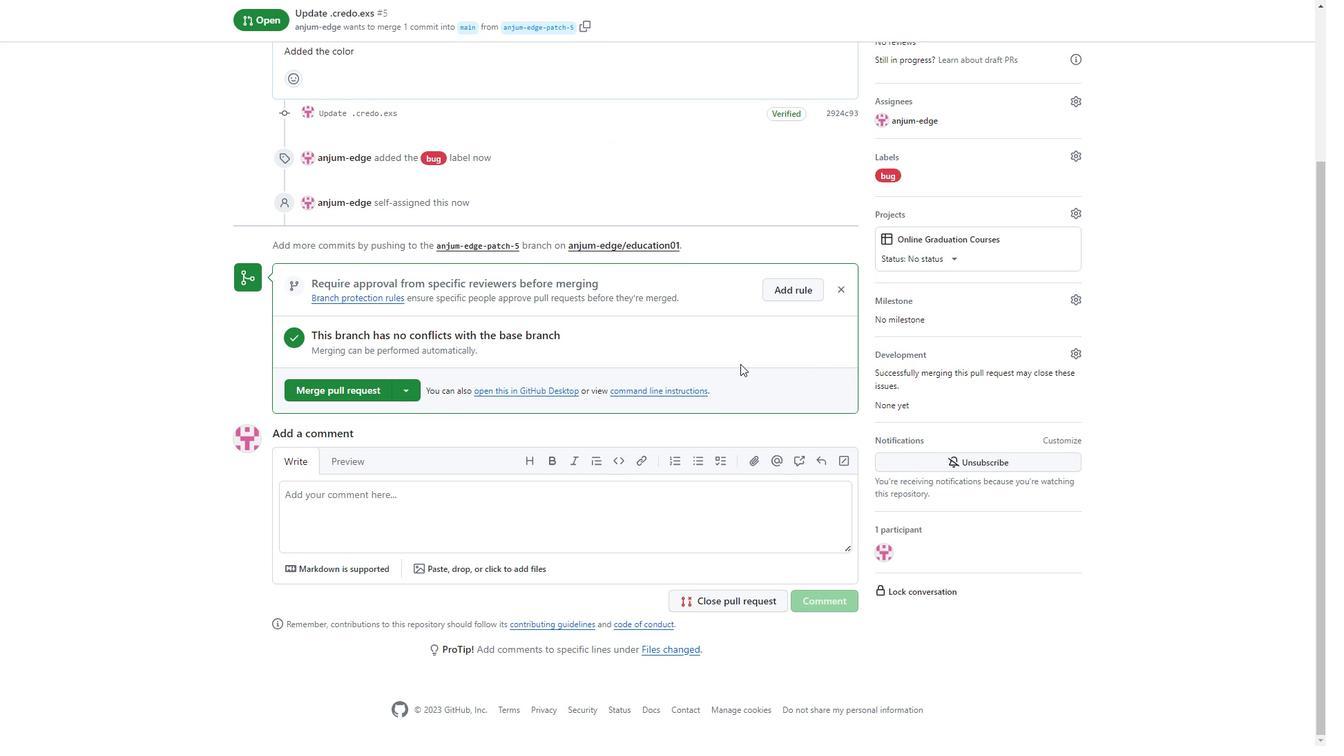 
Action: Mouse scrolled (515, 386) with delta (0, 0)
Screenshot: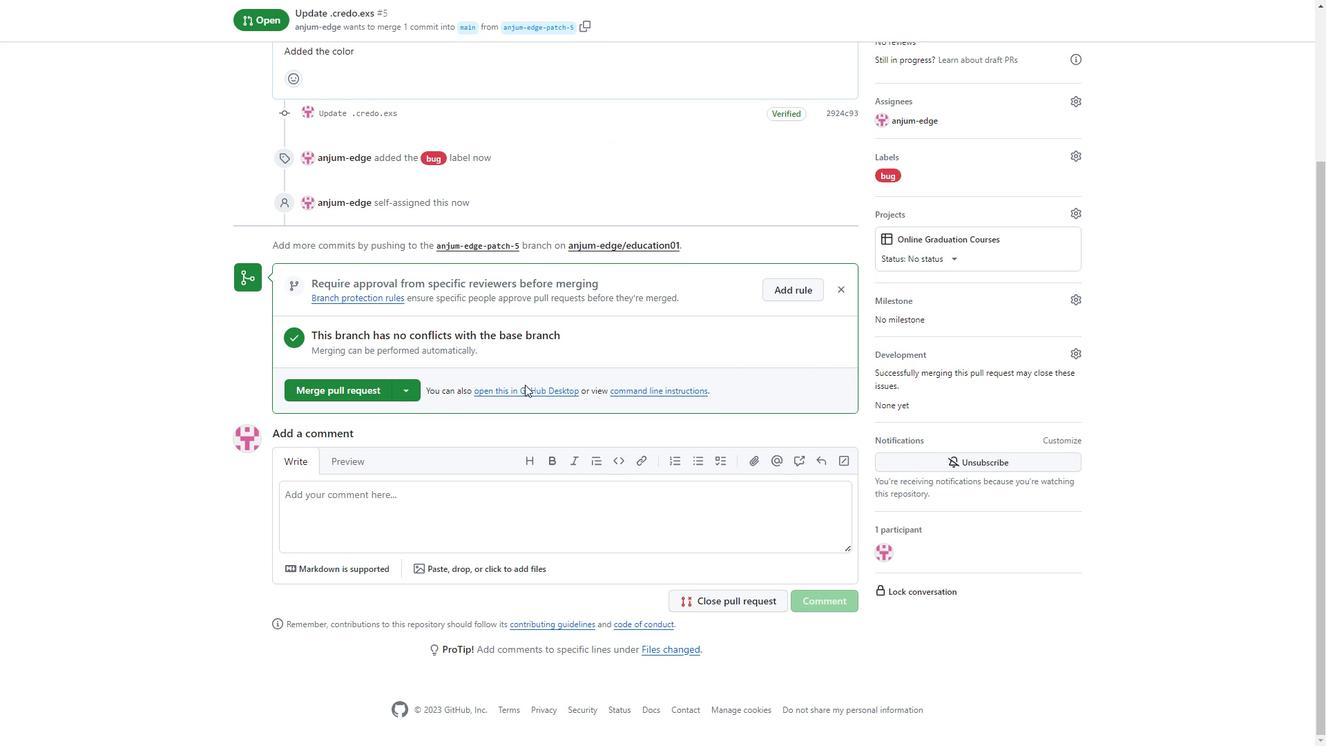 
Action: Mouse scrolled (515, 386) with delta (0, 0)
Screenshot: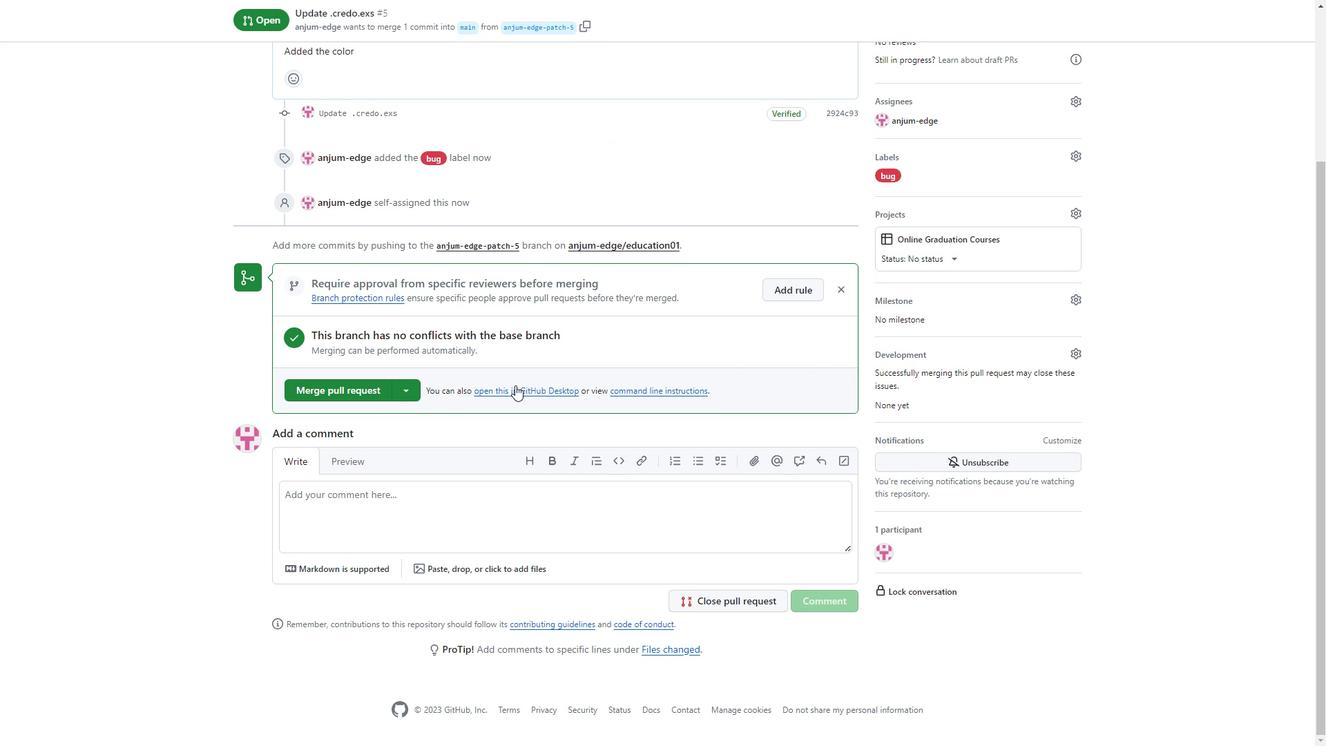 
Action: Mouse scrolled (515, 384) with delta (0, 0)
Screenshot: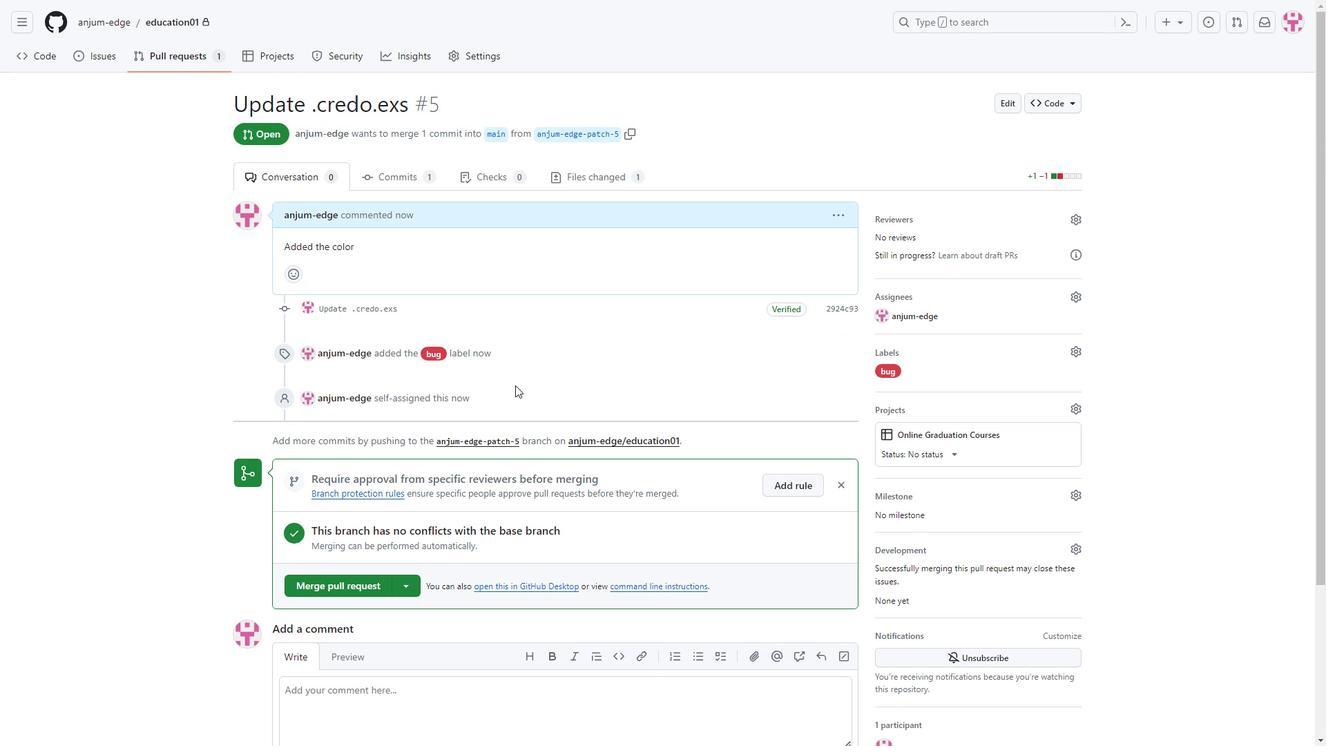 
Action: Mouse moved to (604, 107)
Screenshot: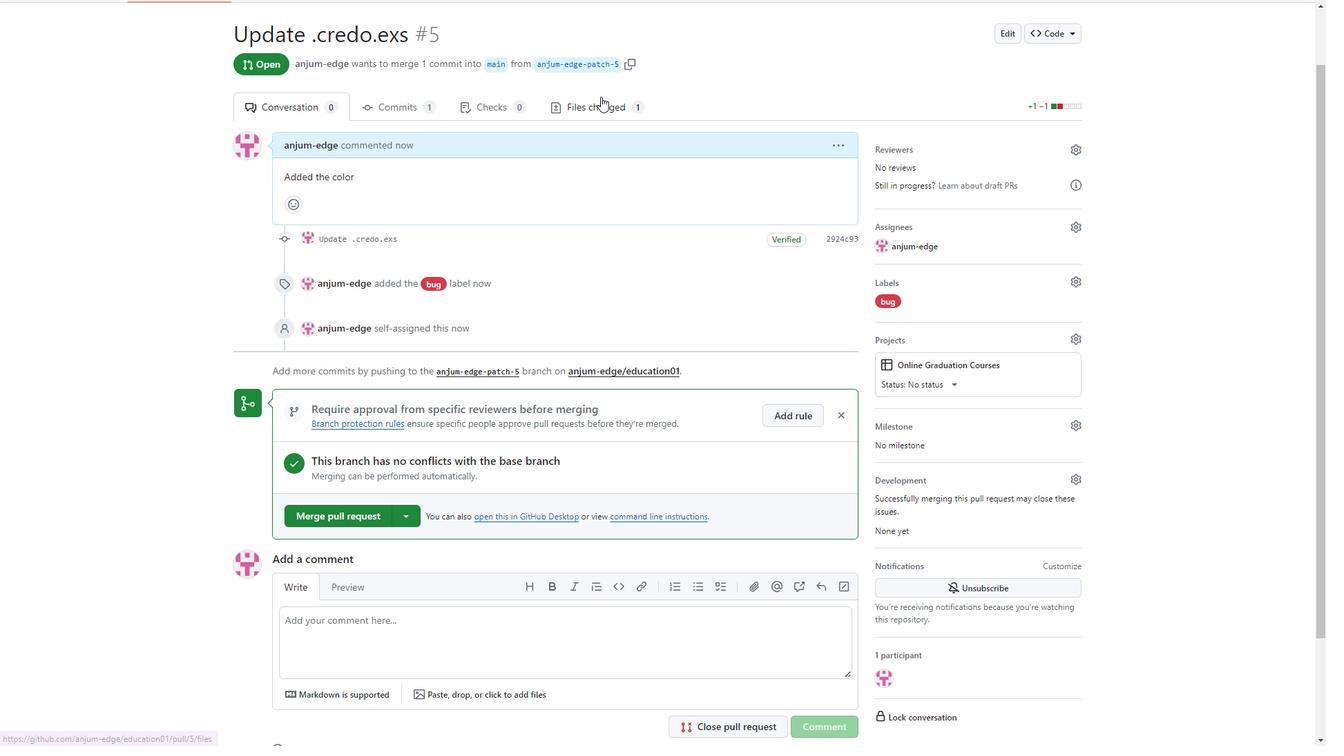 
Action: Mouse pressed left at (604, 107)
Screenshot: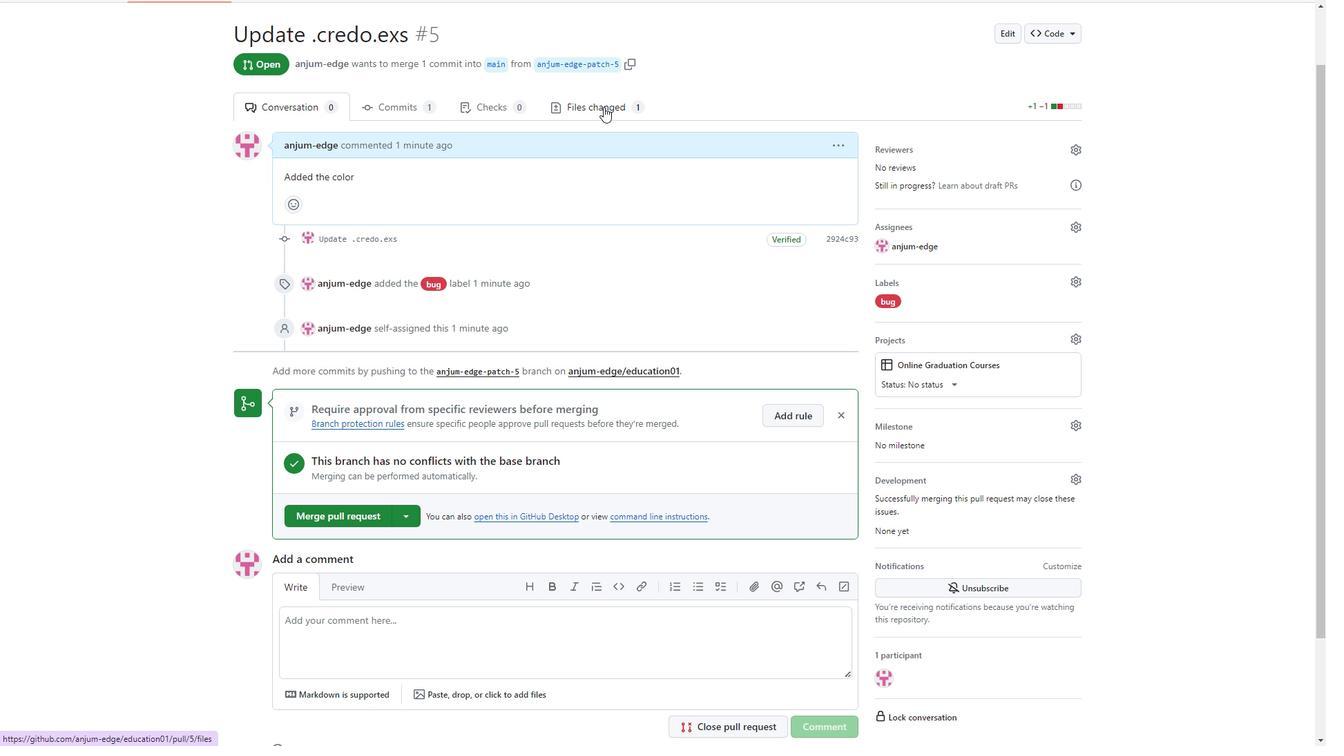 
Action: Mouse moved to (413, 353)
Screenshot: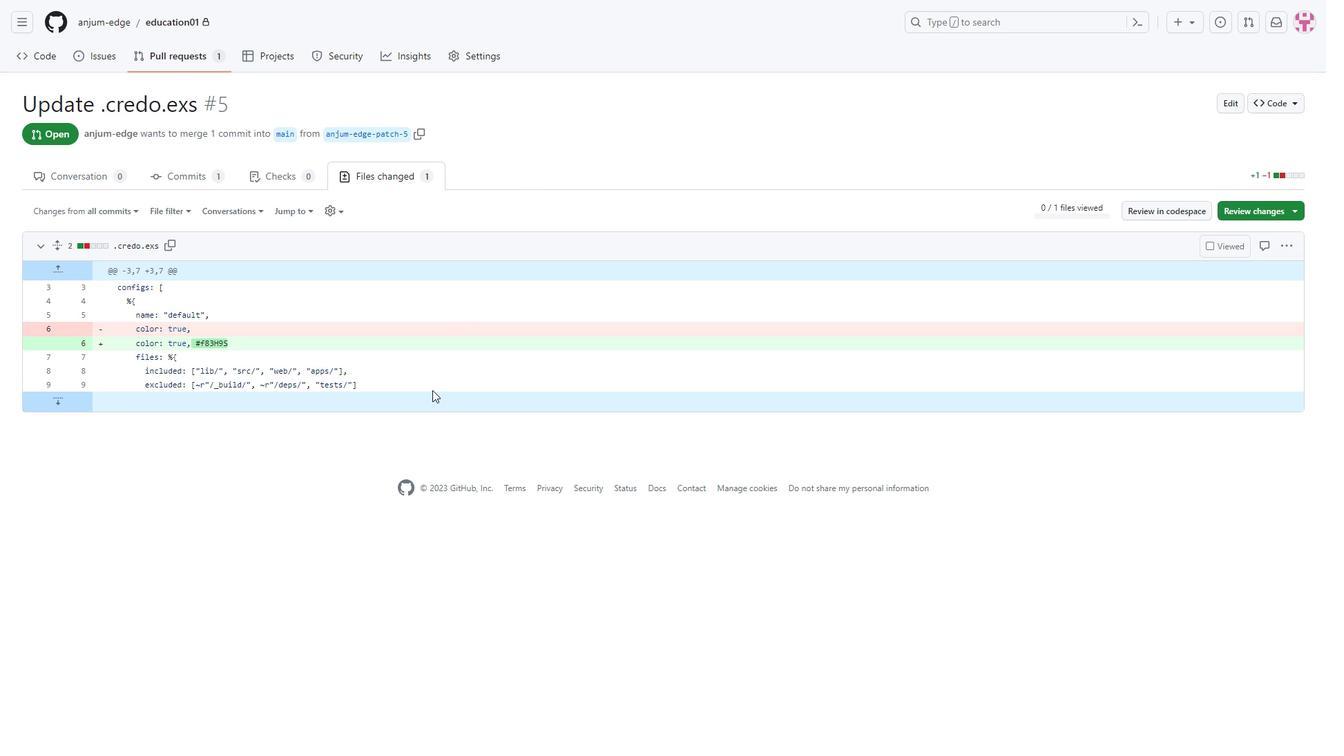 
Action: Mouse scrolled (413, 354) with delta (0, 0)
Screenshot: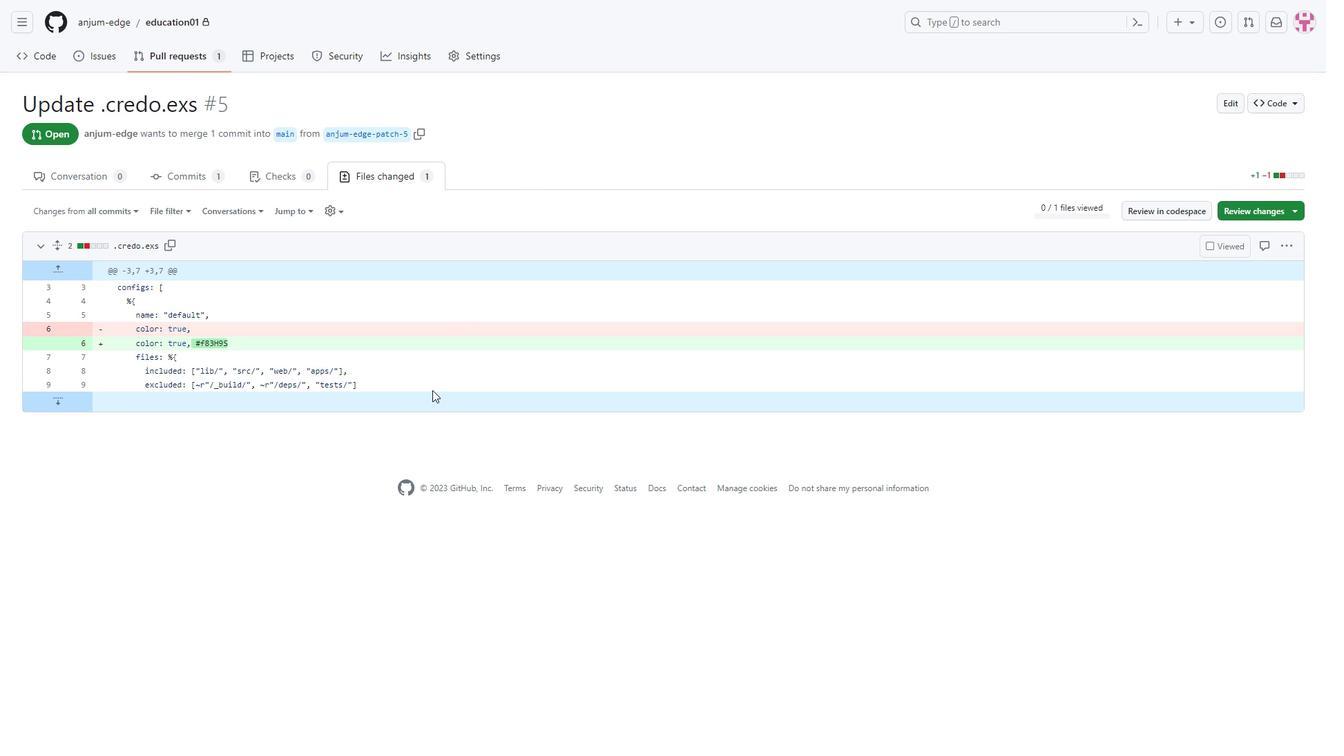 
Action: Mouse moved to (405, 381)
Screenshot: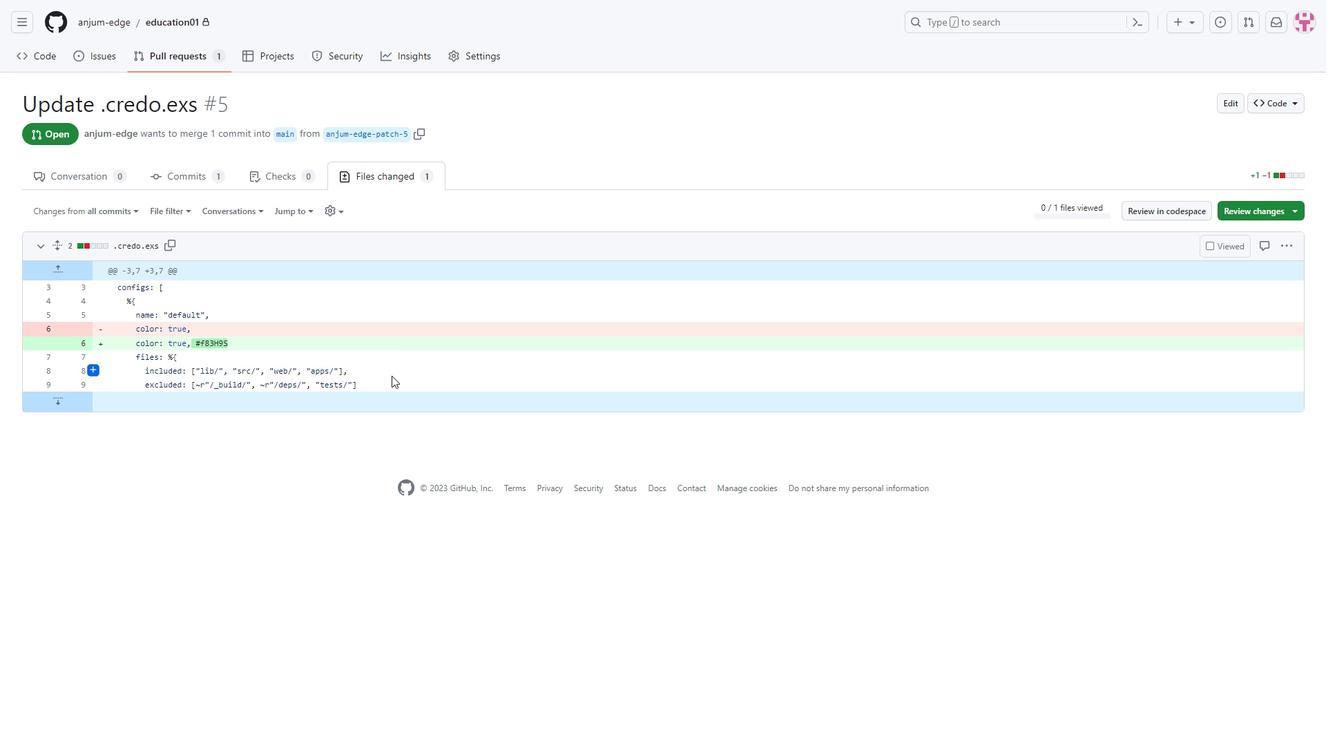 
Action: Mouse scrolled (405, 380) with delta (0, 0)
Screenshot: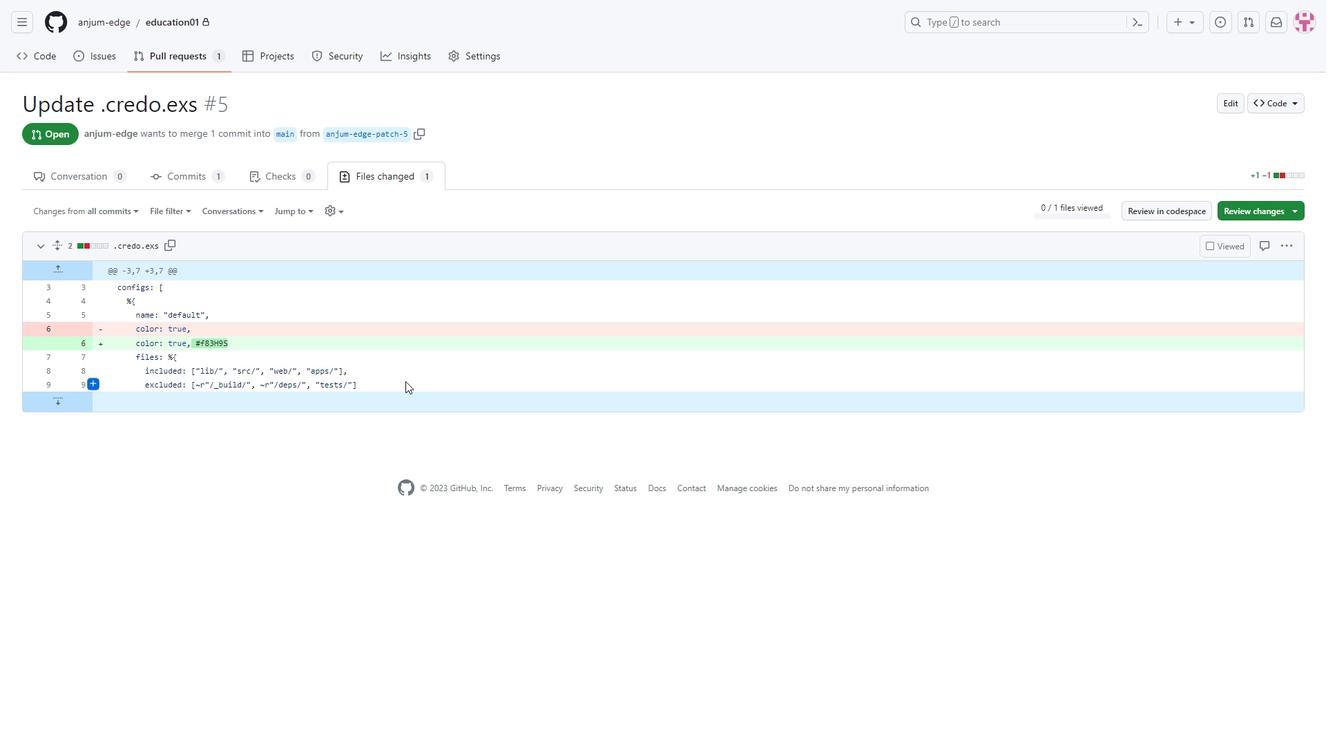
Action: Mouse scrolled (405, 382) with delta (0, 0)
Screenshot: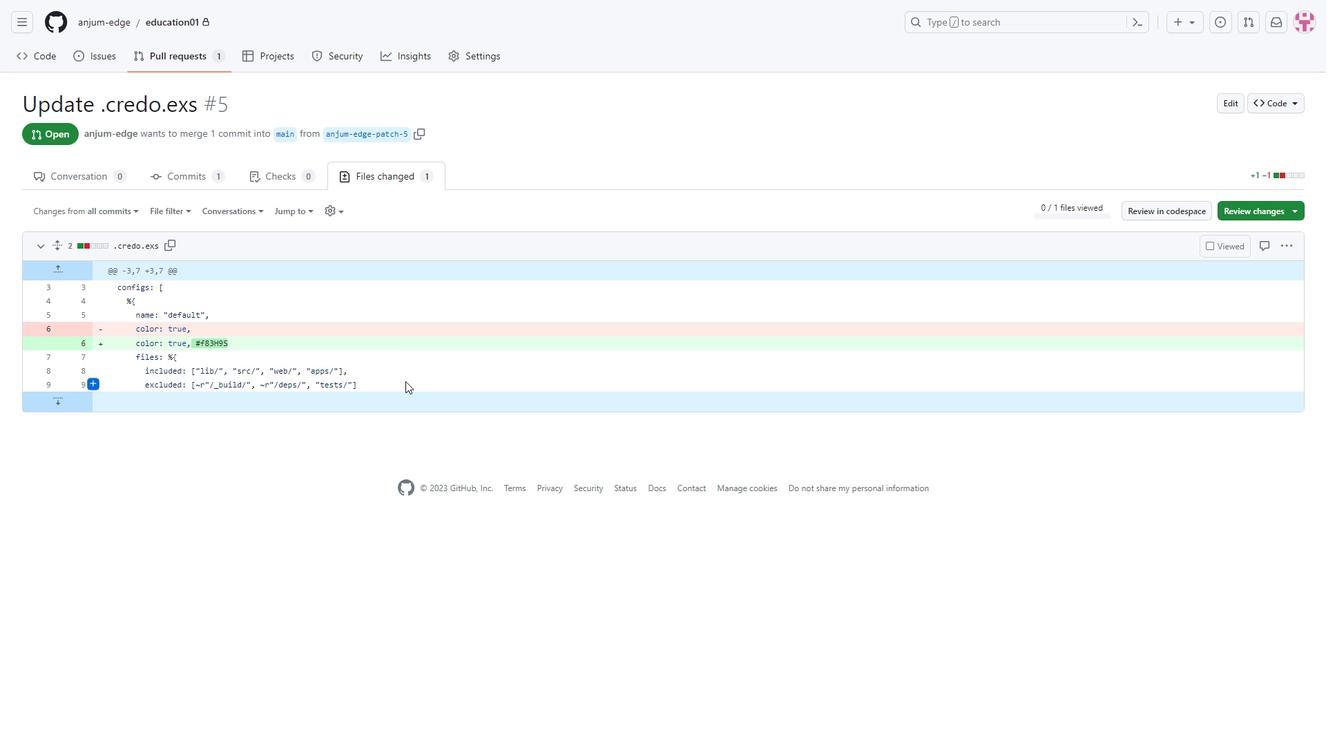 
Action: Mouse scrolled (405, 382) with delta (0, 0)
Screenshot: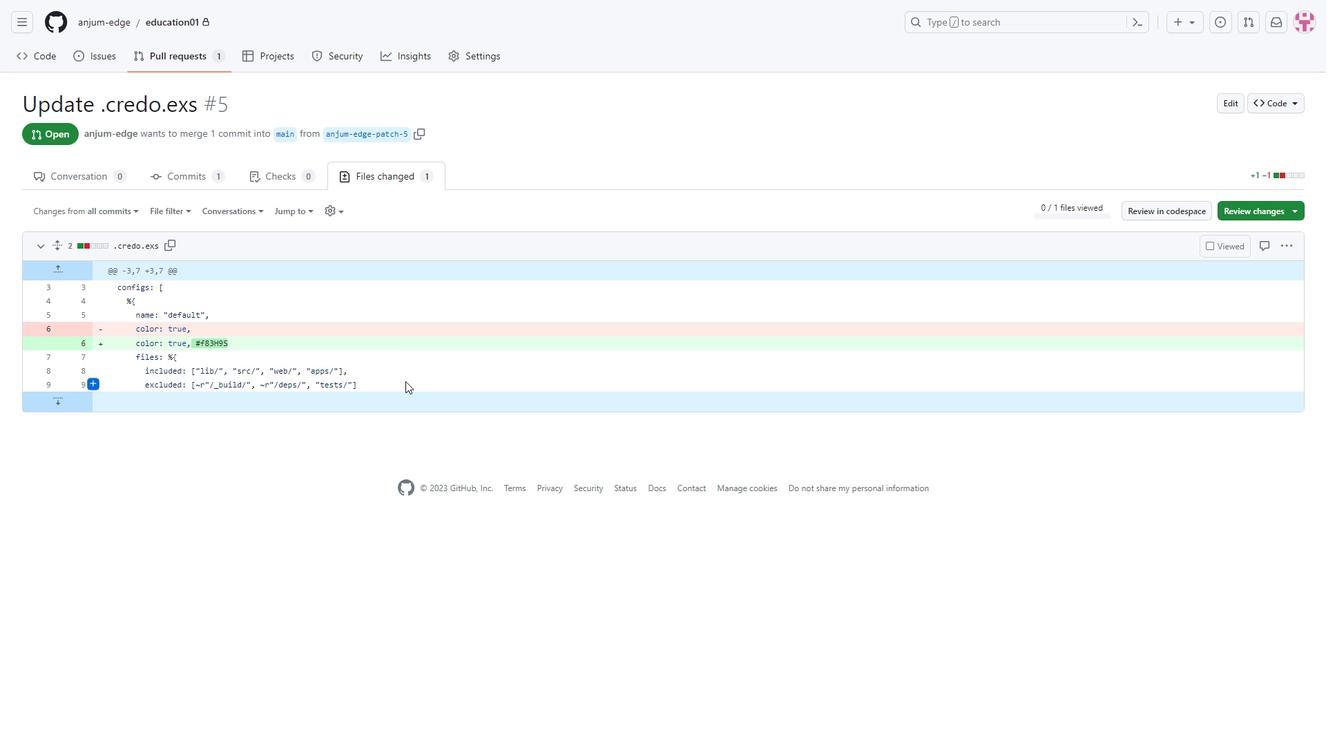 
Action: Mouse scrolled (405, 382) with delta (0, 0)
Screenshot: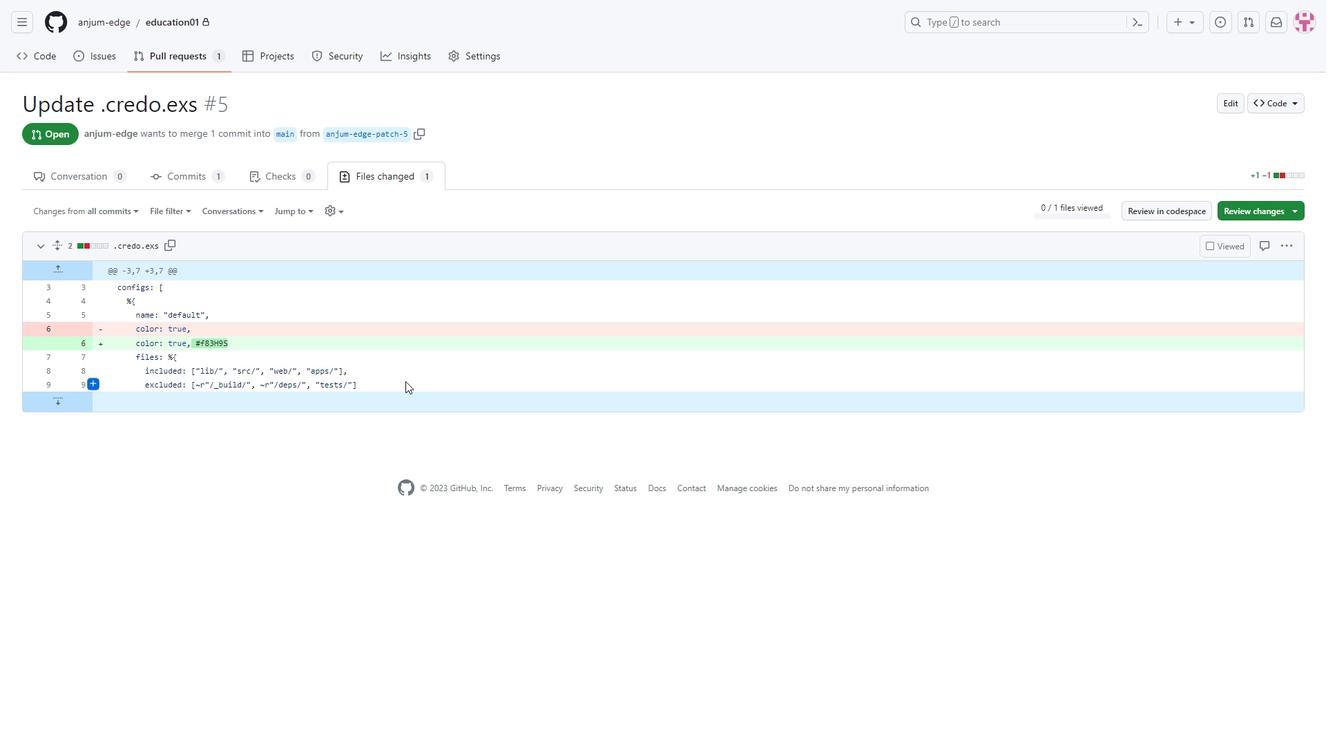 
Action: Mouse moved to (95, 49)
Screenshot: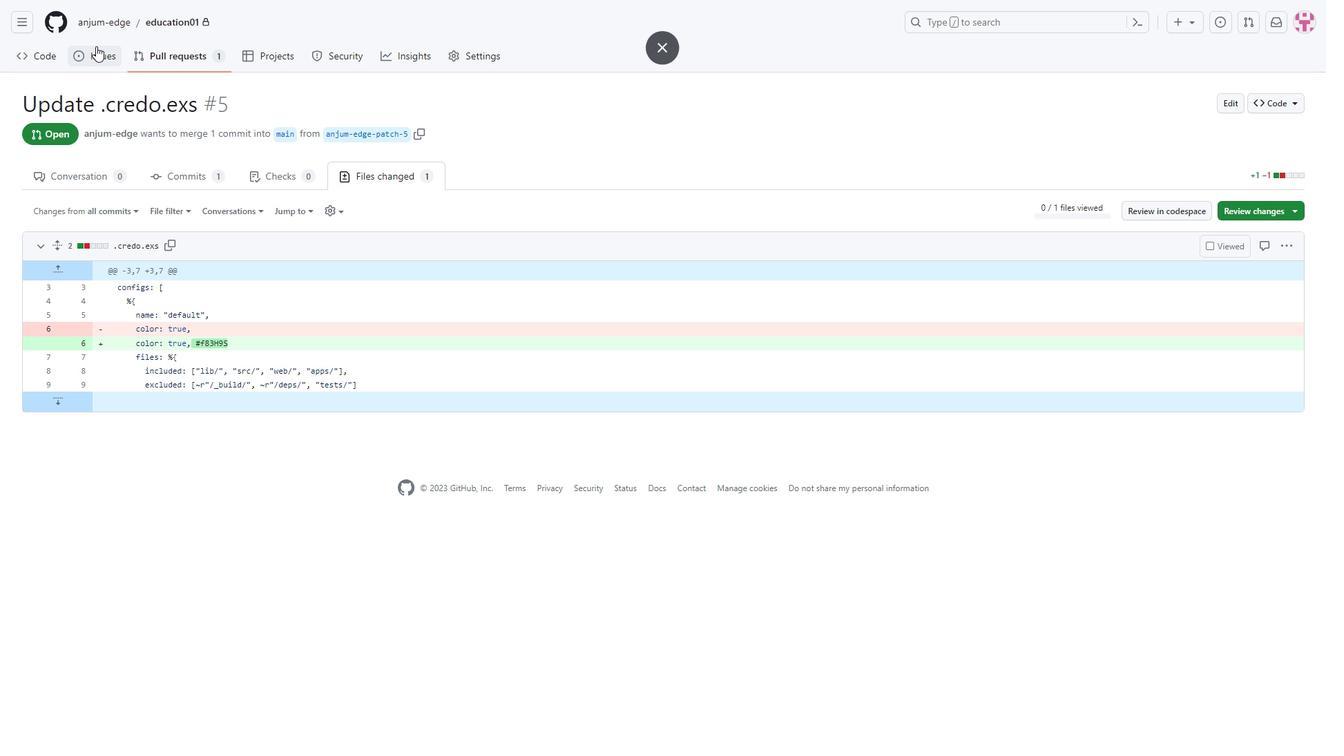 
Action: Mouse pressed left at (95, 49)
Screenshot: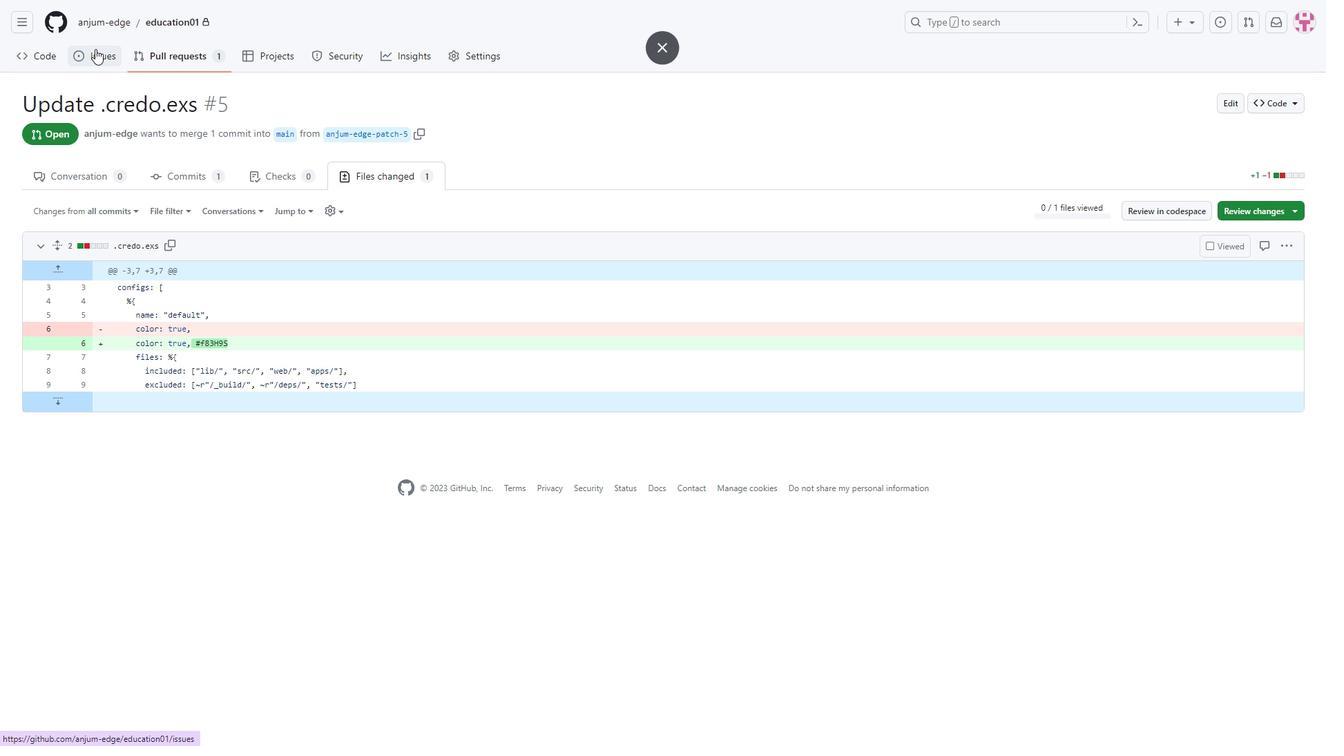 
Action: Mouse moved to (866, 148)
Screenshot: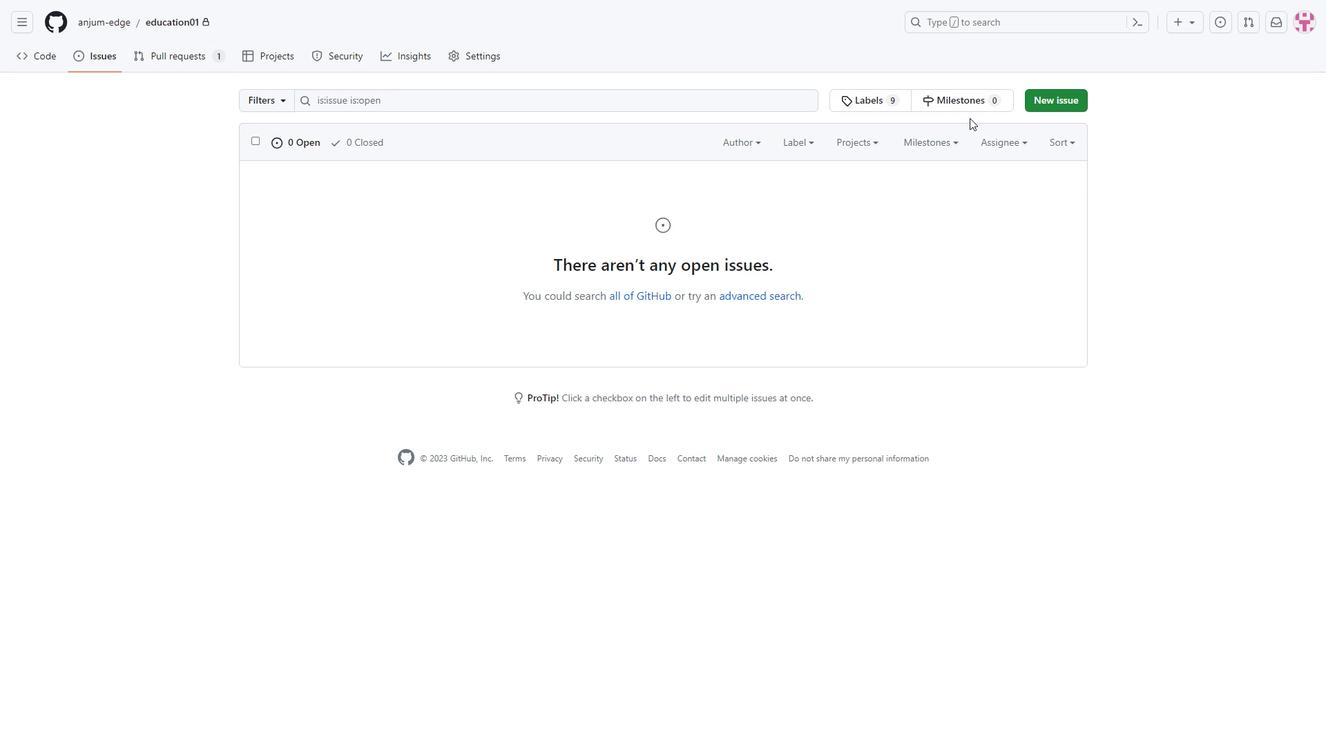 
Action: Mouse pressed left at (866, 148)
Screenshot: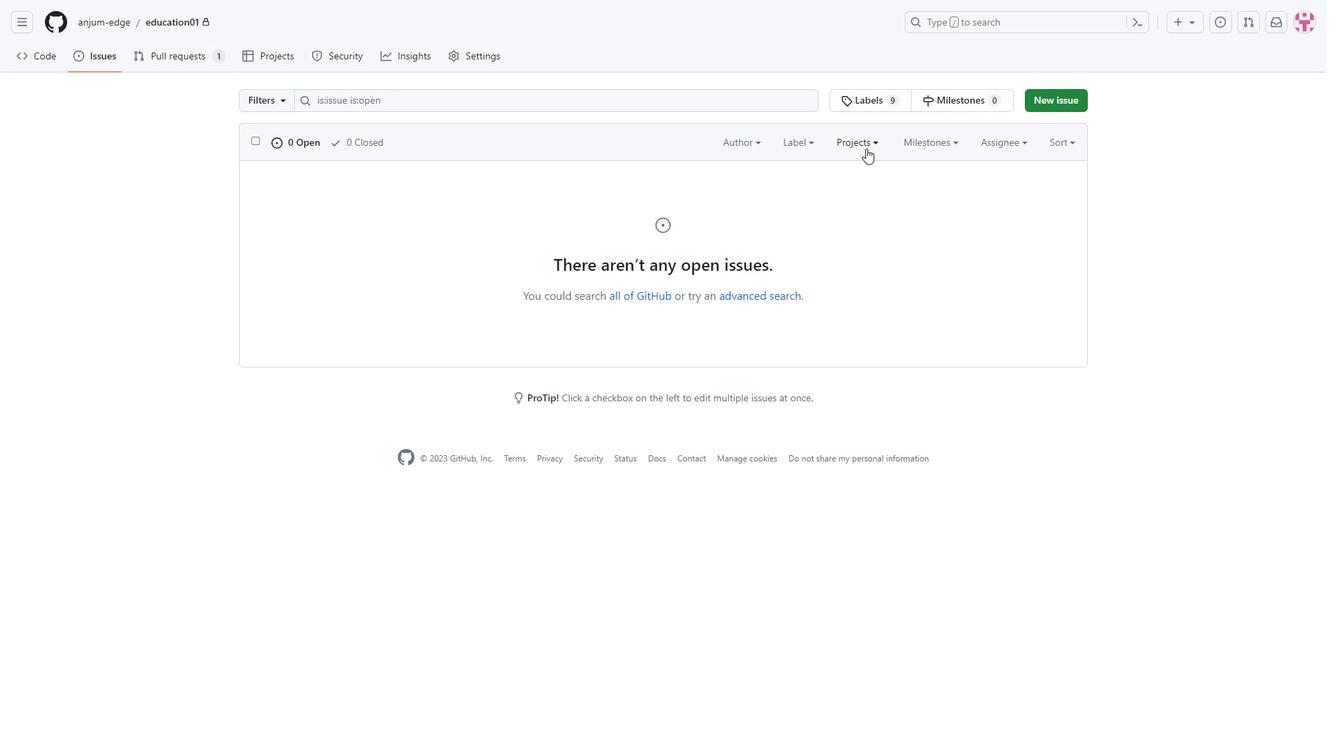 
Action: Mouse pressed left at (866, 148)
Screenshot: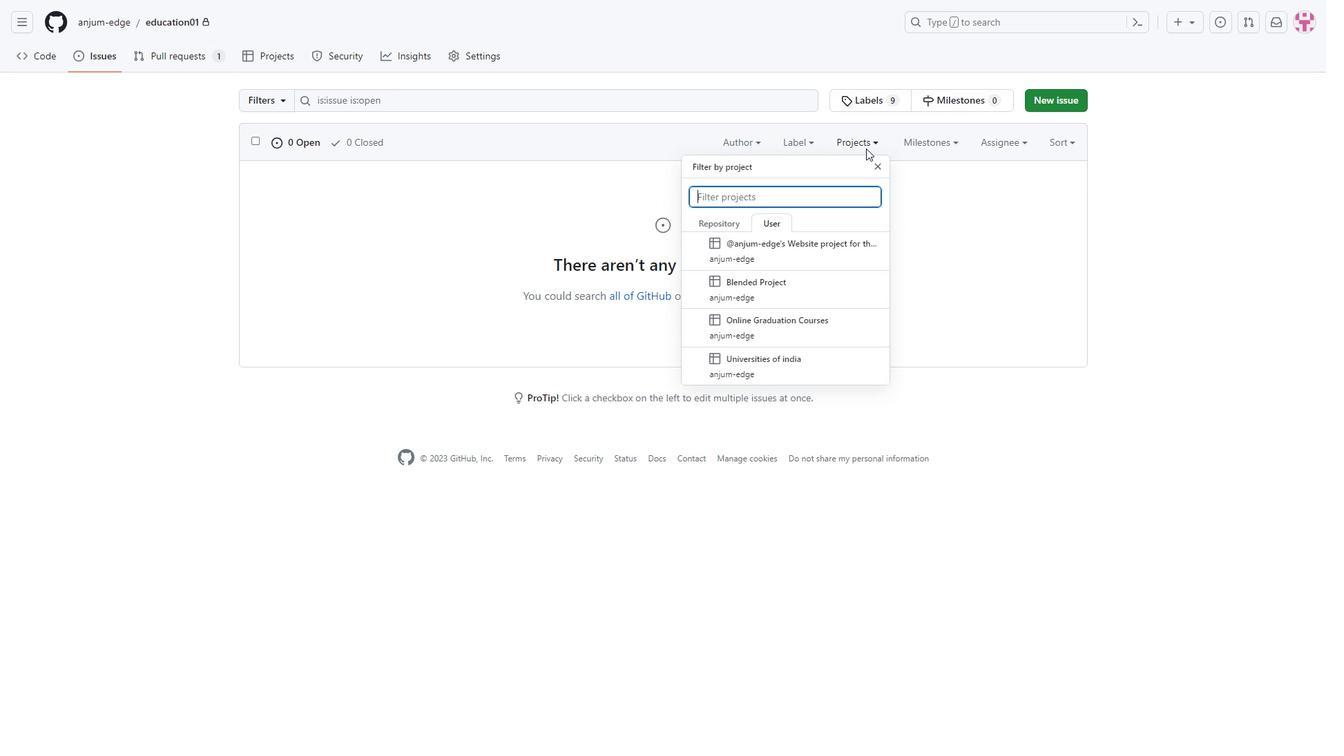 
Action: Mouse moved to (51, 65)
Screenshot: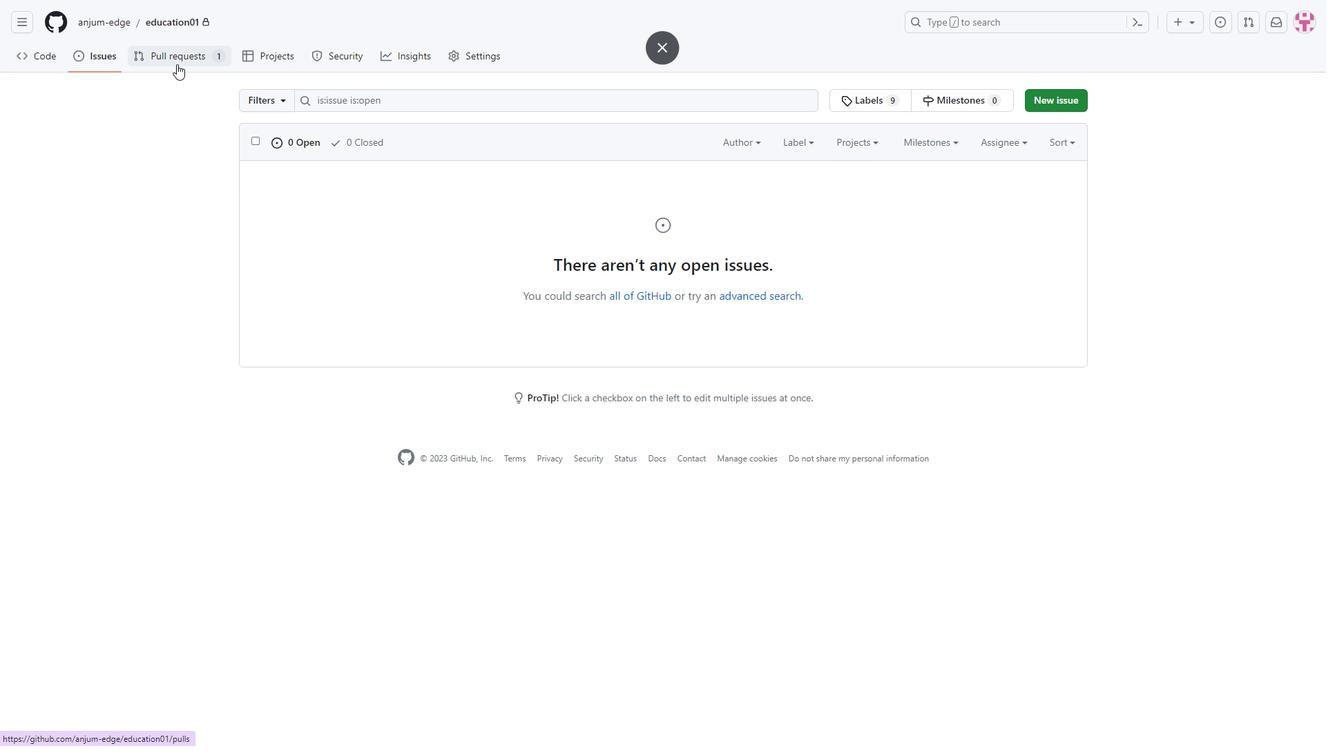 
Action: Mouse pressed left at (51, 65)
Screenshot: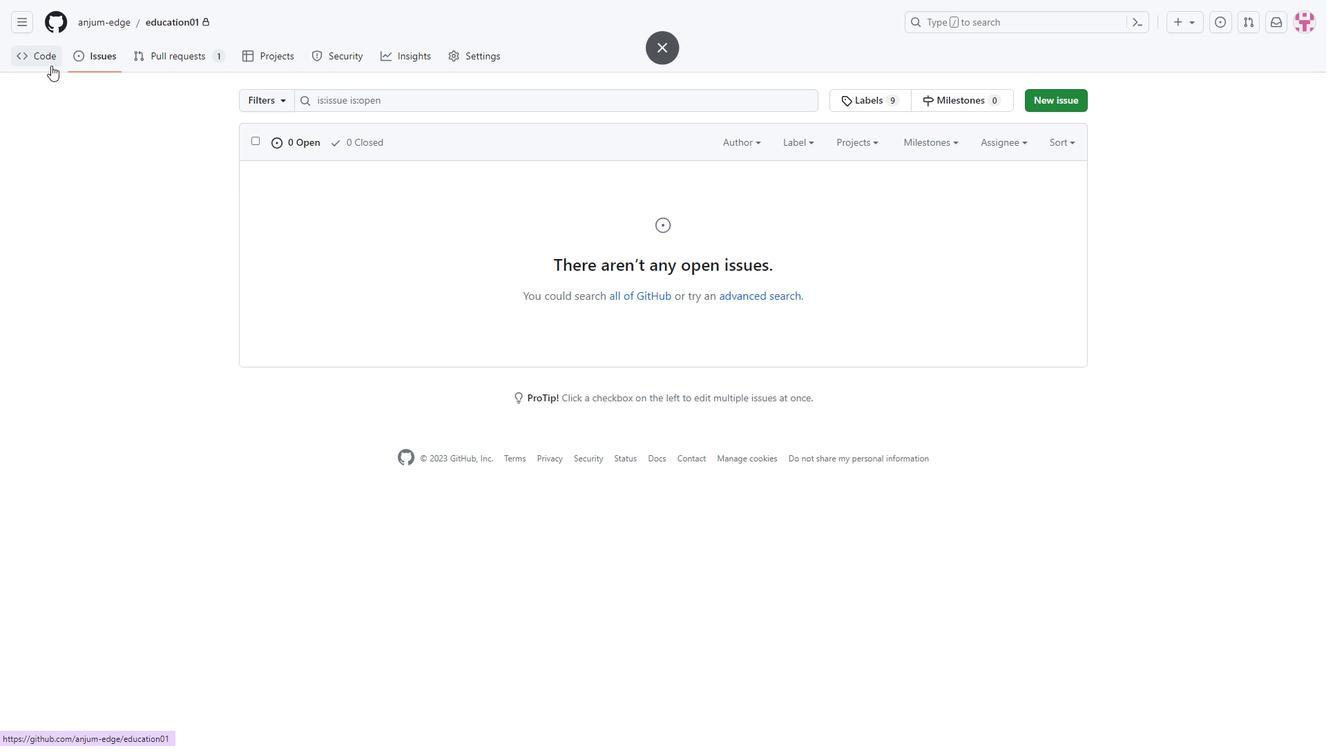
Action: Mouse moved to (550, 398)
Screenshot: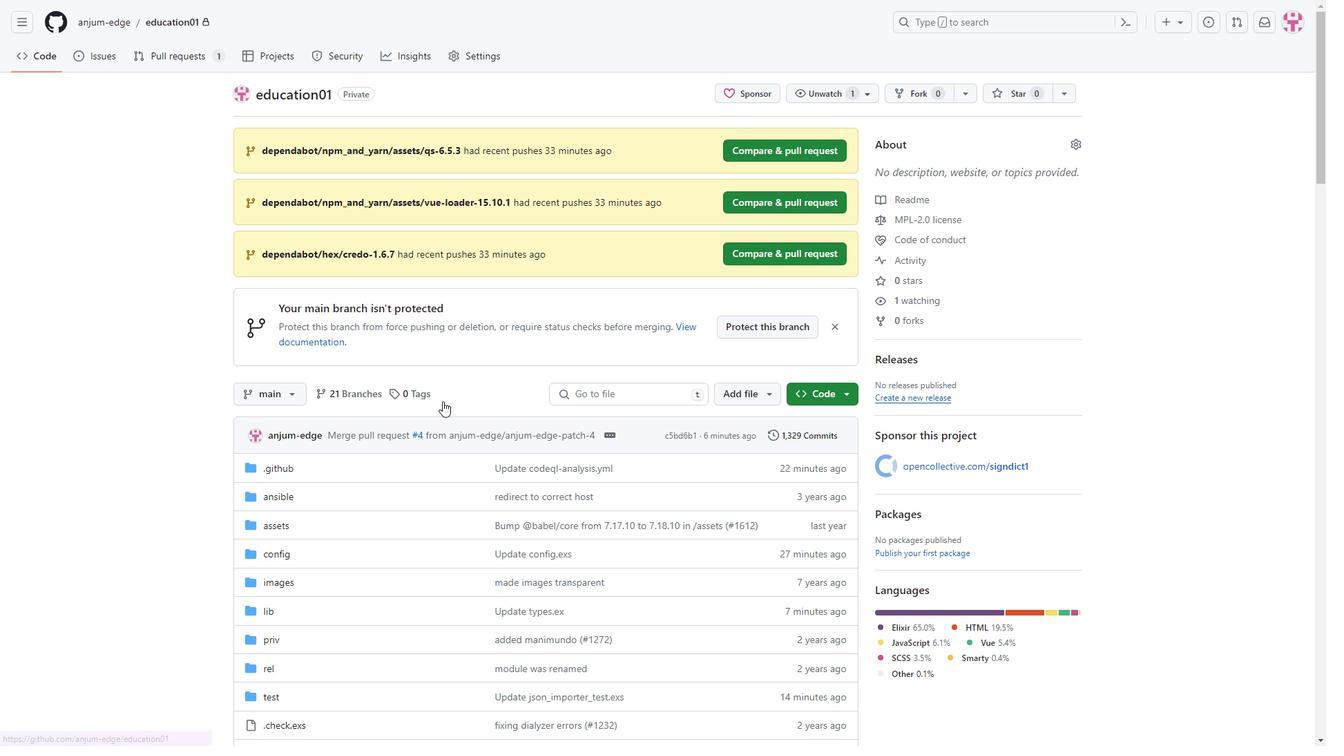 
Action: Mouse scrolled (550, 397) with delta (0, 0)
Screenshot: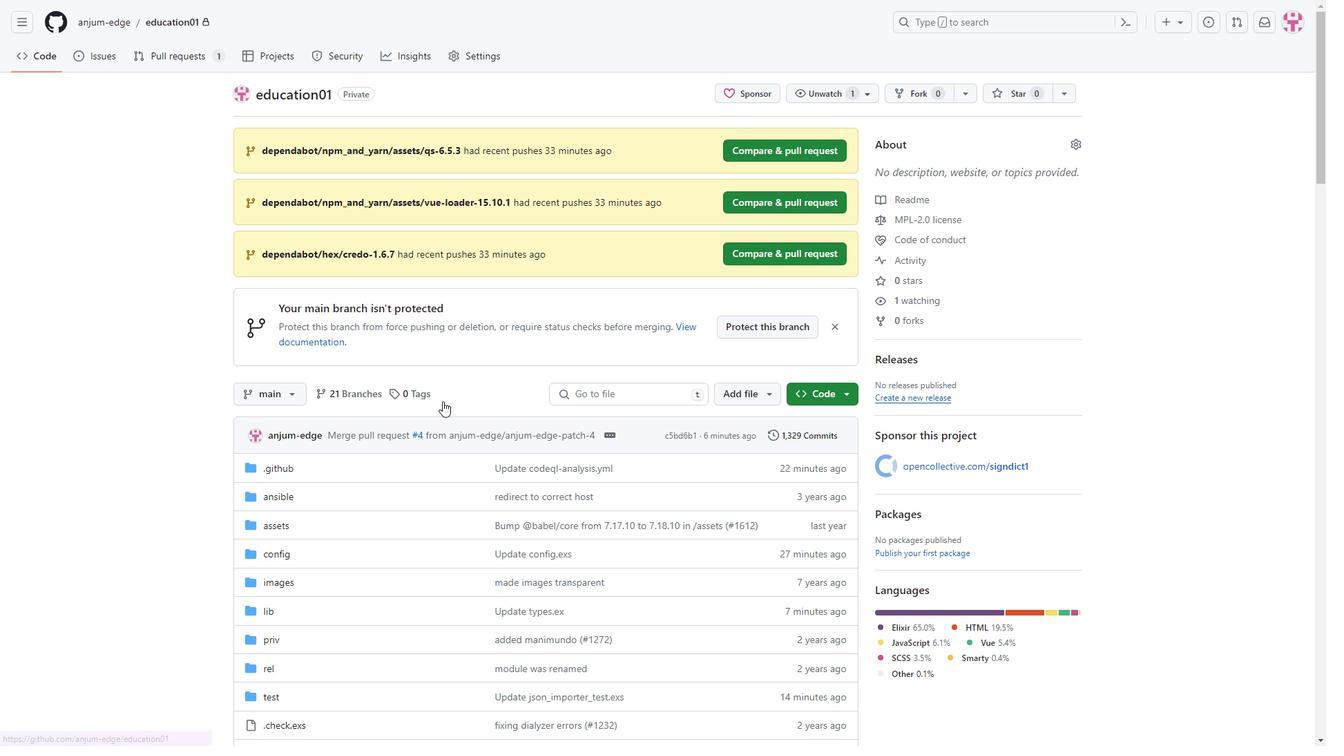 
Action: Mouse scrolled (550, 397) with delta (0, 0)
Screenshot: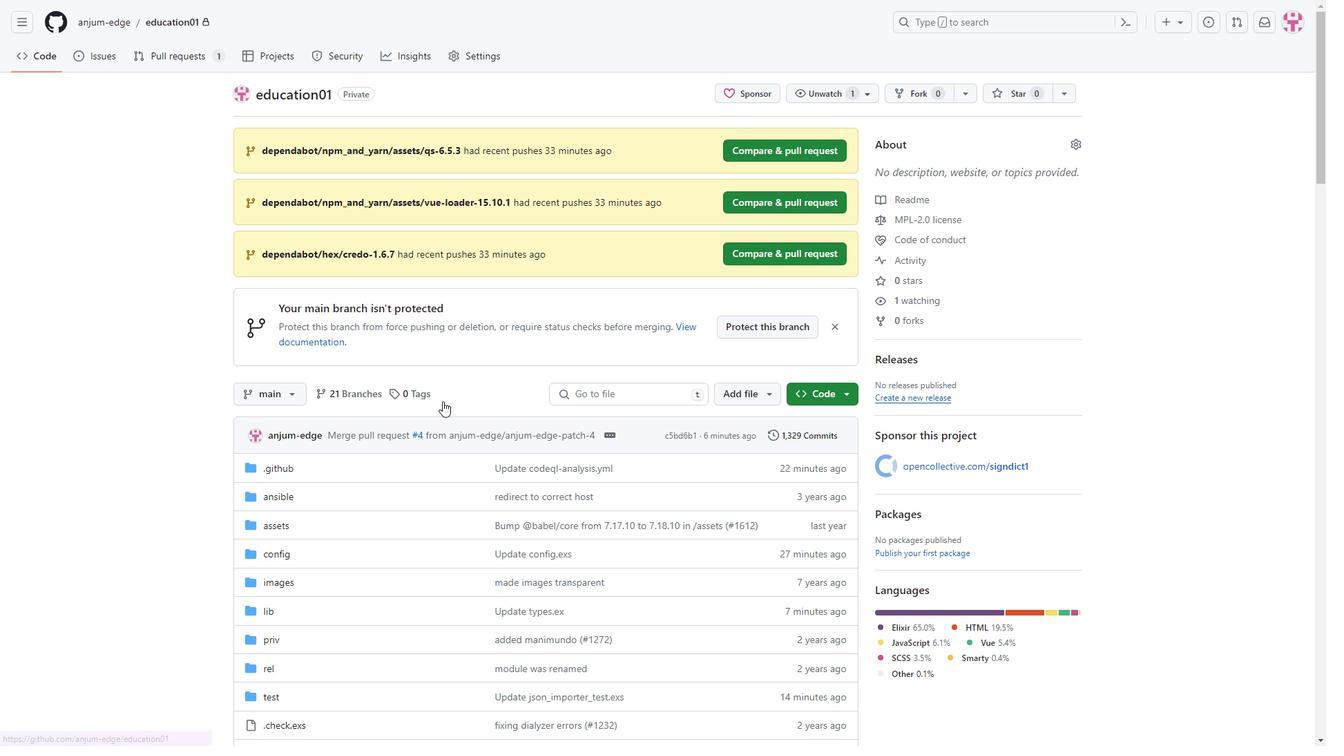 
Action: Mouse scrolled (550, 397) with delta (0, 0)
Screenshot: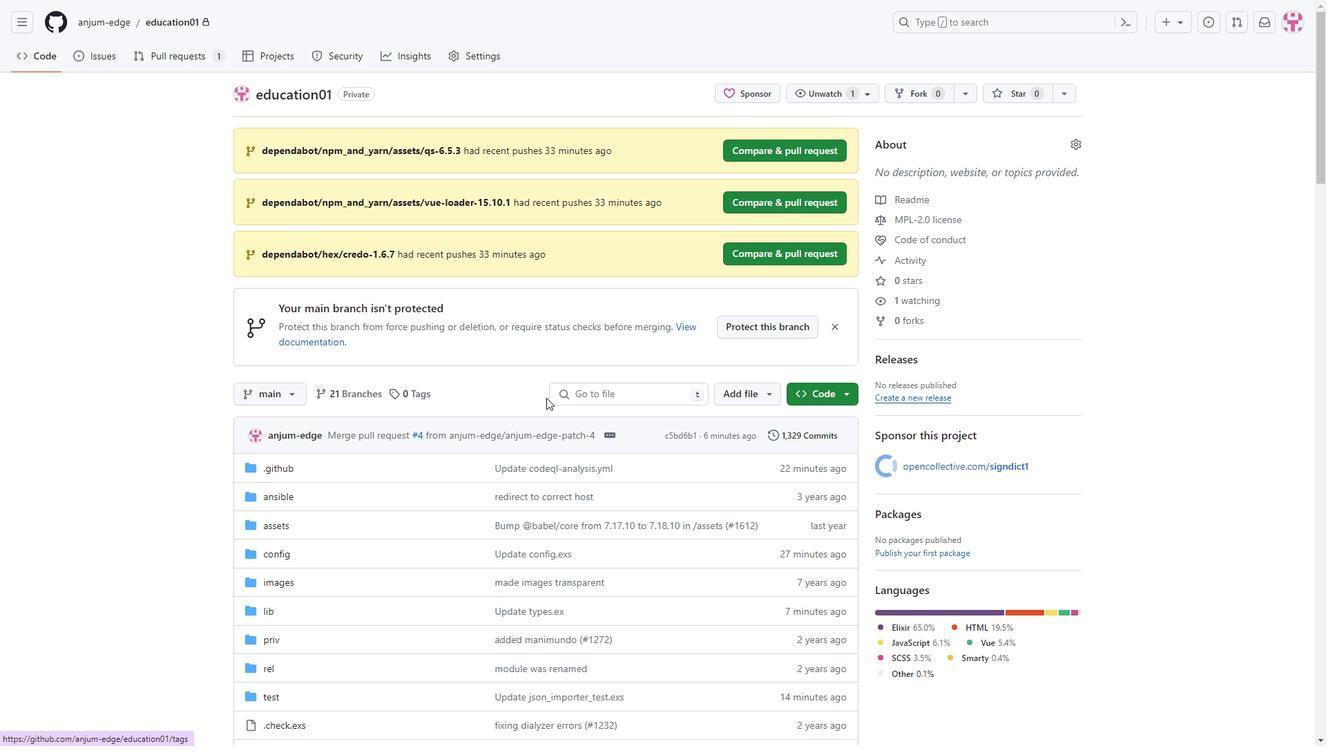 
Action: Mouse scrolled (550, 397) with delta (0, 0)
Screenshot: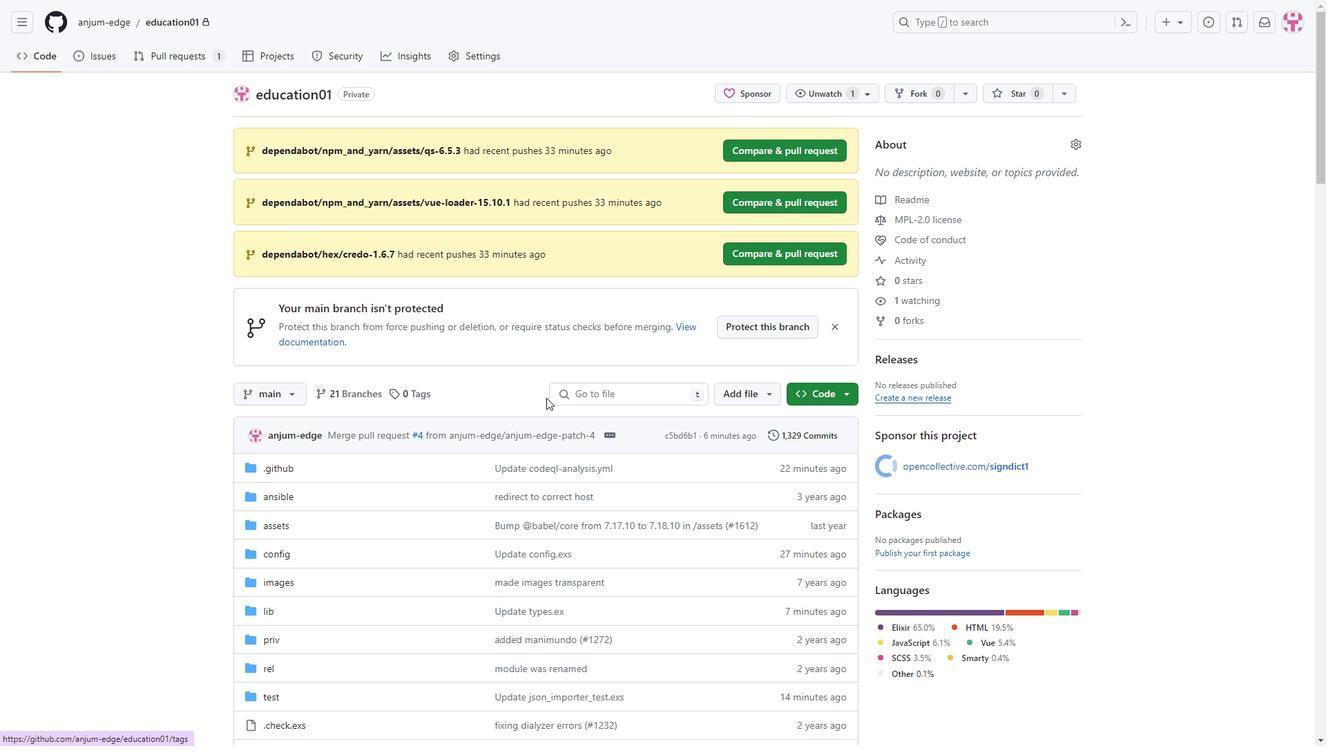 
Action: Mouse scrolled (550, 397) with delta (0, 0)
Screenshot: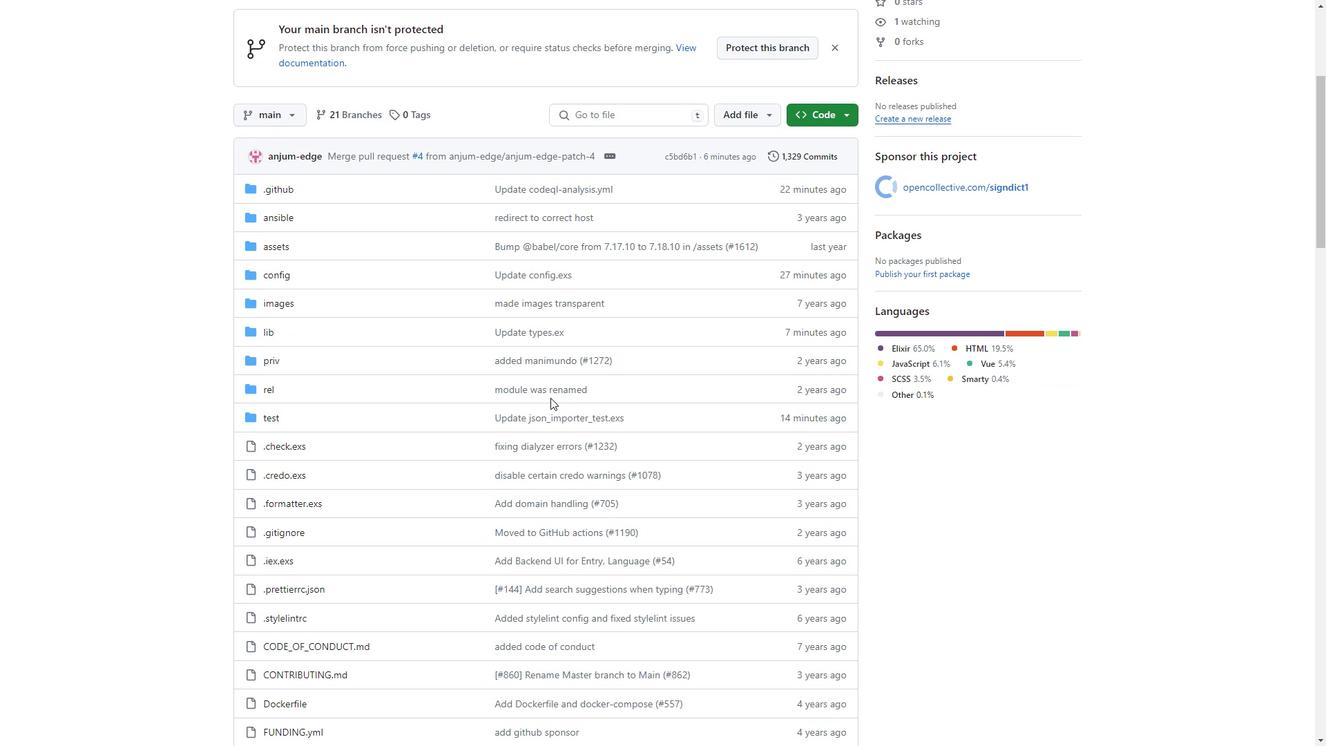 
Action: Mouse scrolled (550, 397) with delta (0, 0)
Screenshot: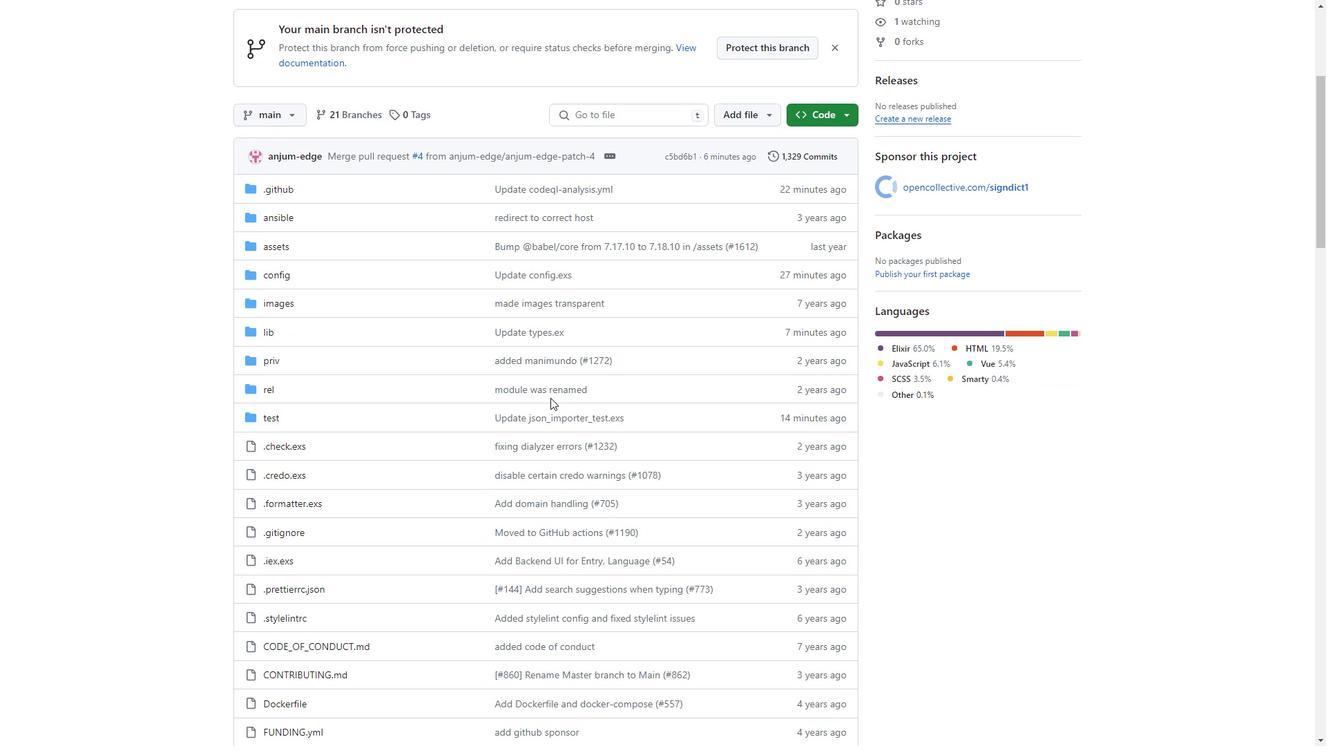 
Action: Mouse scrolled (550, 397) with delta (0, 0)
Screenshot: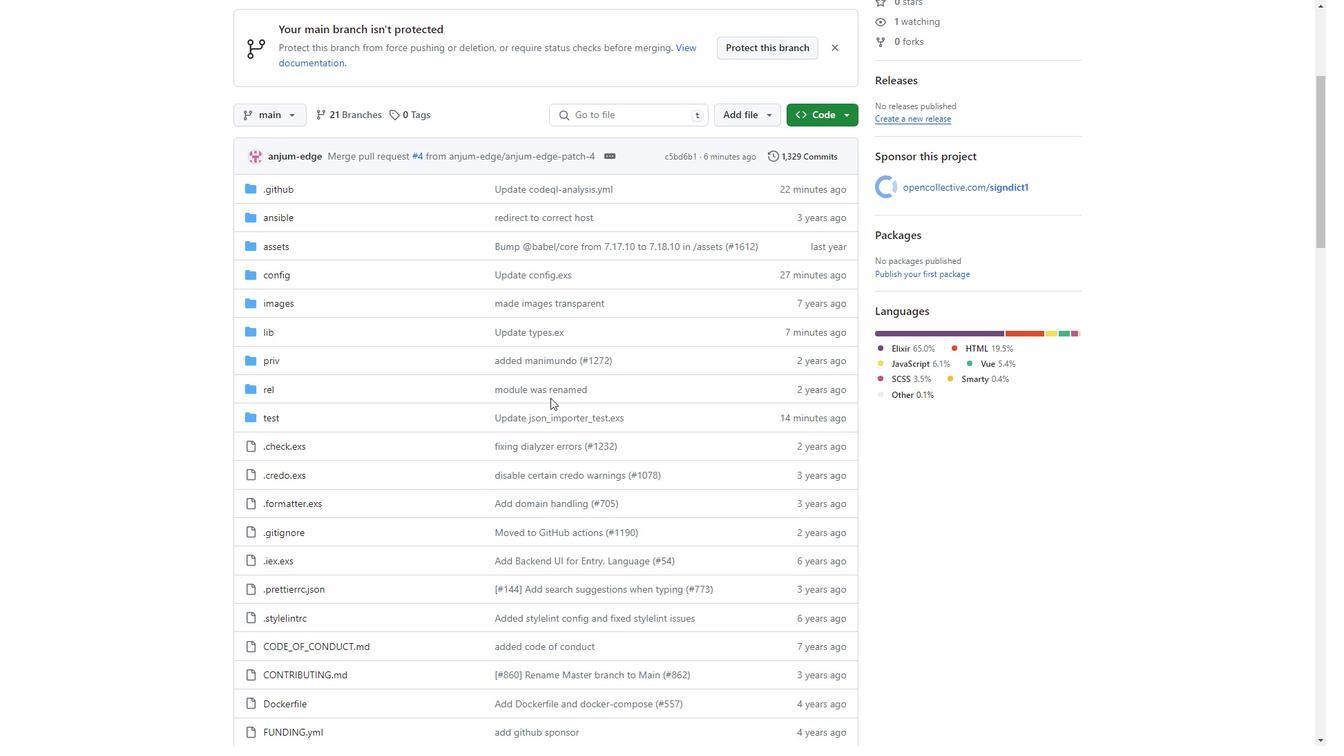
Action: Mouse scrolled (550, 397) with delta (0, 0)
Screenshot: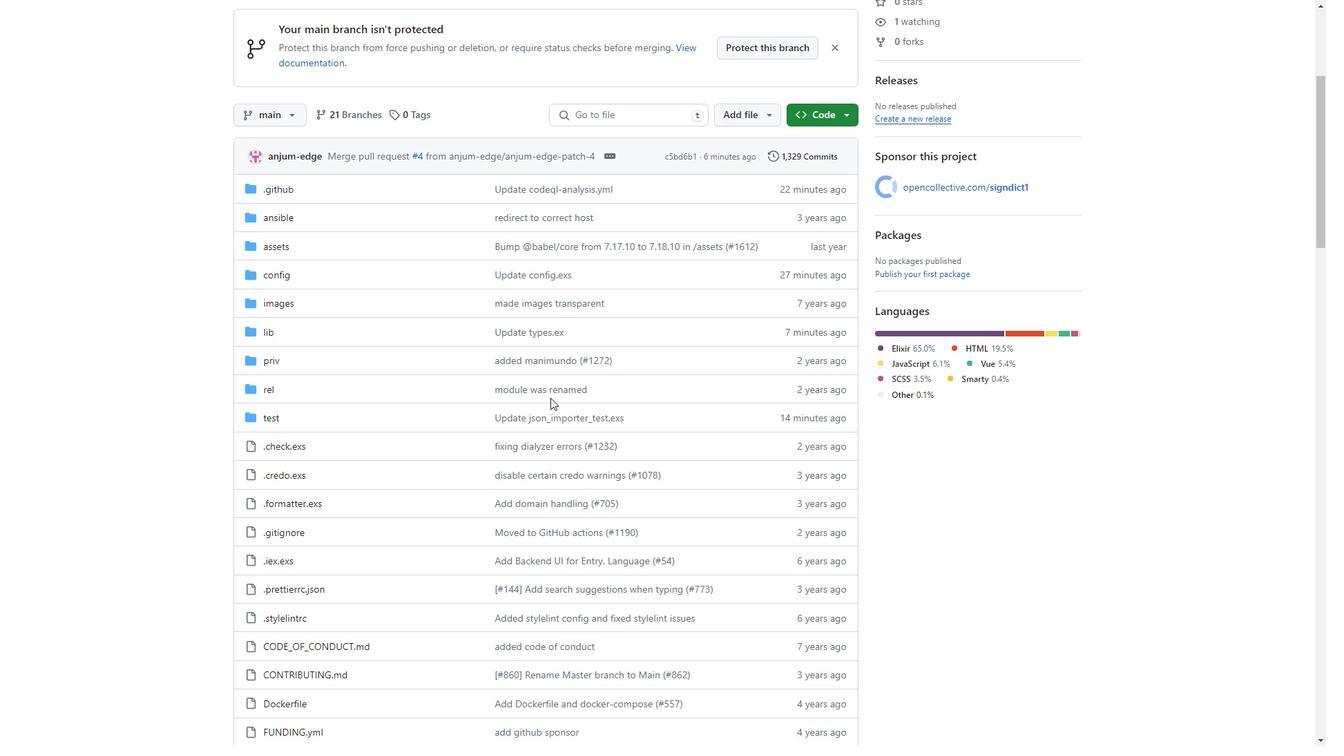 
Action: Mouse moved to (299, 499)
Screenshot: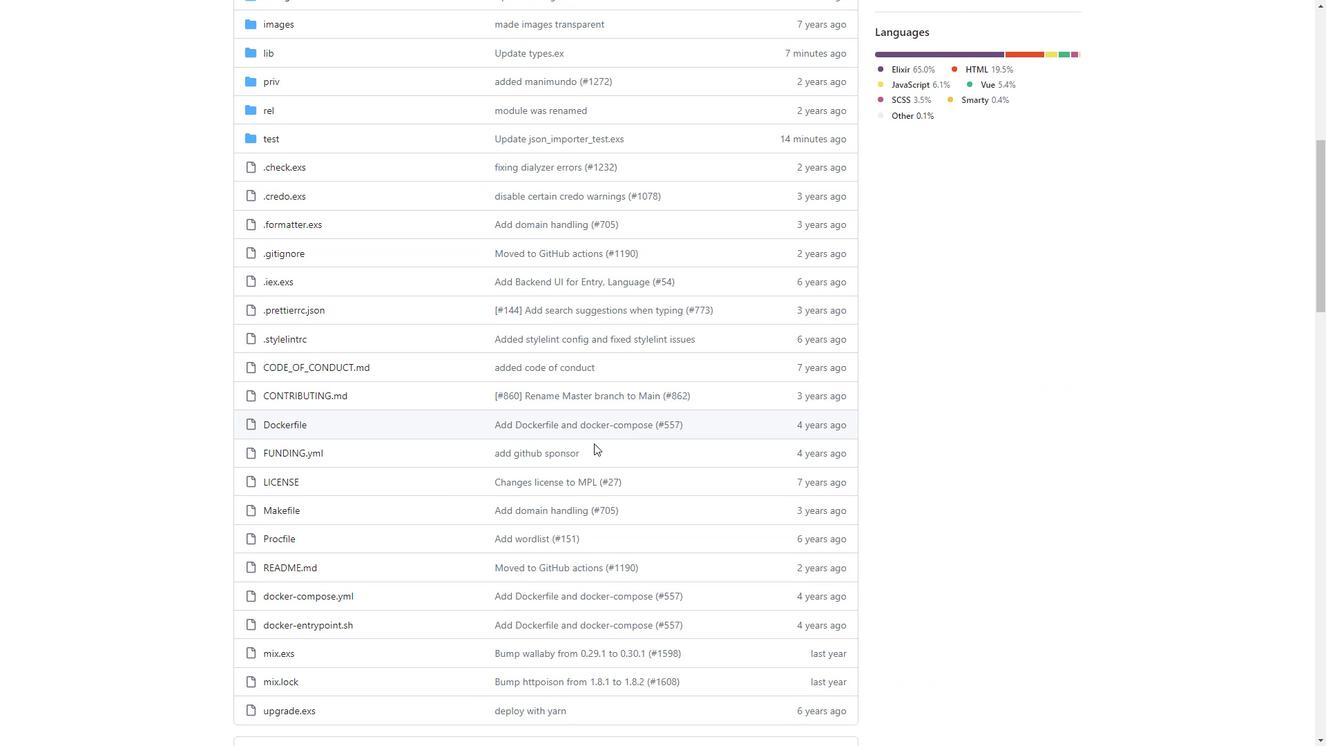 
Action: Mouse scrolled (299, 500) with delta (0, 0)
Screenshot: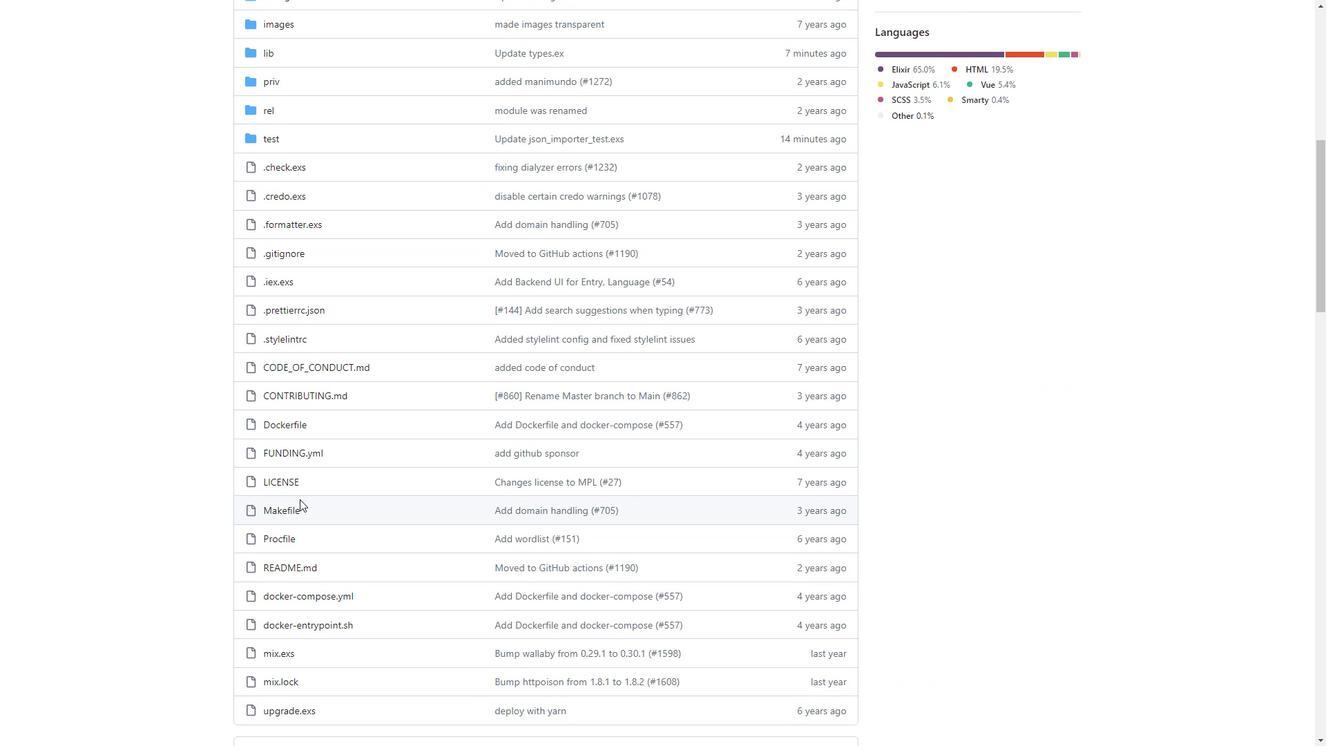 
Action: Mouse scrolled (299, 500) with delta (0, 0)
Screenshot: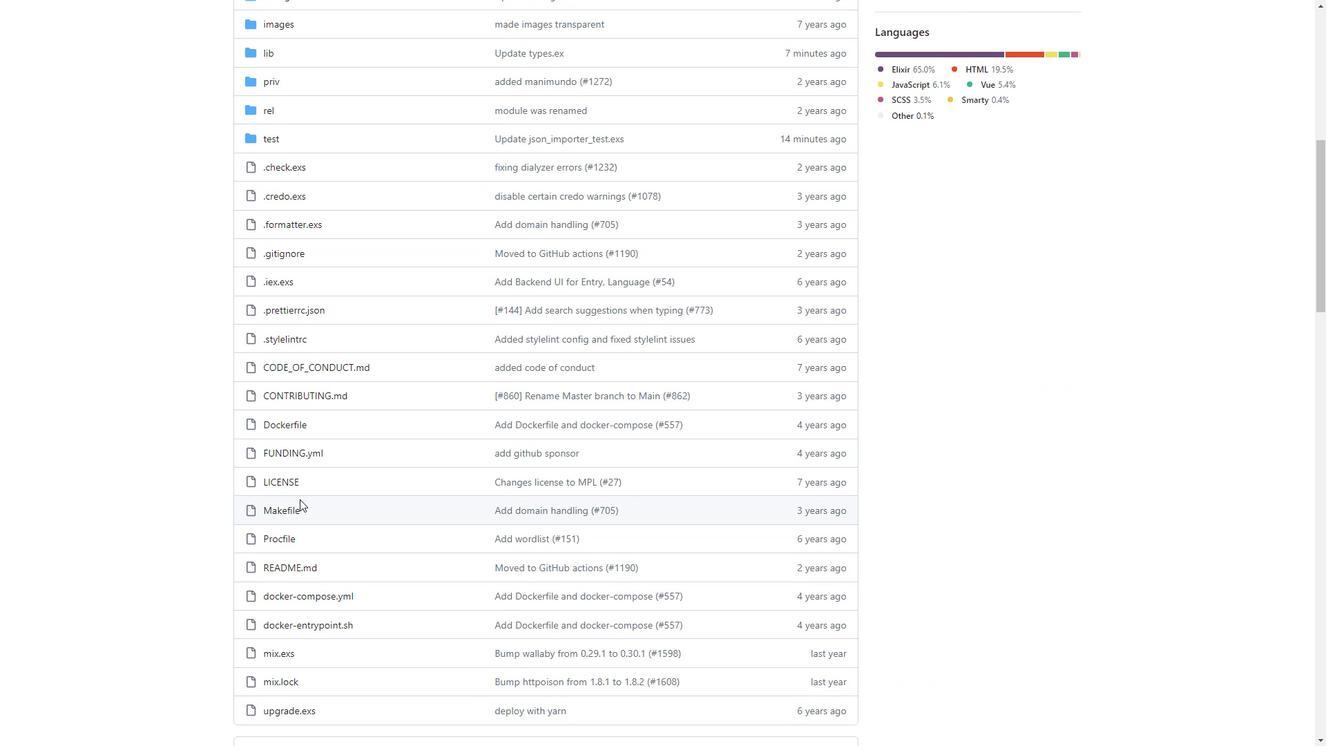 
Action: Mouse scrolled (299, 500) with delta (0, 0)
Screenshot: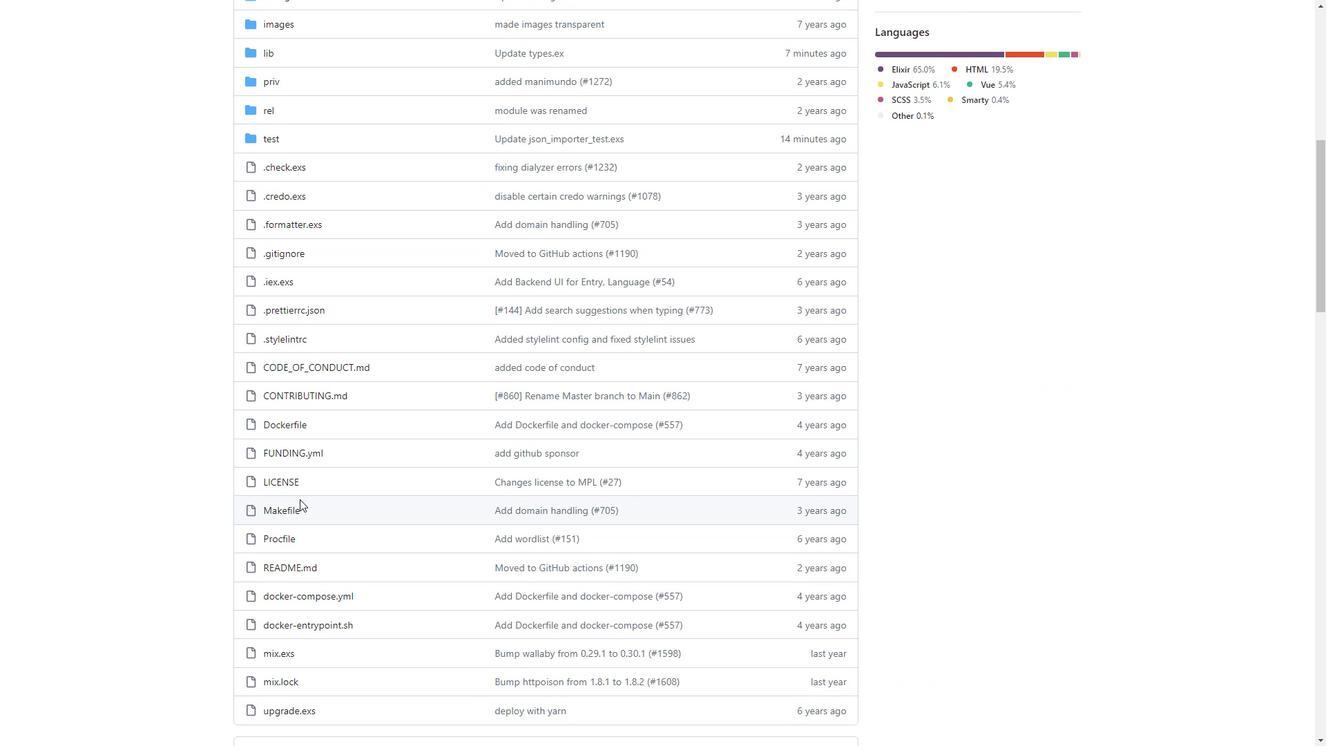 
Action: Mouse moved to (517, 440)
Screenshot: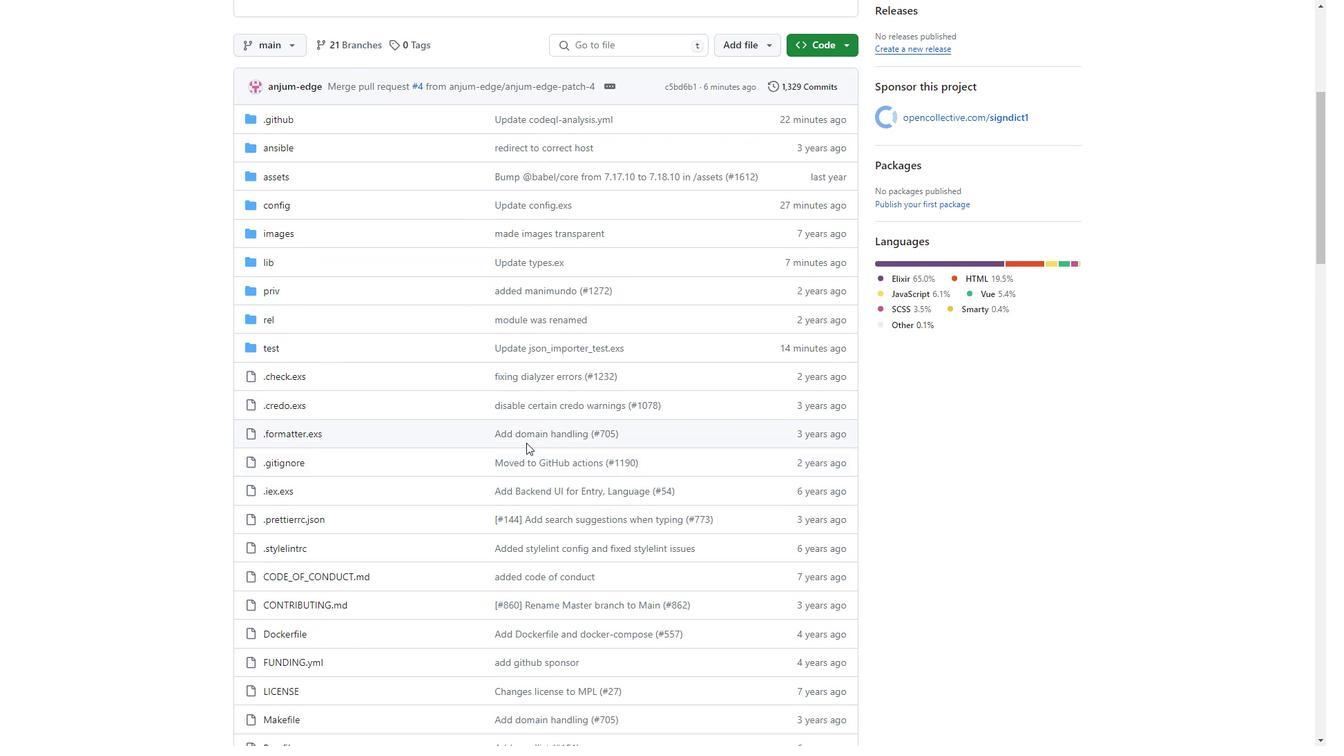 
Action: Mouse scrolled (517, 441) with delta (0, 0)
Screenshot: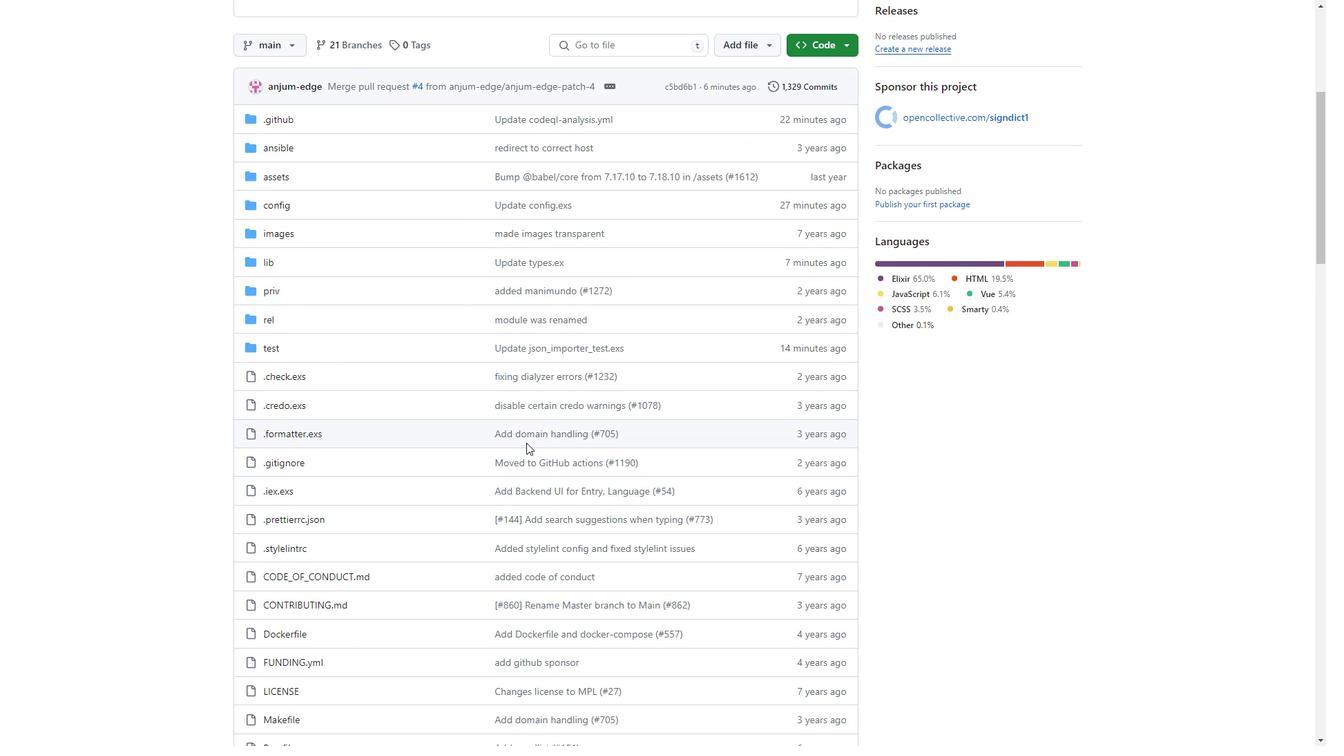 
Action: Mouse moved to (275, 248)
Screenshot: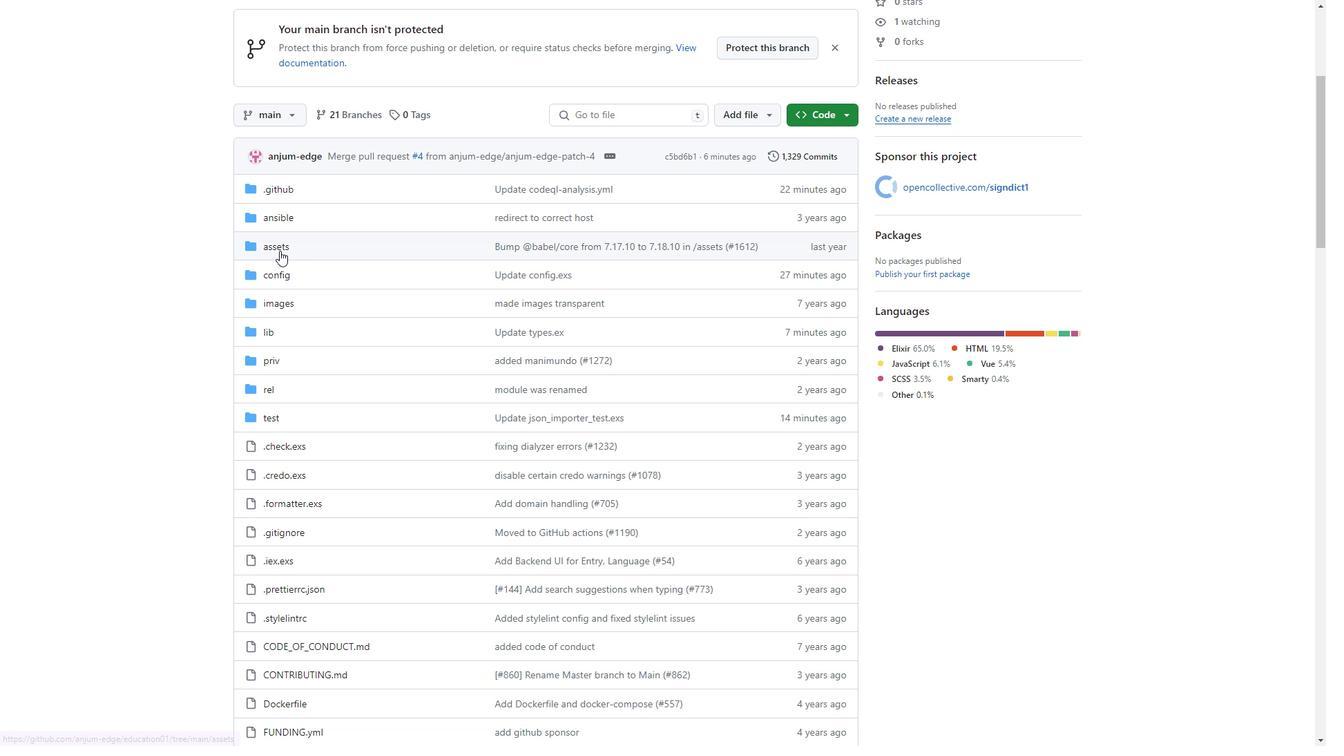 
Action: Mouse pressed left at (275, 248)
Screenshot: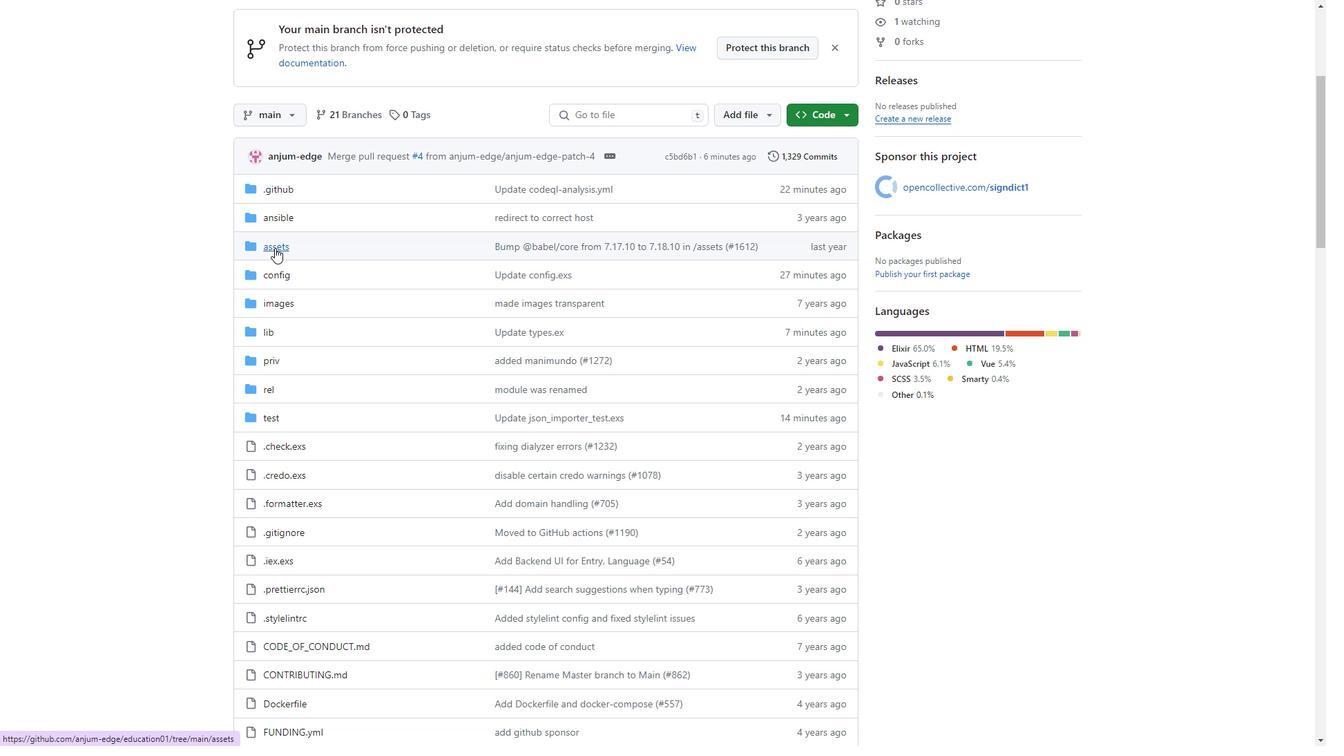 
Action: Mouse moved to (47, 234)
Screenshot: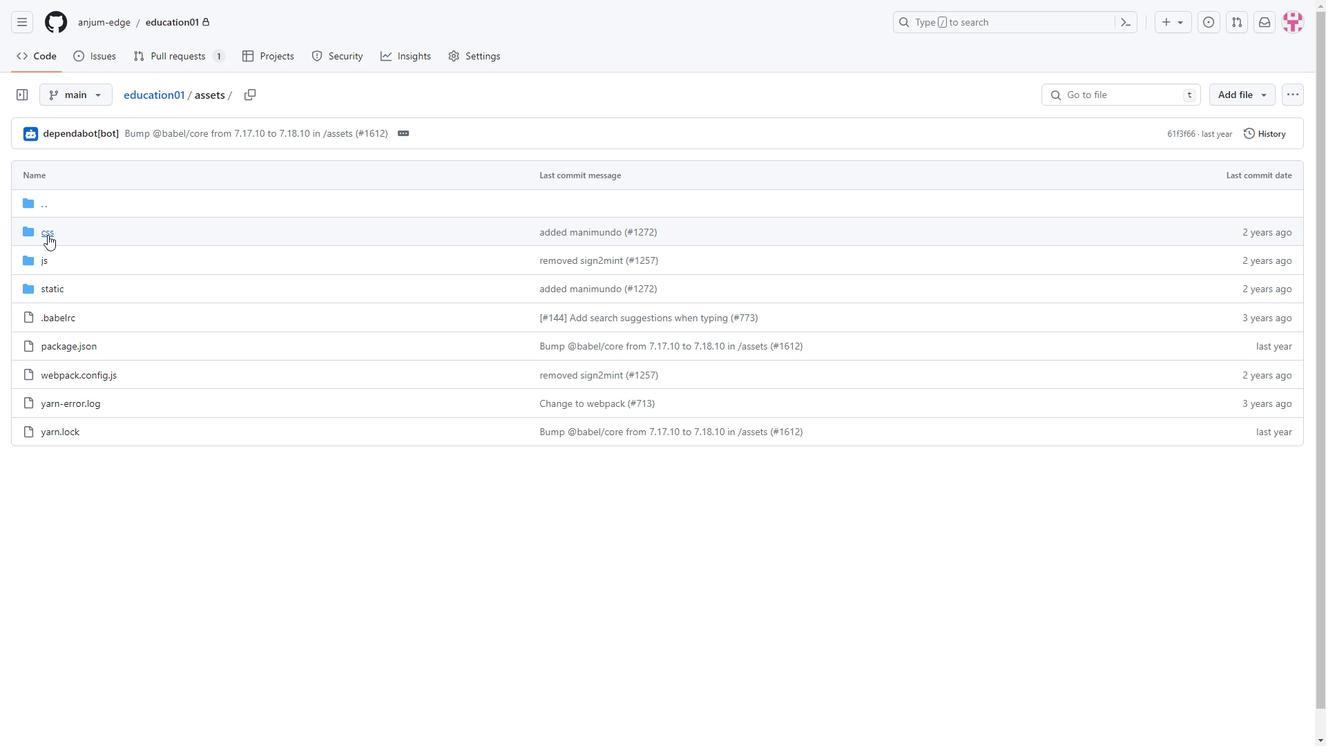 
Action: Mouse pressed left at (47, 234)
Screenshot: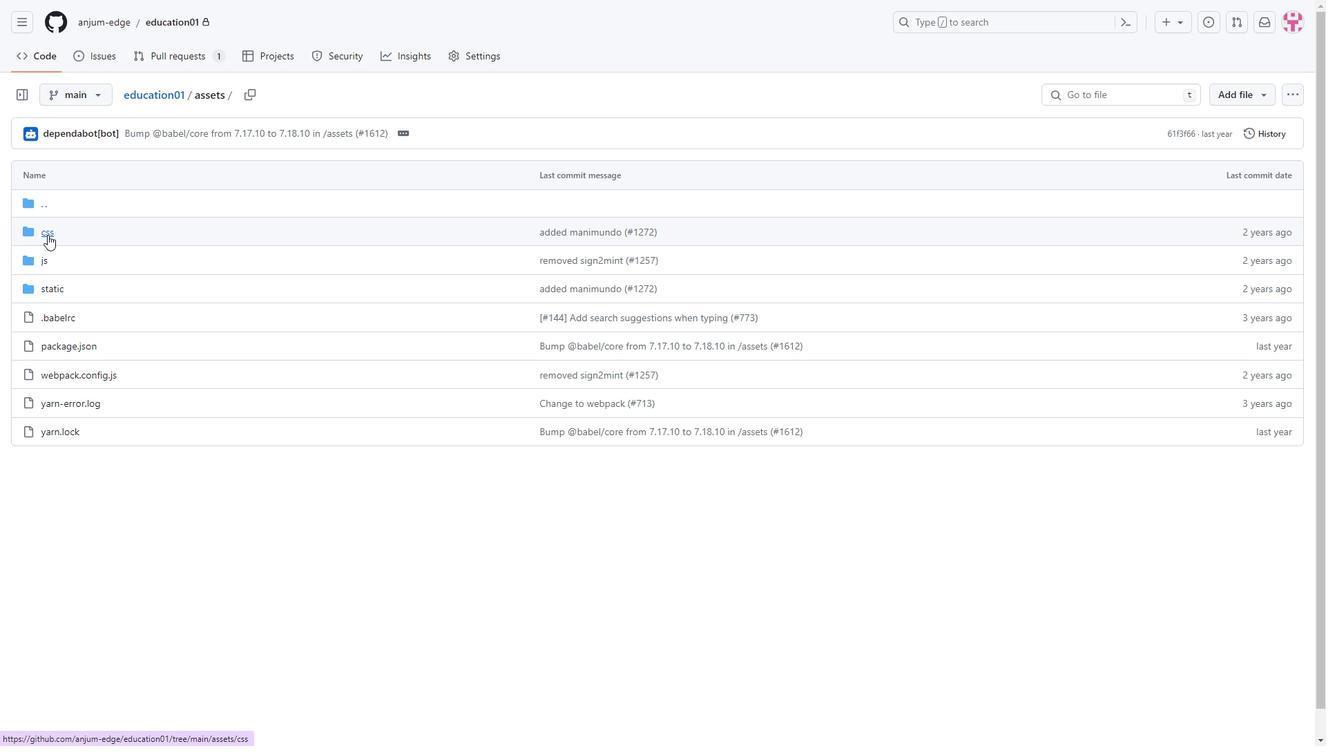
Action: Mouse moved to (66, 265)
Screenshot: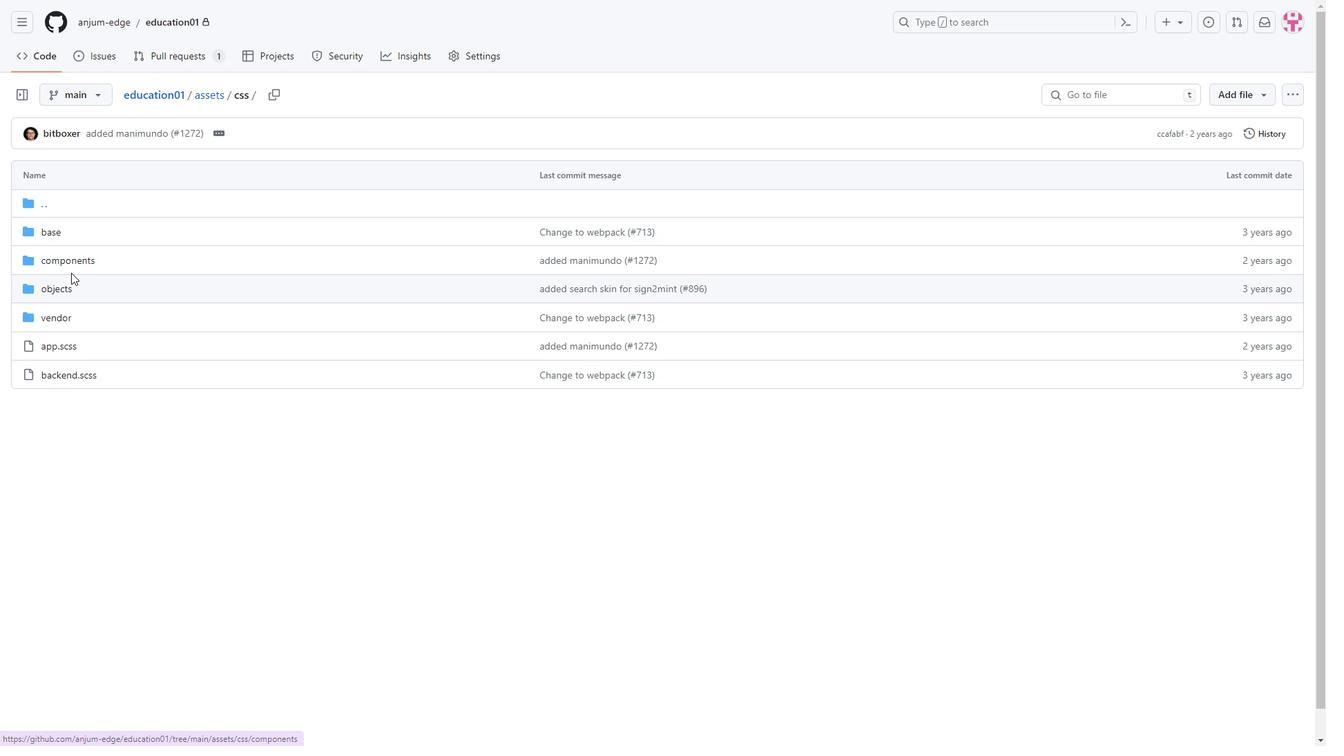 
Action: Mouse pressed left at (66, 265)
Screenshot: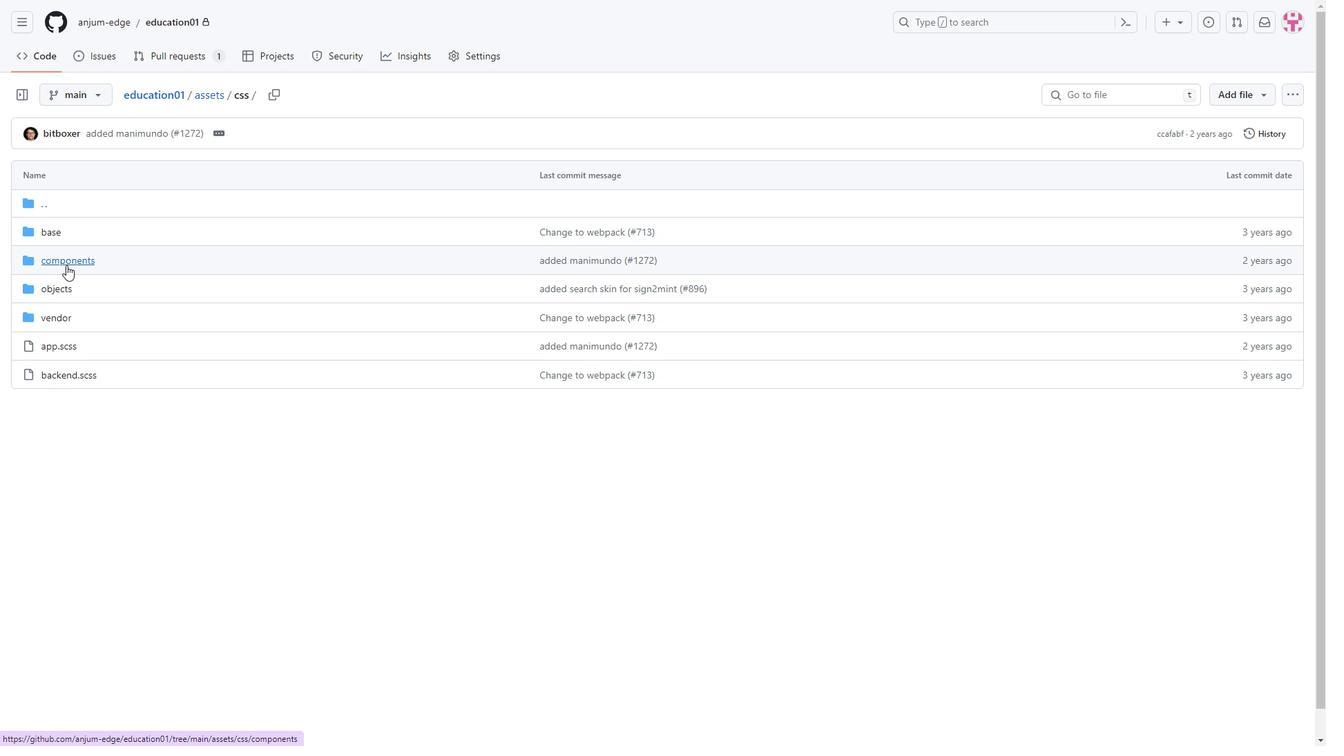 
Action: Mouse moved to (82, 362)
Screenshot: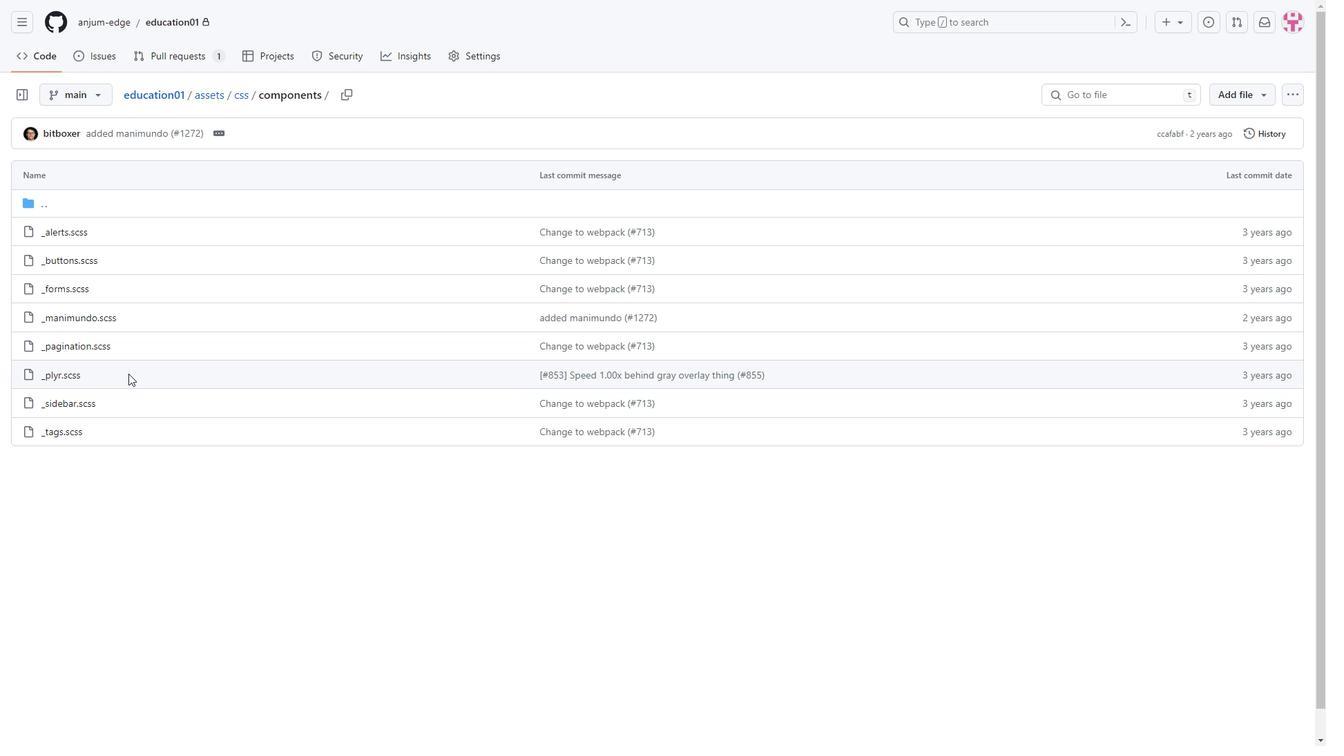 
Action: Mouse scrolled (82, 362) with delta (0, 0)
Screenshot: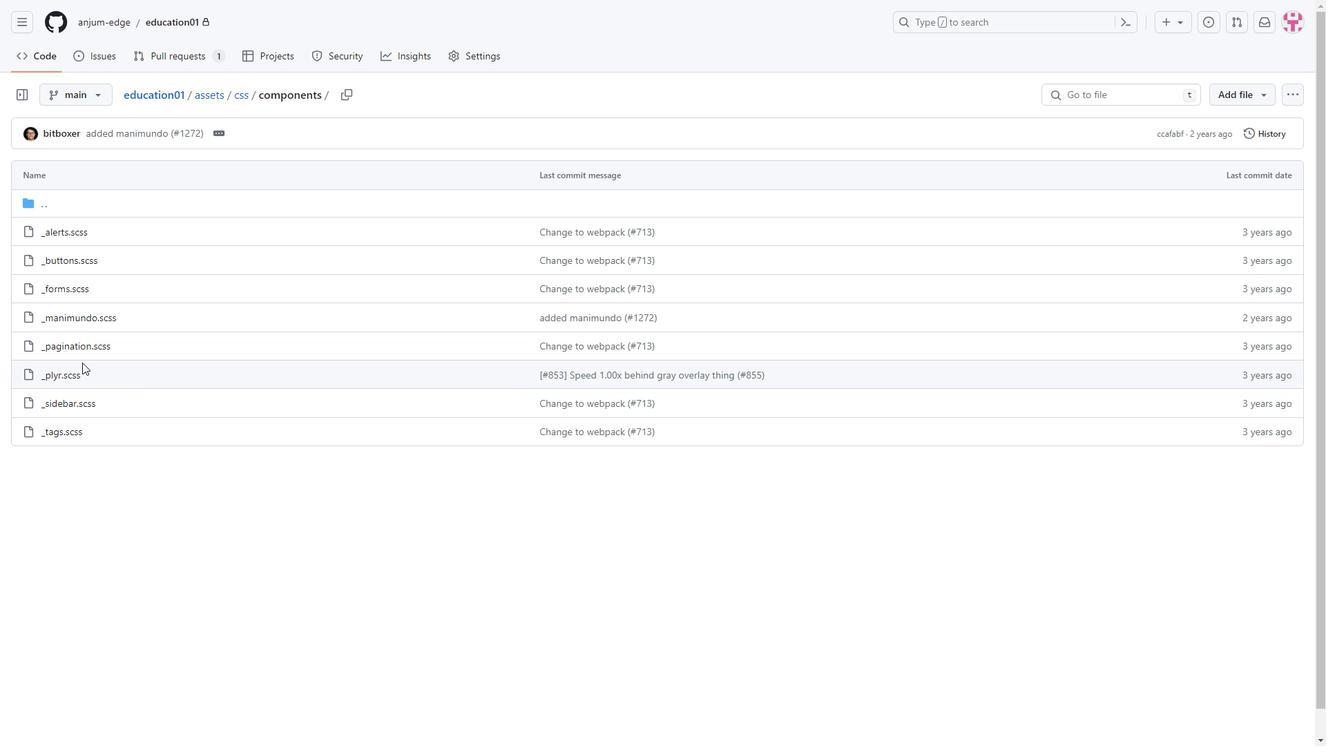 
Action: Mouse moved to (72, 286)
Screenshot: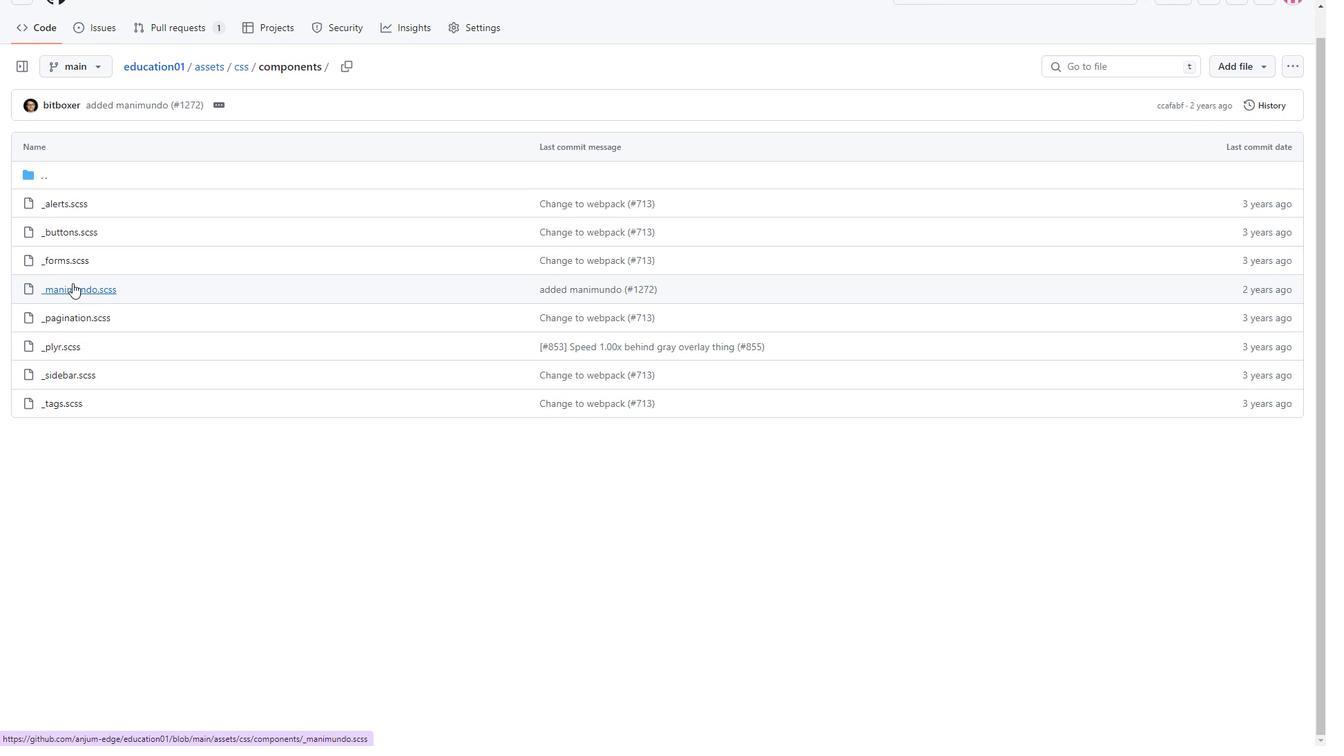 
Action: Mouse pressed left at (72, 286)
Screenshot: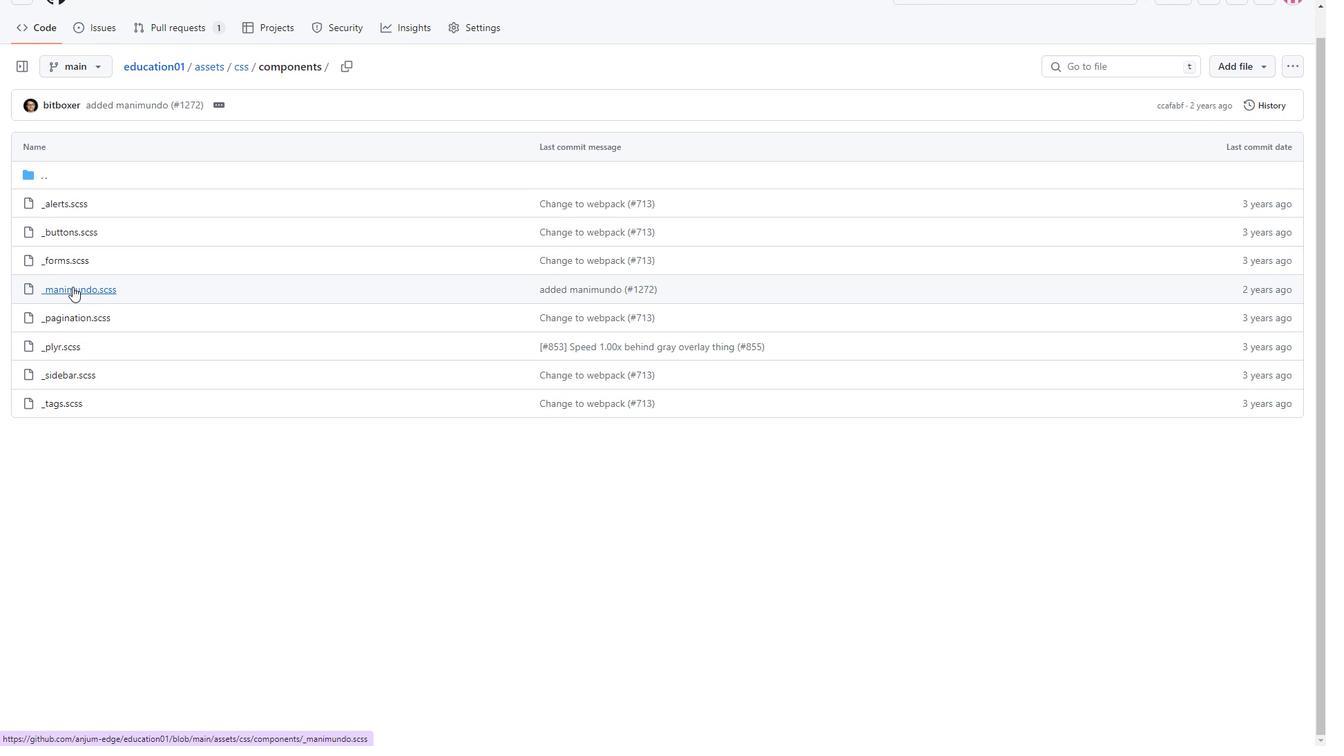 
Action: Mouse moved to (89, 346)
Screenshot: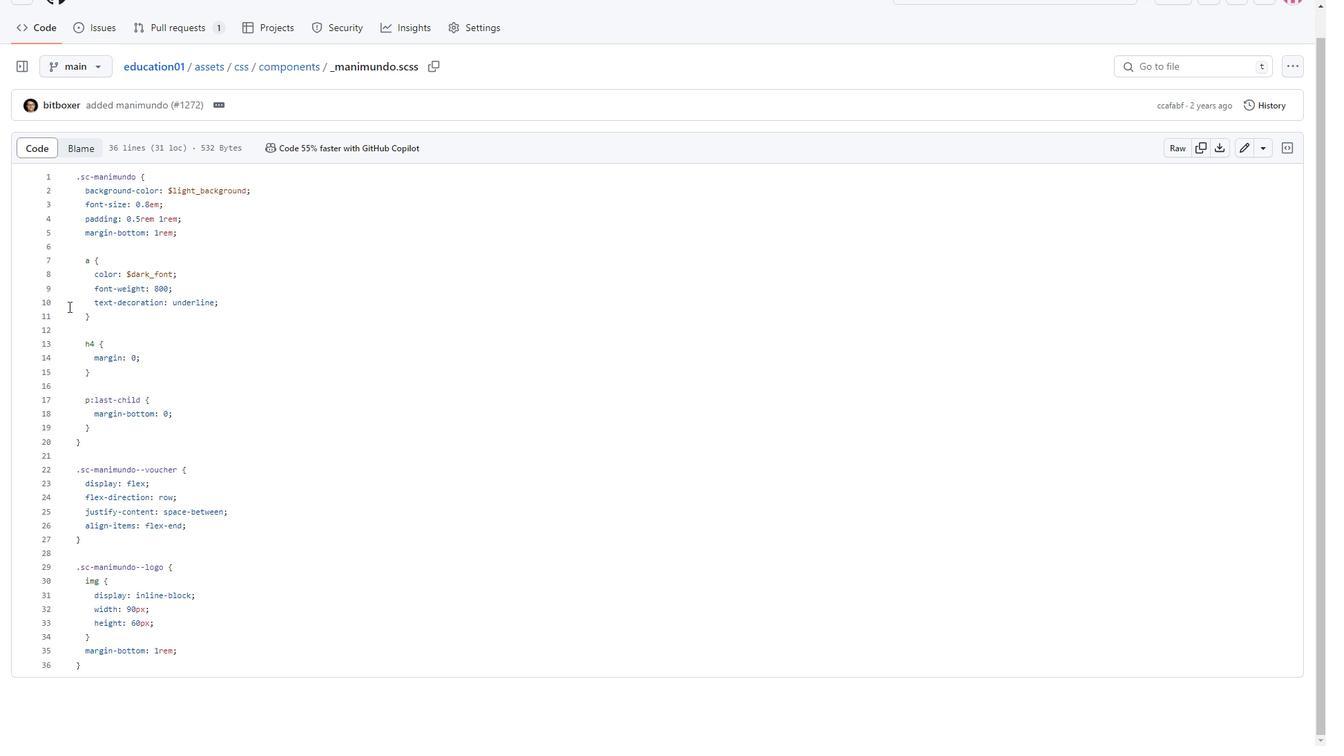 
Action: Mouse scrolled (89, 345) with delta (0, 0)
Screenshot: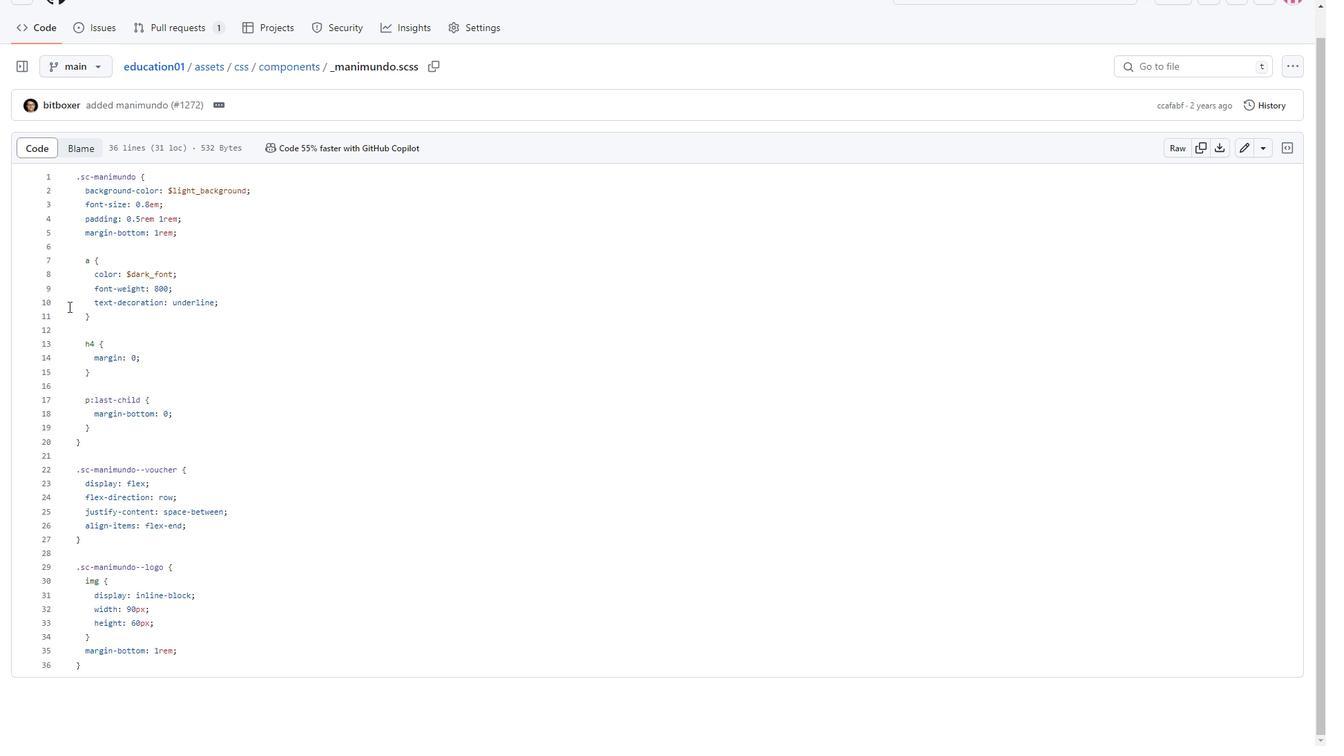 
Action: Mouse moved to (91, 348)
Screenshot: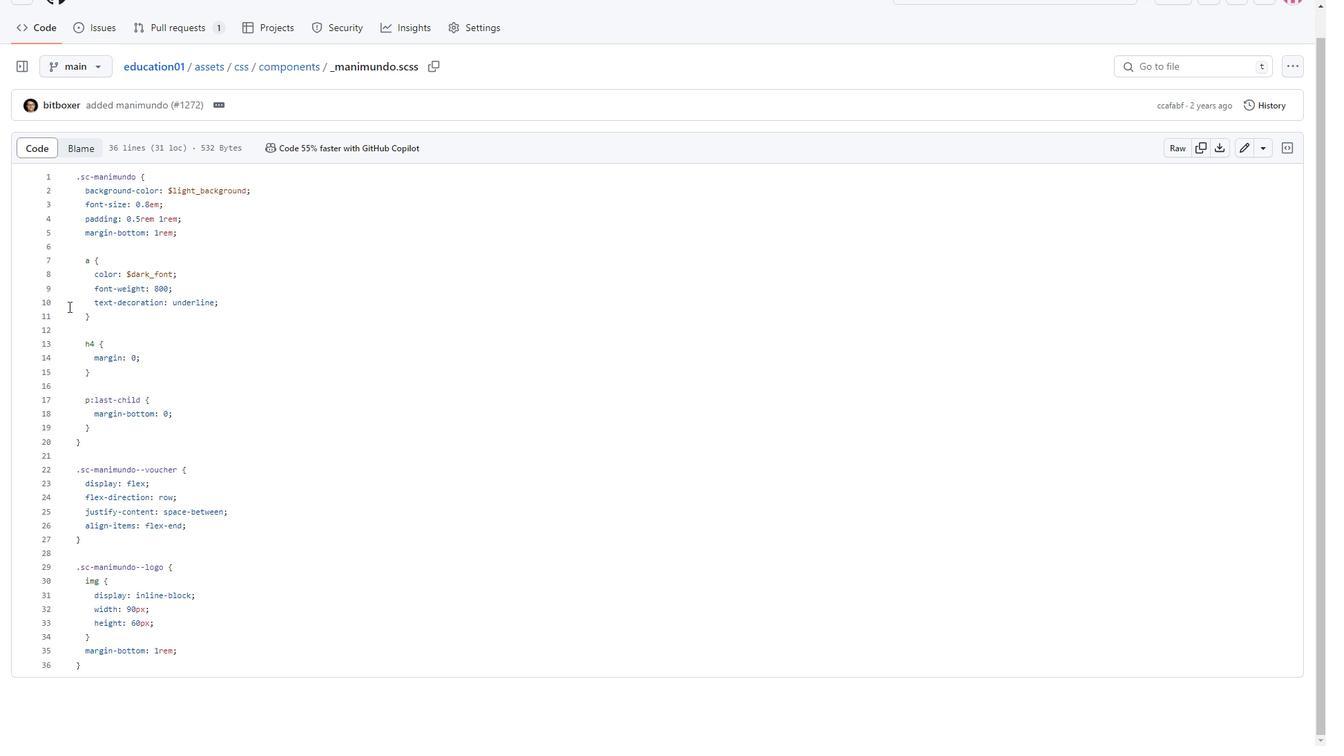 
Action: Mouse scrolled (91, 347) with delta (0, 0)
Screenshot: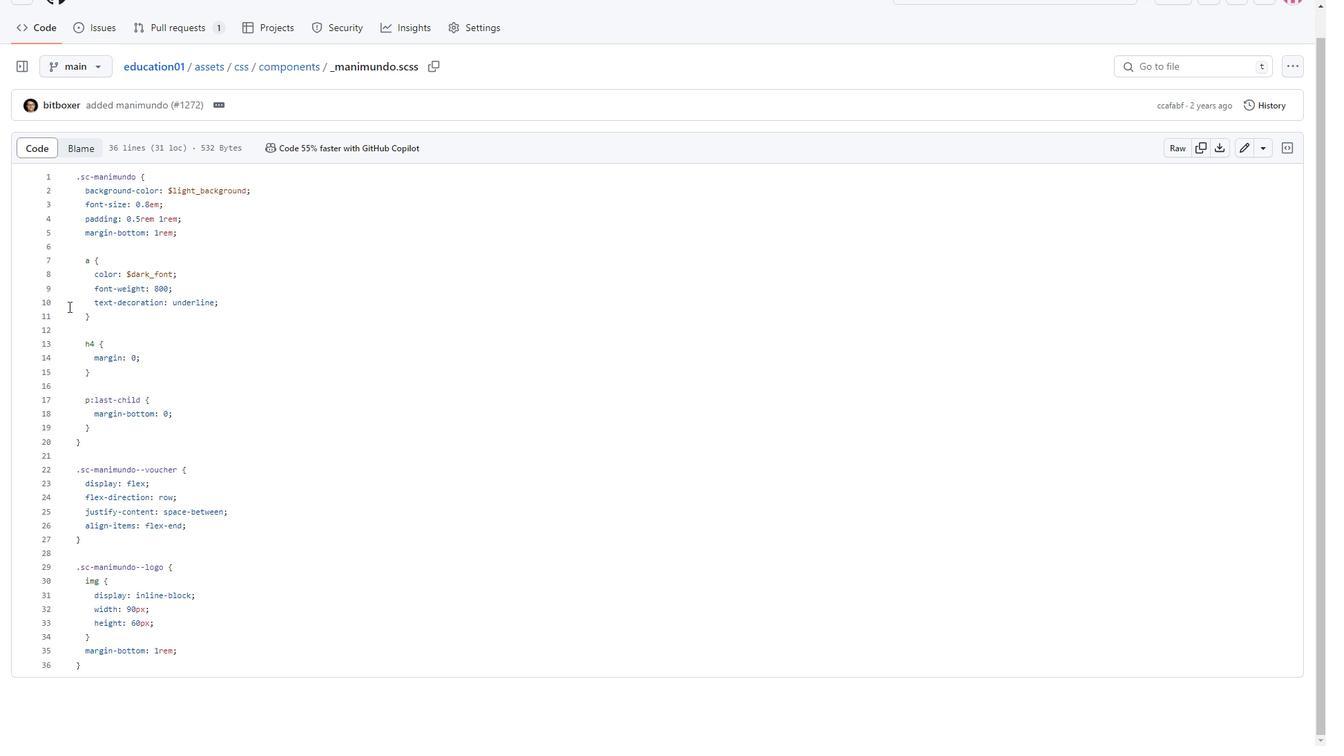 
Action: Mouse moved to (93, 349)
Screenshot: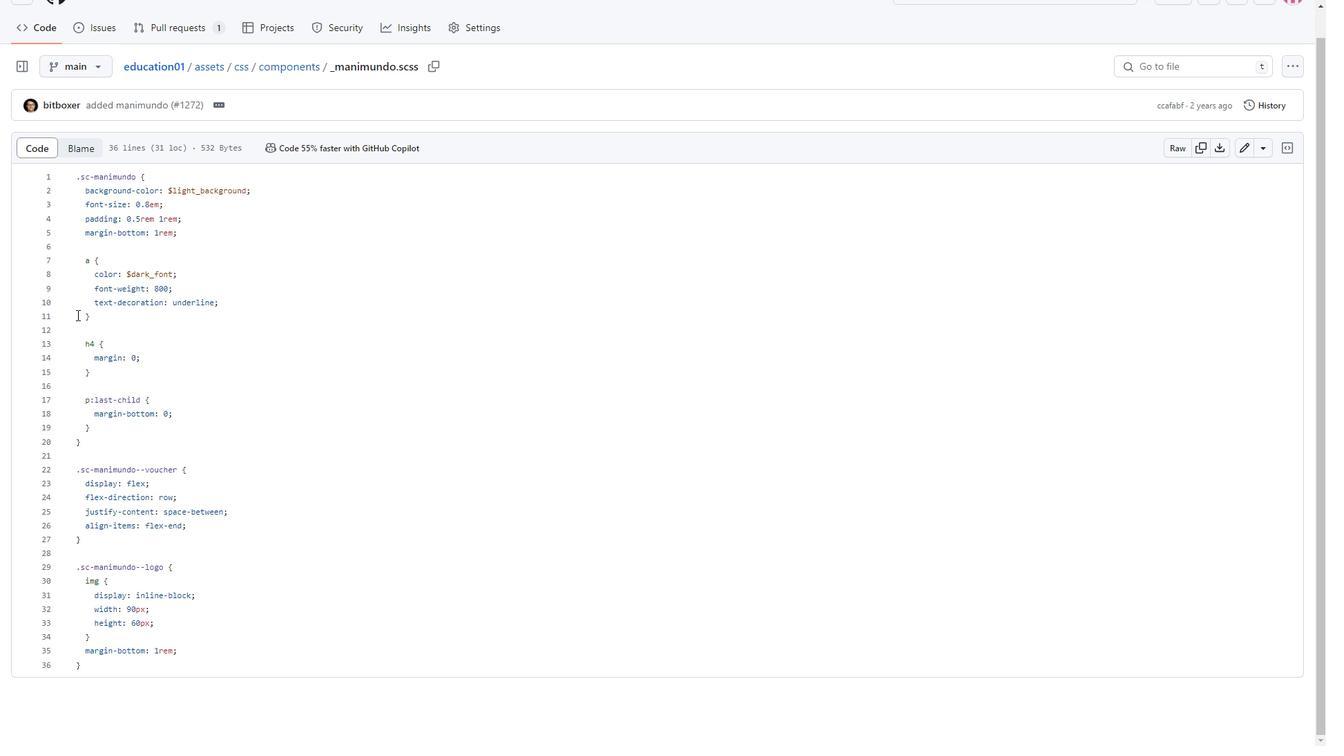 
Action: Mouse scrolled (93, 349) with delta (0, 0)
Screenshot: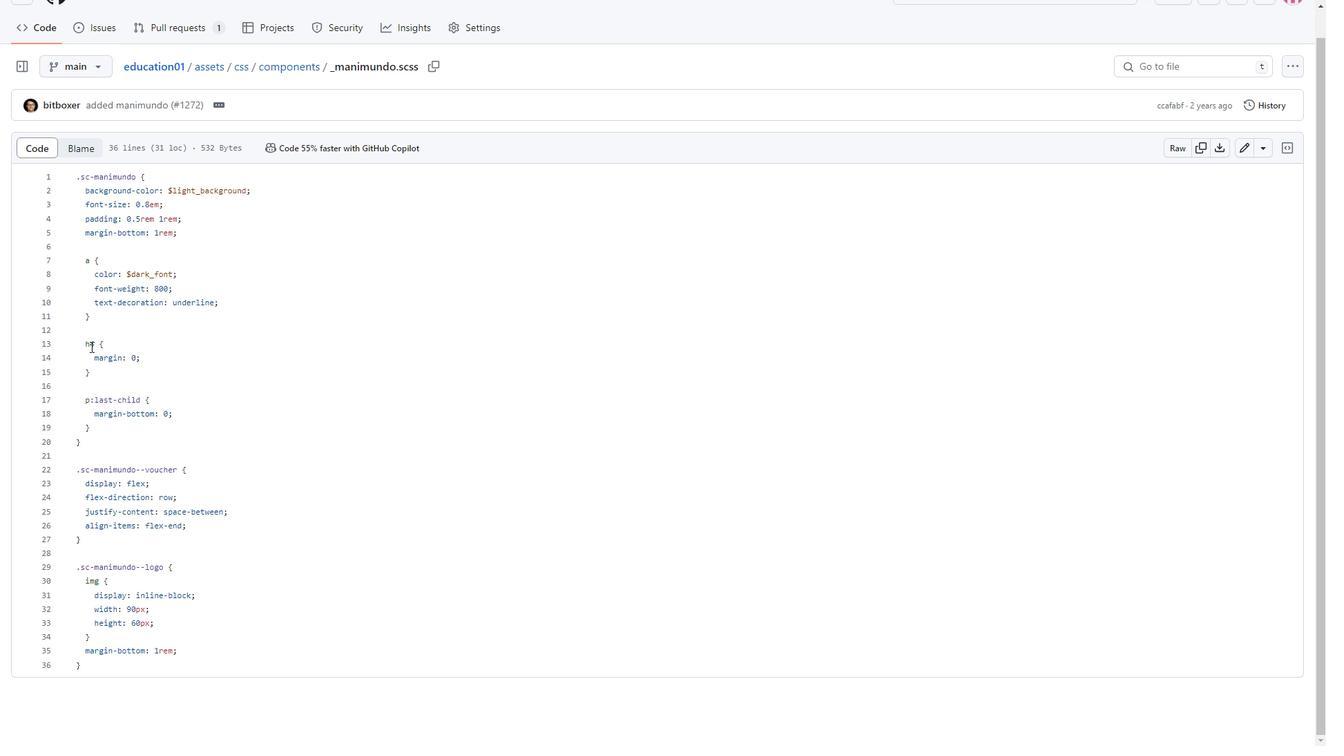 
Action: Mouse moved to (1246, 151)
Screenshot: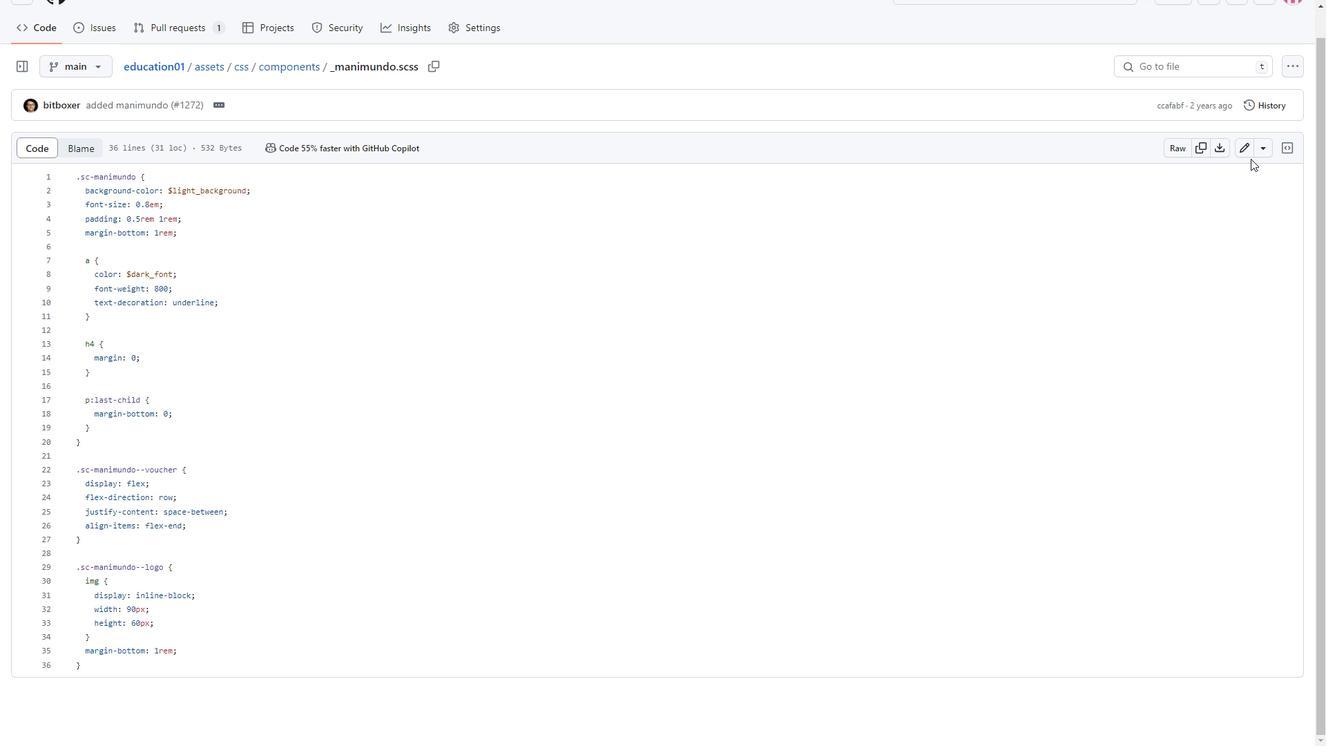 
Action: Mouse pressed left at (1246, 151)
Screenshot: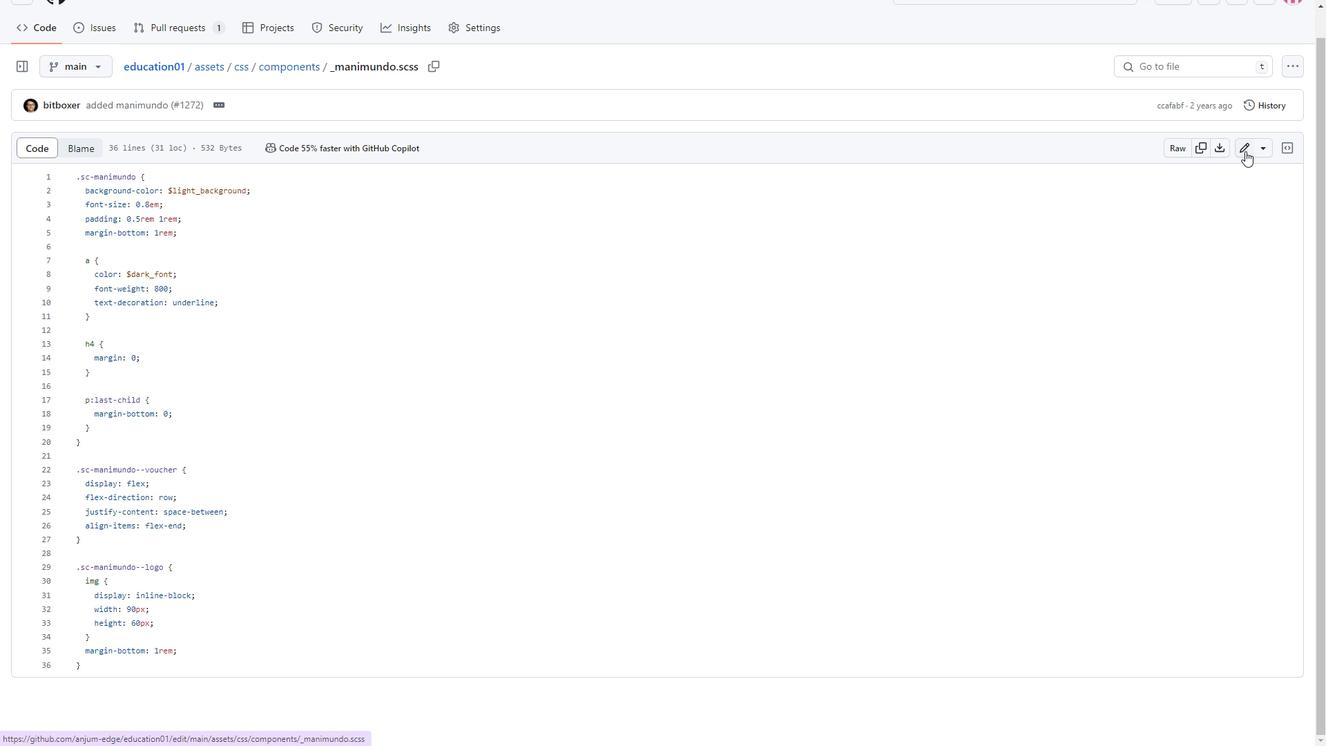 
Action: Mouse moved to (741, 324)
Screenshot: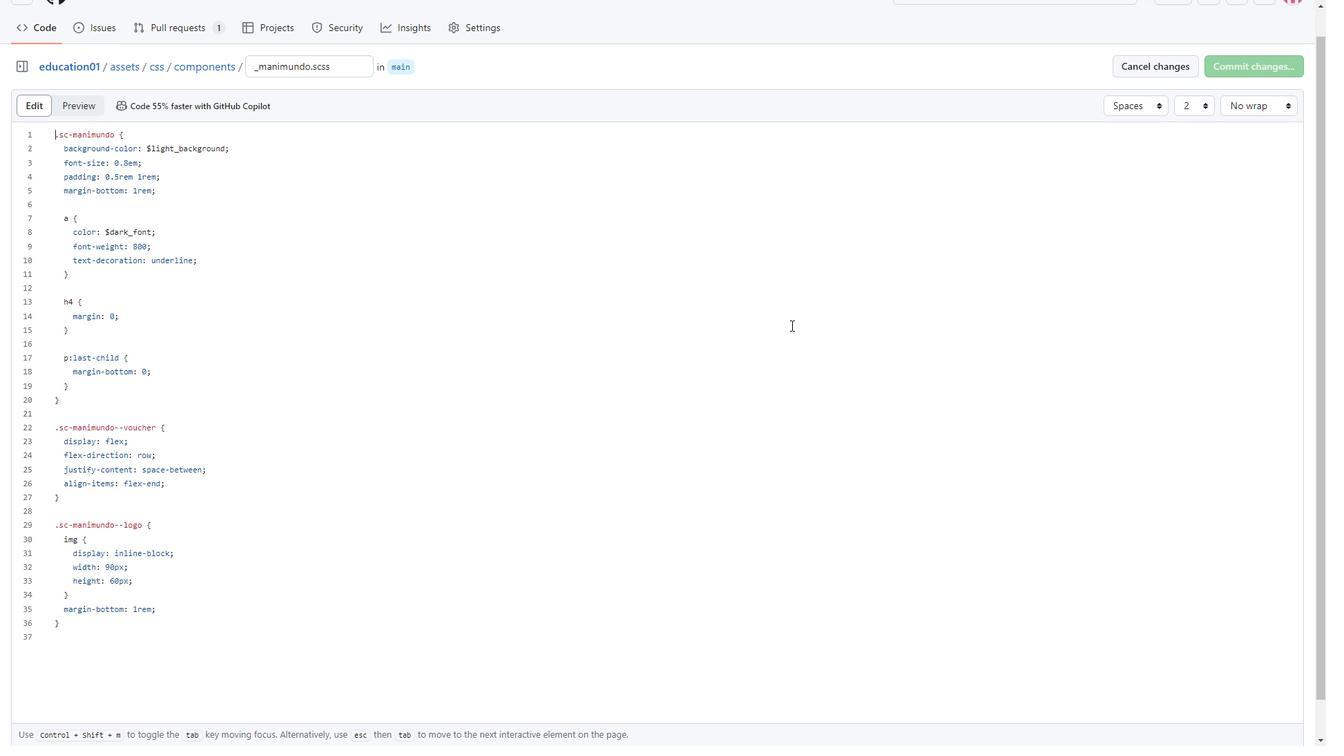 
Action: Key pressed <Key.down><Key.right><Key.right><Key.right><Key.right><Key.right><Key.right><Key.right><Key.right><Key.right><Key.right><Key.right><Key.right><Key.right><Key.right><Key.backspace><Key.backspace><Key.backspace><Key.backspace><Key.backspace><Key.backspace><Key.backspace><Key.backspace><Key.backspace><Key.backspace><Key.backspace><Key.backspace><Key.backspace><Key.backspace><Key.backspace><Key.backspace><Key.backspace><Key.backspace><Key.shift_r><Key.shift_r><Key.shift_r><Key.shift_r><Key.shift_r><Key.shift_r><Key.shift_r><Key.shift_r><Key.shift_r><Key.shift_r><Key.shift_r><Key.shift_r><Key.shift_r><Key.shift_r><Key.shift_r>ctrl+4<Key.backspace><Key.shift_r>#f43<Key.shift>G46
Screenshot: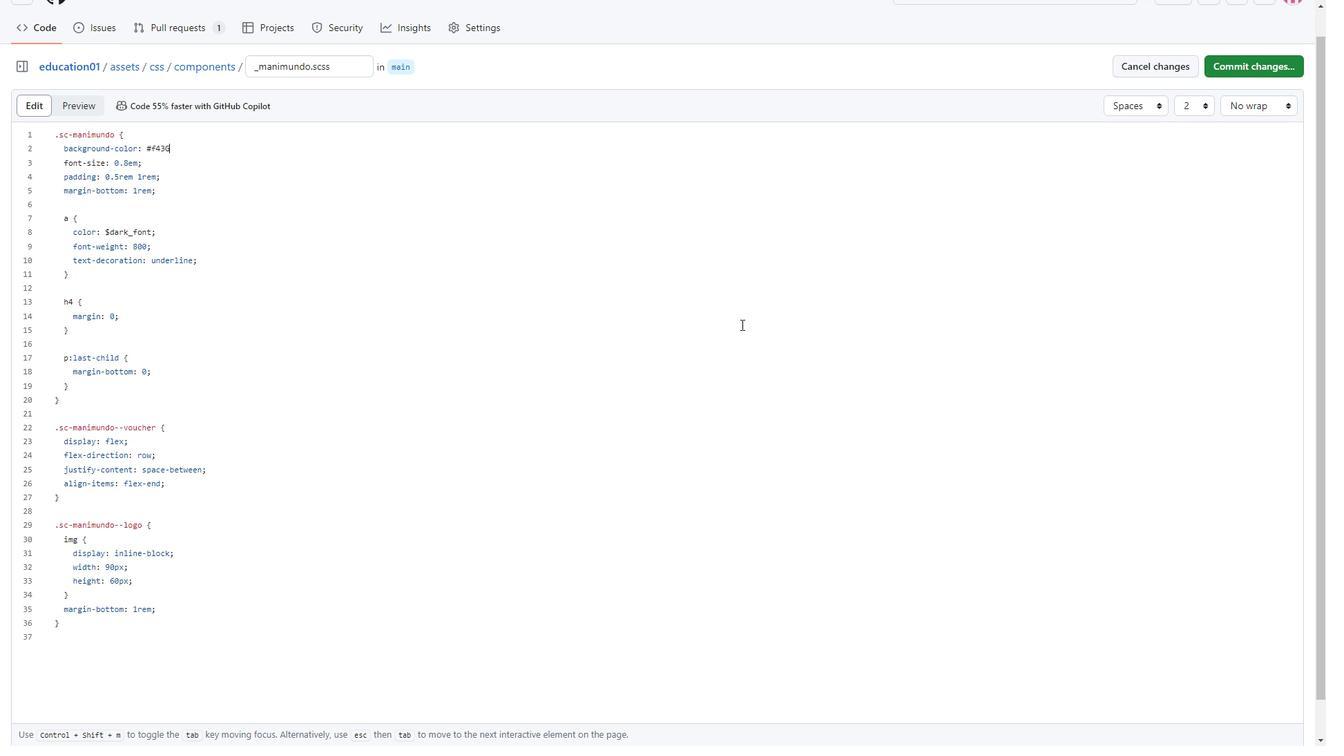 
Action: Mouse moved to (116, 386)
Screenshot: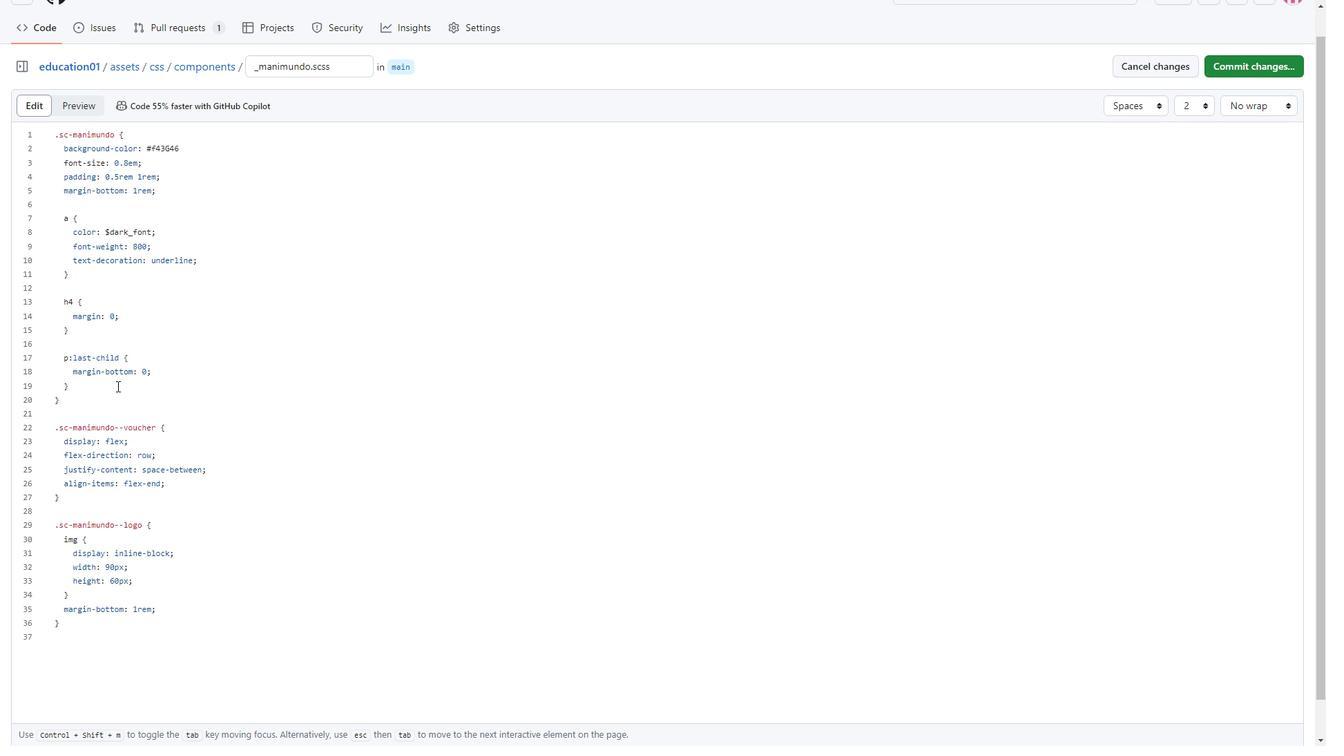 
Action: Mouse scrolled (116, 385) with delta (0, 0)
Screenshot: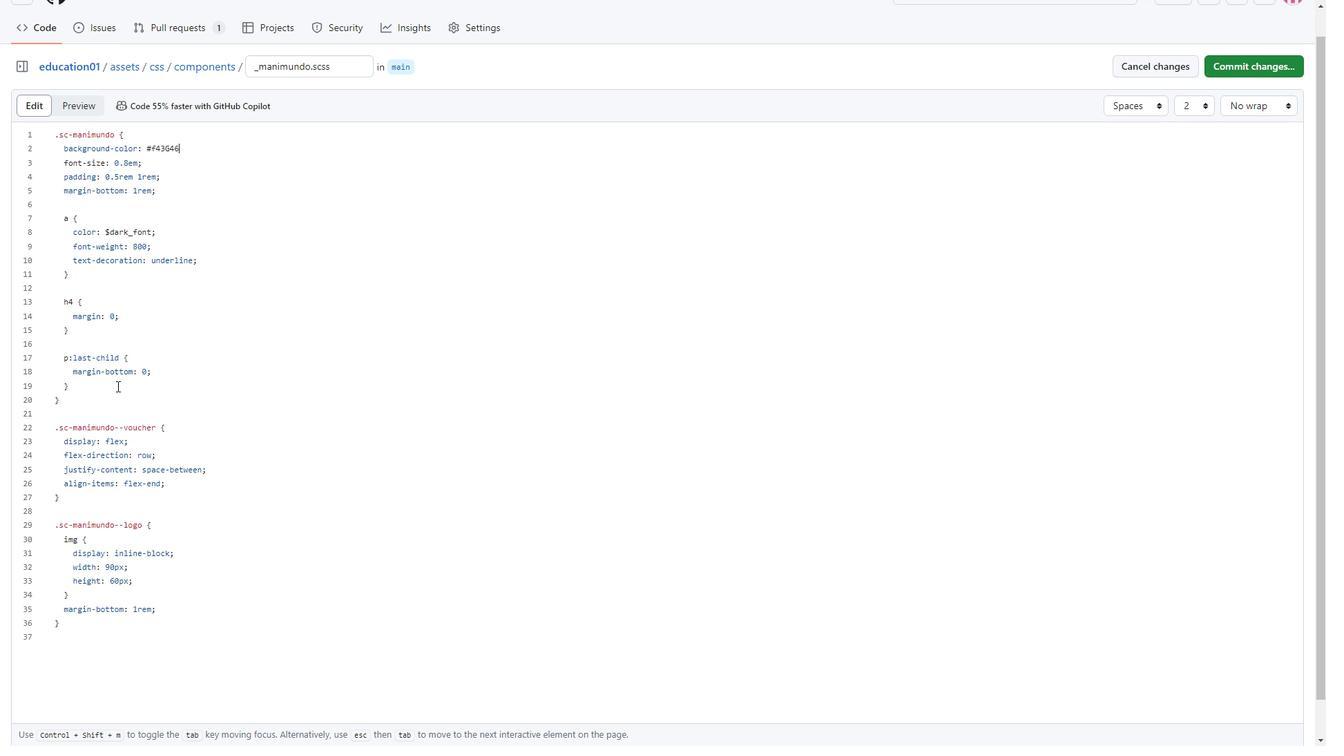 
Action: Mouse moved to (113, 530)
Screenshot: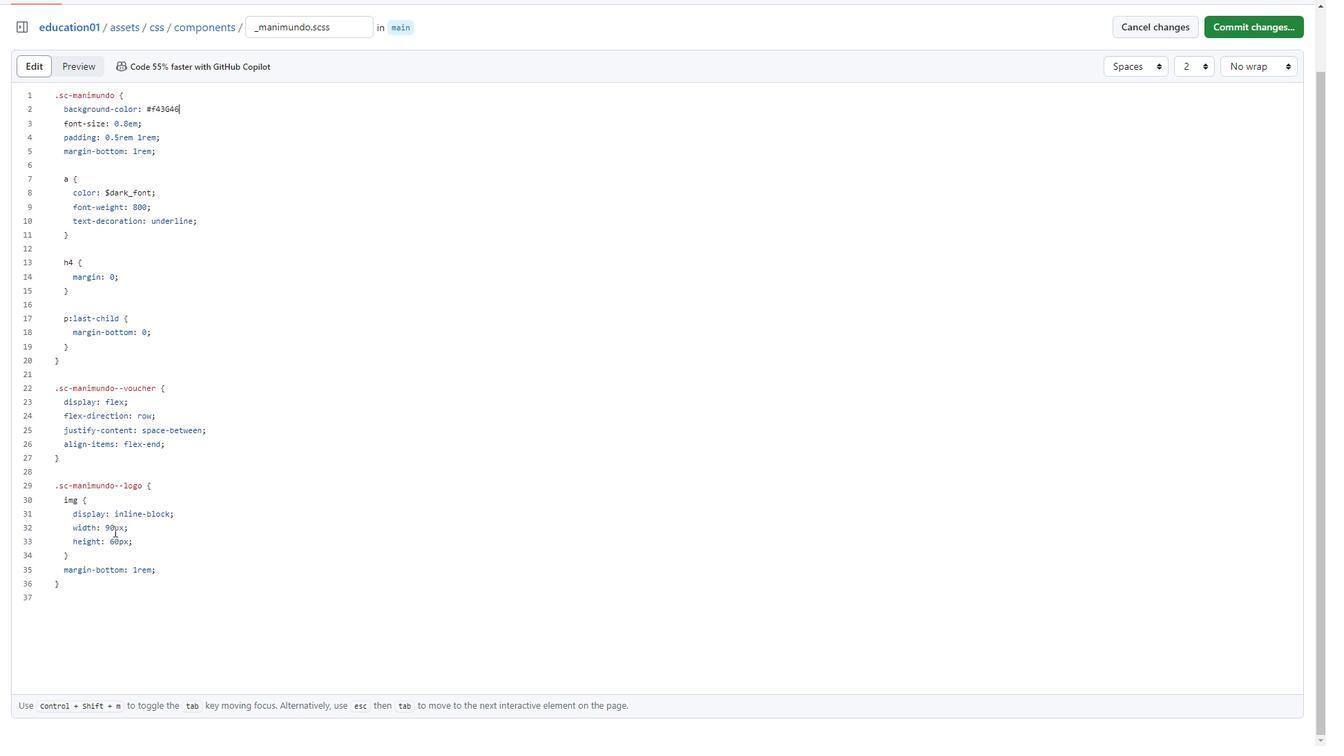 
Action: Mouse pressed left at (113, 530)
Screenshot: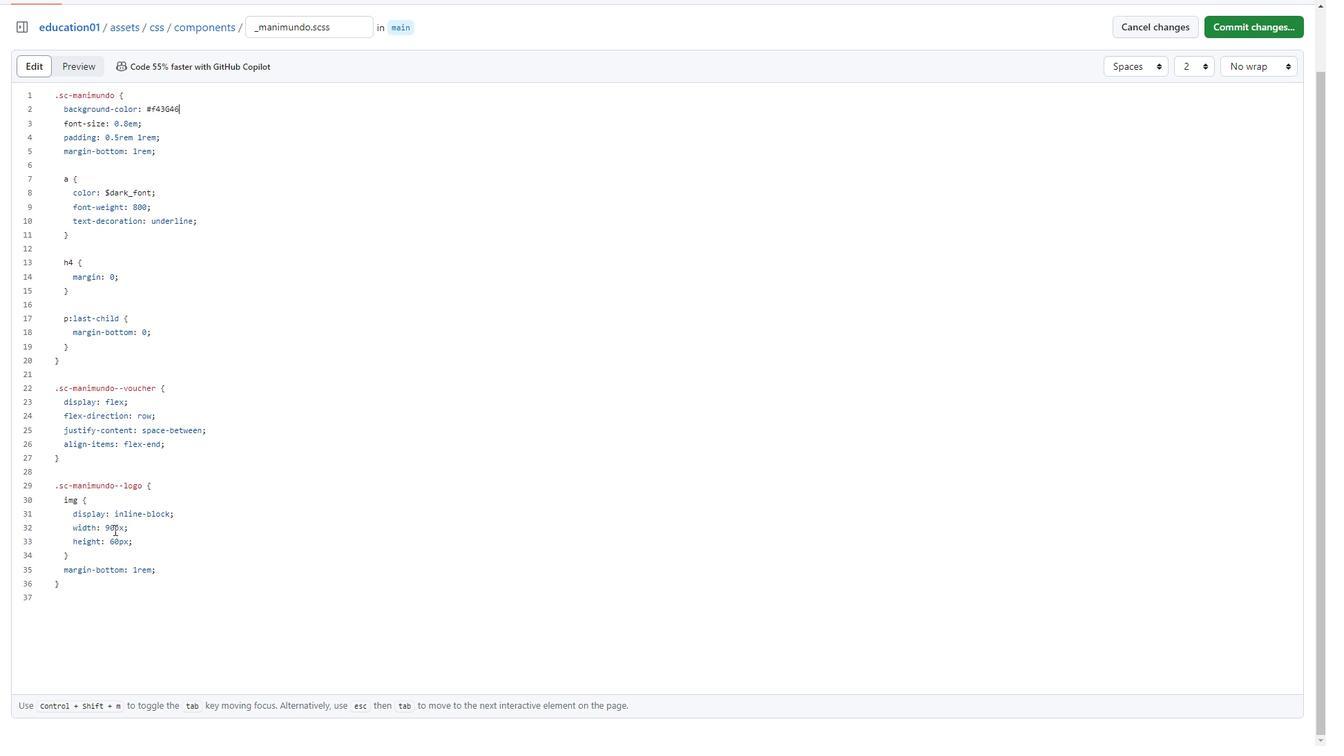 
Action: Mouse moved to (199, 529)
Screenshot: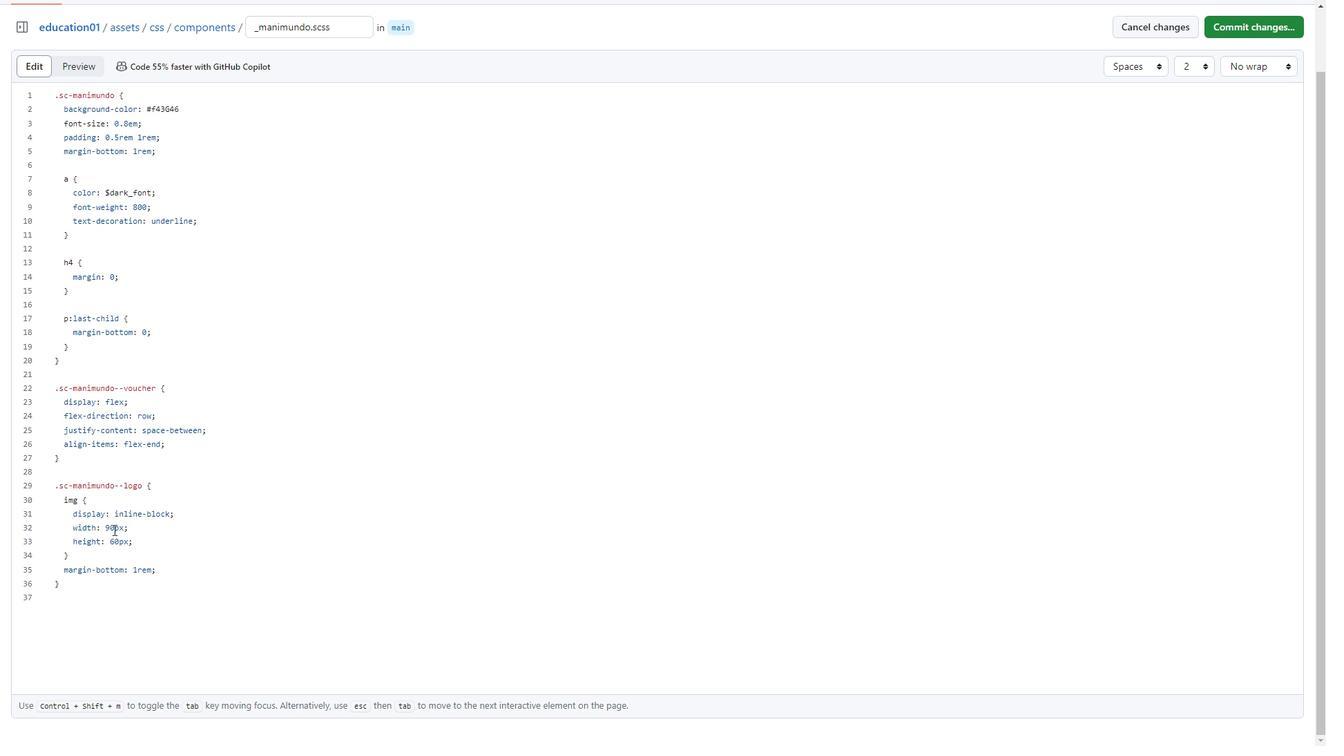 
Action: Key pressed <Key.backspace><Key.backspace>120<Key.down><Key.down><Key.up><Key.backspace><Key.backspace>80
Screenshot: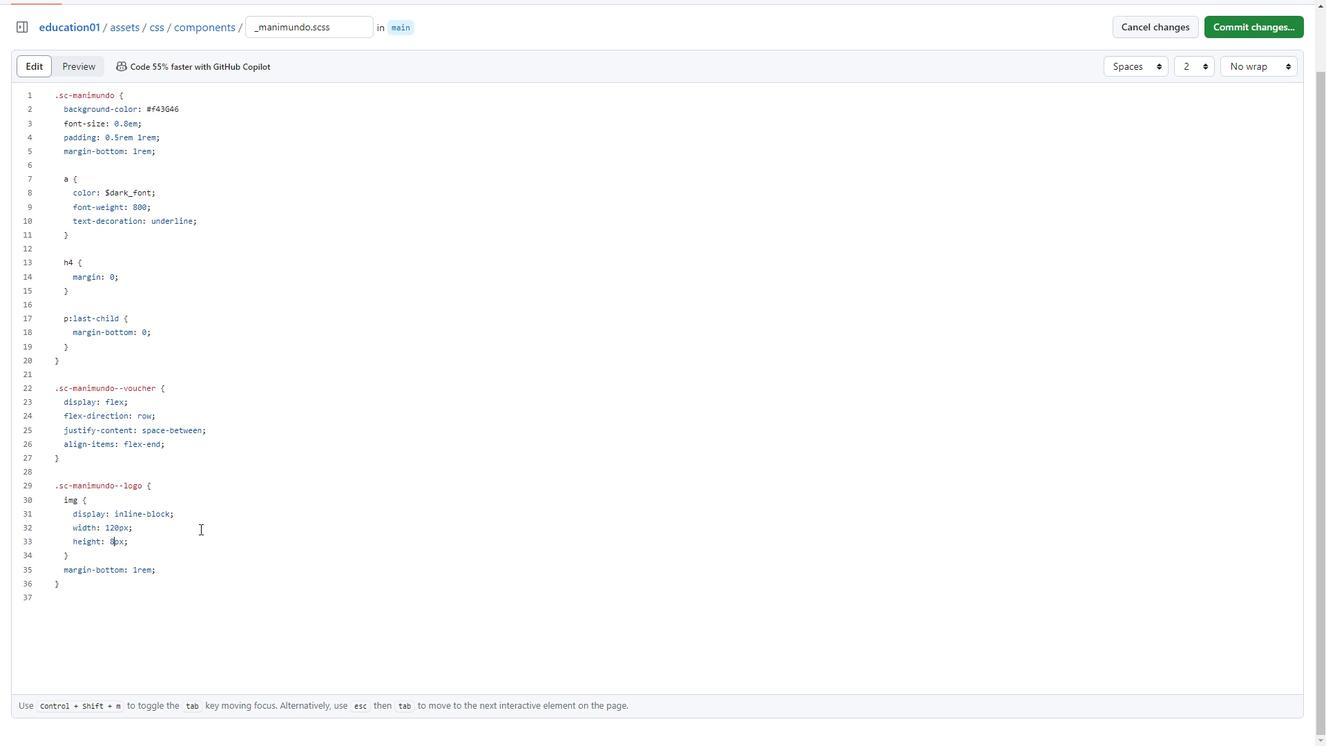 
Action: Mouse moved to (209, 510)
Screenshot: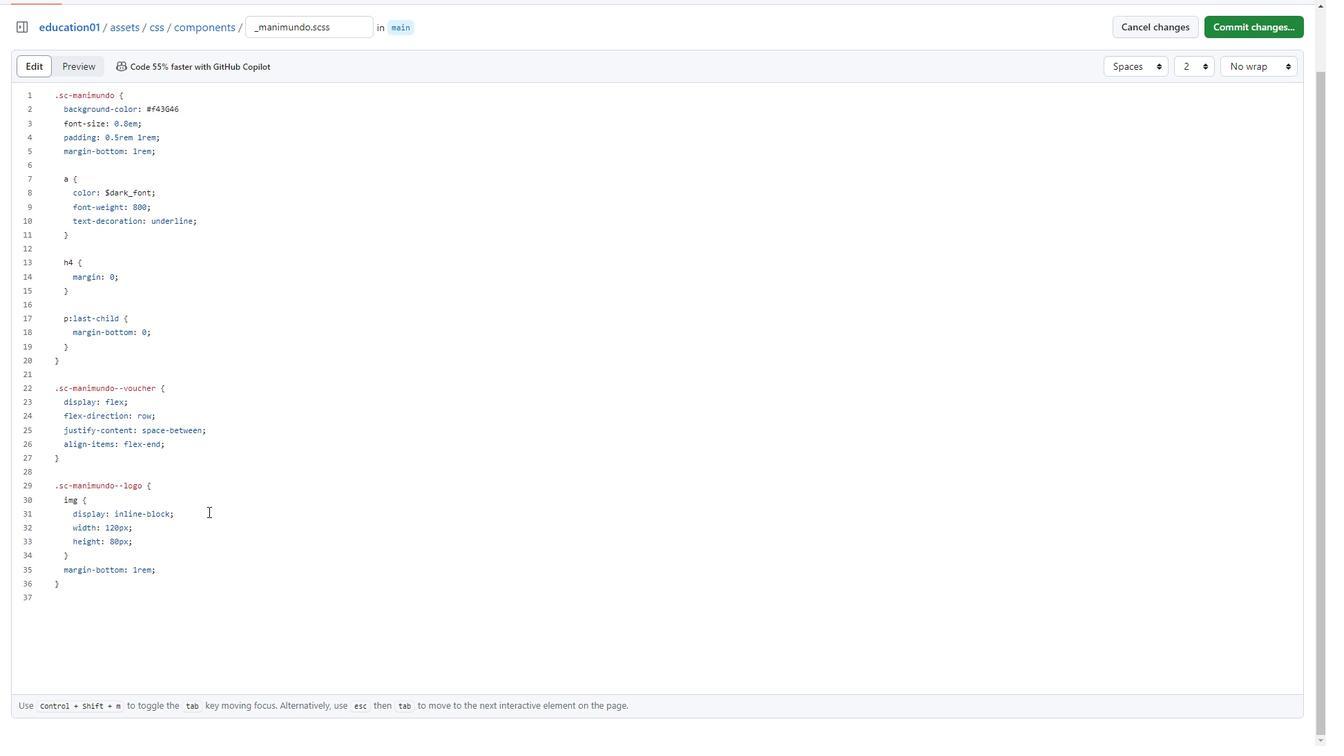 
Action: Mouse scrolled (209, 510) with delta (0, 0)
Screenshot: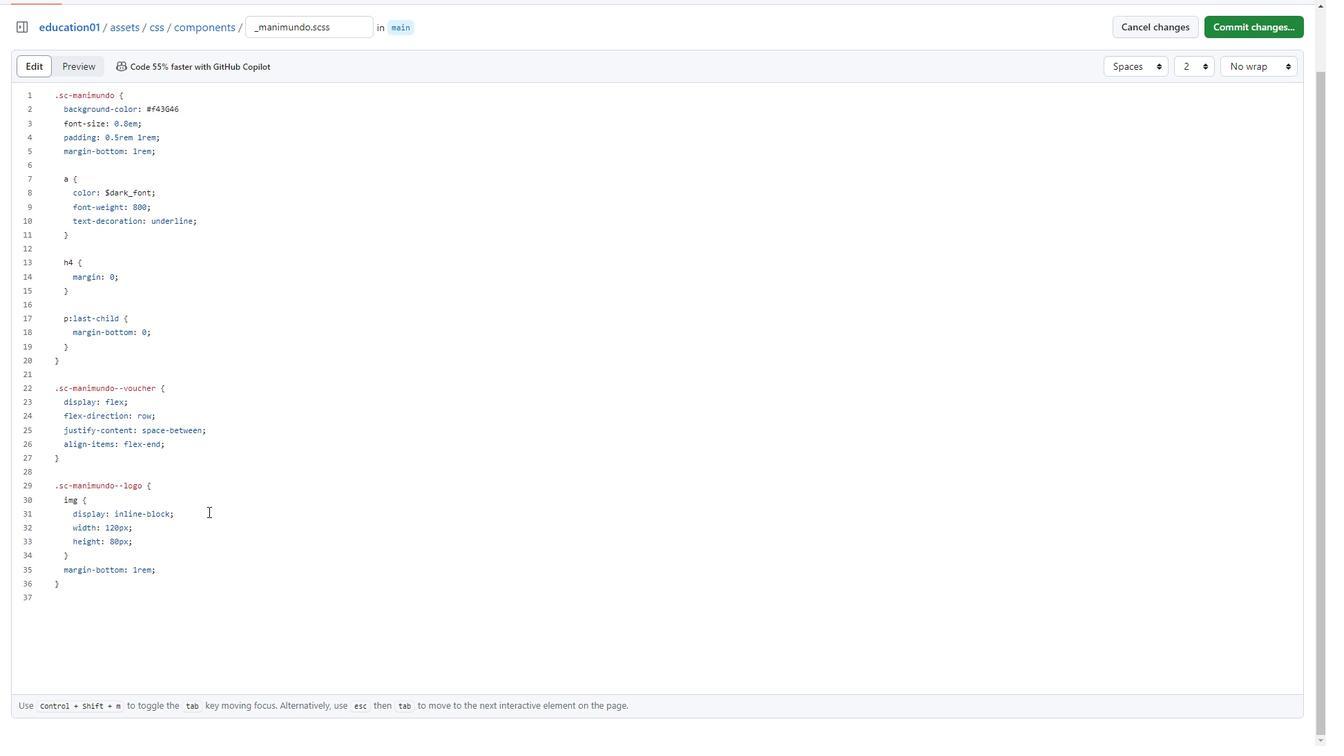 
Action: Mouse scrolled (209, 510) with delta (0, 0)
Screenshot: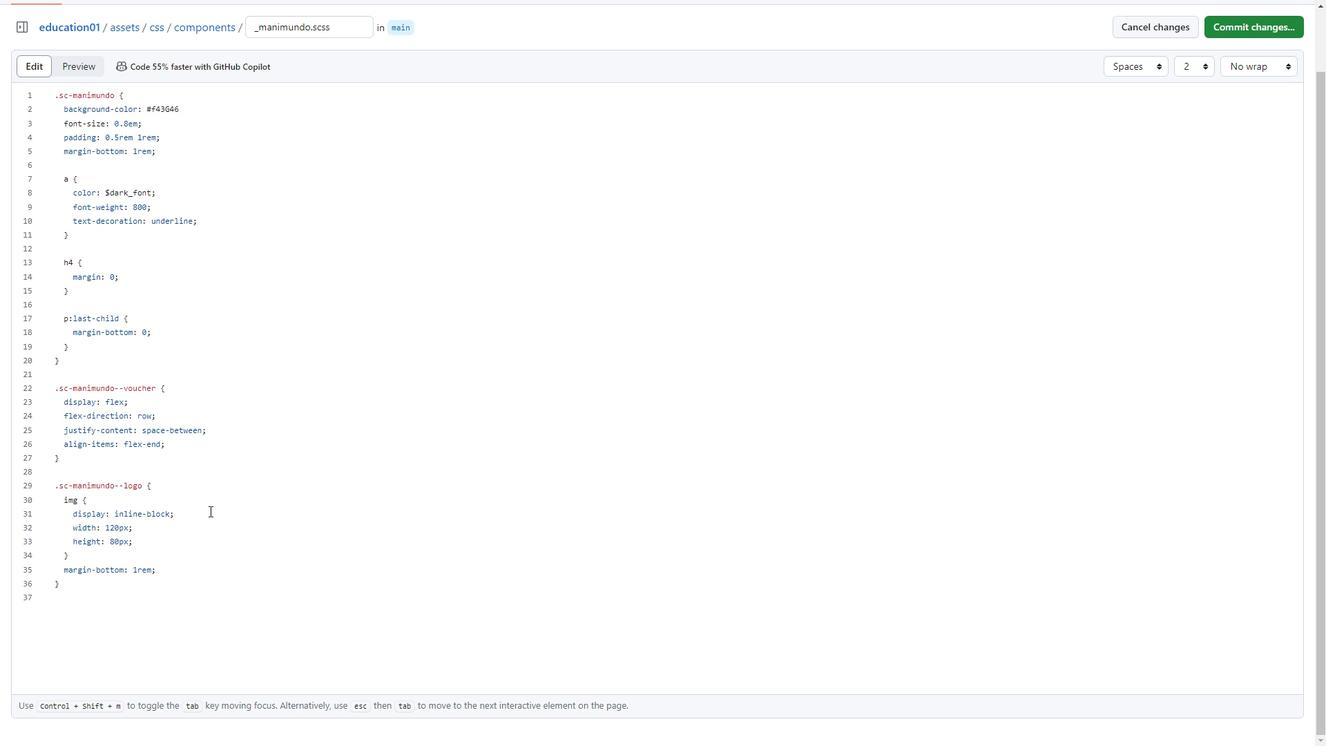 
Action: Mouse moved to (209, 510)
Screenshot: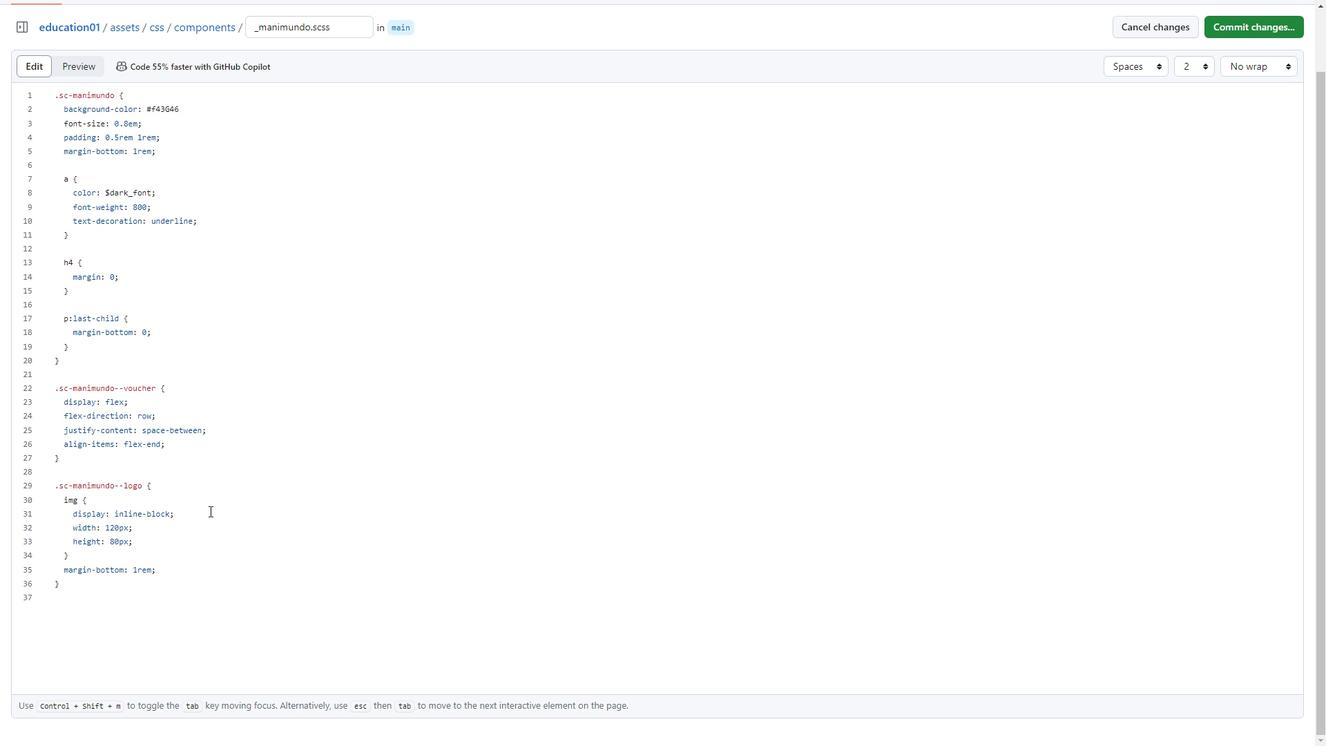 
Action: Mouse scrolled (209, 510) with delta (0, 0)
Screenshot: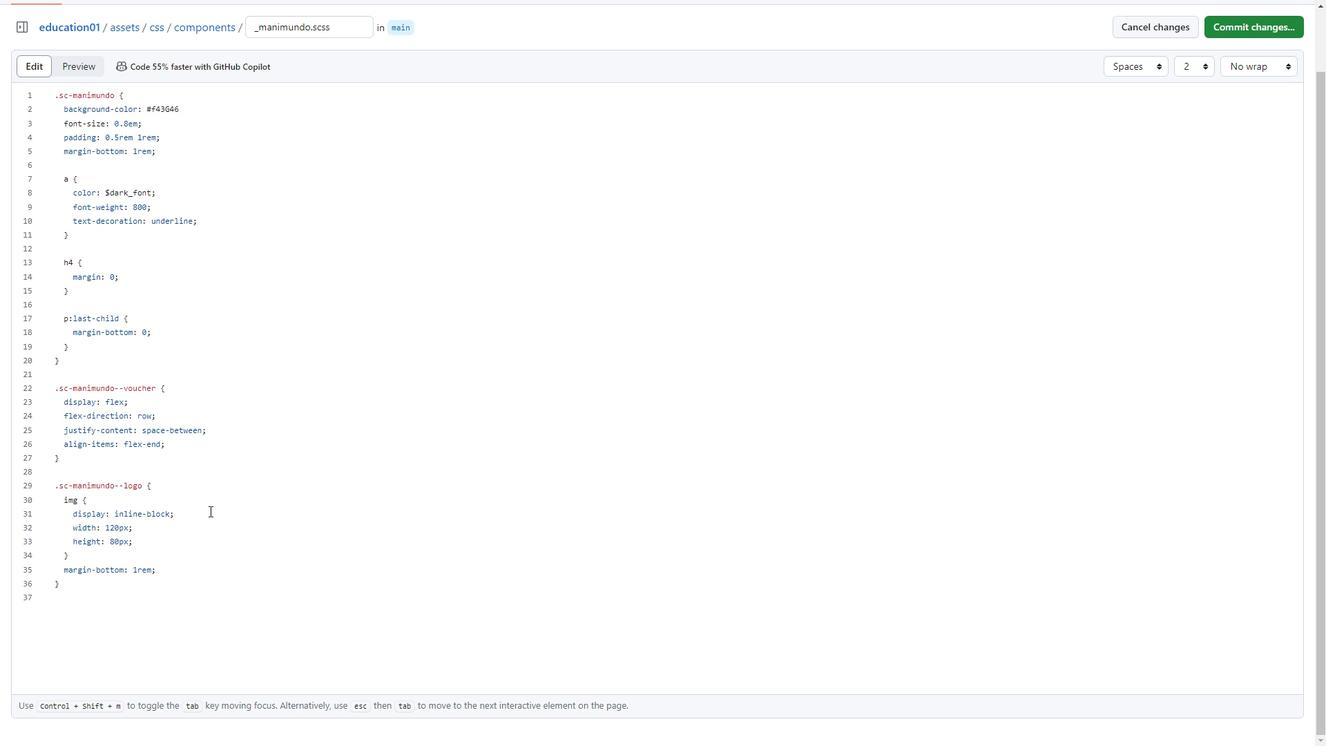 
Action: Mouse moved to (56, 484)
Screenshot: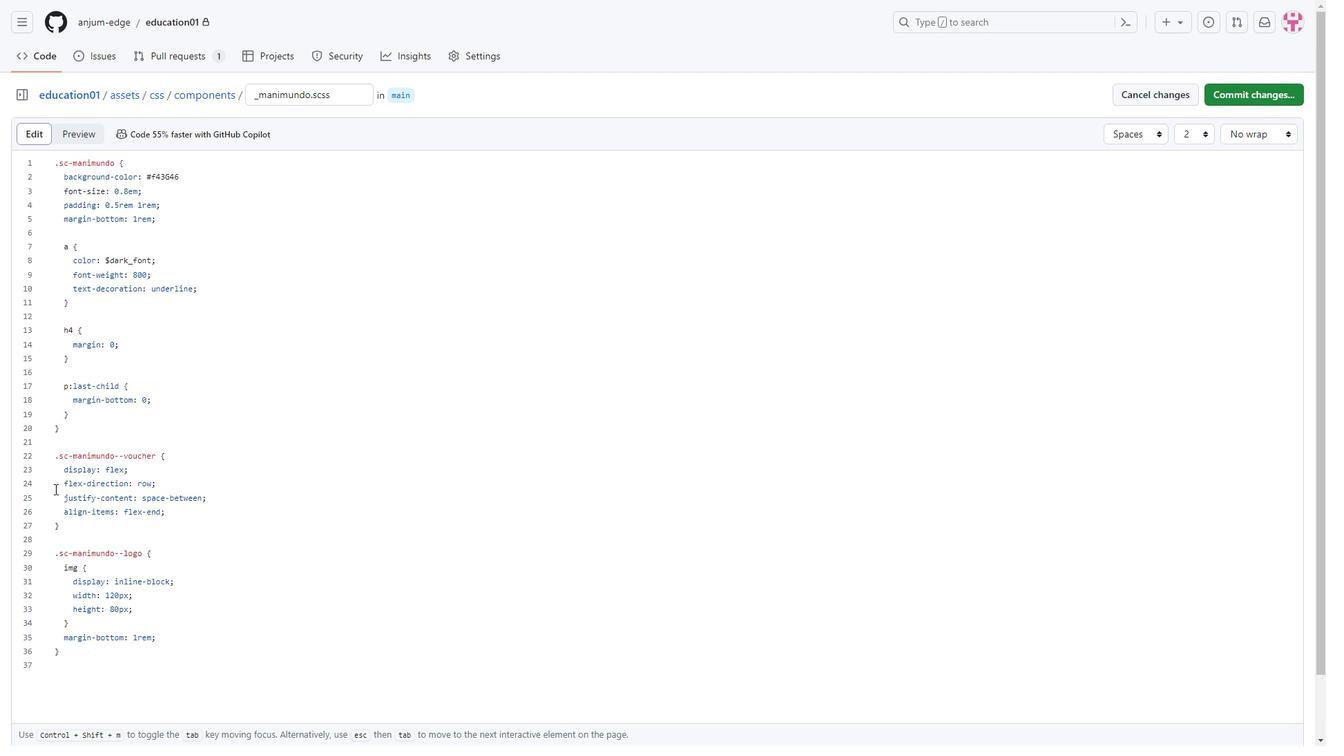 
Action: Mouse pressed left at (56, 484)
Screenshot: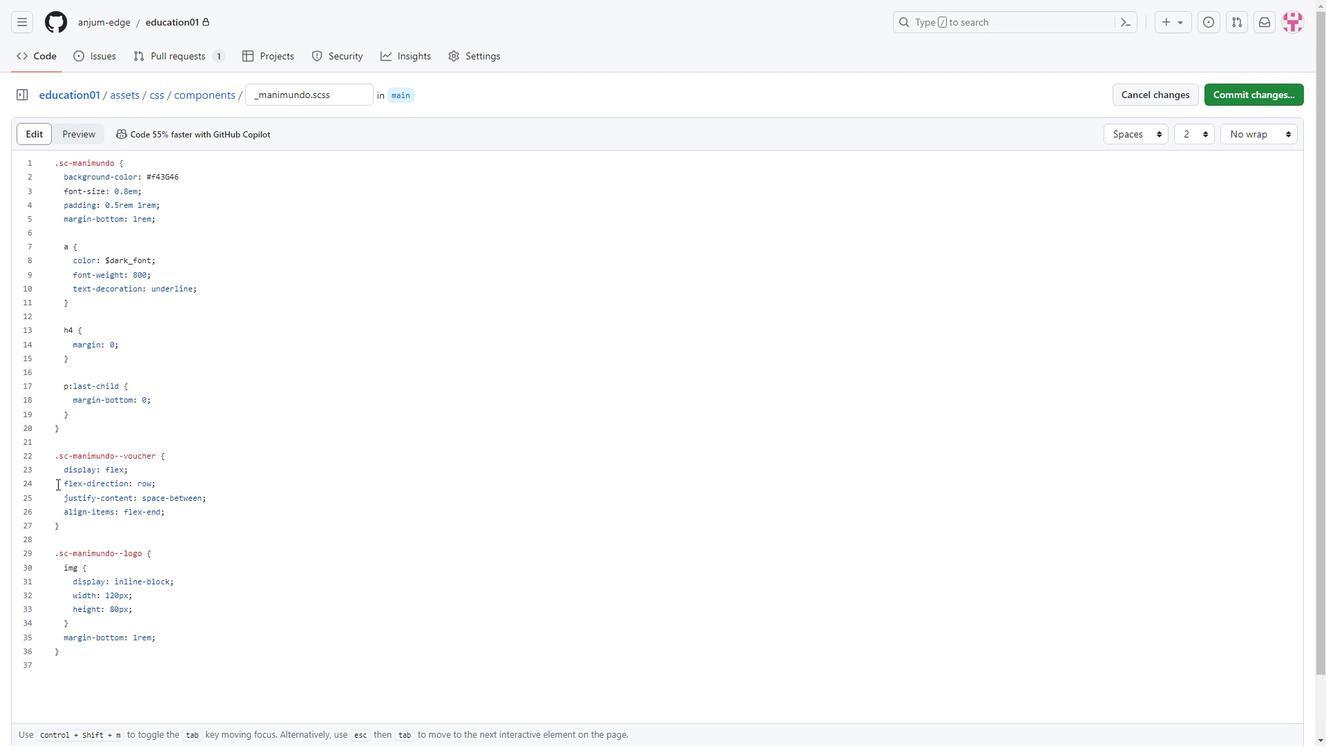 
Action: Mouse moved to (179, 480)
Screenshot: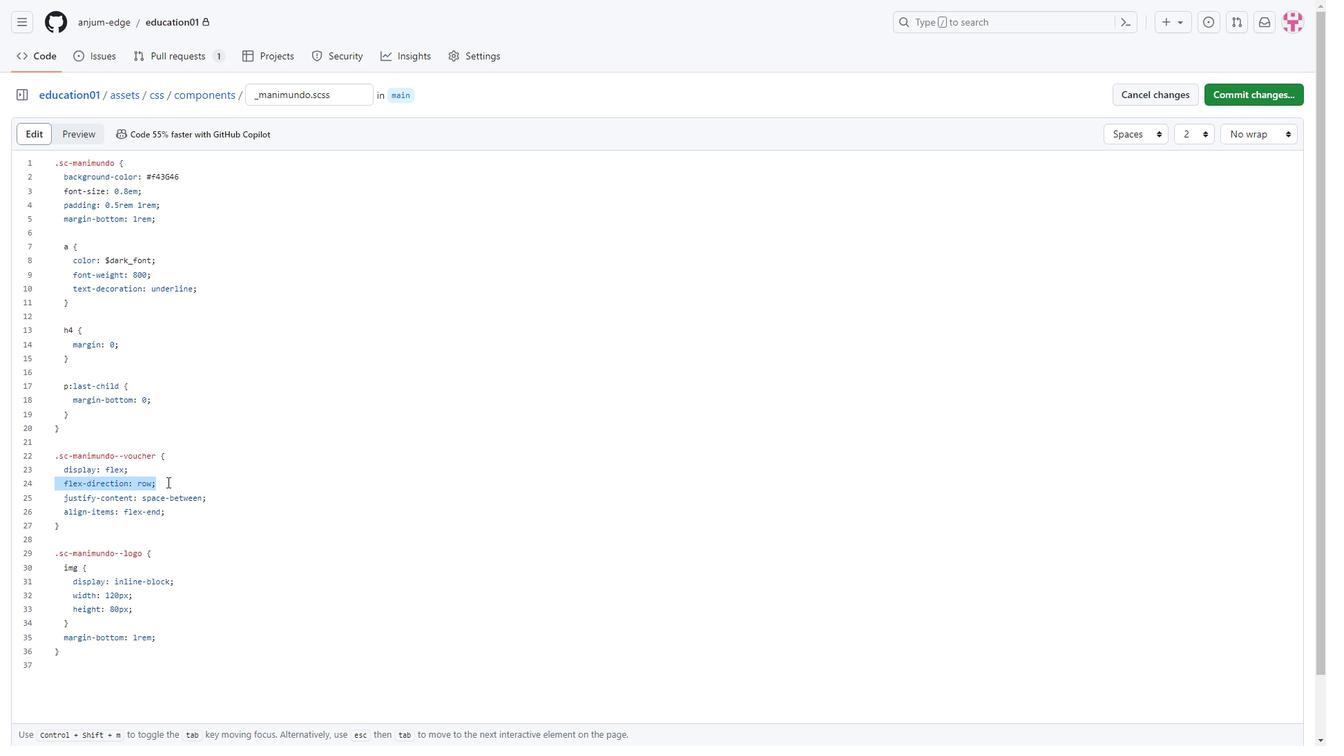 
Action: Mouse pressed left at (179, 480)
Screenshot: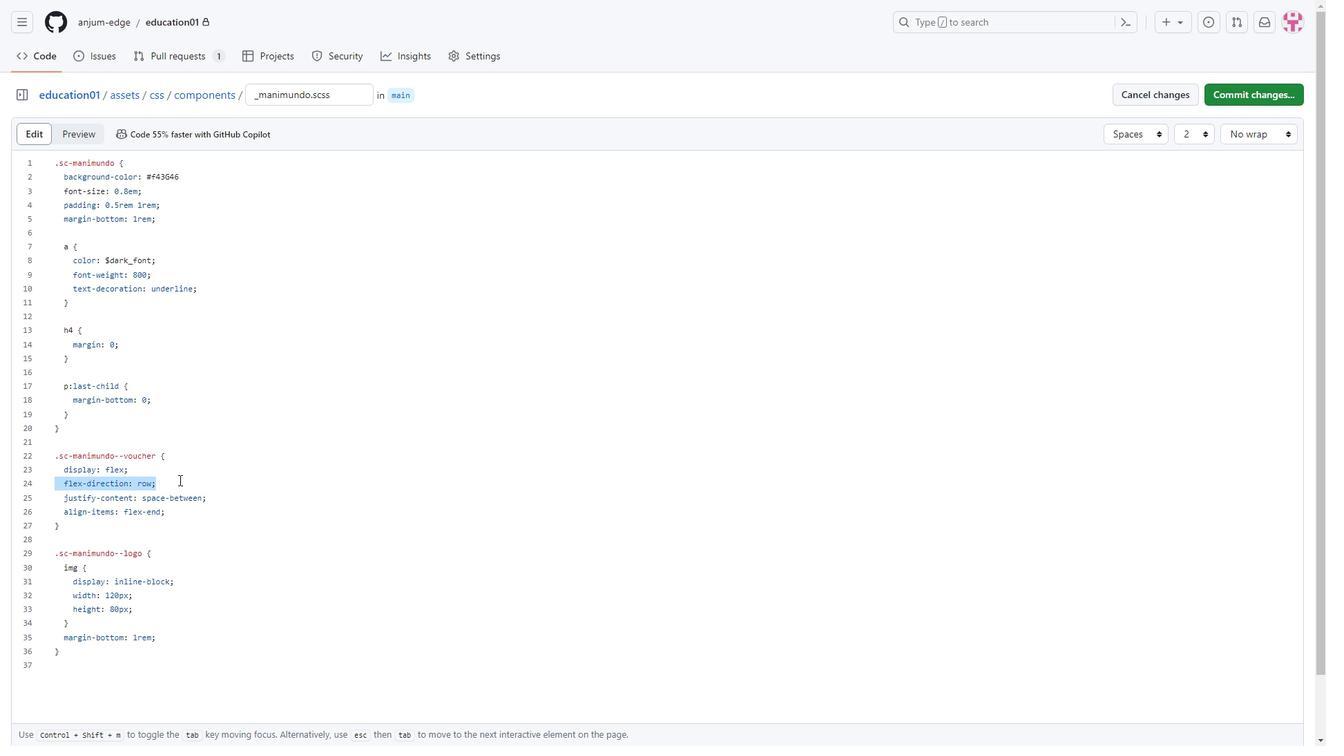 
Action: Mouse moved to (149, 485)
Screenshot: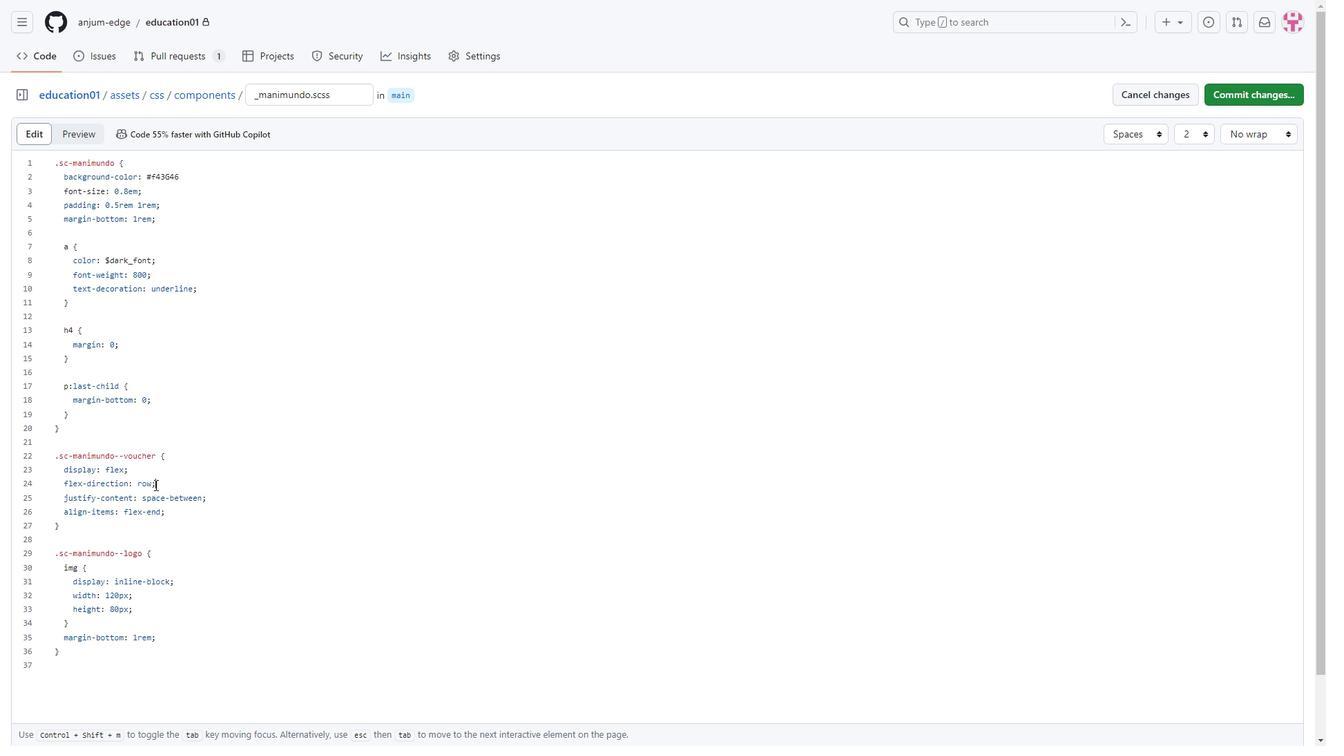 
Action: Mouse pressed left at (149, 485)
Screenshot: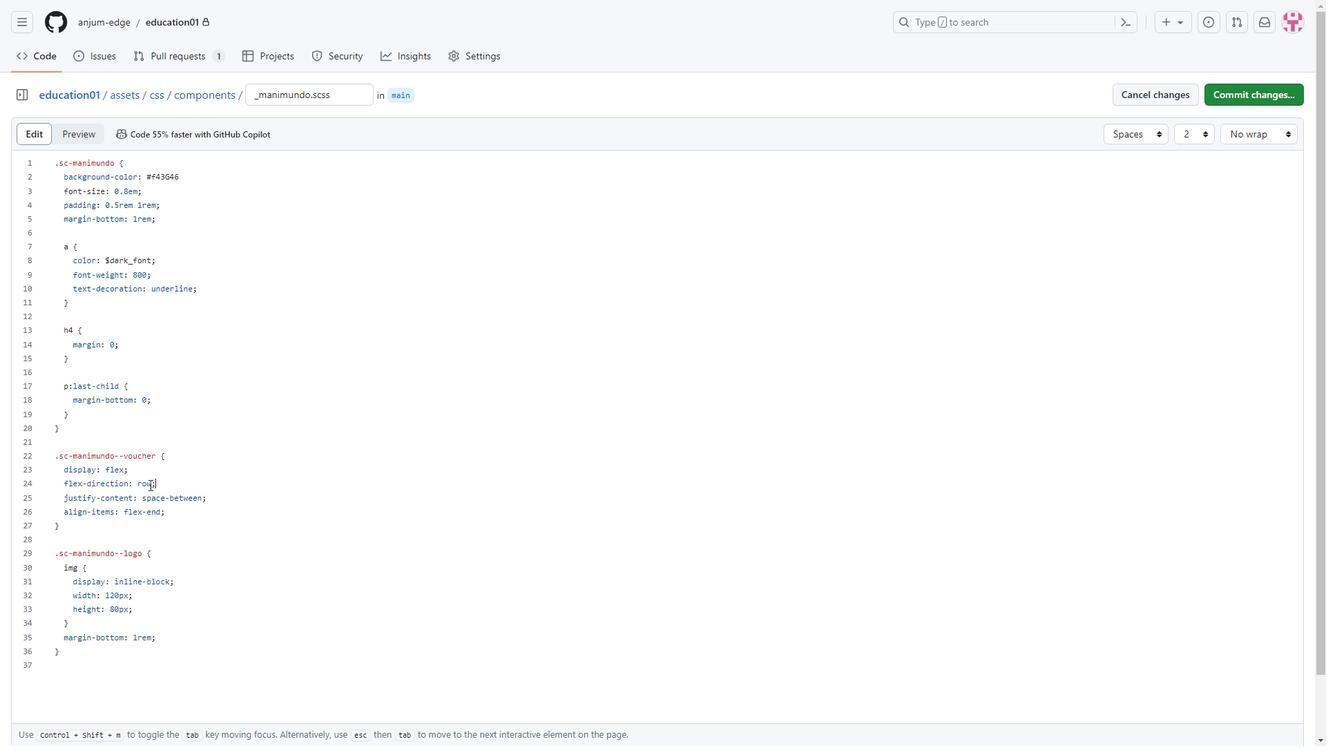 
Action: Mouse moved to (161, 485)
Screenshot: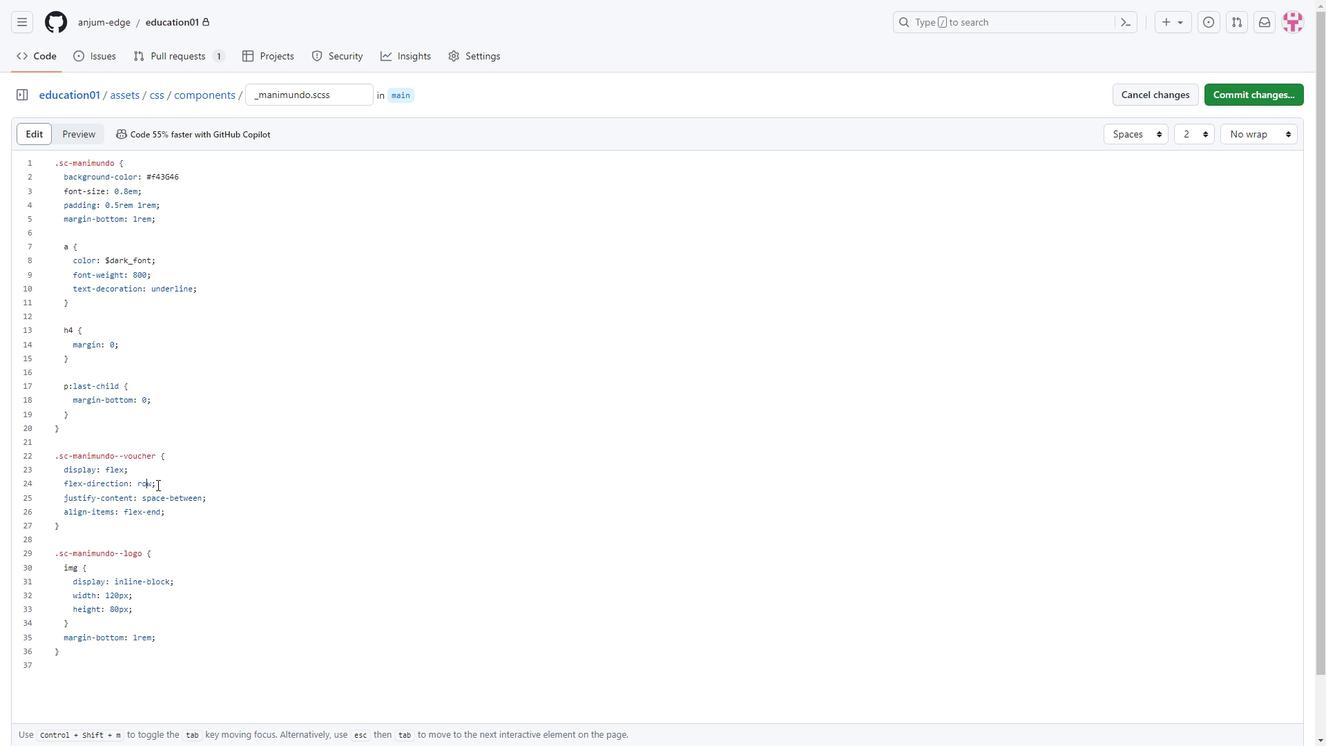 
Action: Key pressed <Key.right><Key.backspace><Key.backspace><Key.backspace>column
Screenshot: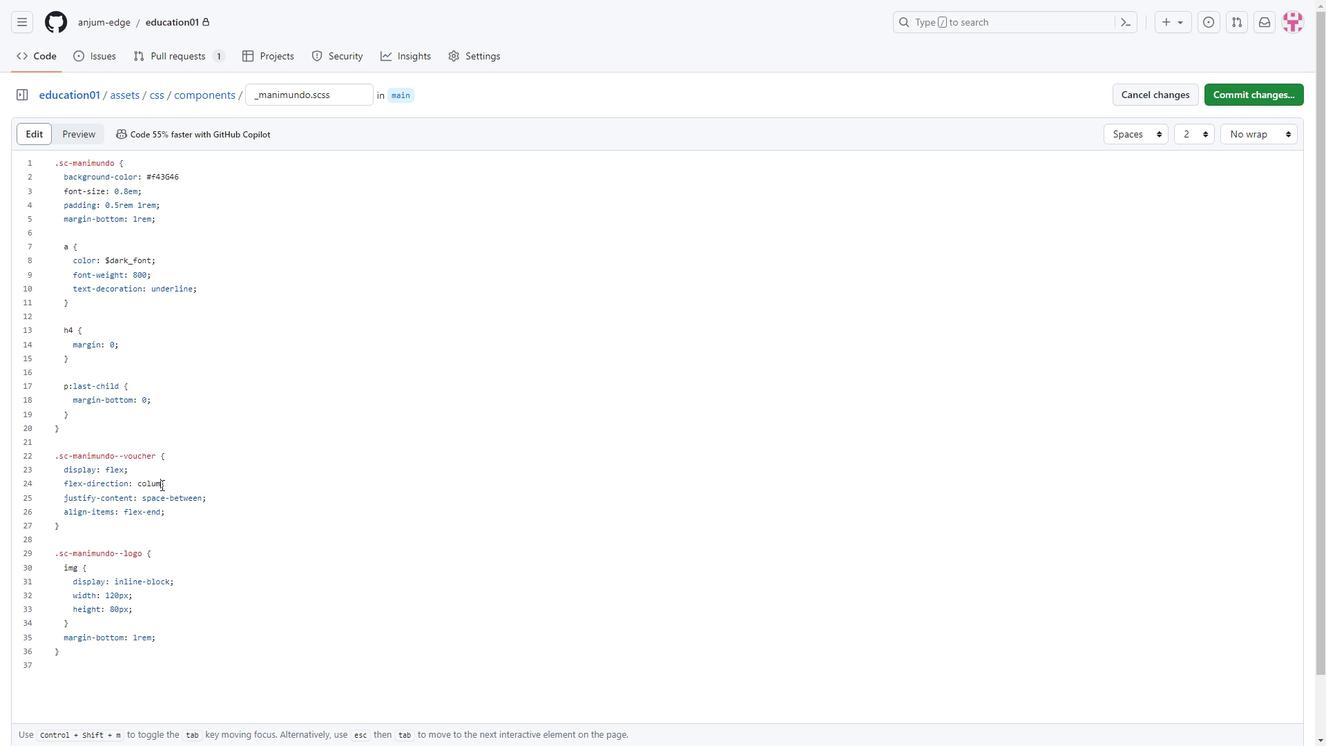 
Action: Mouse moved to (1271, 87)
Screenshot: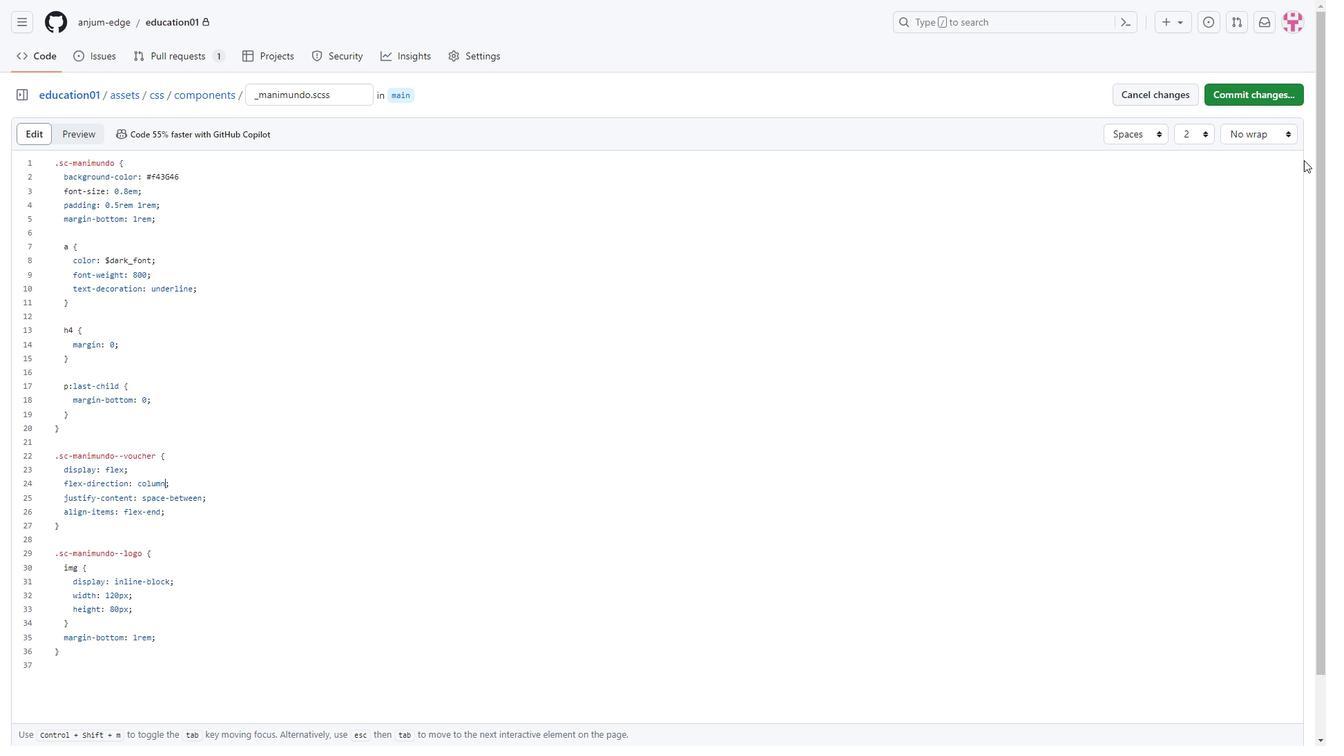 
Action: Mouse pressed left at (1271, 87)
Screenshot: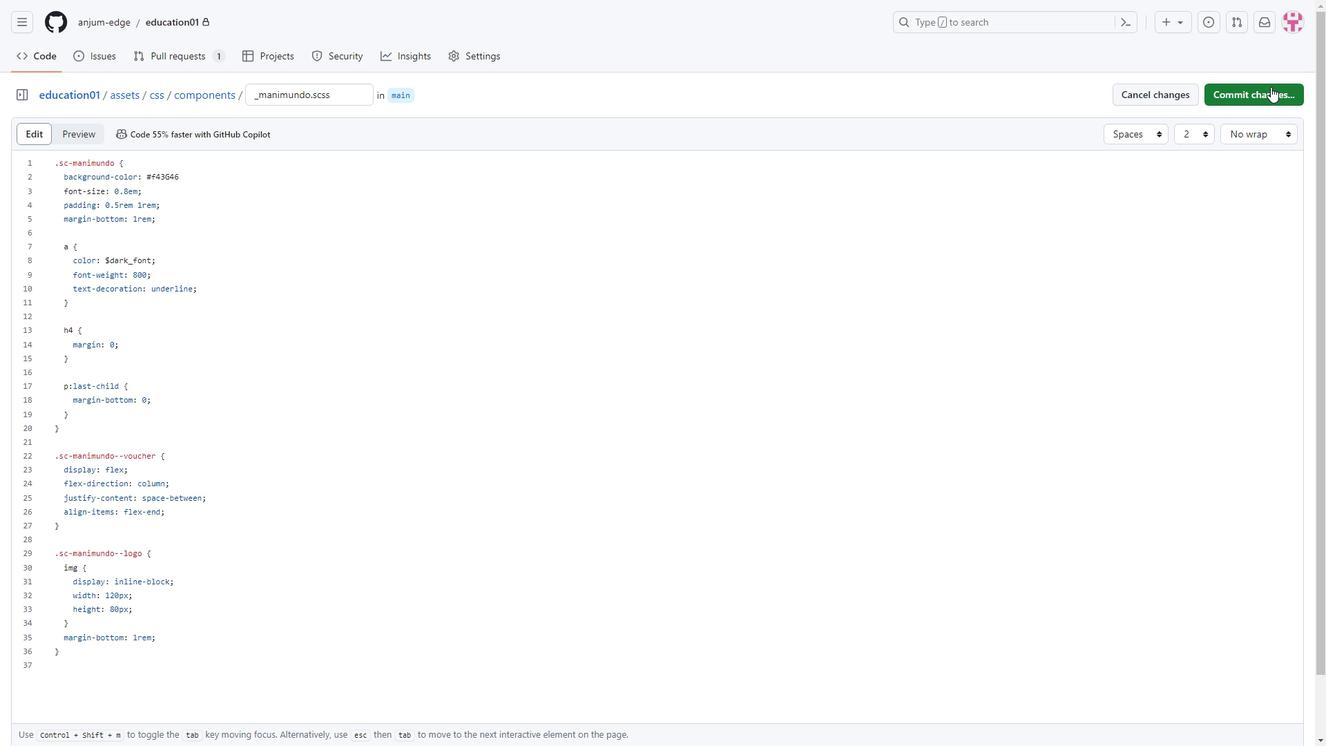 
Action: Mouse moved to (506, 466)
Screenshot: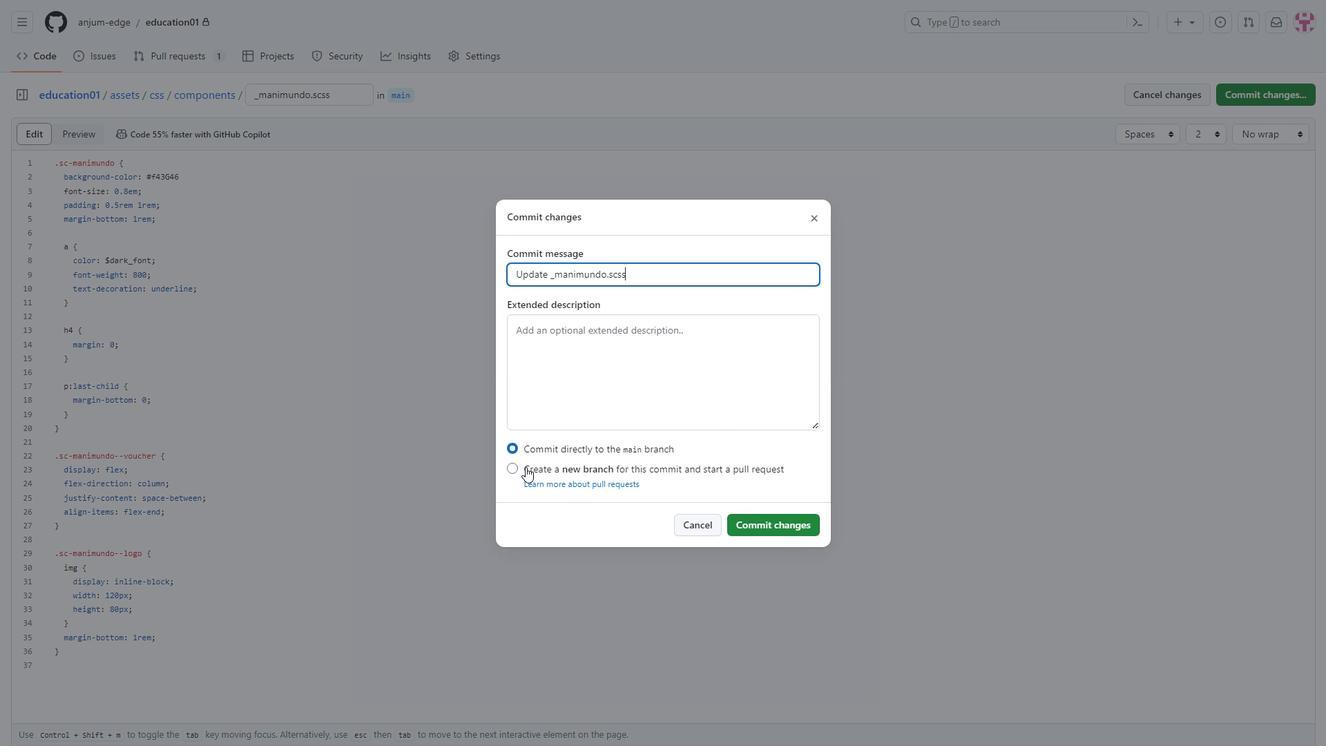 
Action: Mouse pressed left at (506, 466)
Screenshot: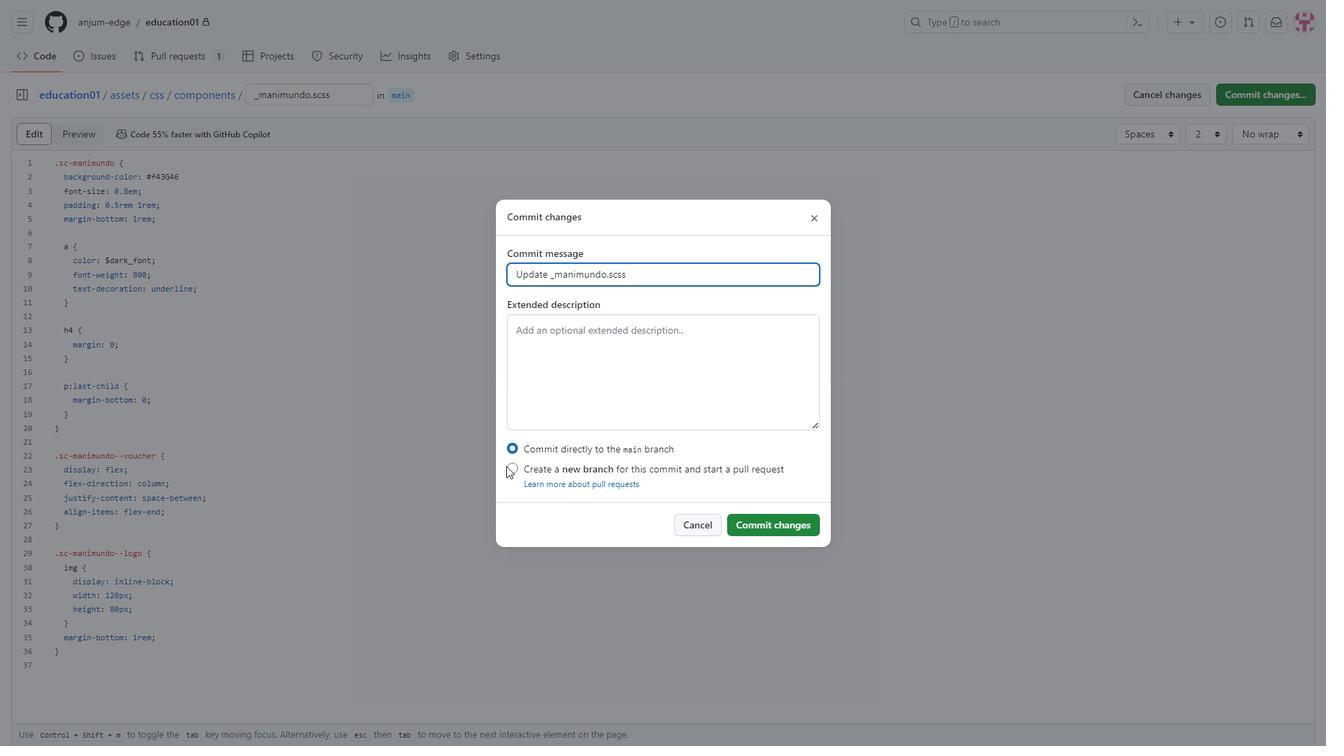 
Action: Mouse moved to (512, 464)
Screenshot: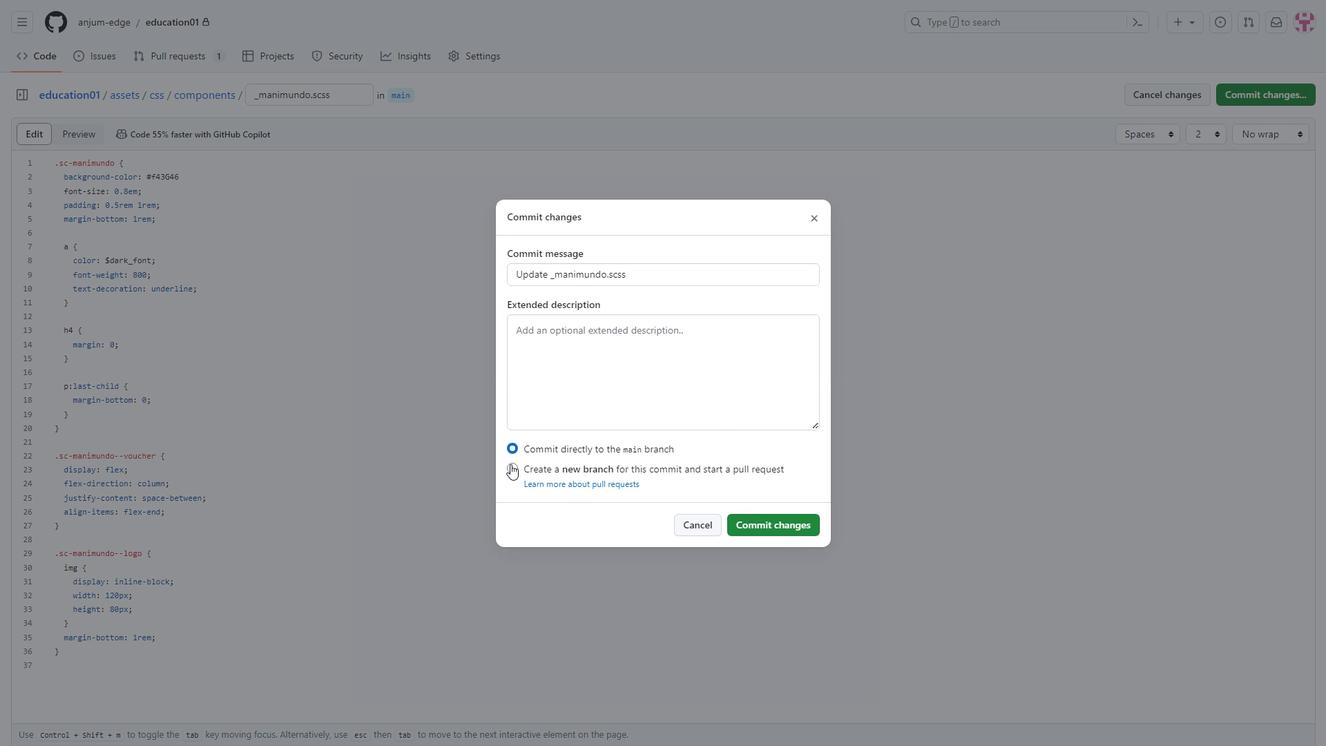 
Action: Mouse pressed left at (512, 464)
Screenshot: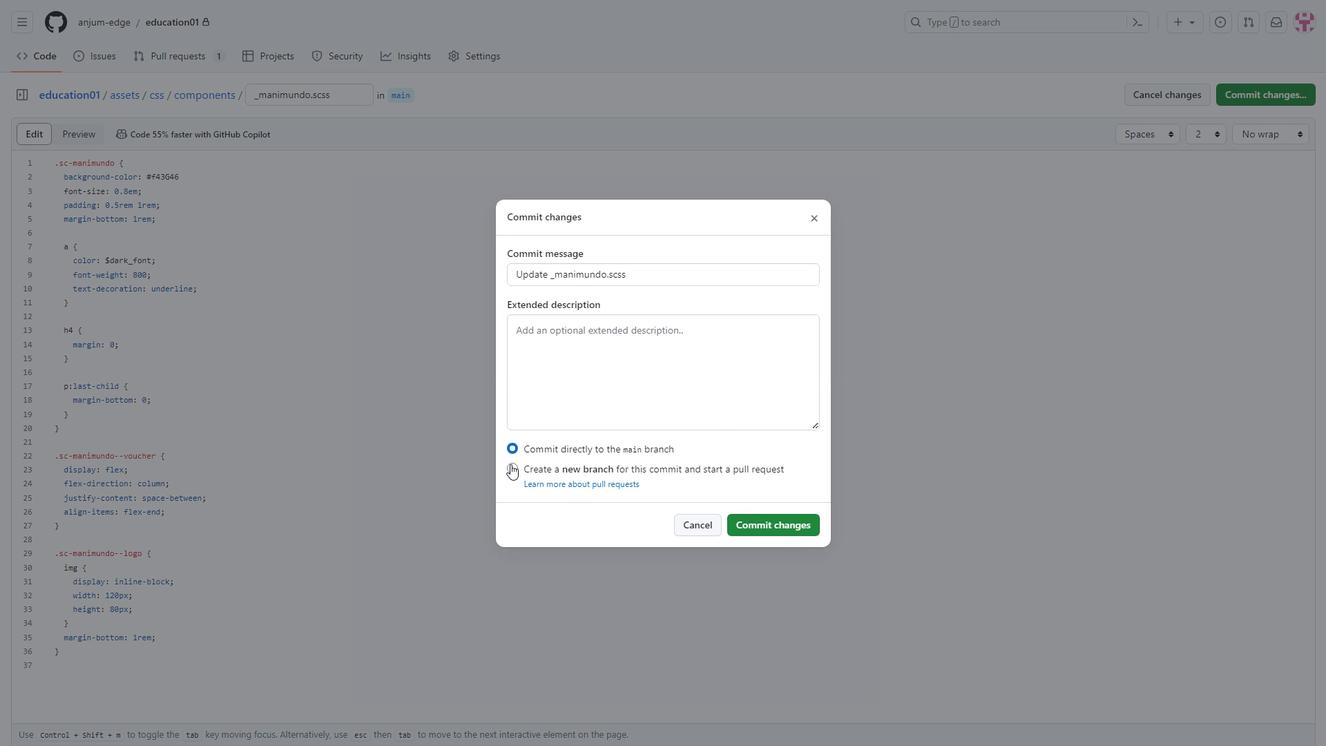 
Action: Mouse moved to (771, 536)
Screenshot: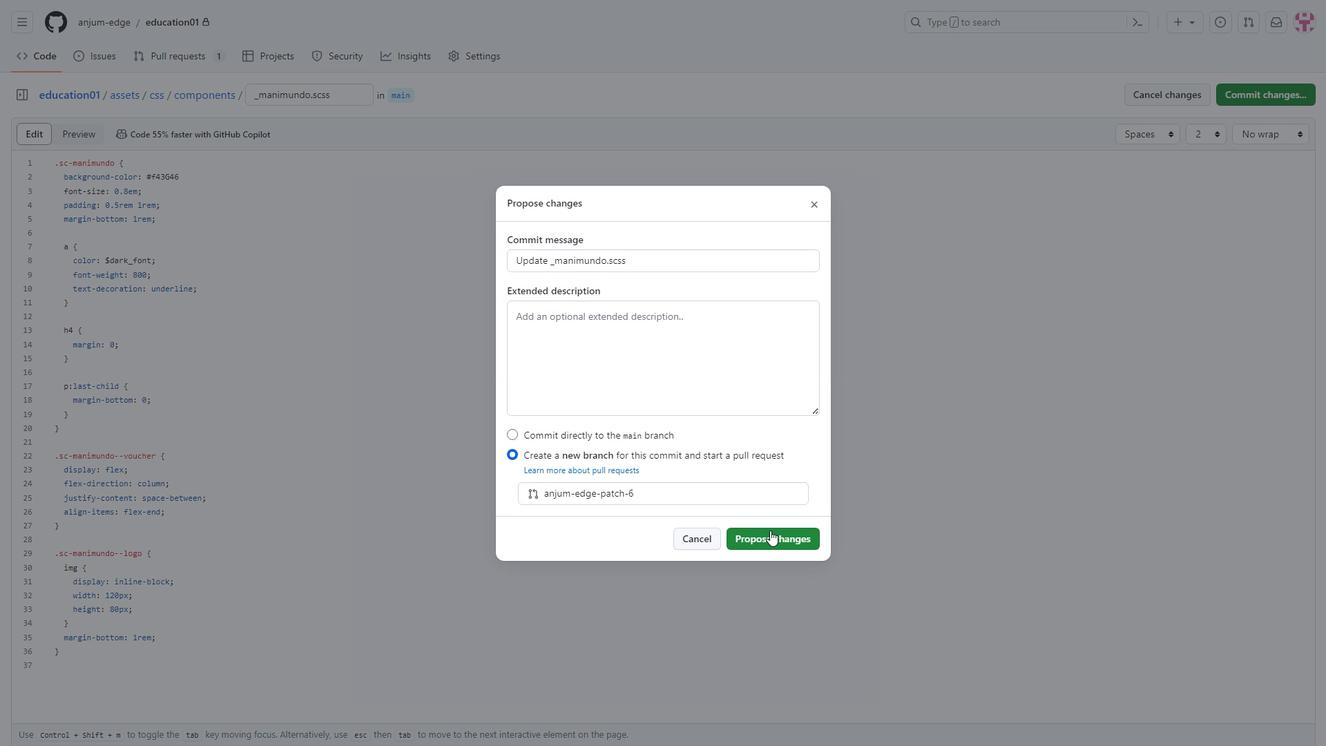 
Action: Mouse pressed left at (771, 536)
Screenshot: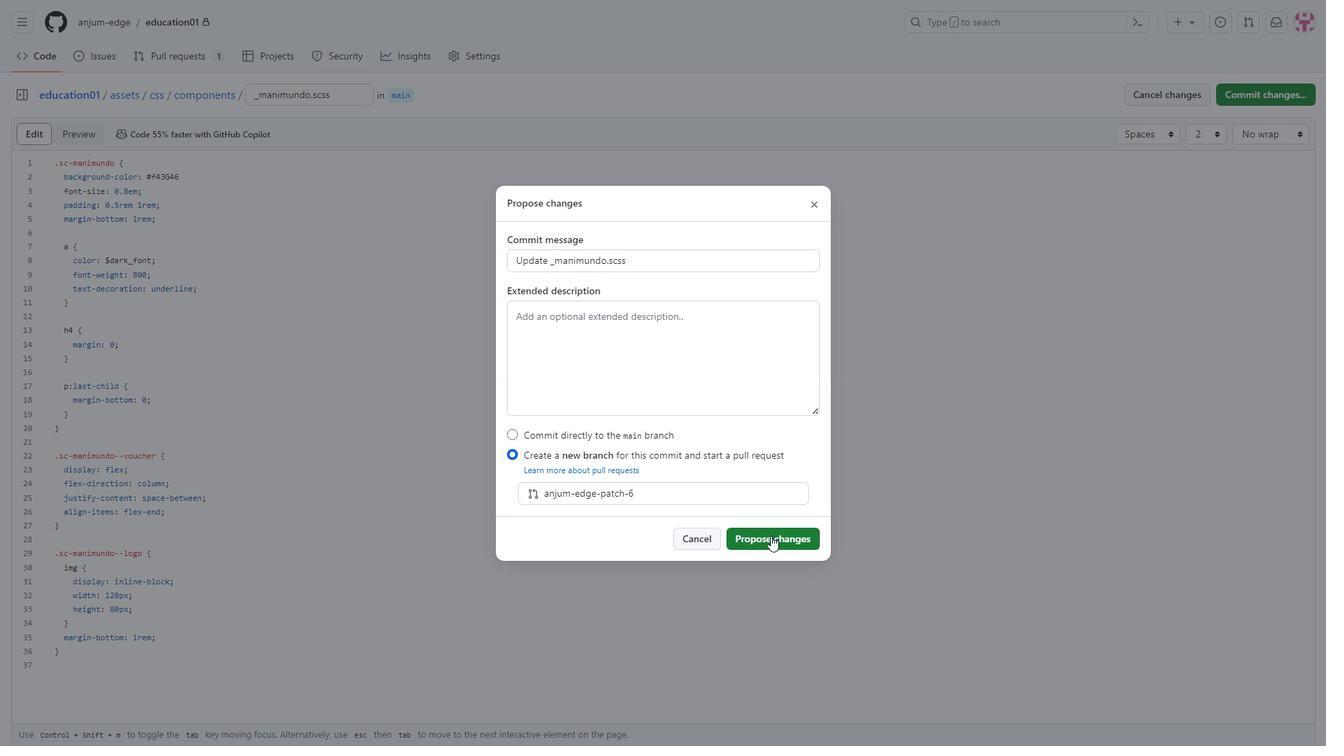 
Action: Mouse moved to (947, 278)
Screenshot: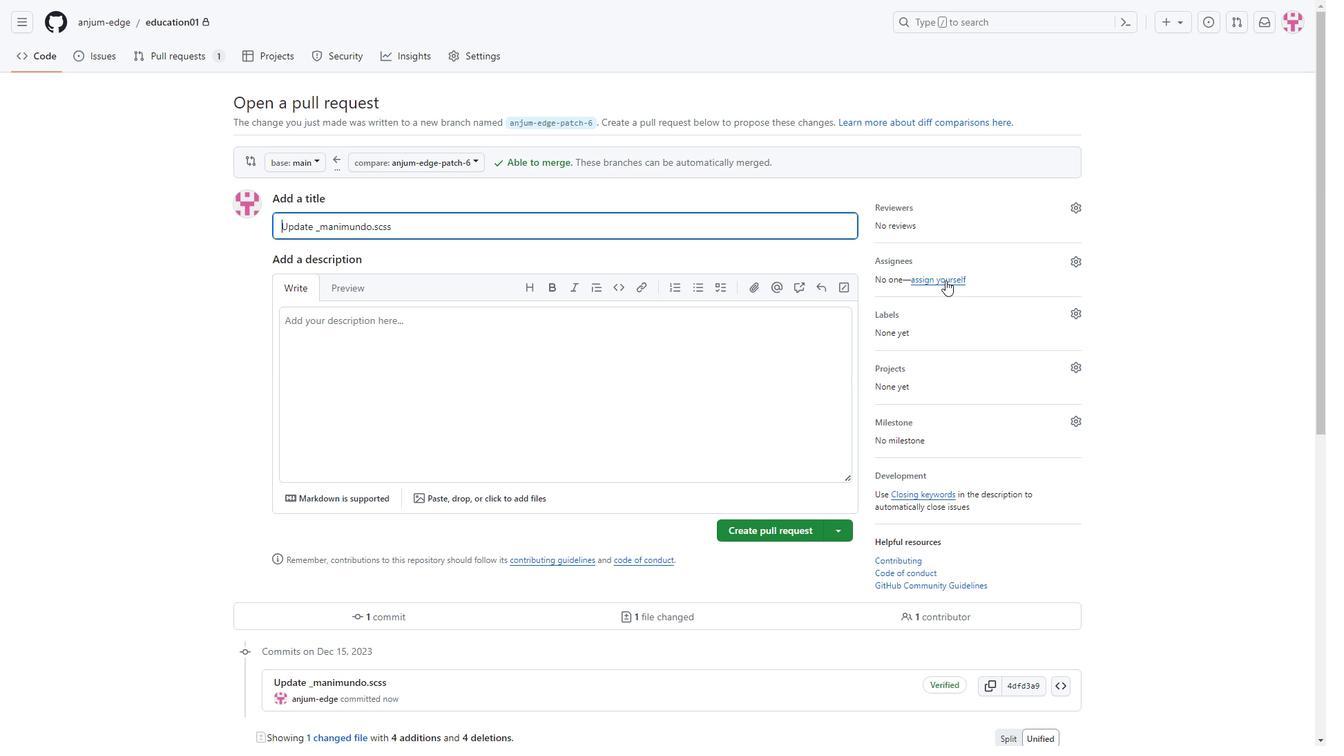 
Action: Mouse pressed left at (947, 278)
Screenshot: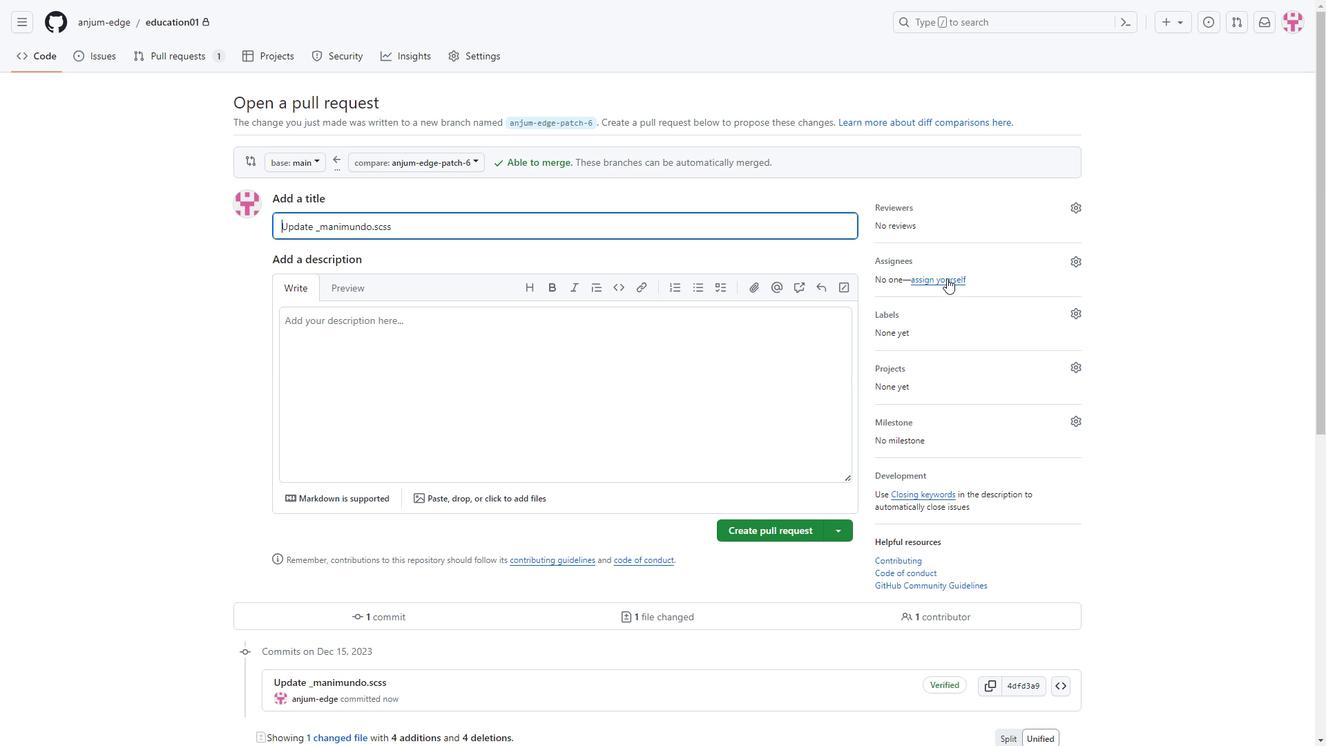 
Action: Mouse moved to (882, 317)
Screenshot: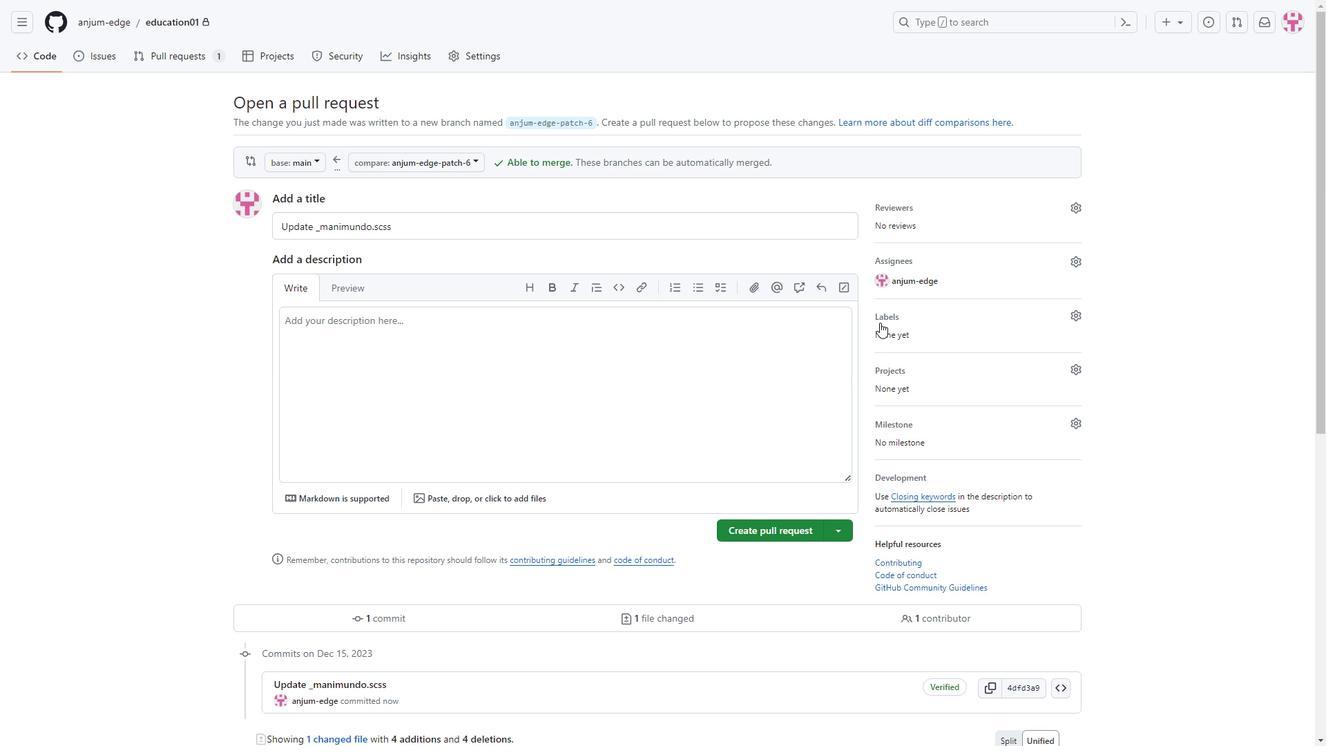 
Action: Mouse pressed left at (882, 317)
Screenshot: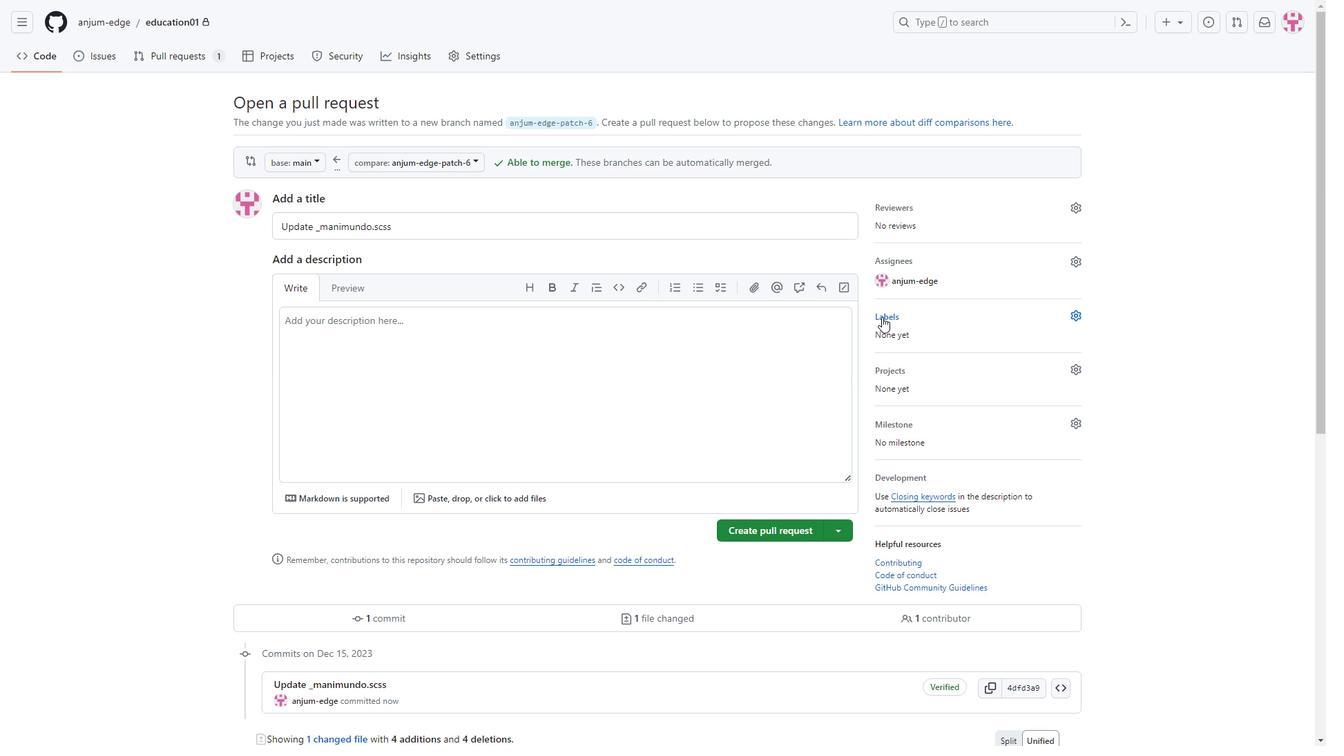 
Action: Mouse moved to (948, 409)
Screenshot: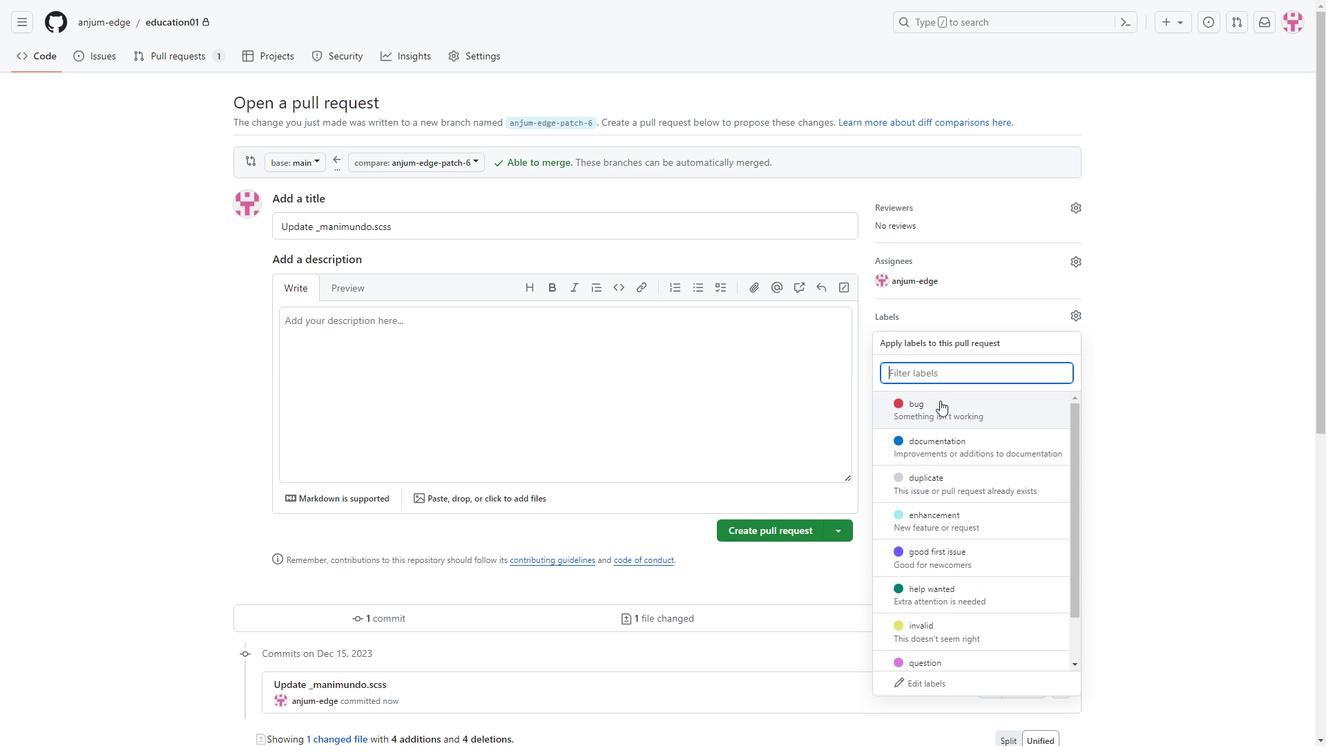 
Action: Mouse pressed left at (948, 409)
Screenshot: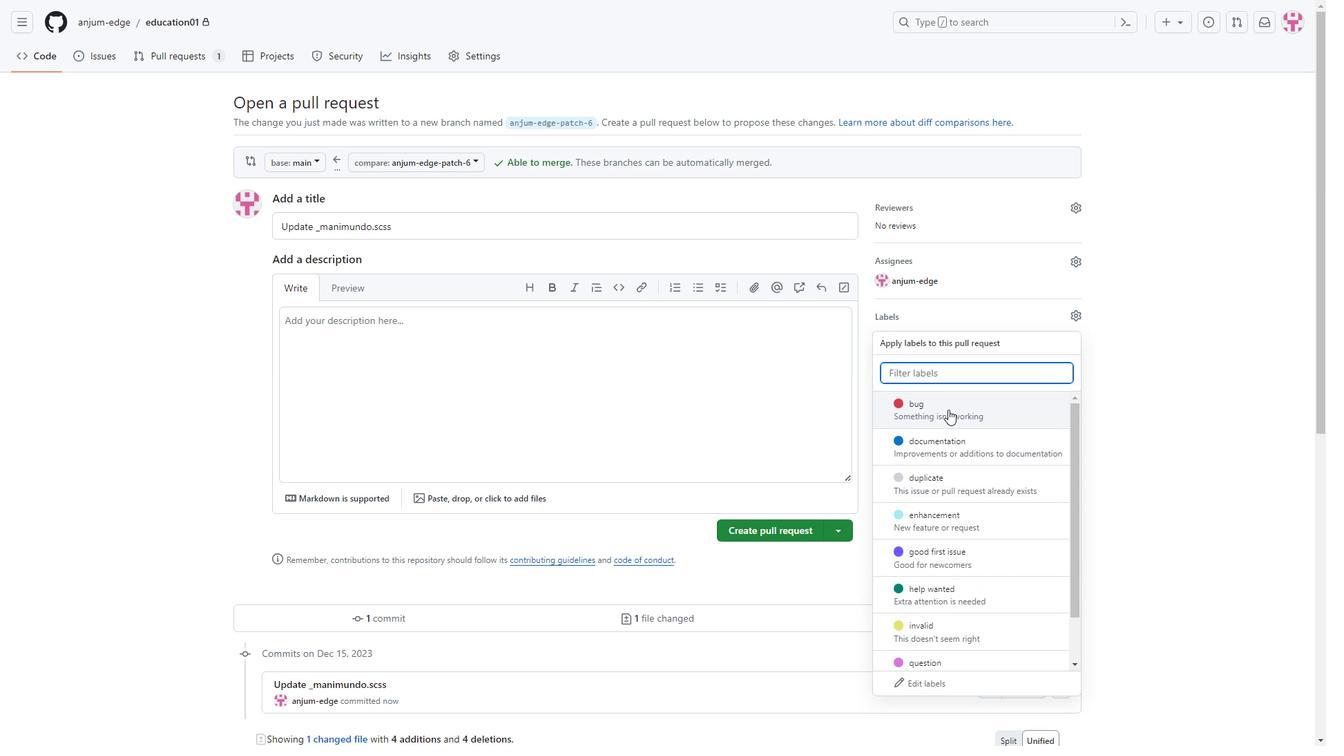 
Action: Mouse moved to (1188, 402)
Screenshot: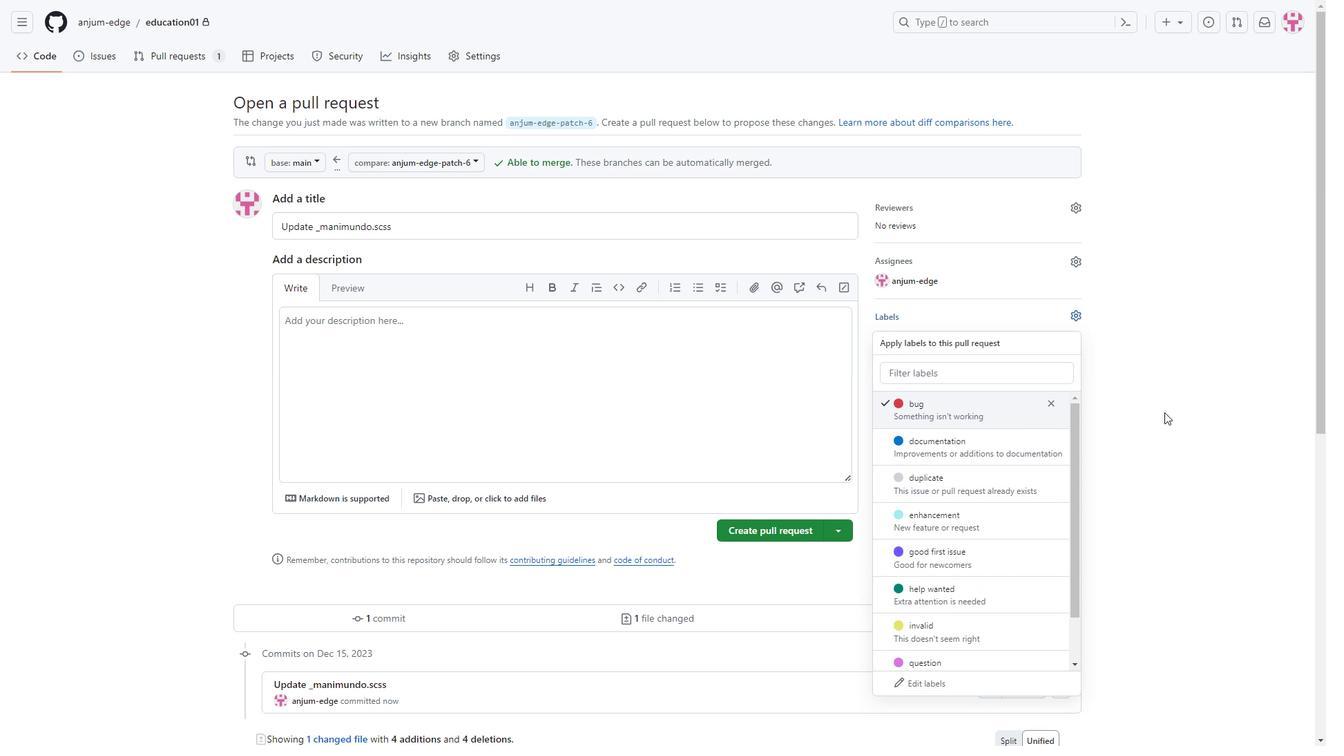 
Action: Mouse pressed left at (1188, 402)
Screenshot: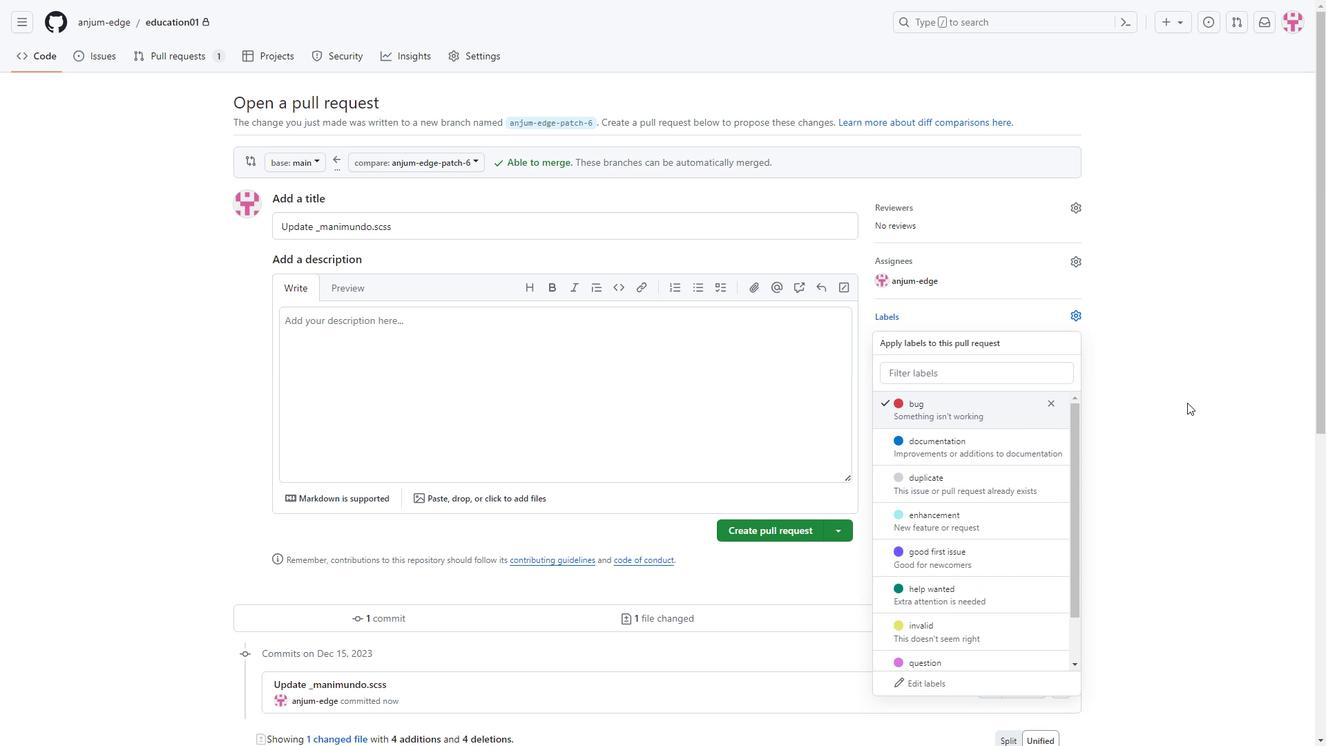
Action: Mouse moved to (883, 375)
Screenshot: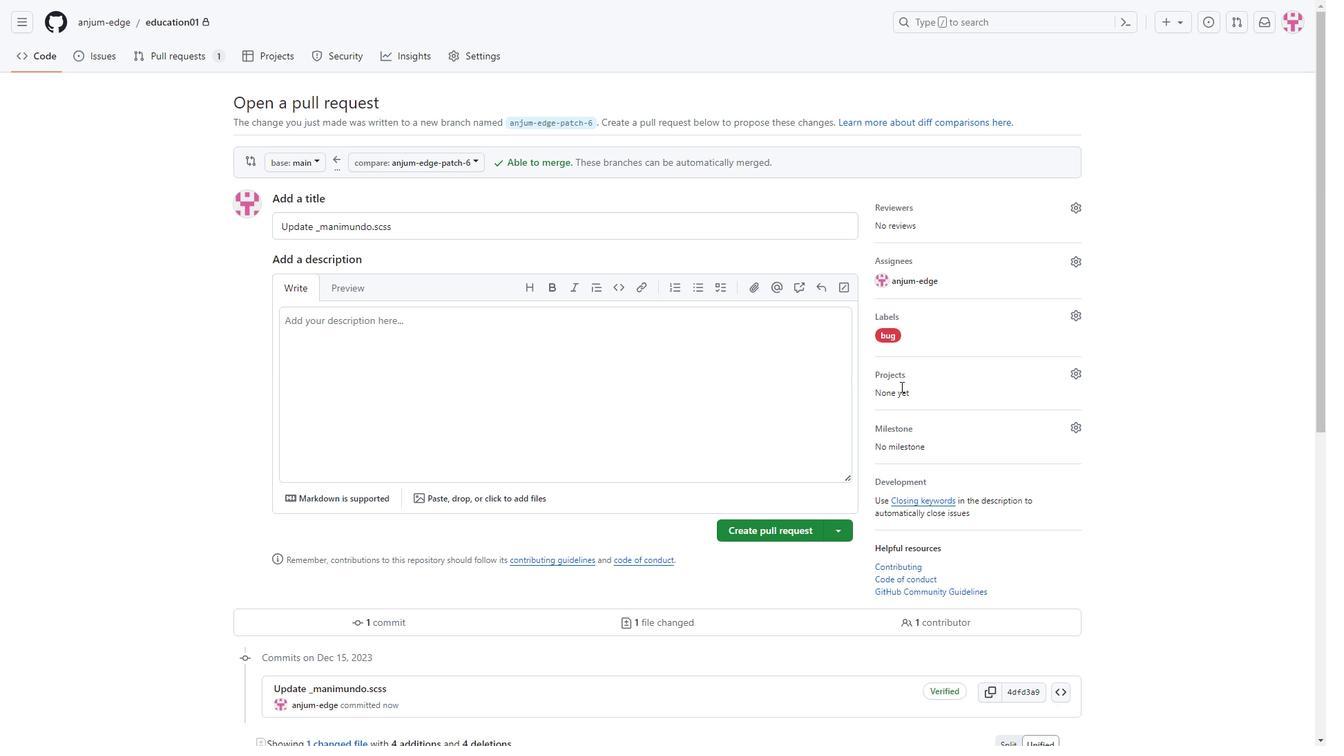 
Action: Mouse pressed left at (883, 375)
Screenshot: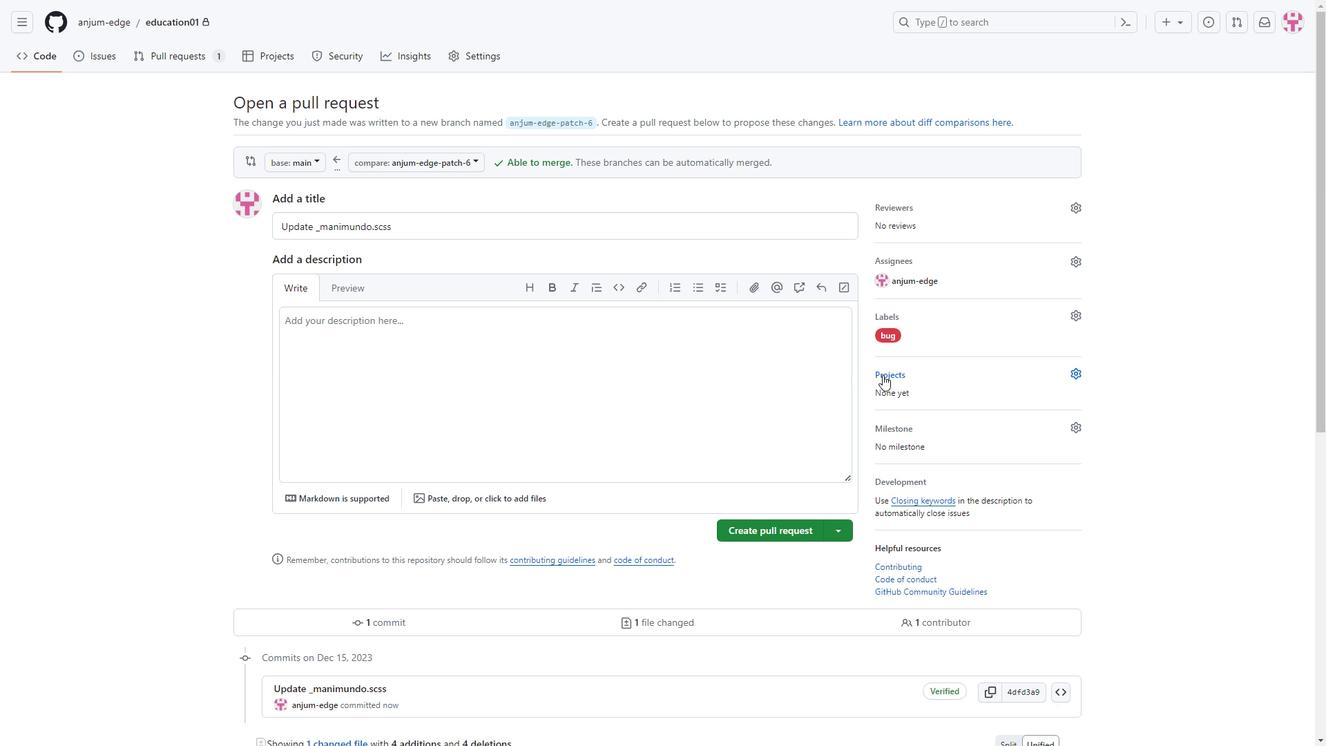 
Action: Mouse moved to (963, 483)
Screenshot: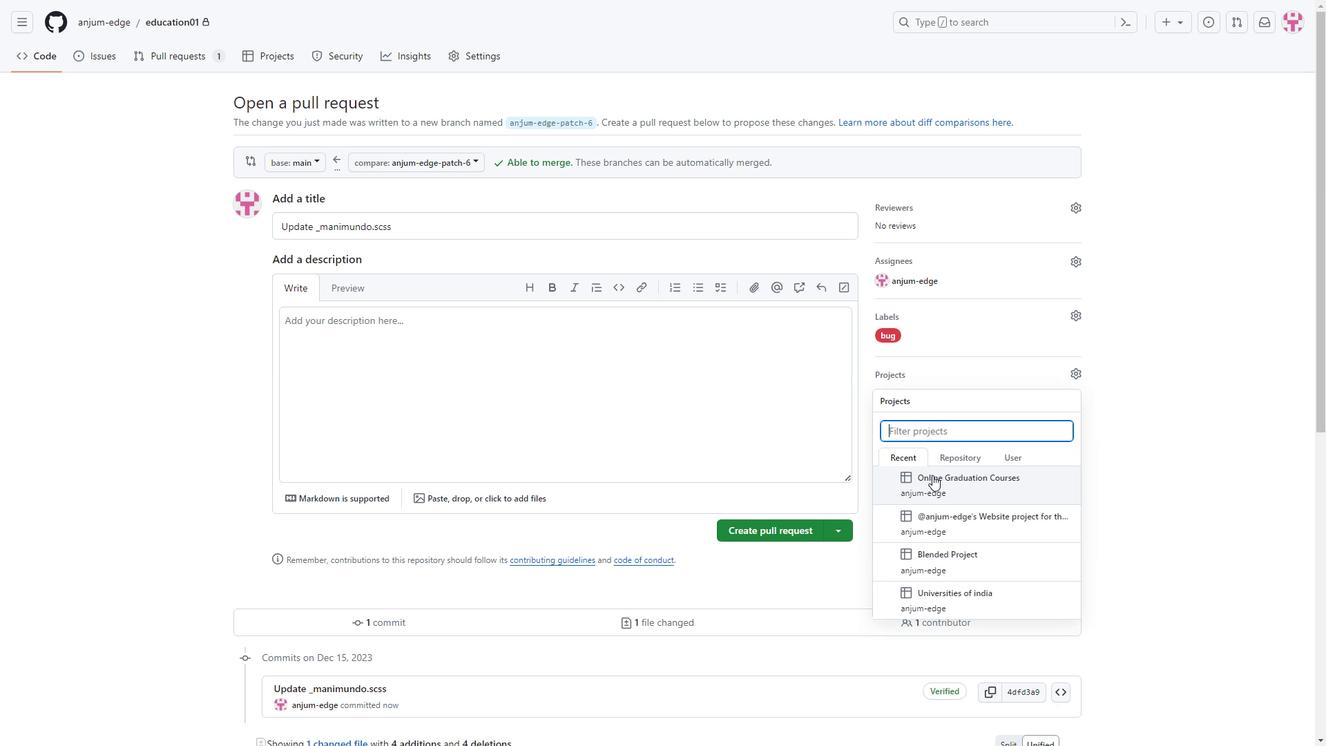
Action: Mouse pressed left at (963, 483)
Screenshot: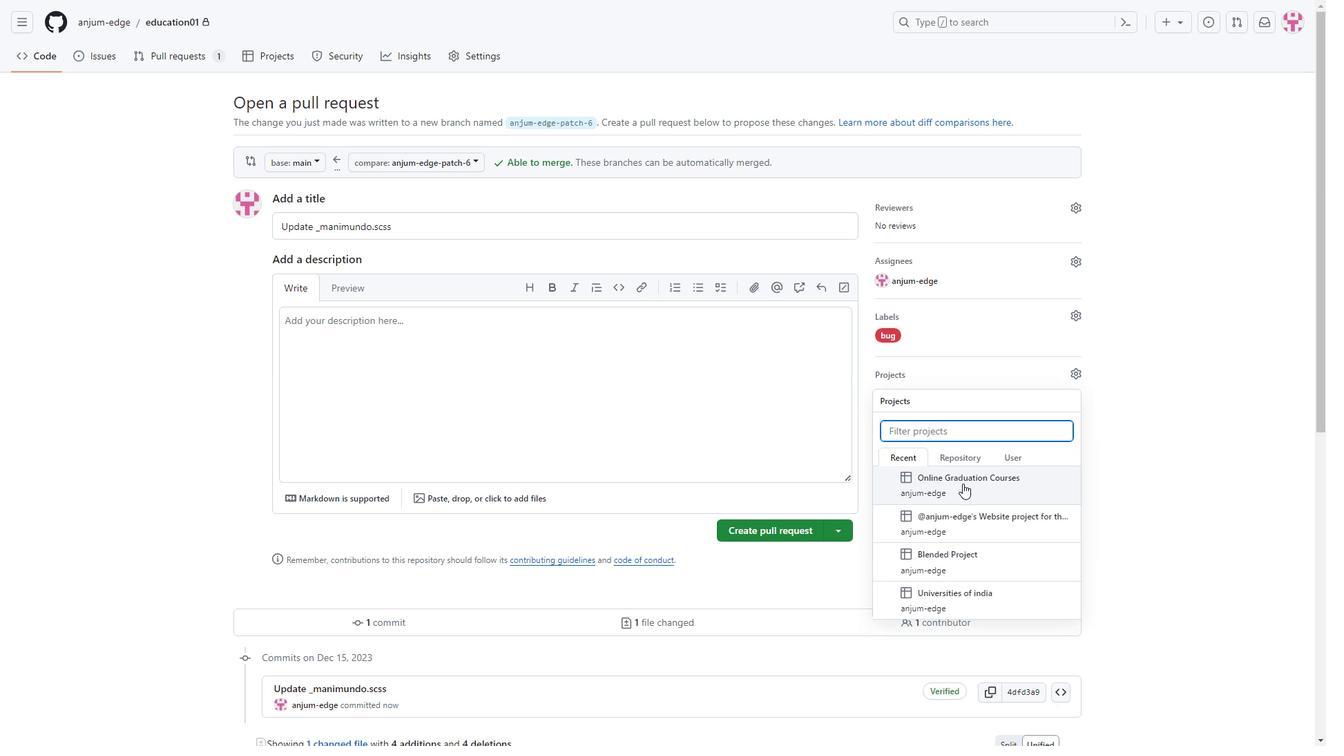 
Action: Mouse moved to (1143, 449)
Screenshot: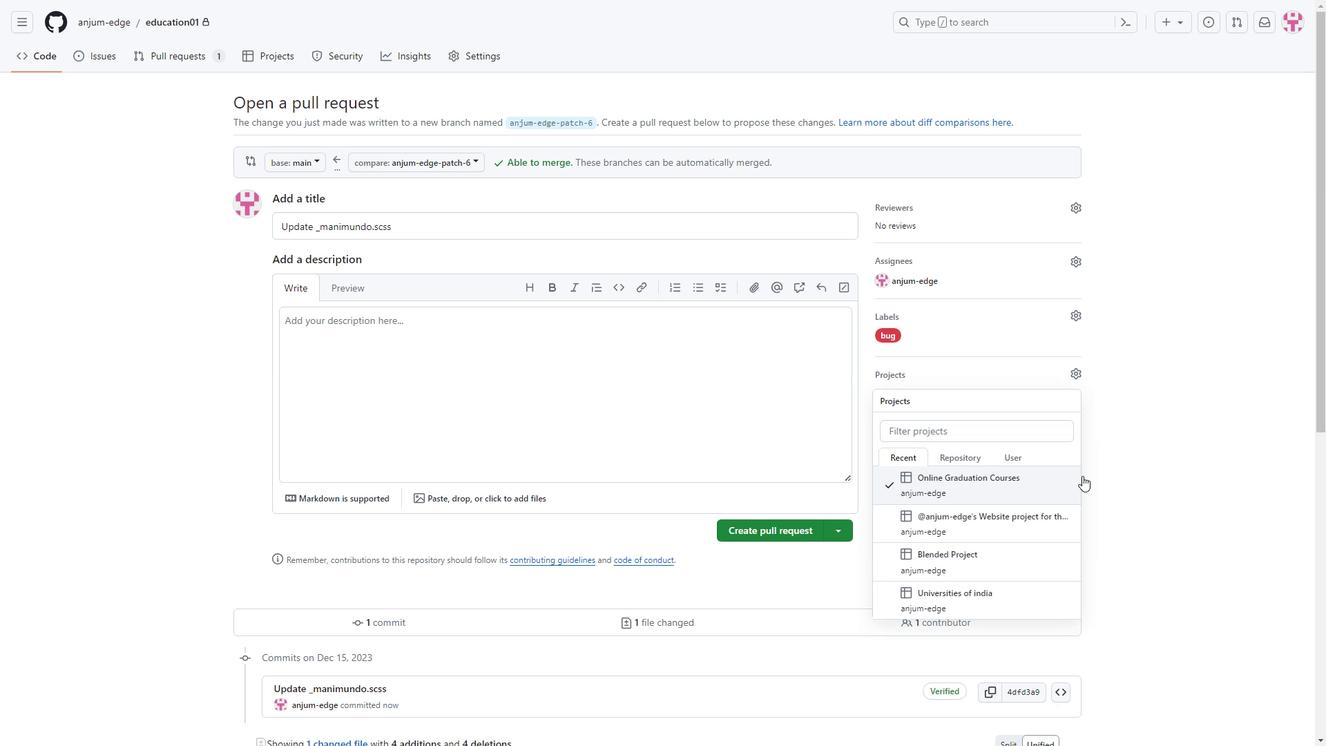 
Action: Mouse pressed left at (1143, 449)
Screenshot: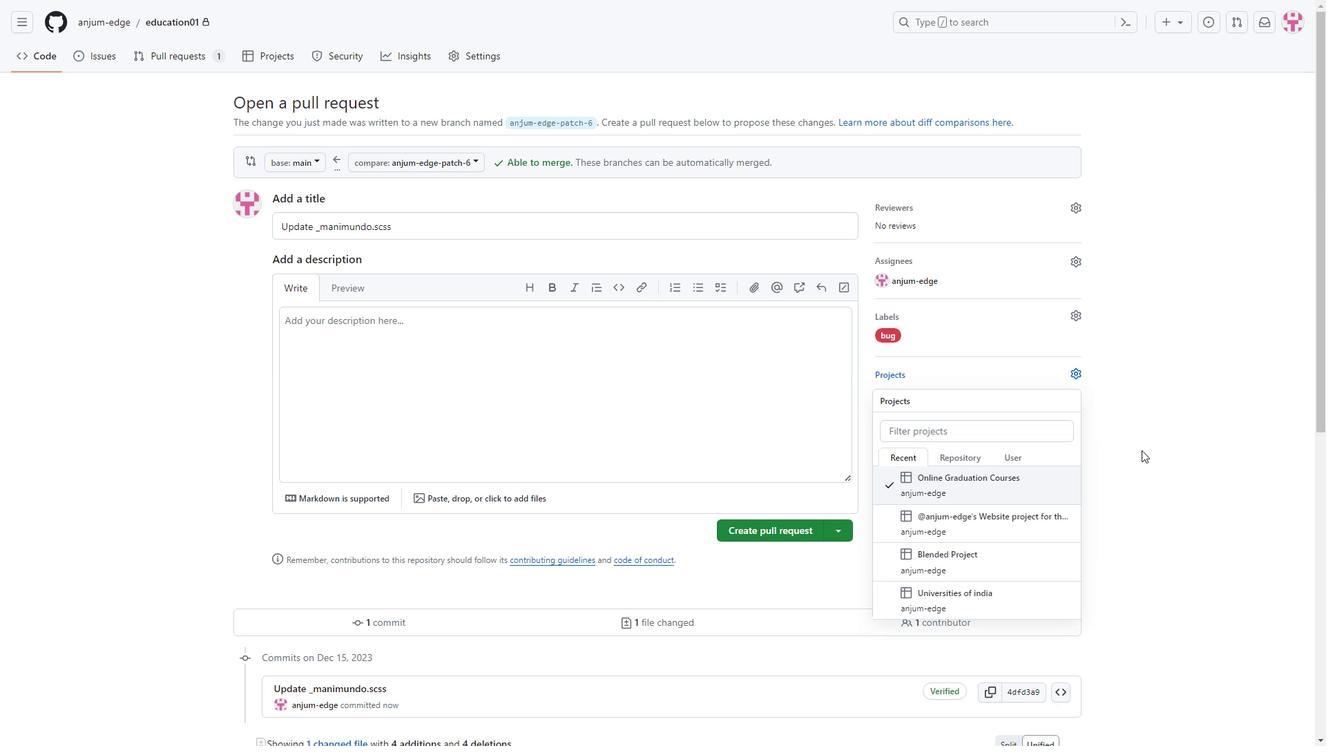 
Action: Mouse moved to (466, 361)
Screenshot: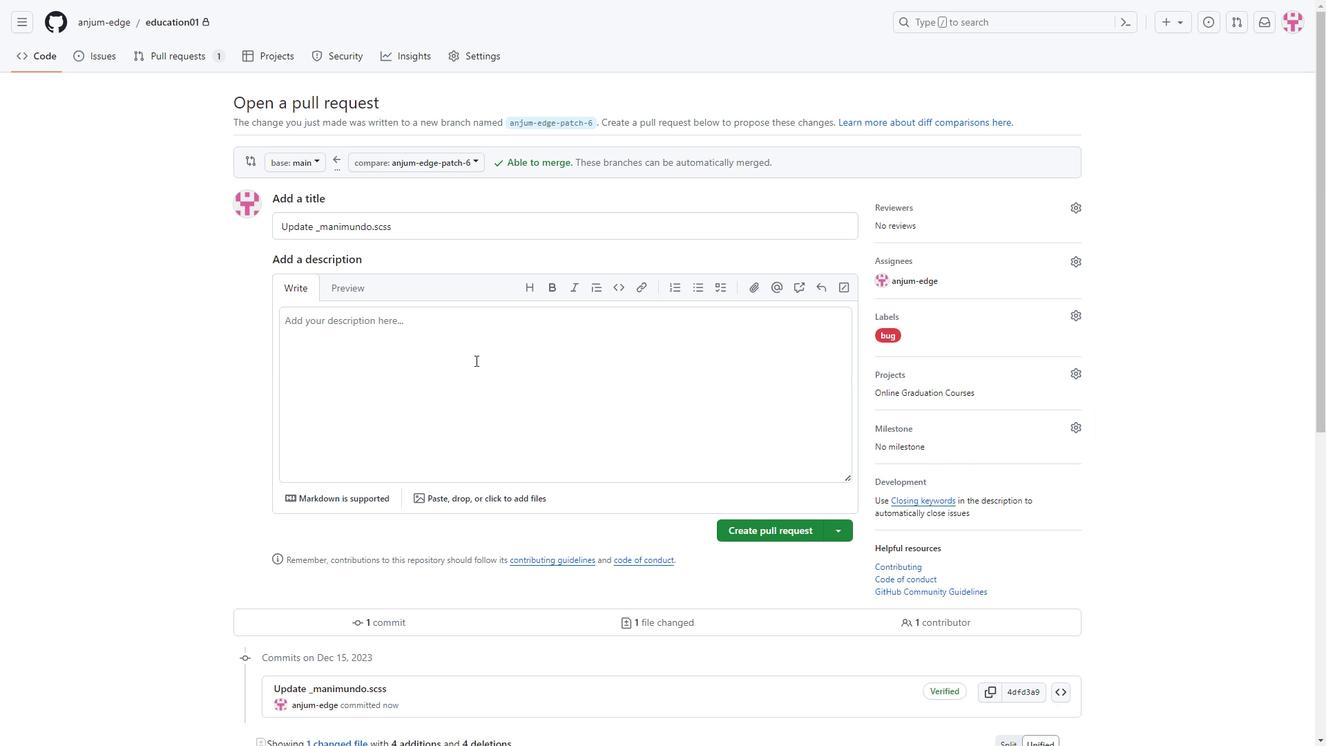 
Action: Mouse scrolled (466, 360) with delta (0, 0)
Screenshot: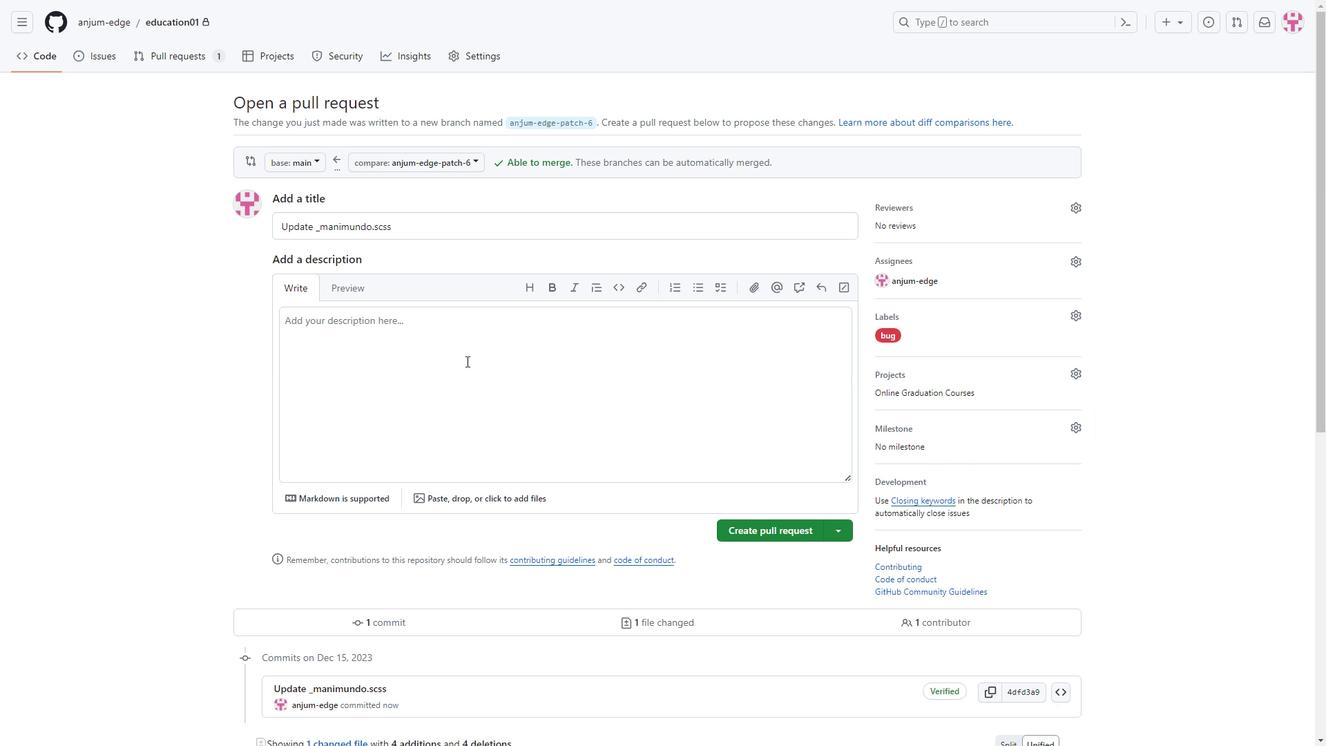
Action: Mouse scrolled (466, 360) with delta (0, 0)
Screenshot: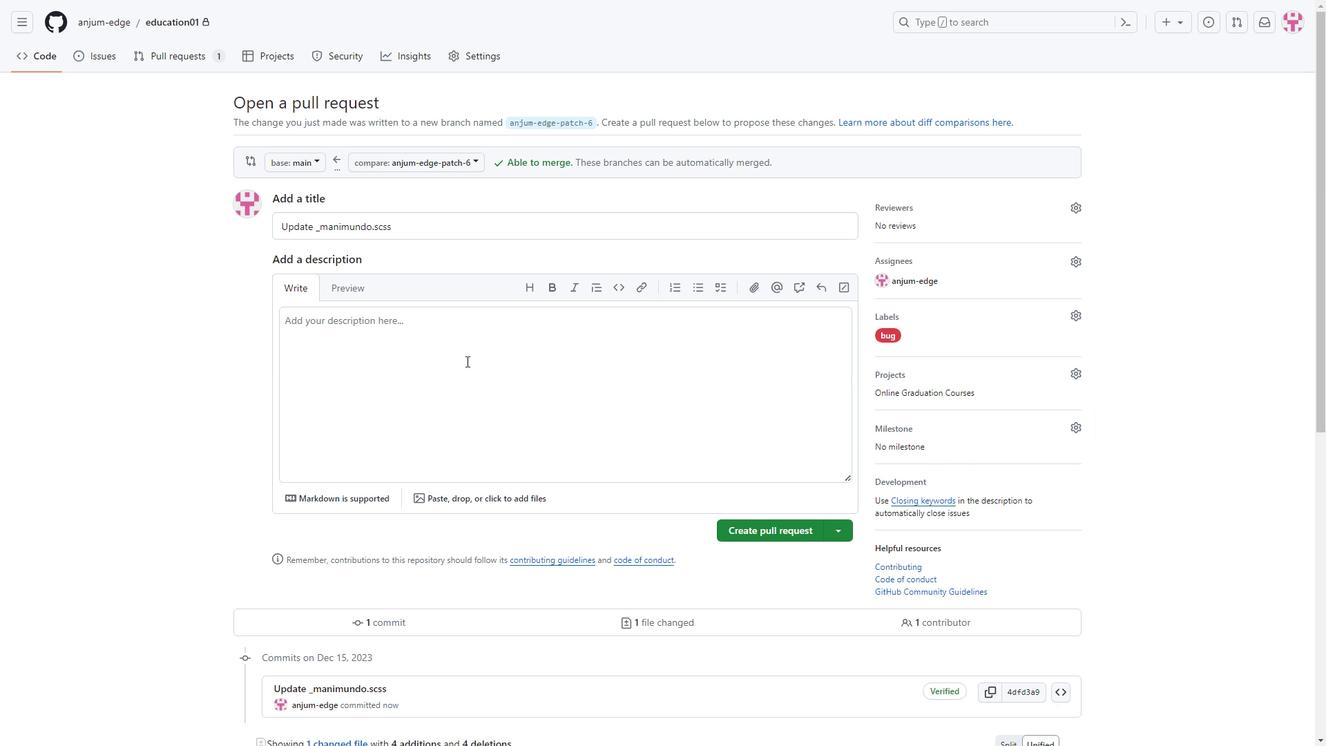 
Action: Mouse moved to (401, 407)
Screenshot: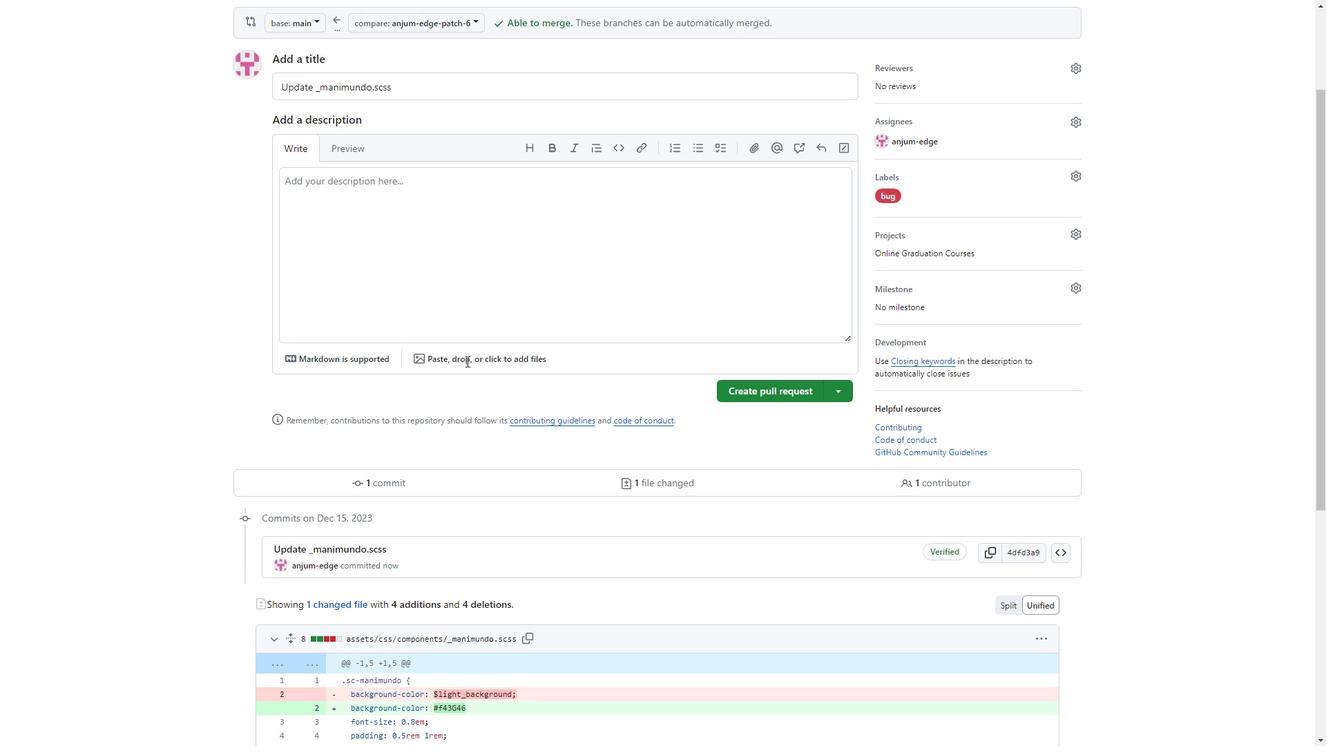 
Action: Mouse scrolled (401, 406) with delta (0, 0)
Screenshot: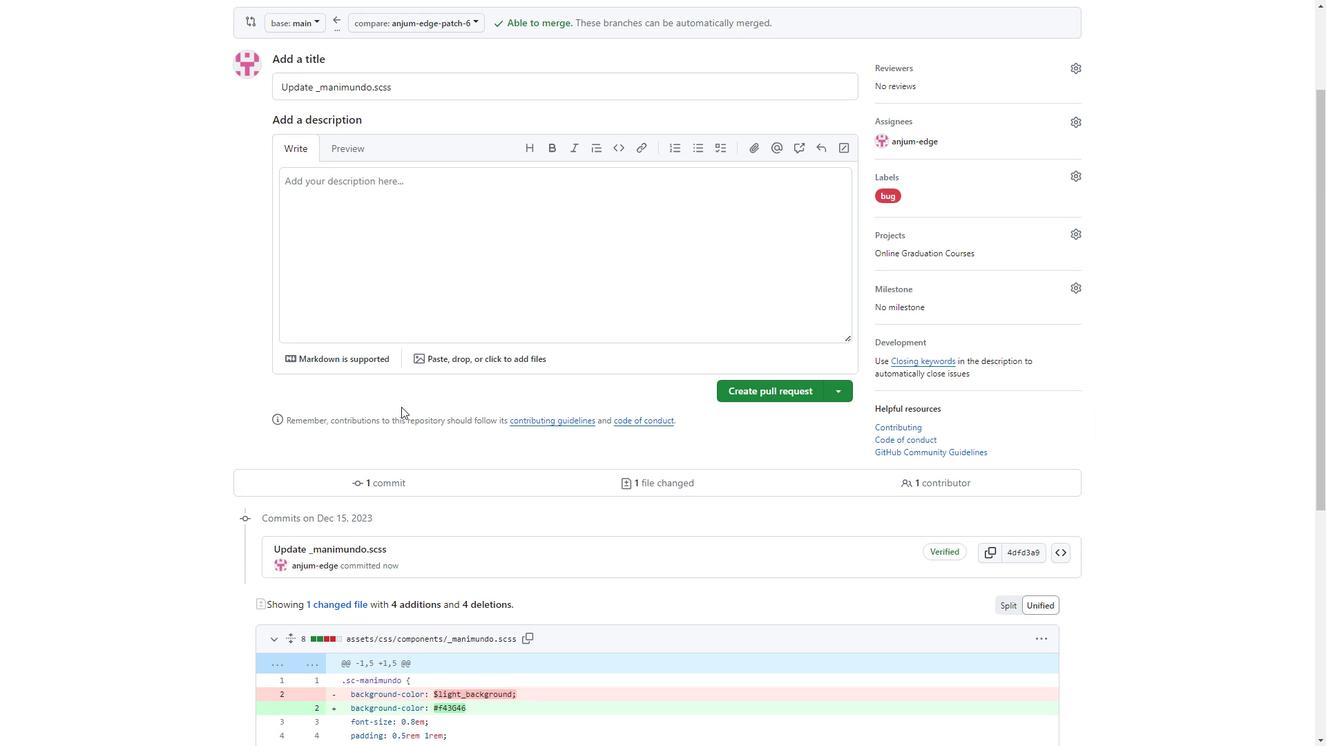 
Action: Mouse scrolled (401, 407) with delta (0, 0)
Screenshot: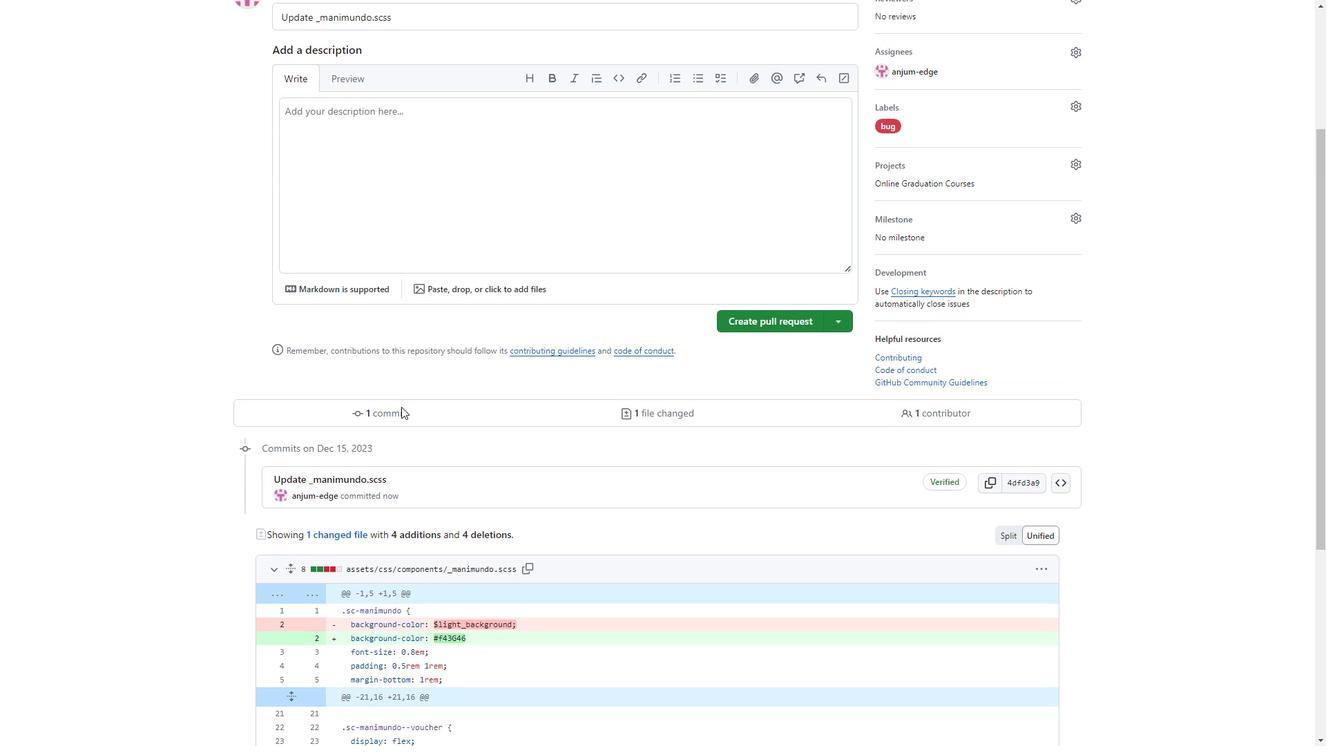 
Action: Mouse scrolled (401, 407) with delta (0, 0)
Screenshot: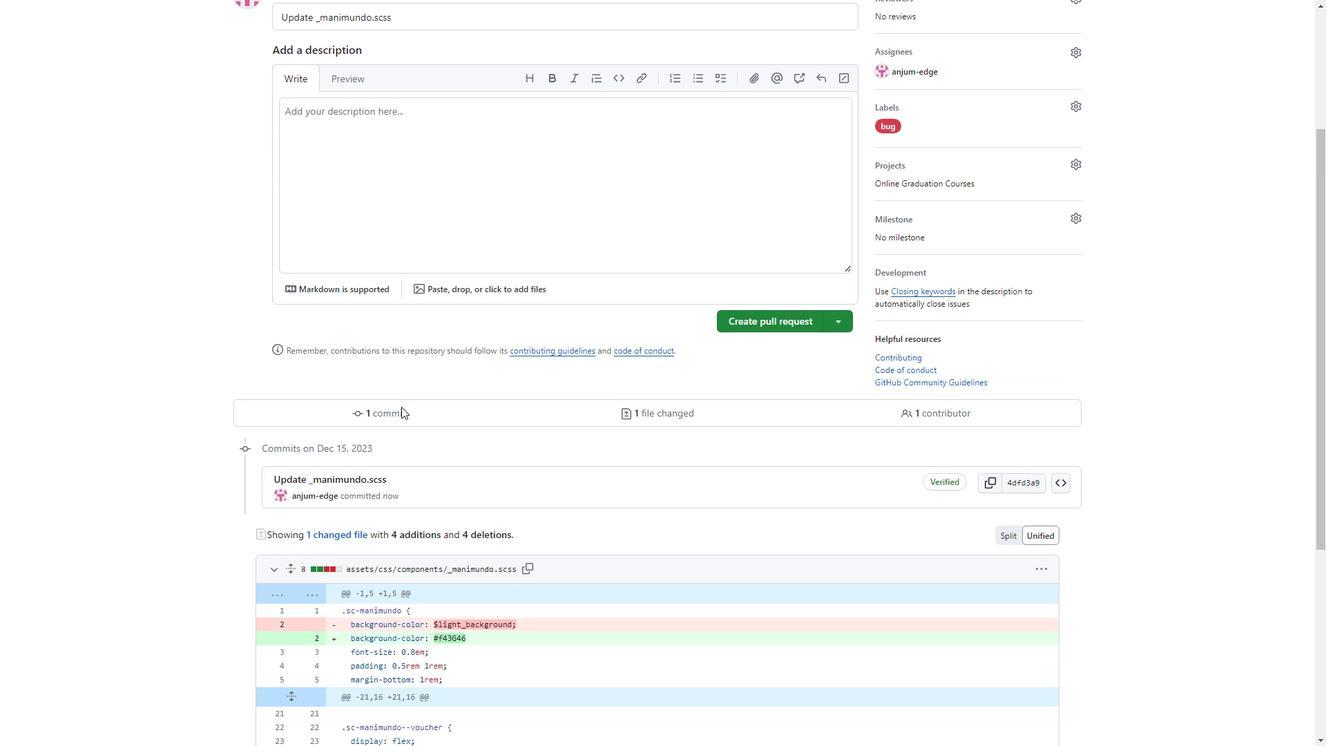 
Action: Mouse moved to (379, 379)
Screenshot: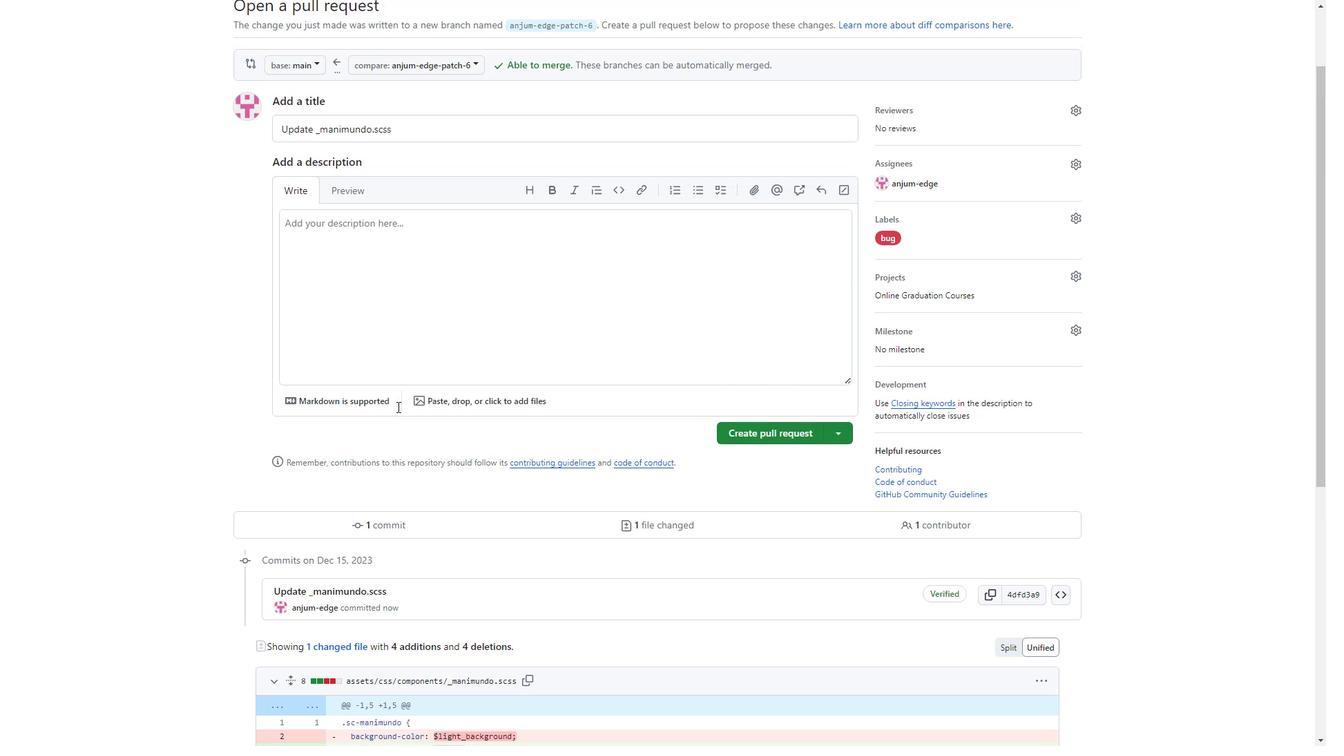 
Action: Mouse scrolled (379, 380) with delta (0, 0)
Screenshot: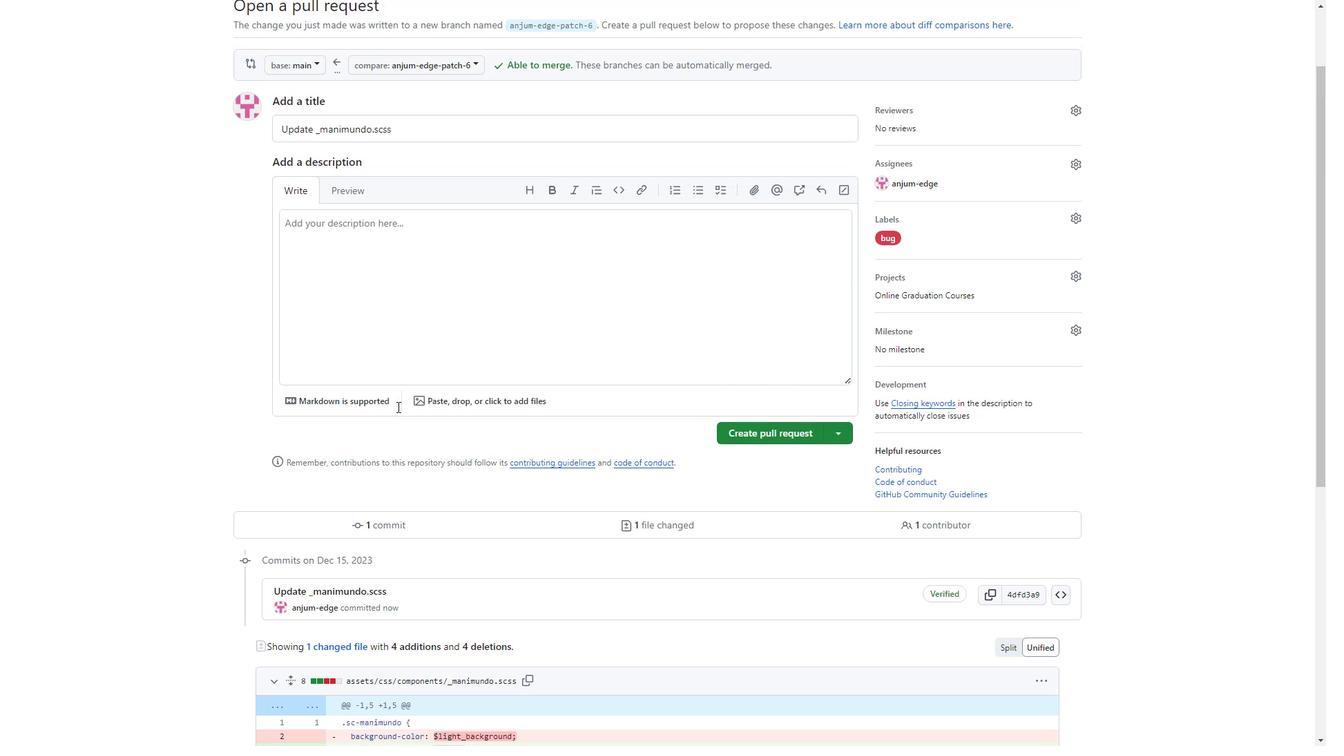 
Action: Mouse scrolled (379, 380) with delta (0, 0)
Screenshot: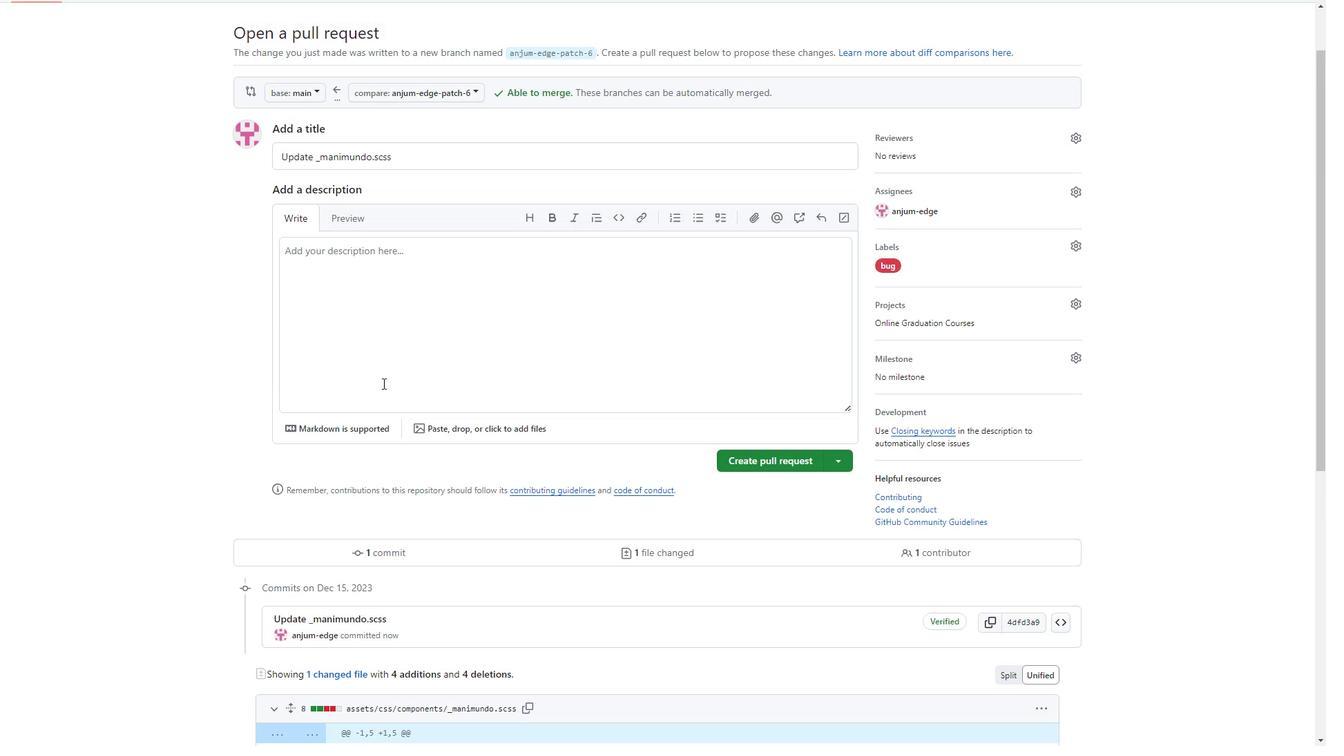 
Action: Mouse pressed left at (379, 379)
Screenshot: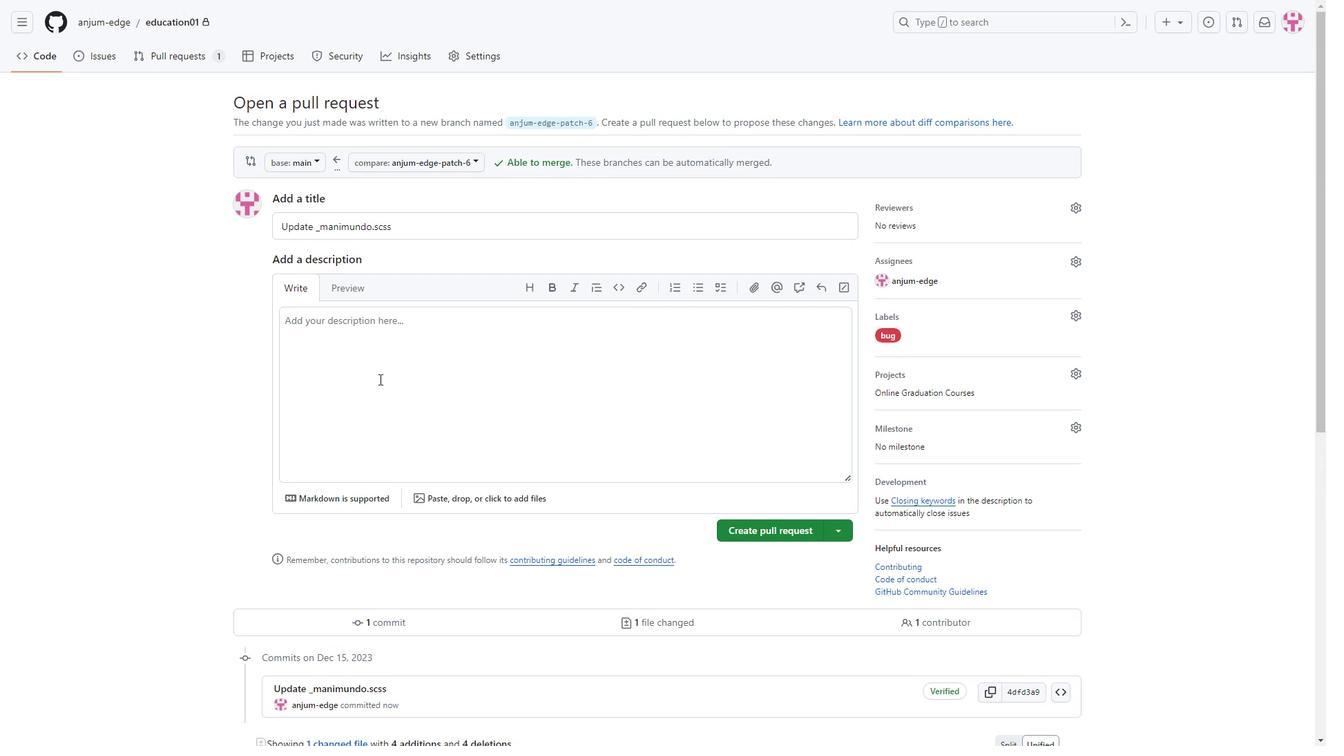 
Action: Key pressed <Key.shift>Add<Key.space>t<Key.backspace><Key.backspace>ed<Key.space>and<Key.space>change<Key.space>the<Key.space>color<Key.space>of<Key.space>differe<Key.backspace><Key.backspace><Key.backspace><Key.backspace><Key.backspace><Key.backspace><Key.backspace><Key.backspace><Key.backspace><Key.backspace>ctrl+To<Key.space>make<Key.space>the<Key.space>changes<Key.space>ad<Key.backspace>nd<Key.space>refelect<Key.left><Key.left><Key.left><Key.left><Key.backspace><Key.right><Key.right><Key.right><Key.right><Key.space>to<Key.space>ko<Key.backspace><Key.backspace>look<Key.space>good
Screenshot: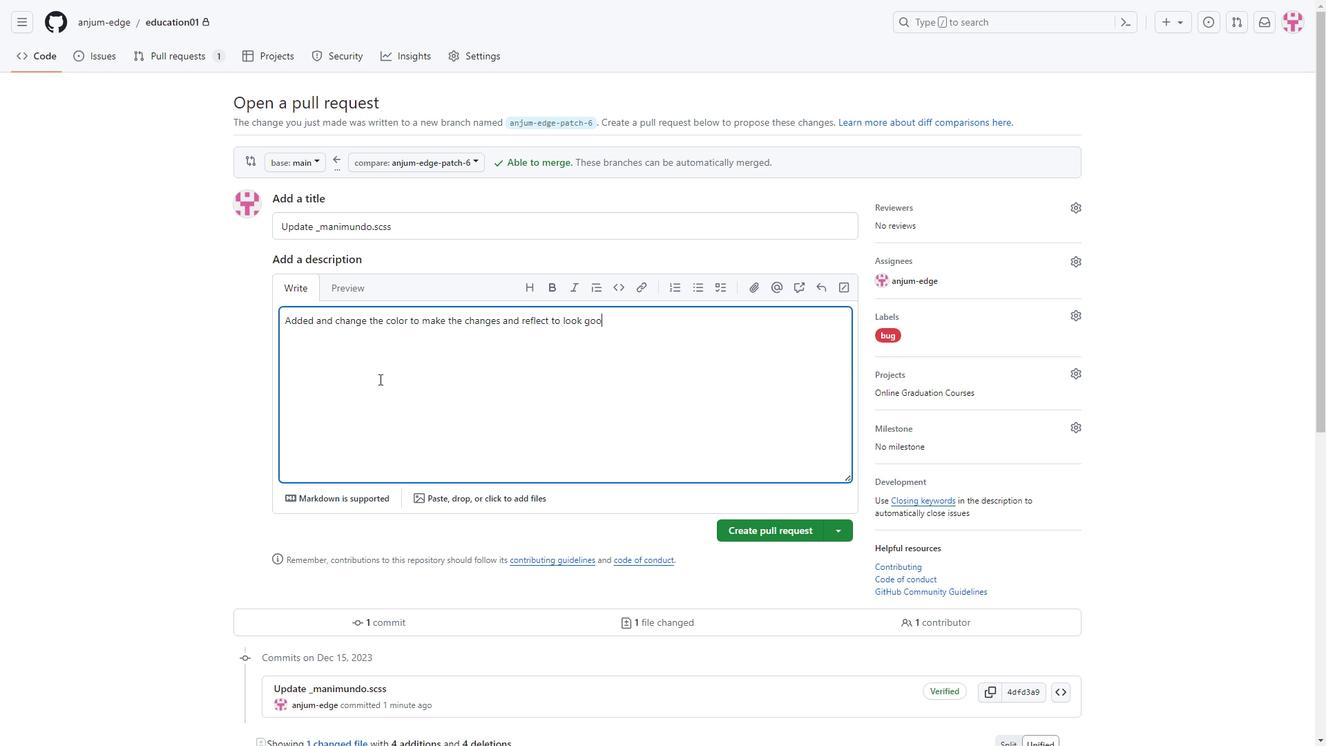 
Action: Mouse moved to (761, 534)
Screenshot: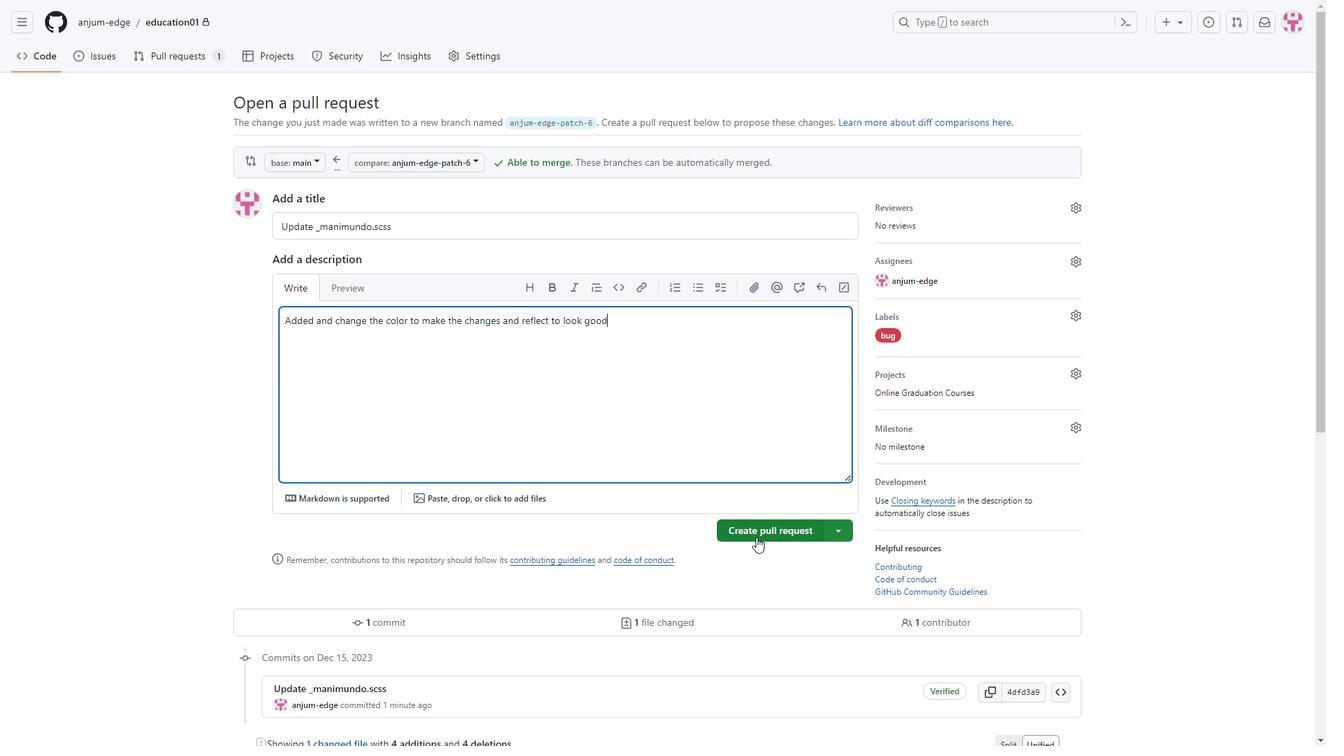
Action: Mouse pressed left at (761, 534)
Screenshot: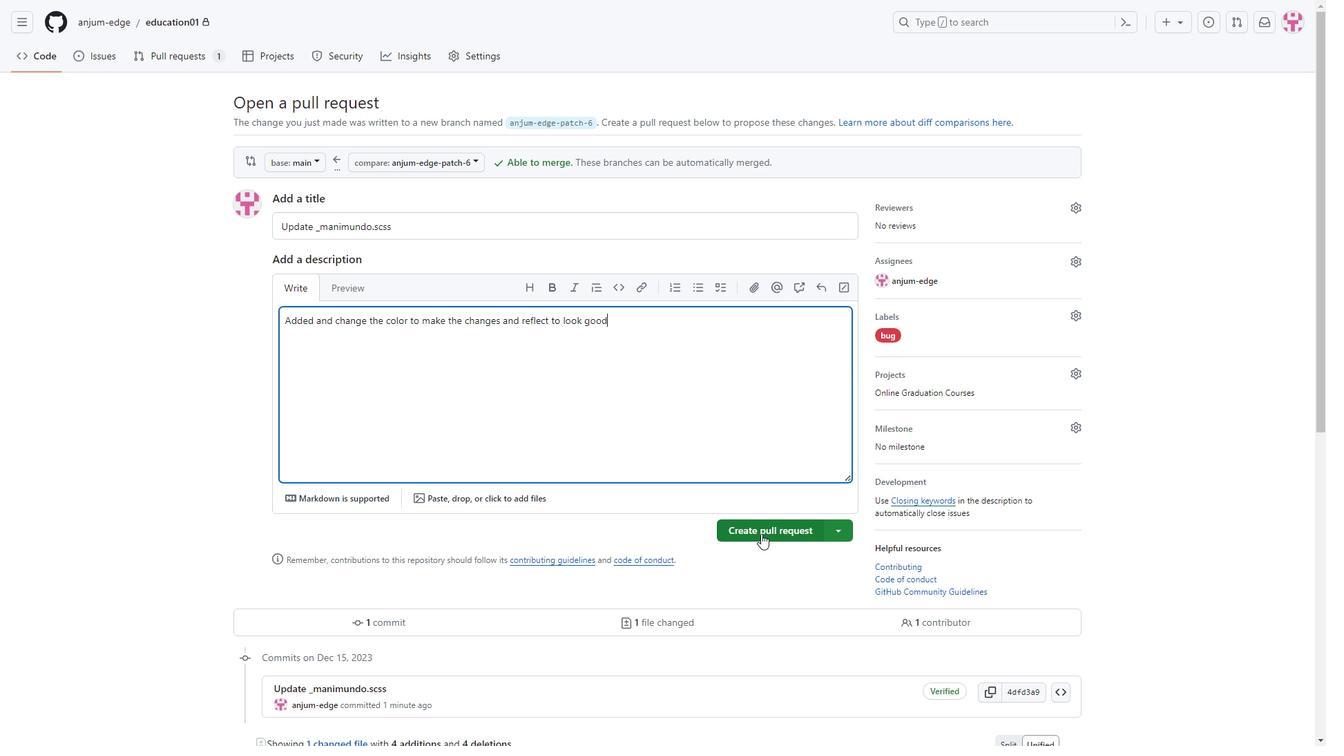 
Action: Mouse moved to (512, 542)
Screenshot: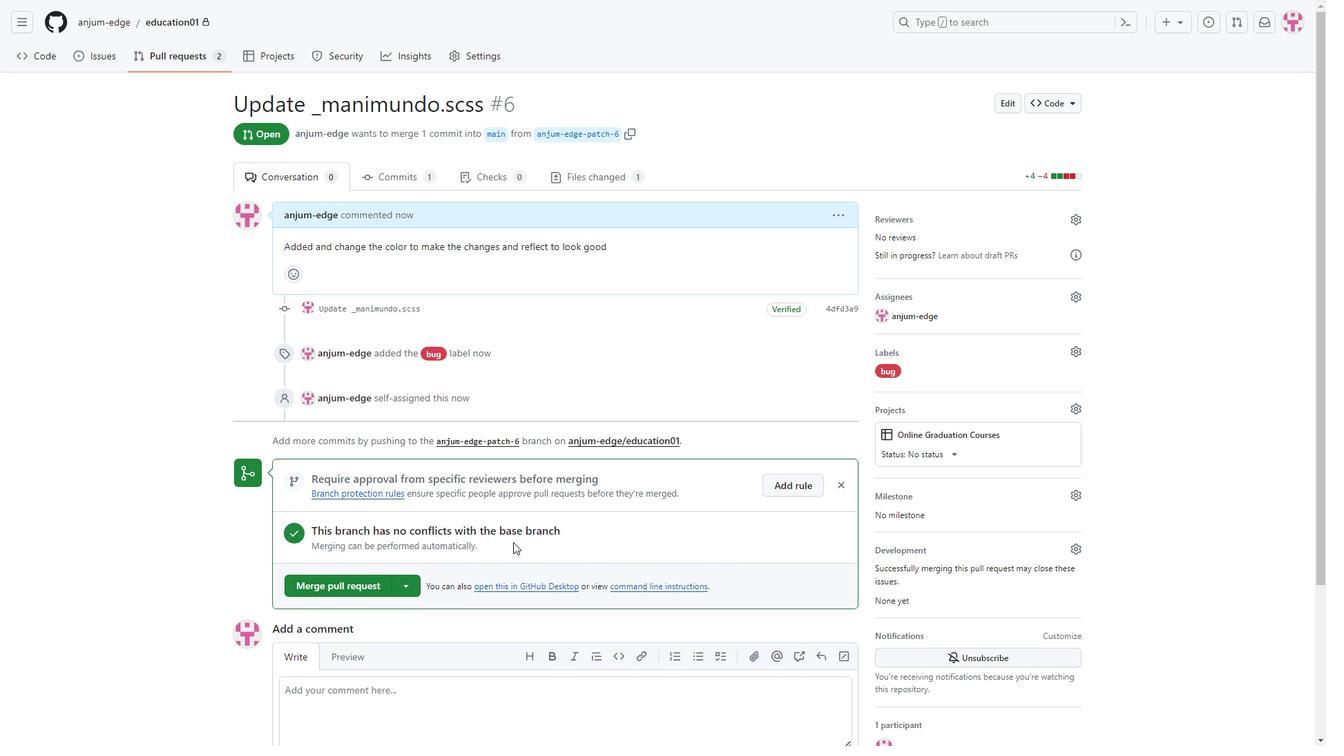 
Action: Mouse scrolled (512, 541) with delta (0, 0)
Screenshot: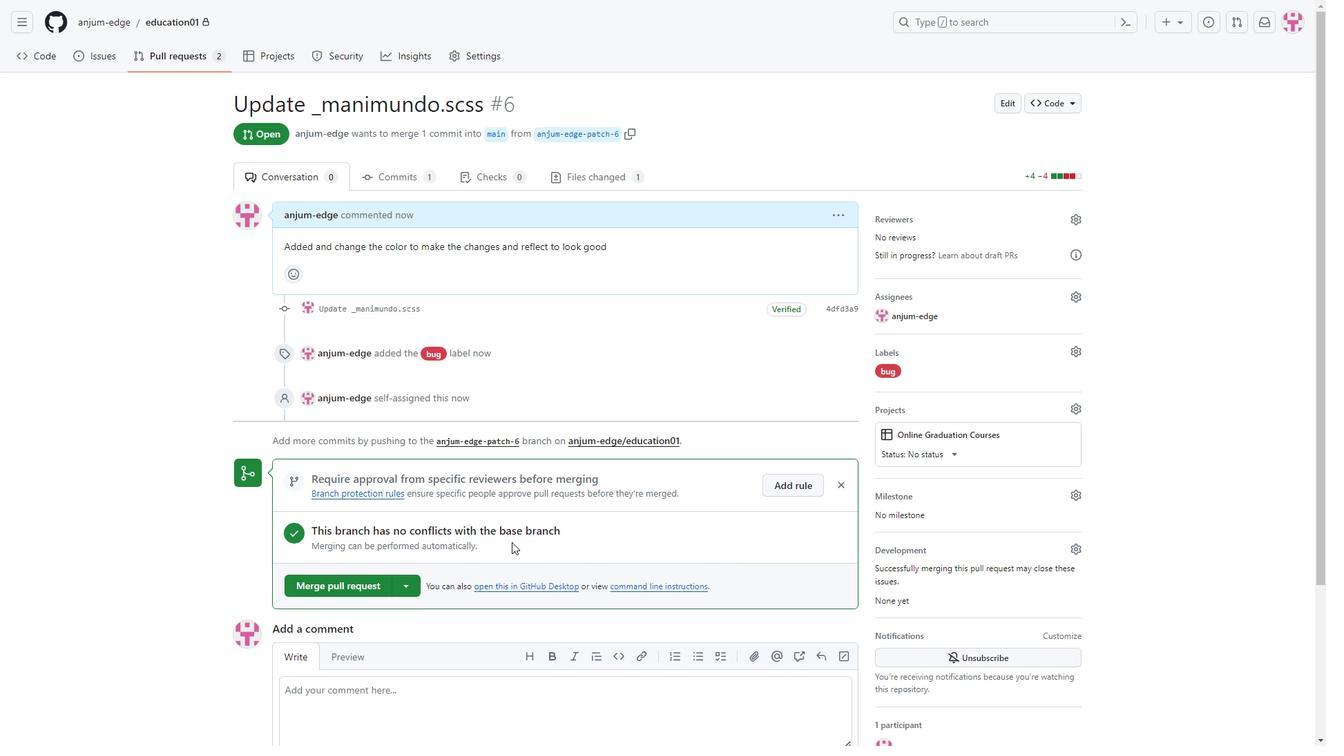 
Action: Mouse moved to (354, 568)
Screenshot: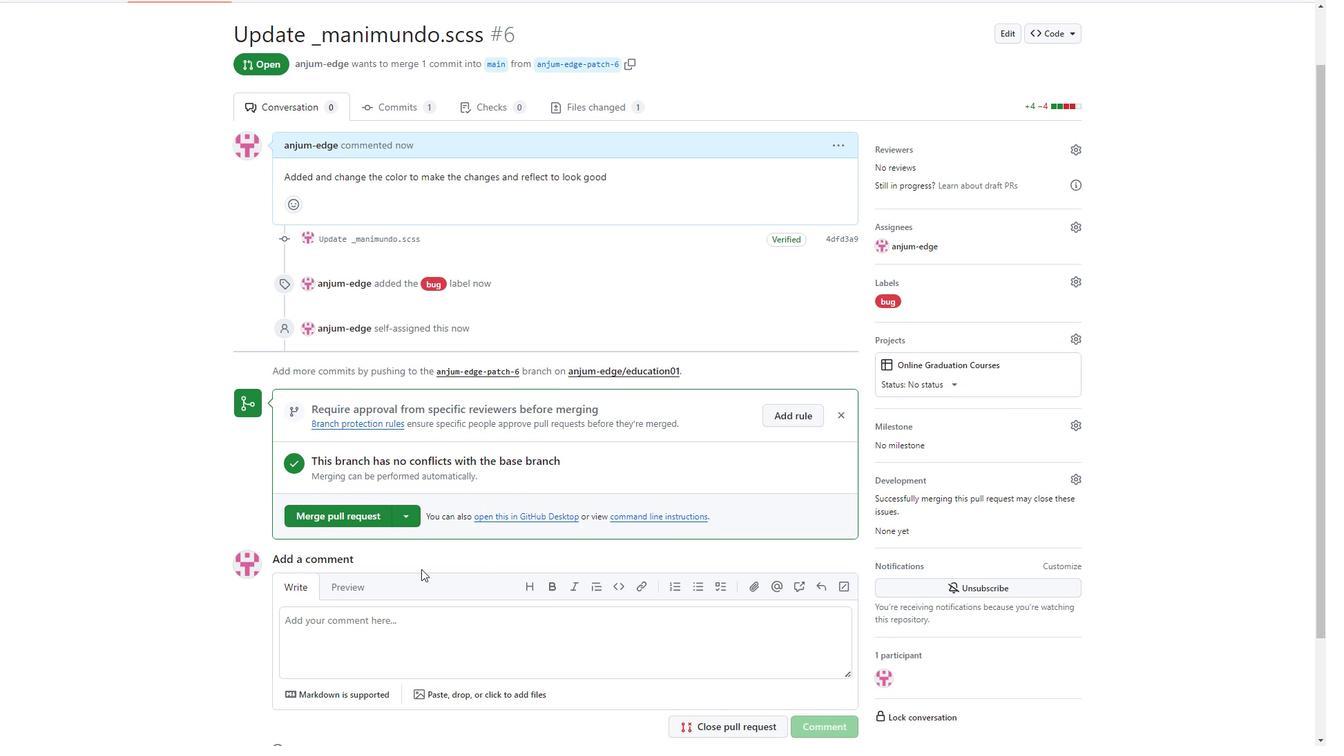 
Action: Mouse scrolled (354, 568) with delta (0, 0)
Screenshot: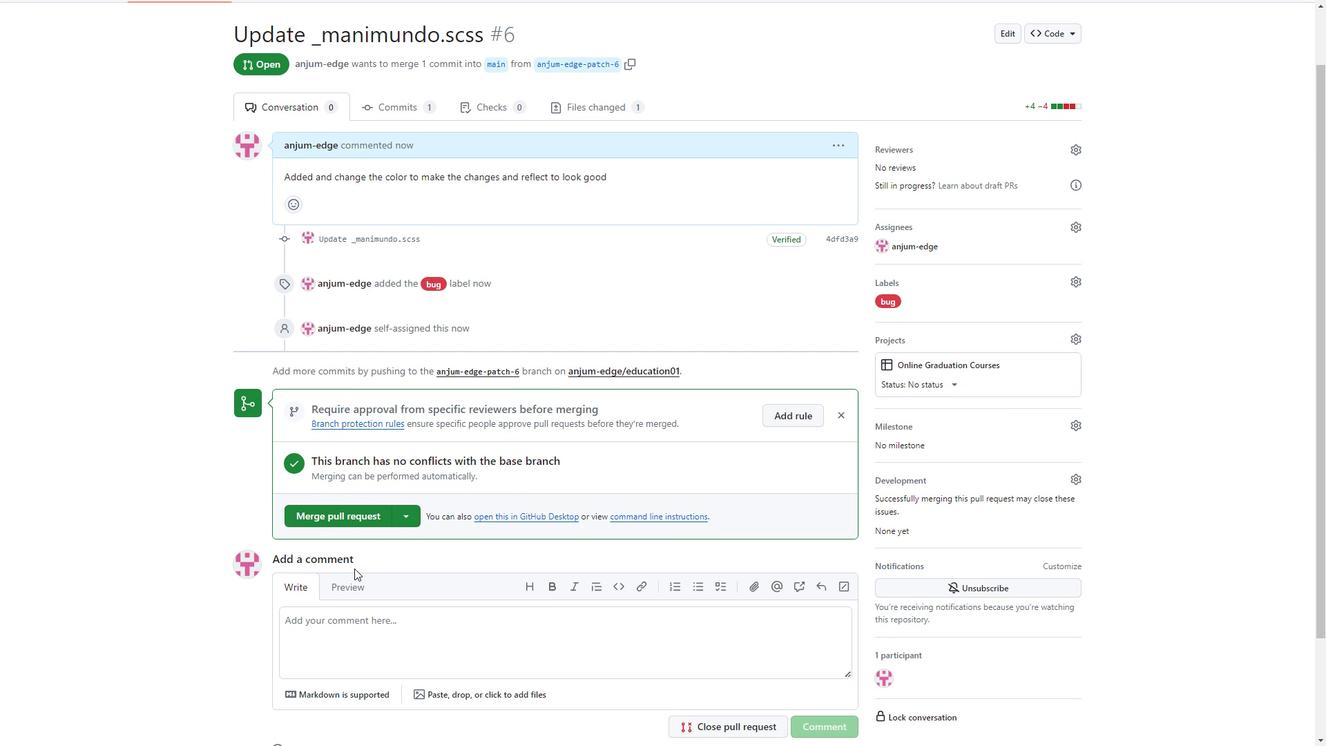 
Action: Mouse moved to (448, 491)
Screenshot: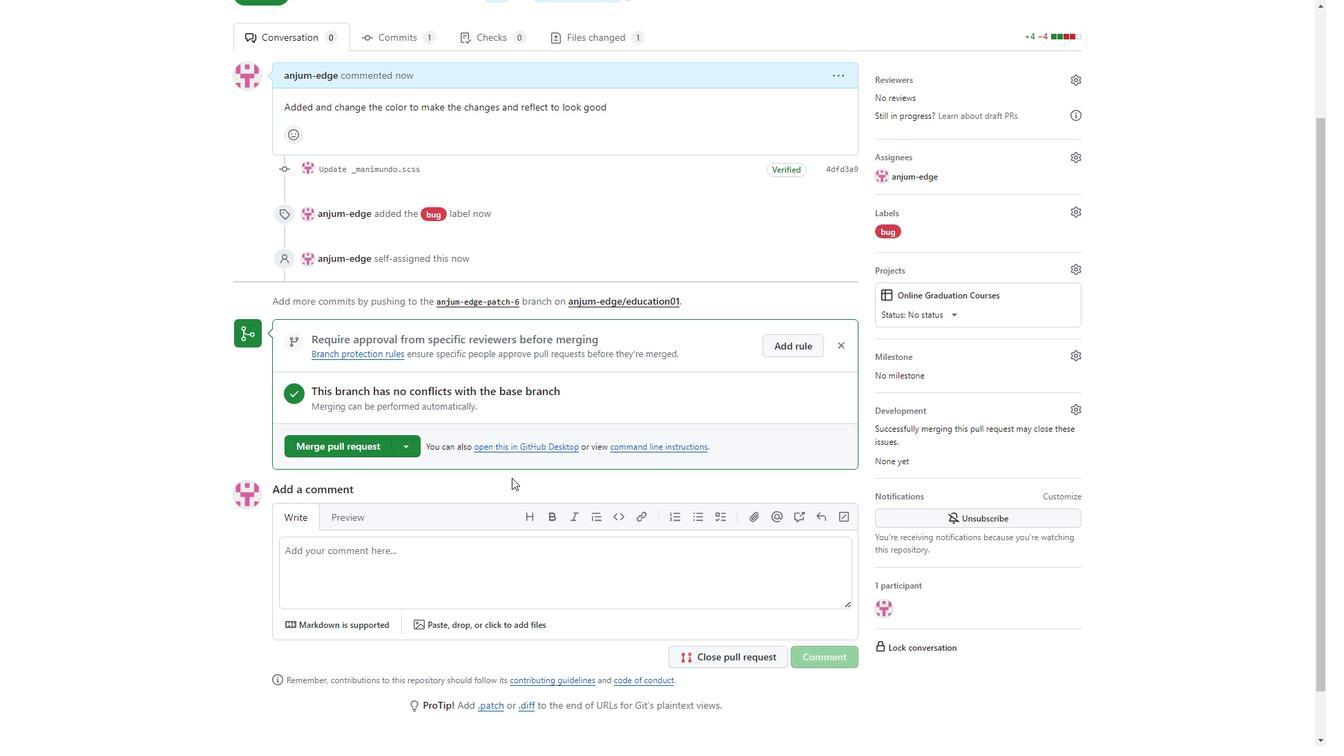 
Action: Mouse scrolled (448, 492) with delta (0, 0)
Screenshot: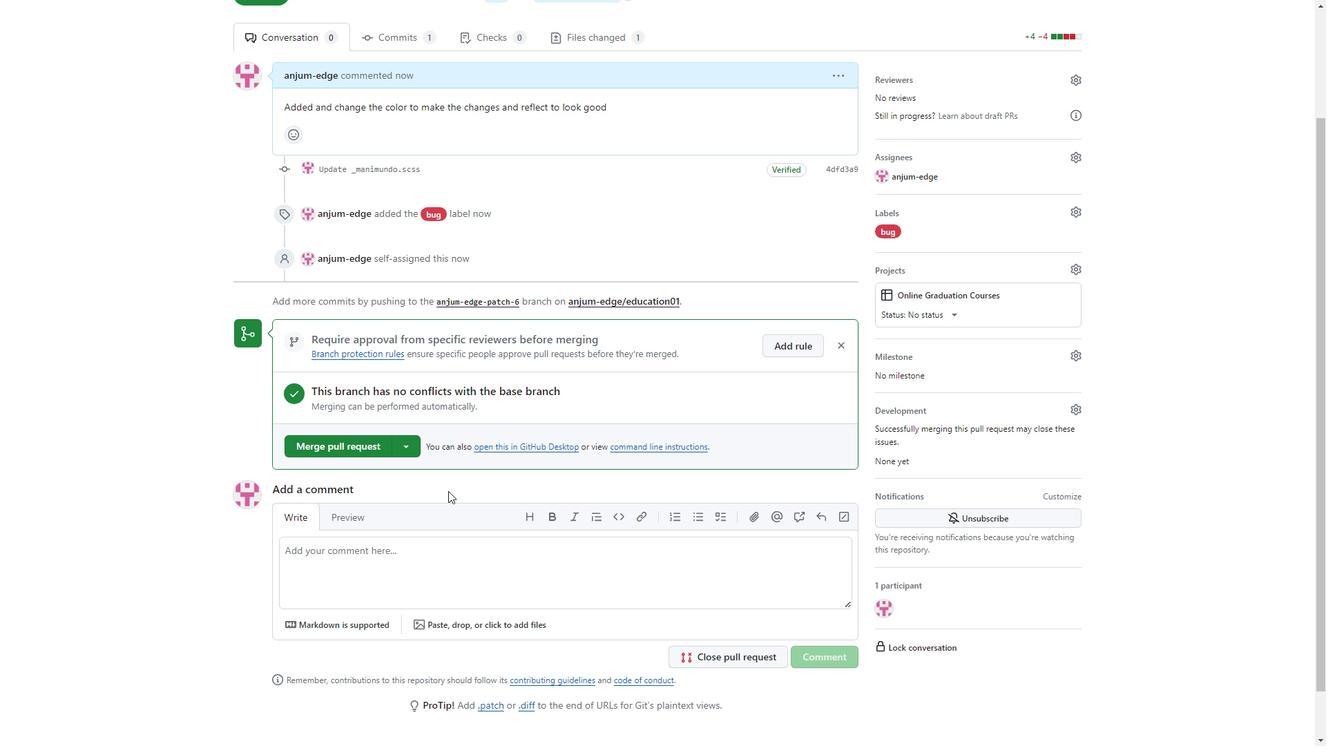 
Action: Mouse moved to (956, 384)
Screenshot: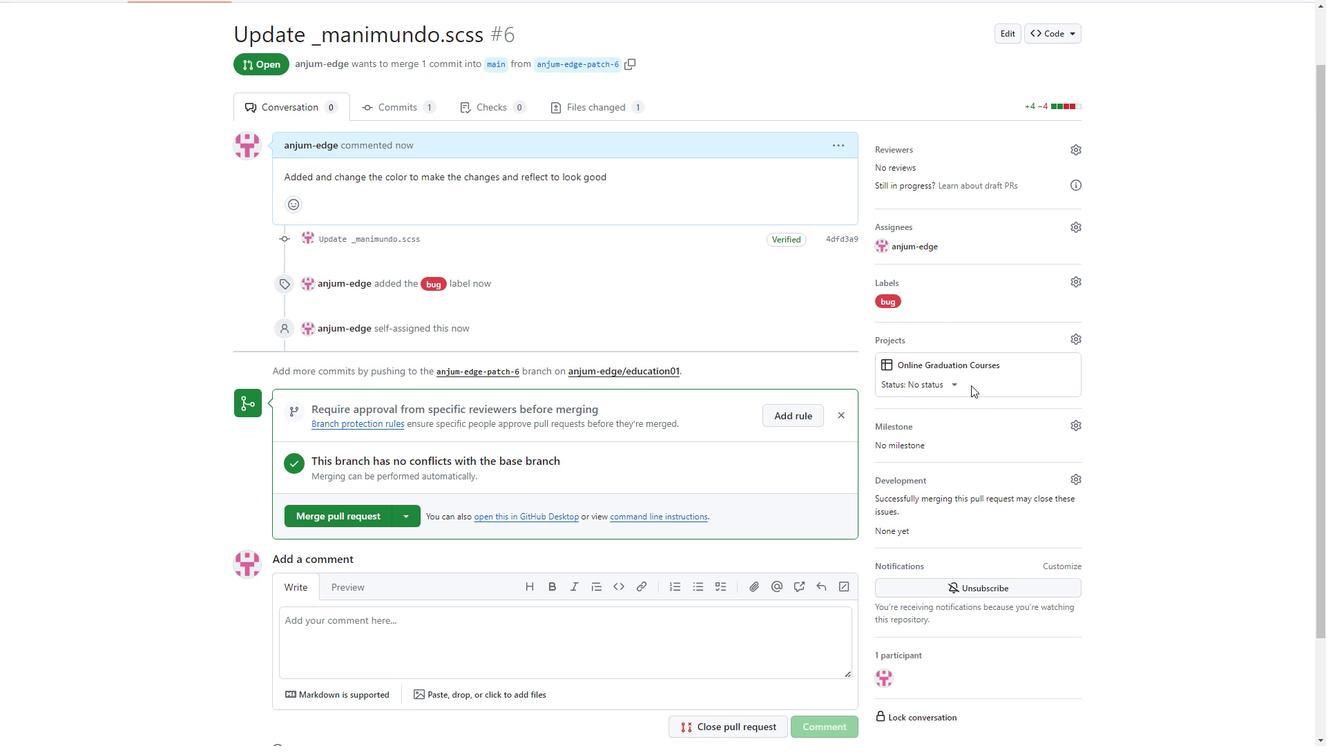 
Action: Mouse pressed left at (956, 384)
Screenshot: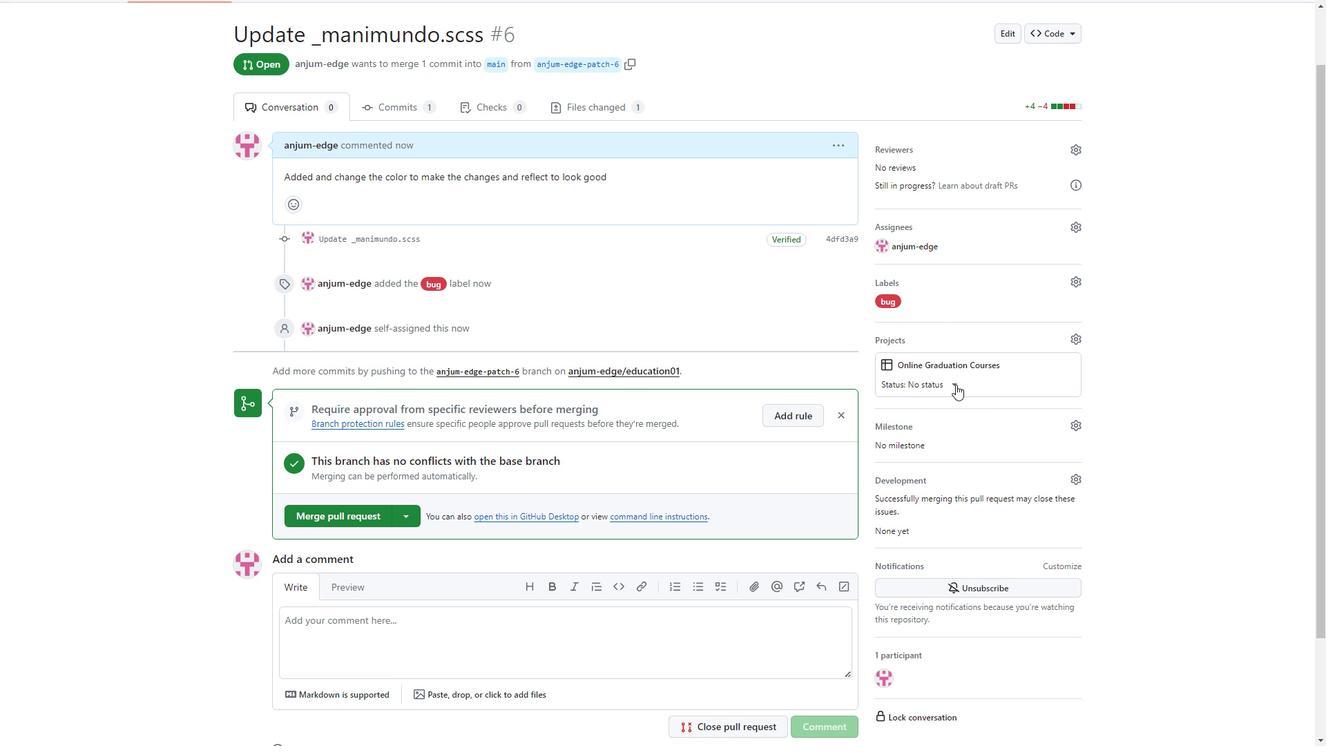 
Action: Mouse moved to (843, 434)
Screenshot: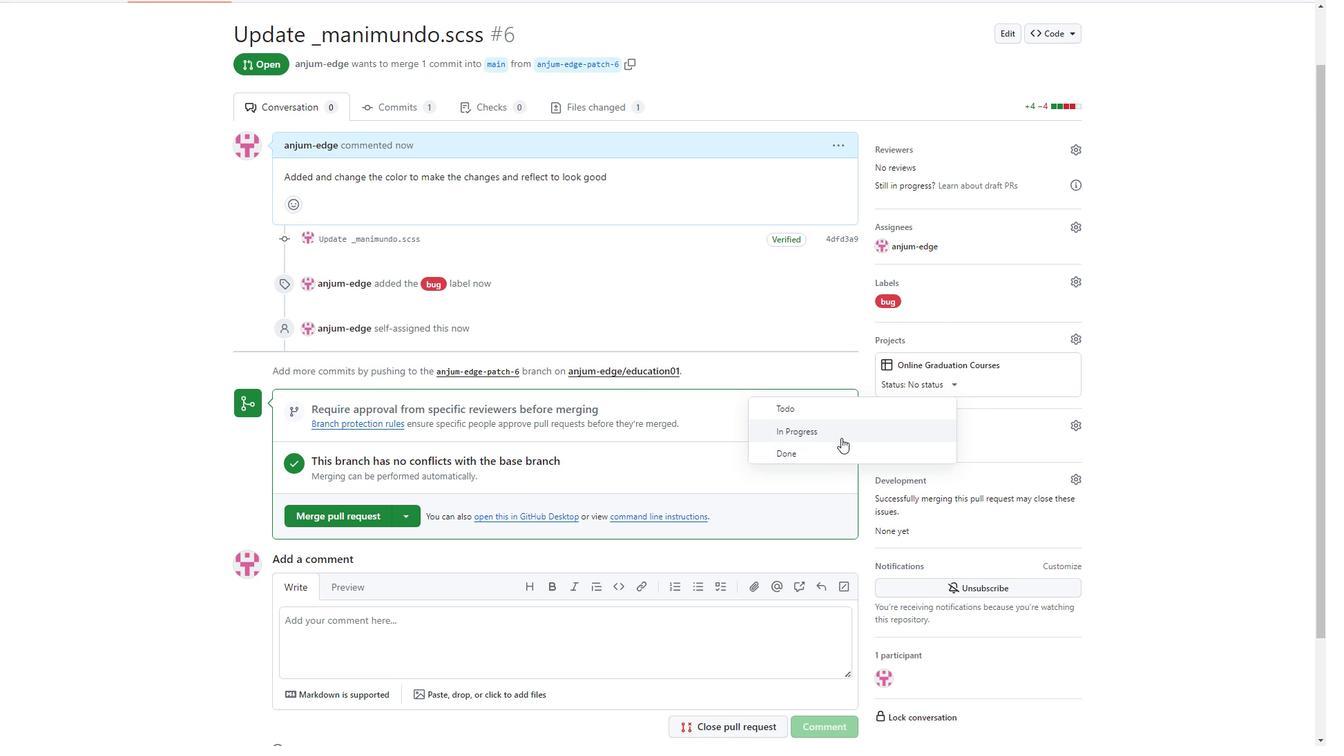 
Action: Mouse pressed left at (843, 434)
Screenshot: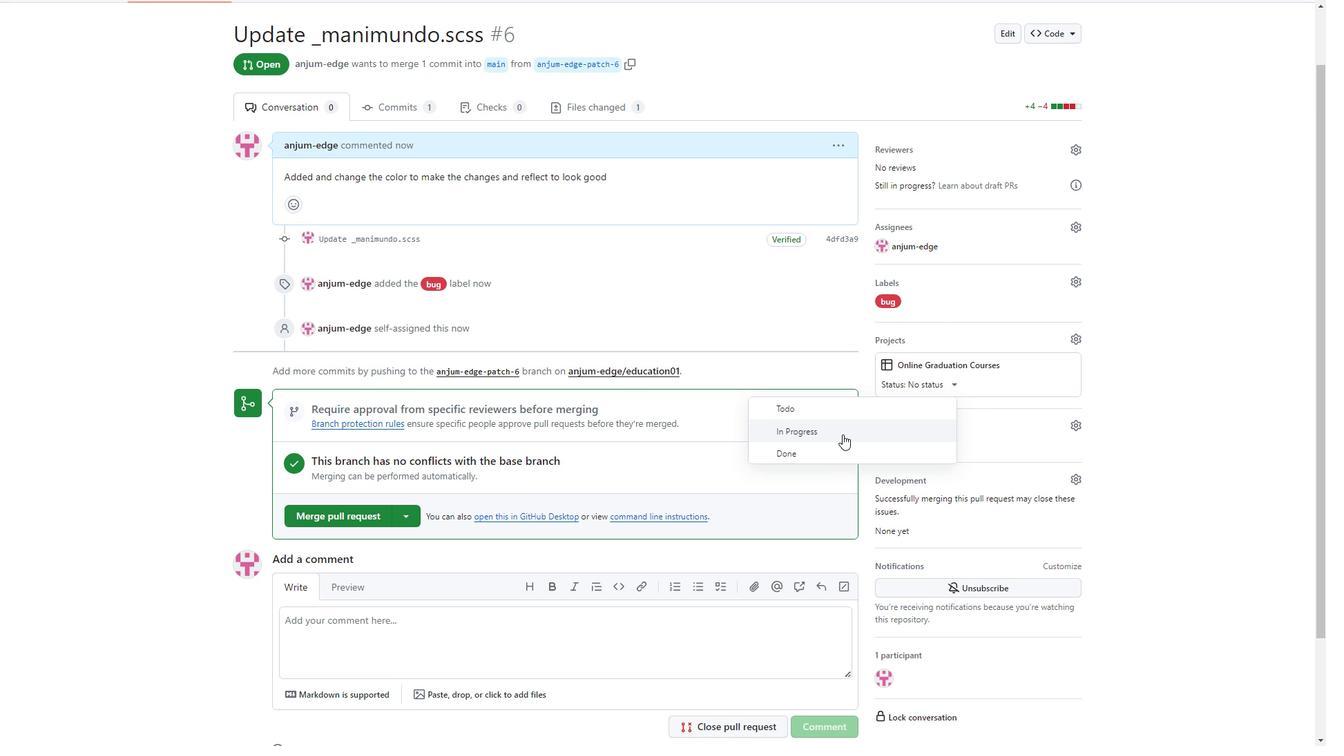 
Action: Mouse moved to (604, 454)
Screenshot: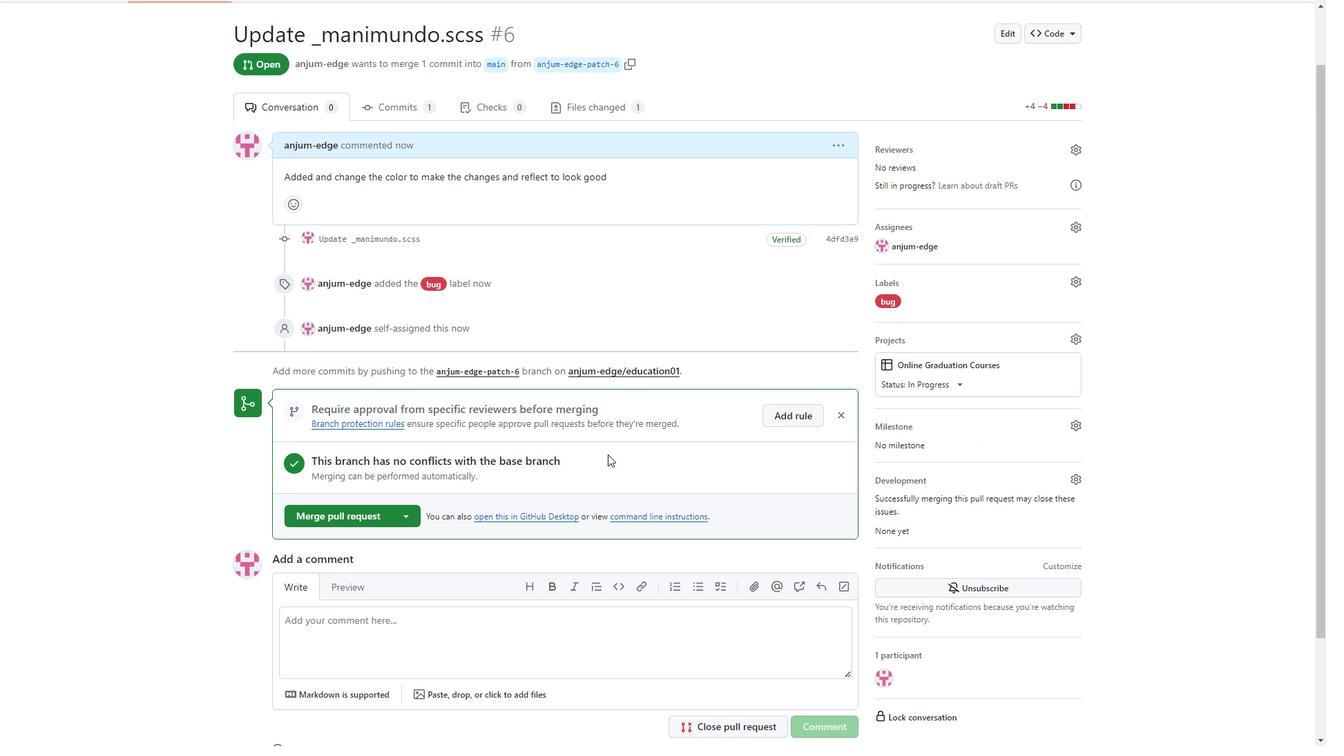
Action: Mouse scrolled (604, 454) with delta (0, 0)
Screenshot: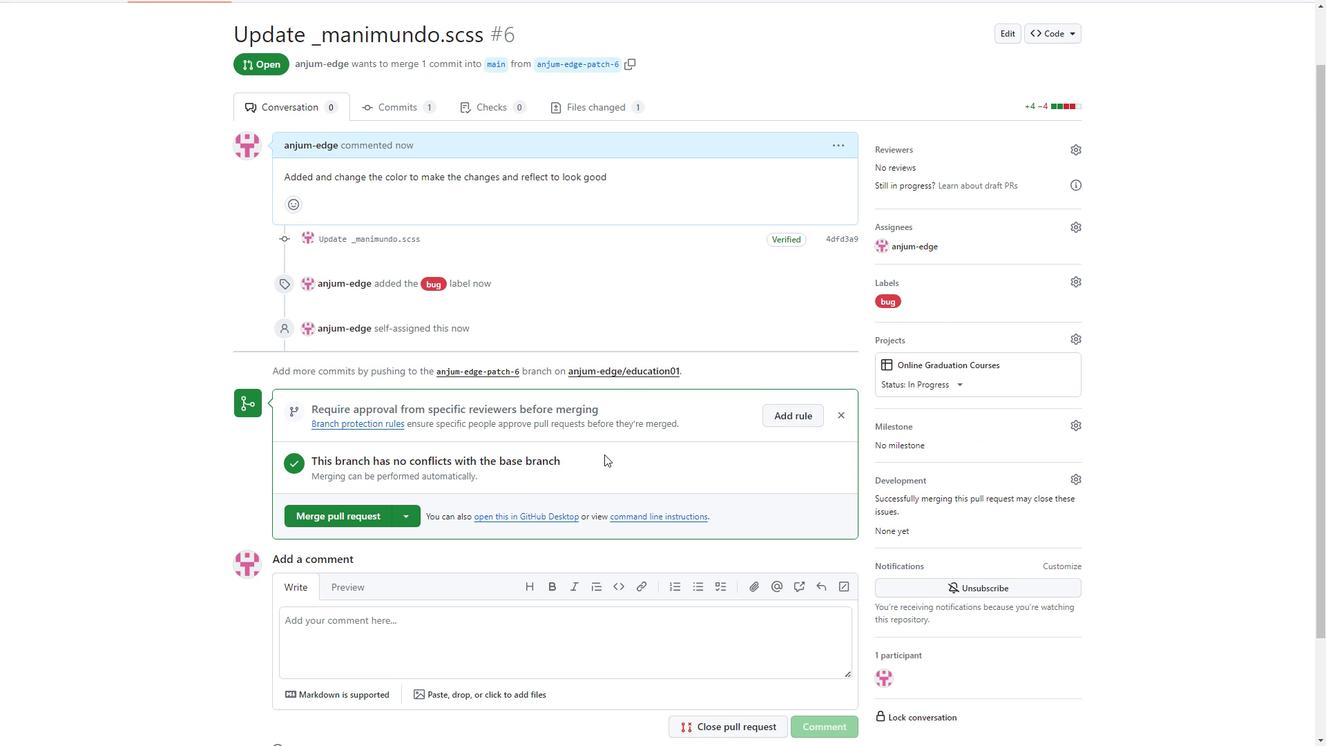 
Action: Mouse scrolled (604, 454) with delta (0, 0)
Screenshot: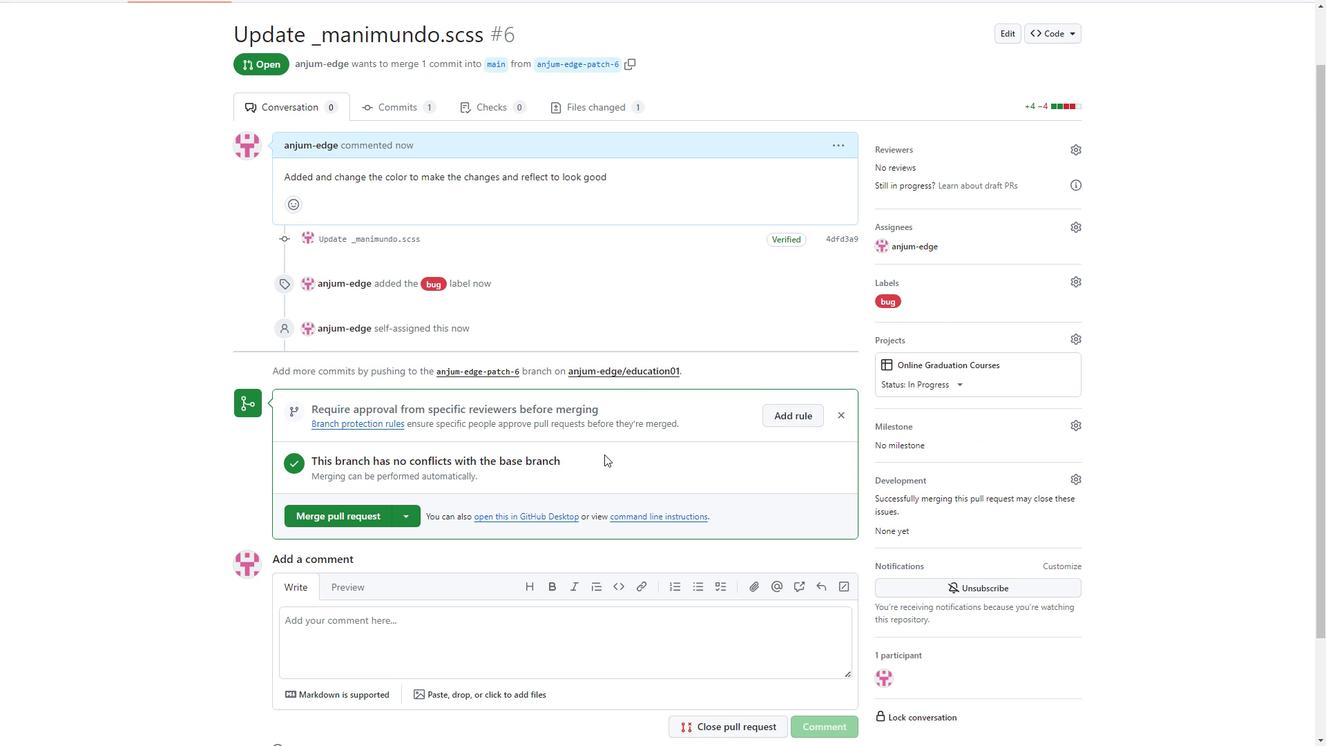 
Action: Mouse moved to (342, 394)
Screenshot: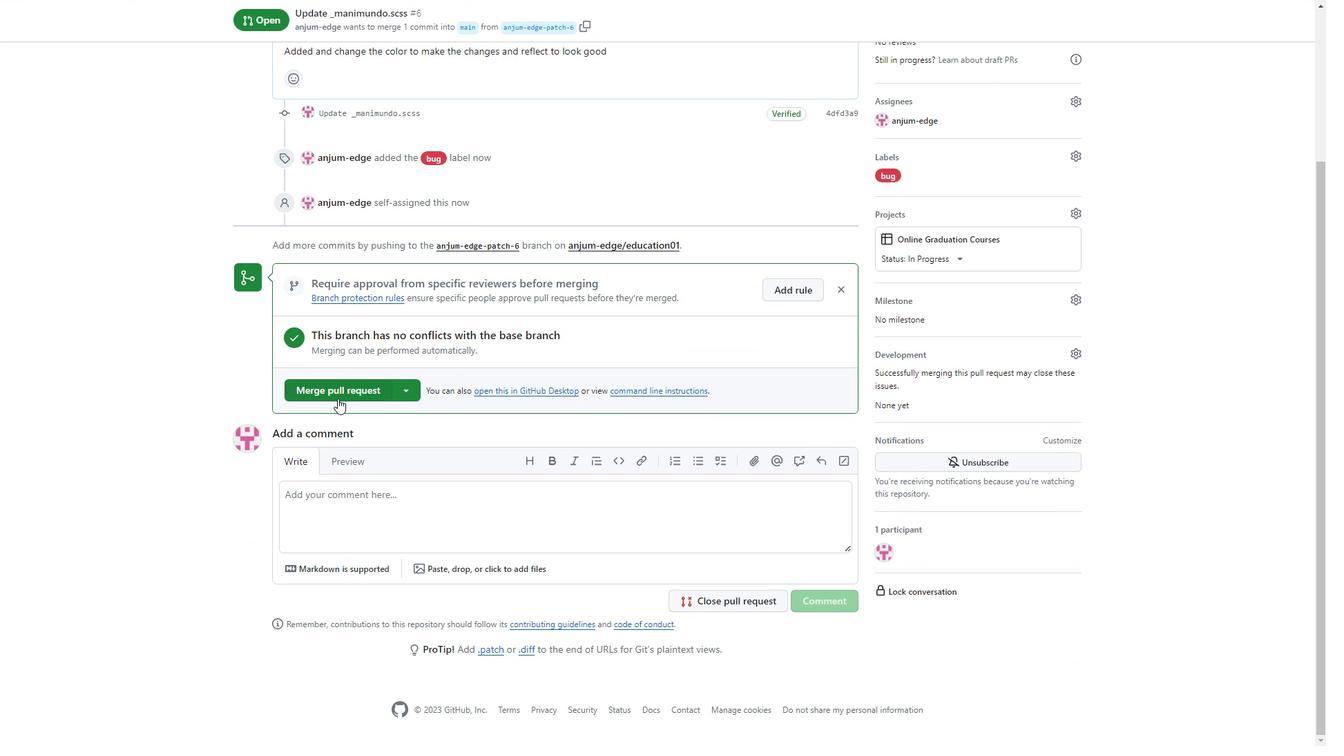 
Action: Mouse pressed left at (342, 394)
